 Task: Buy 4 Strut Tower Braces from Shocks, Struts & Suspension section under best seller category for shipping address: Maya Campbell, 1977 Bartlett Avenue, Southfield, Michigan 48076, Cell Number 2485598029. Pay from credit card ending with 7965, CVV 549
Action: Key pressed amazon.com<Key.enter>
Screenshot: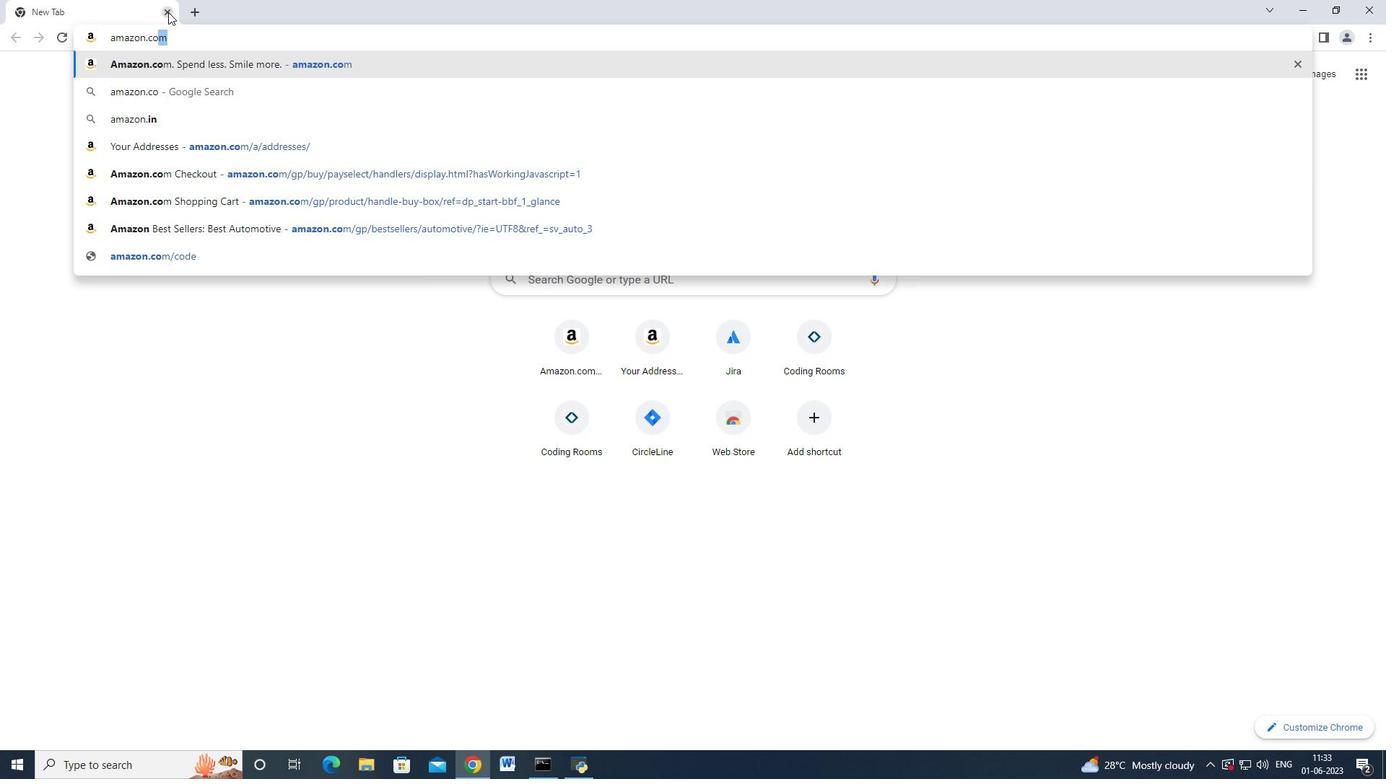 
Action: Mouse moved to (31, 103)
Screenshot: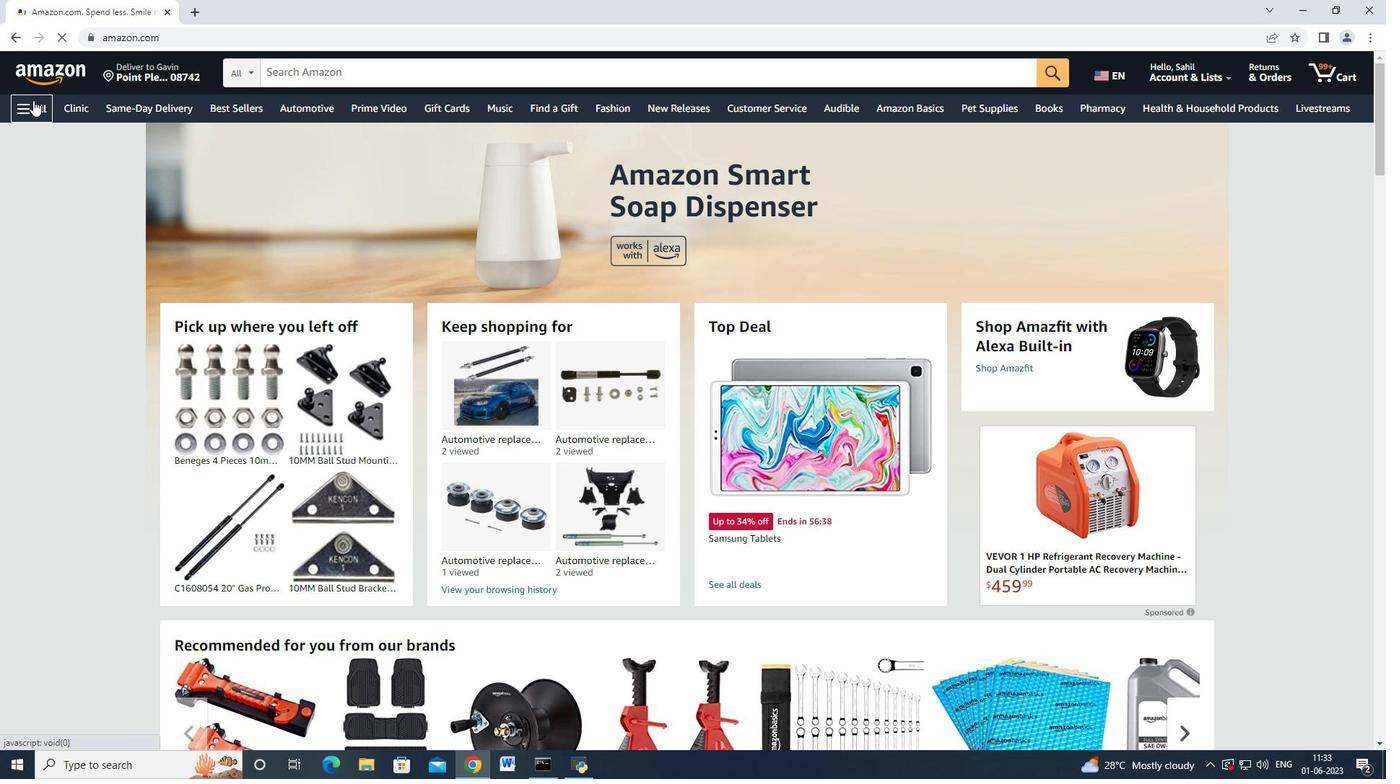 
Action: Mouse pressed left at (31, 103)
Screenshot: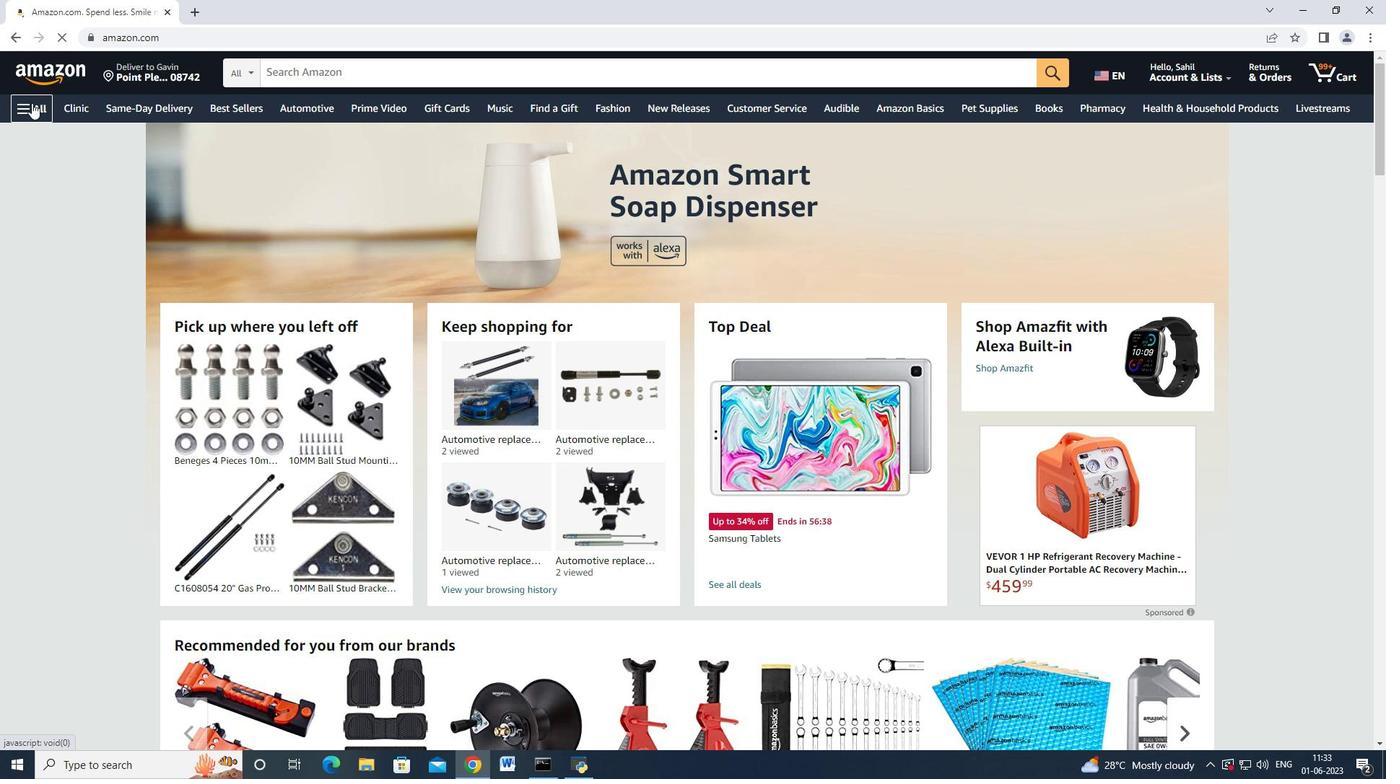 
Action: Mouse moved to (77, 288)
Screenshot: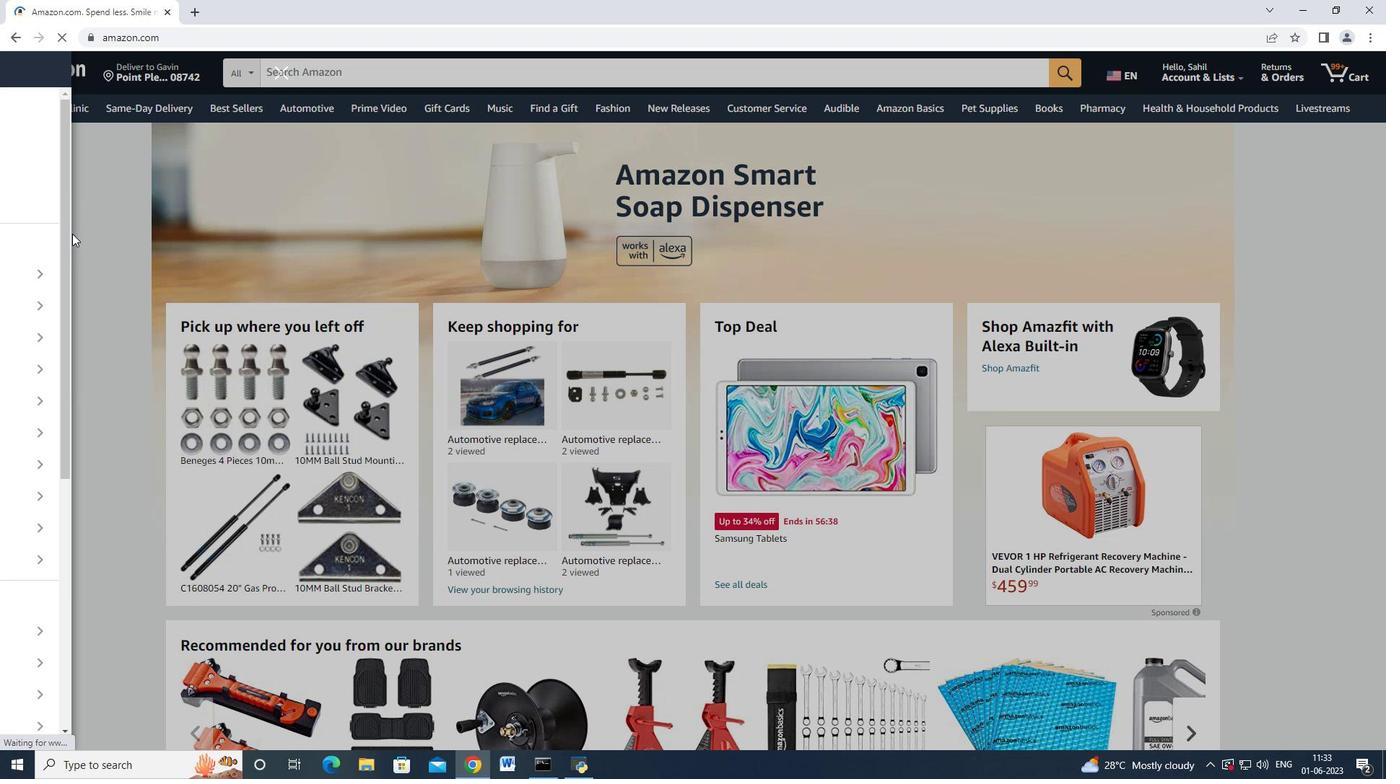 
Action: Mouse scrolled (77, 288) with delta (0, 0)
Screenshot: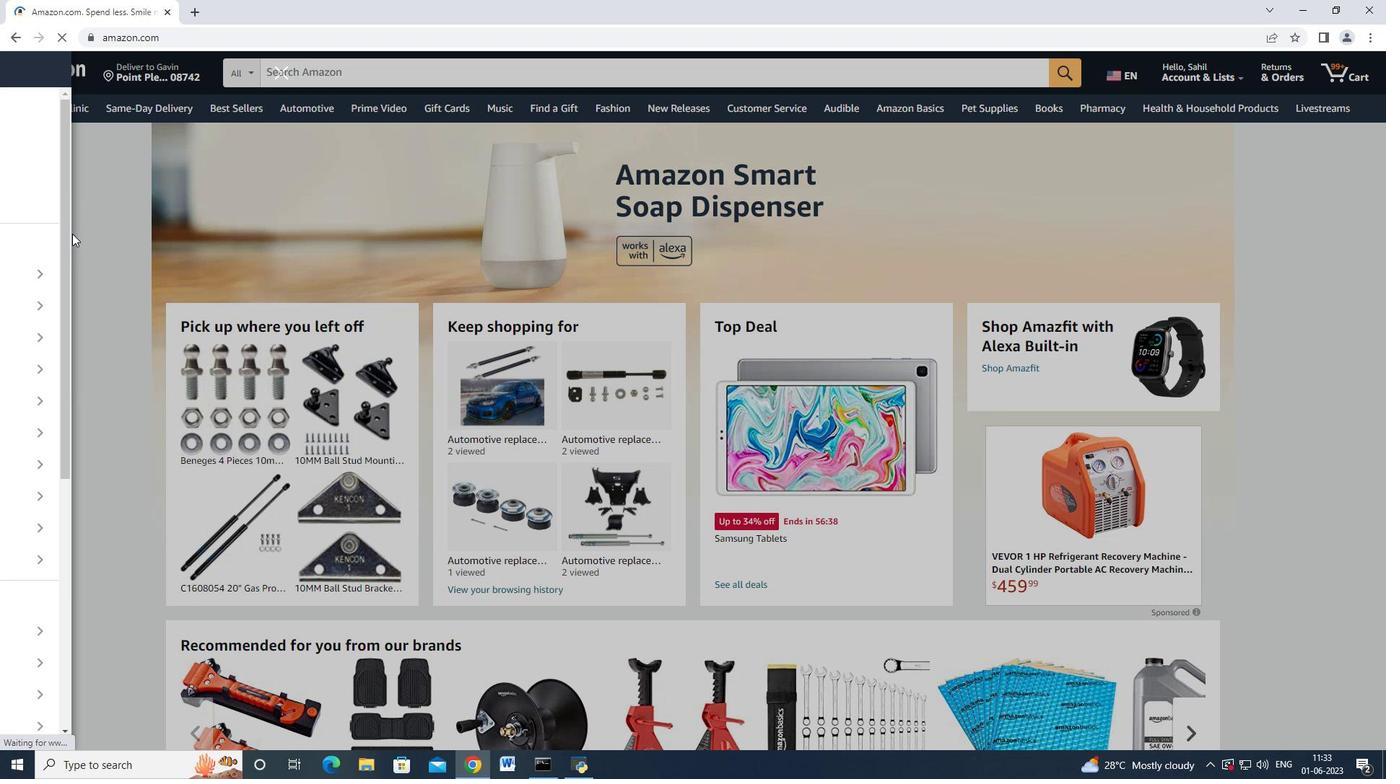 
Action: Mouse moved to (77, 290)
Screenshot: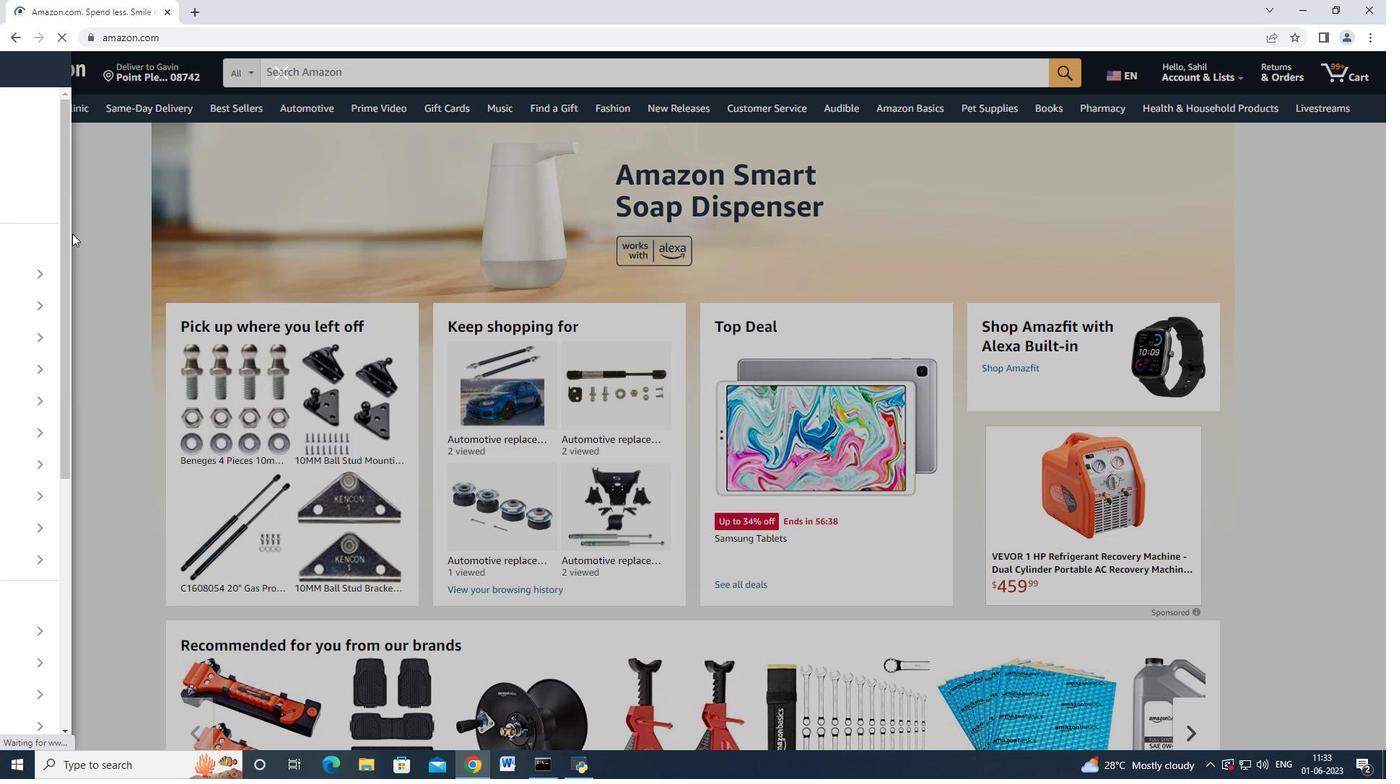 
Action: Mouse scrolled (77, 288) with delta (0, 0)
Screenshot: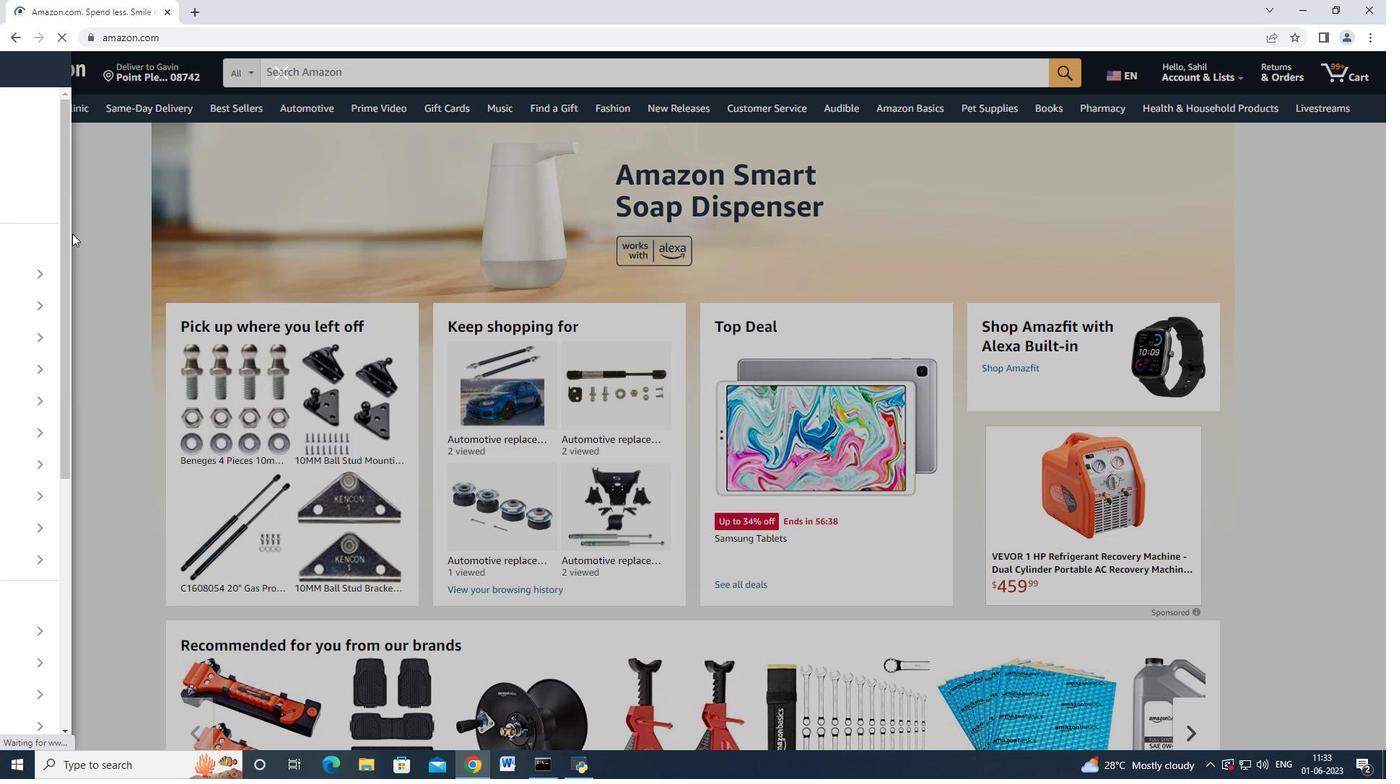 
Action: Mouse moved to (77, 291)
Screenshot: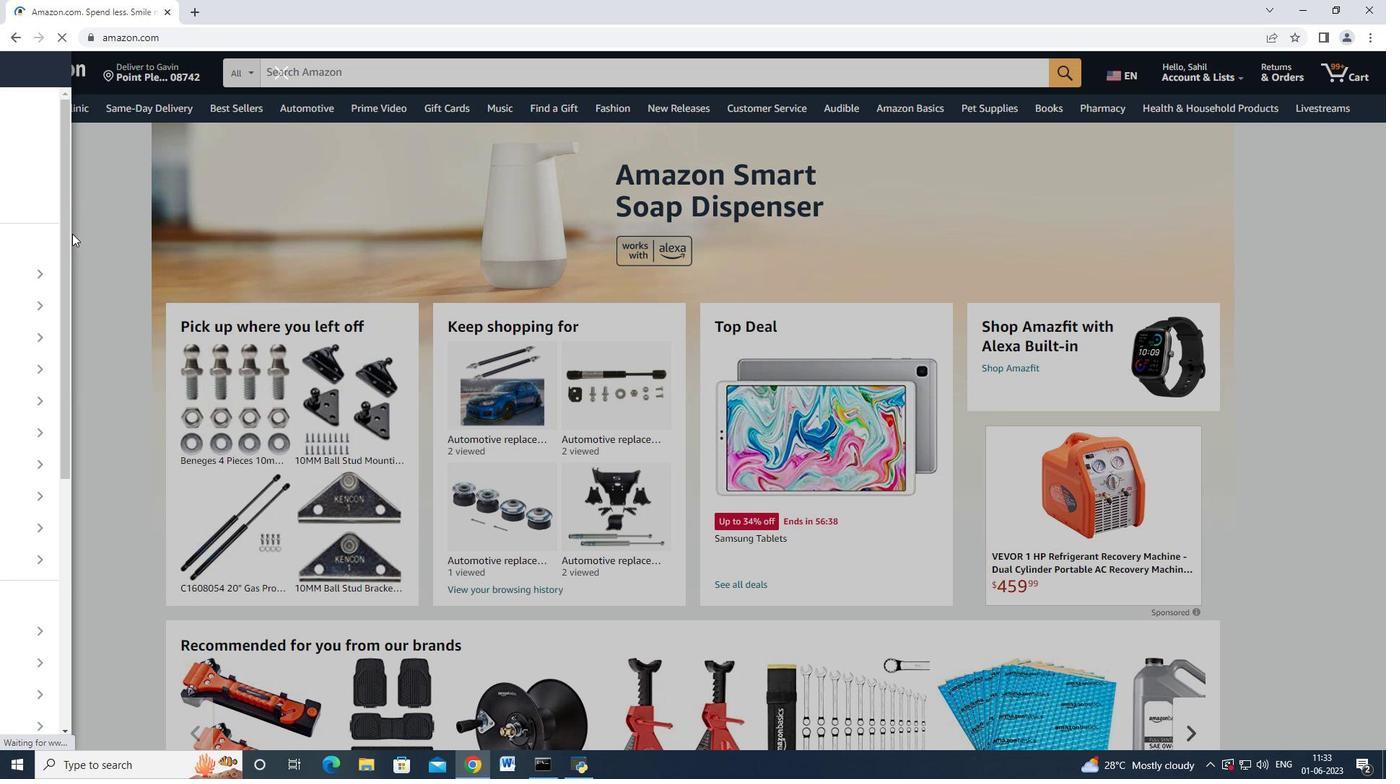 
Action: Mouse scrolled (77, 290) with delta (0, 0)
Screenshot: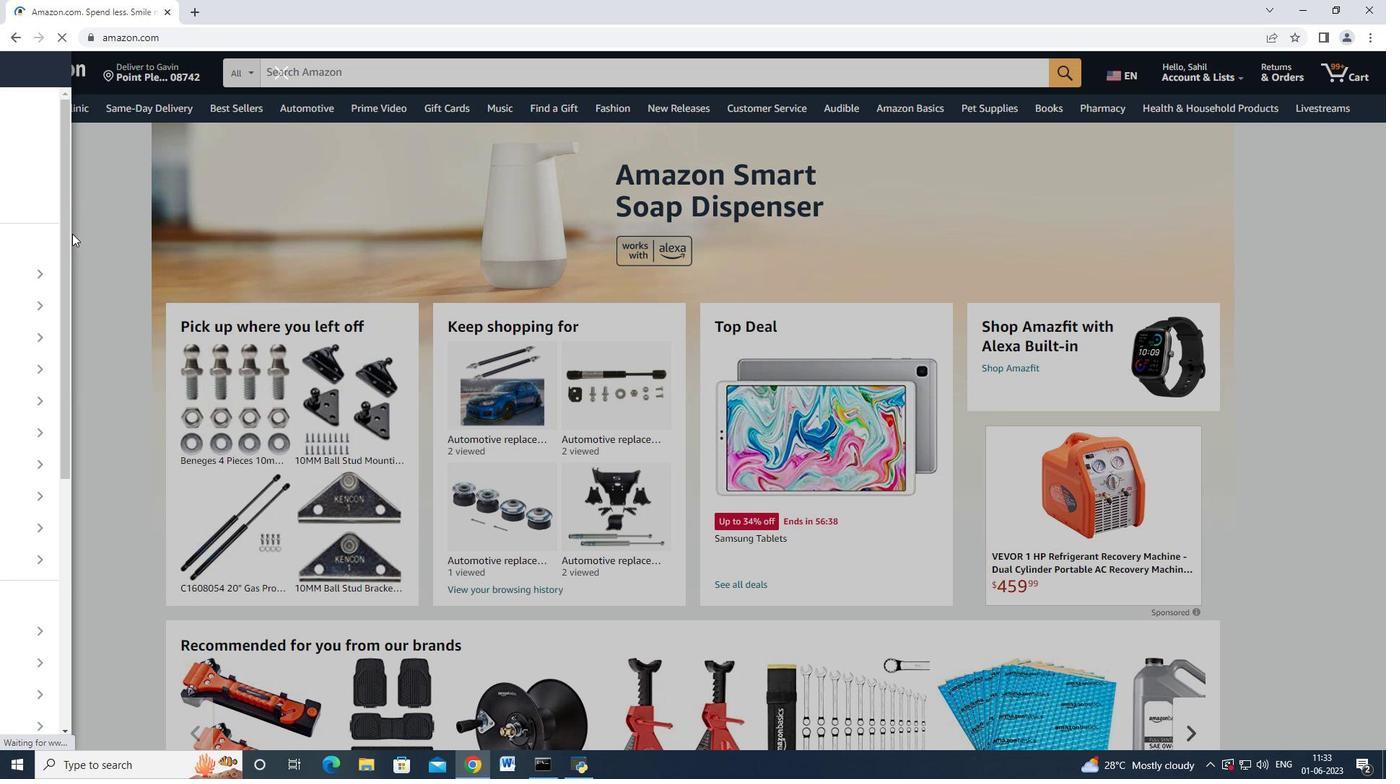 
Action: Mouse moved to (77, 291)
Screenshot: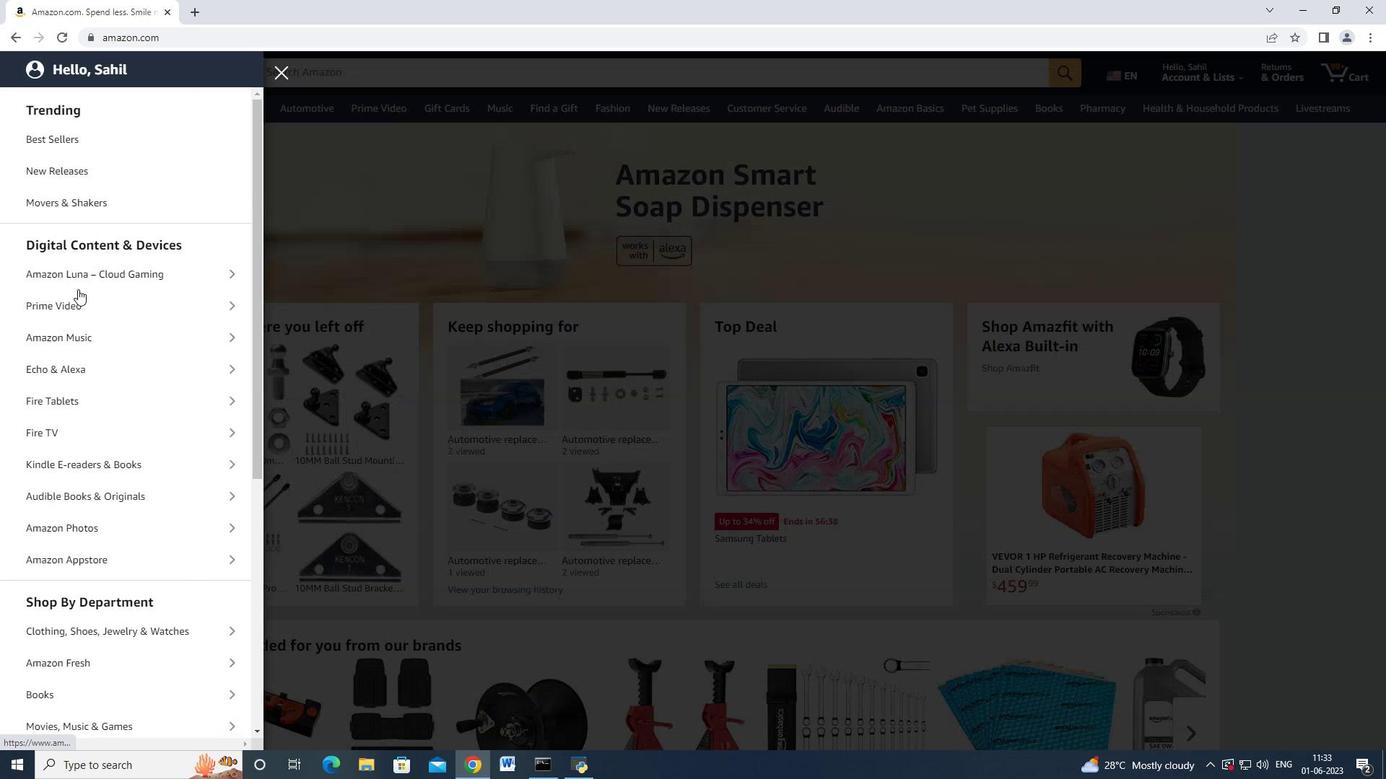 
Action: Mouse scrolled (77, 291) with delta (0, 0)
Screenshot: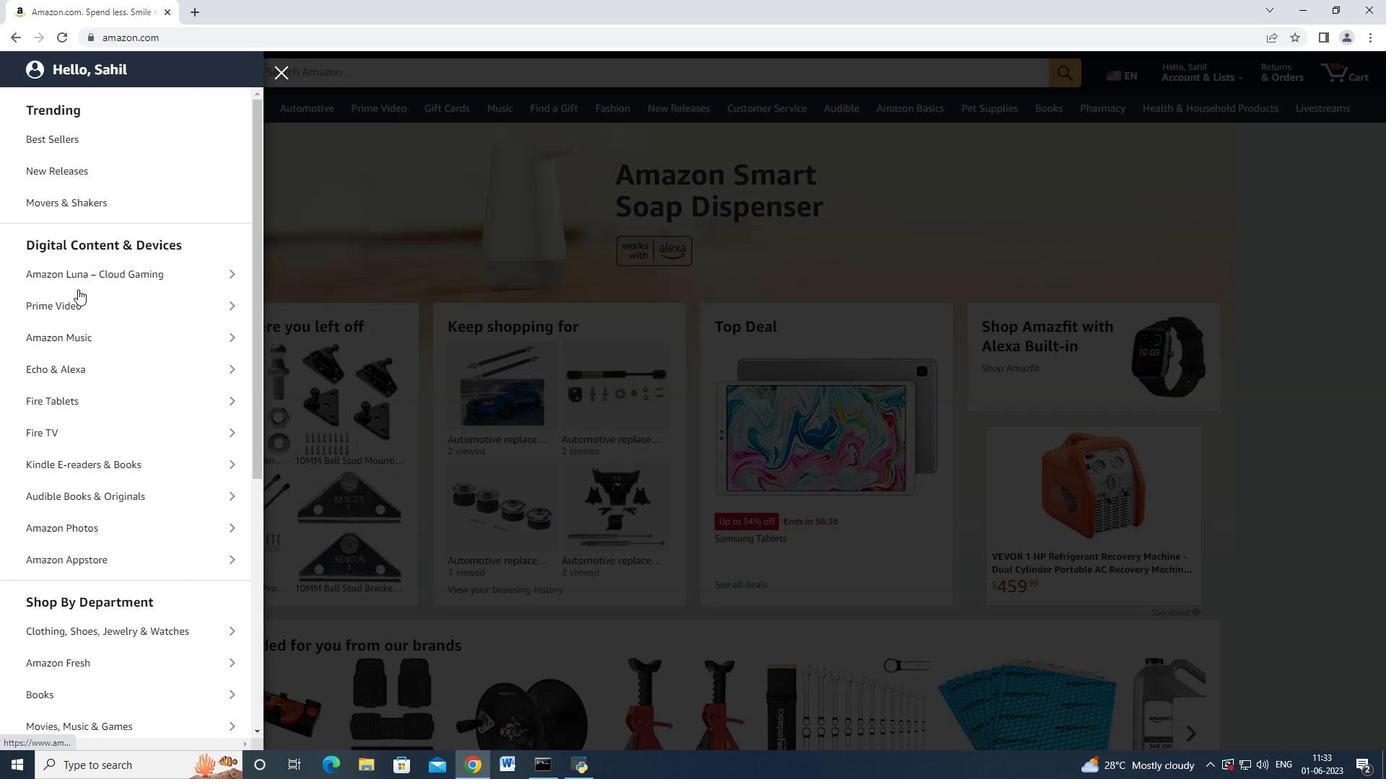 
Action: Mouse moved to (83, 460)
Screenshot: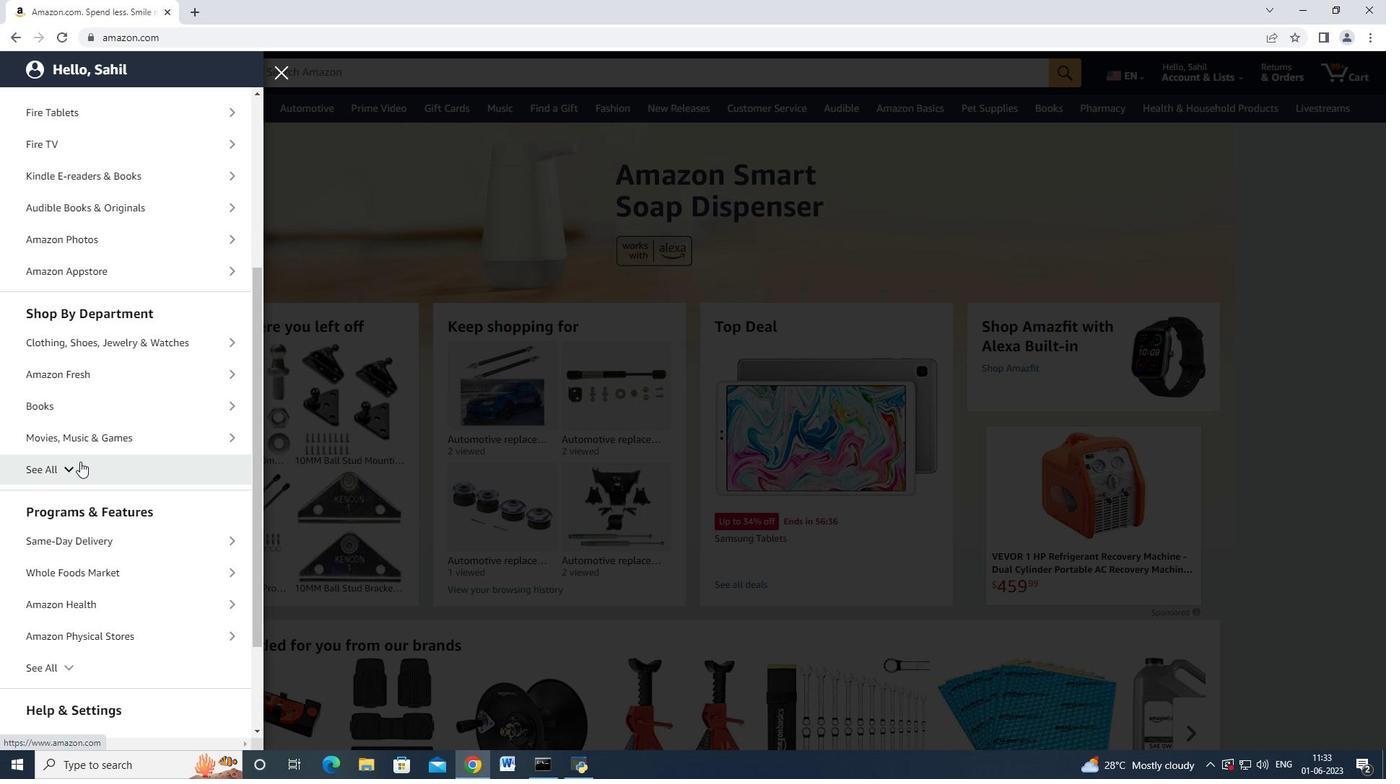 
Action: Mouse pressed left at (83, 460)
Screenshot: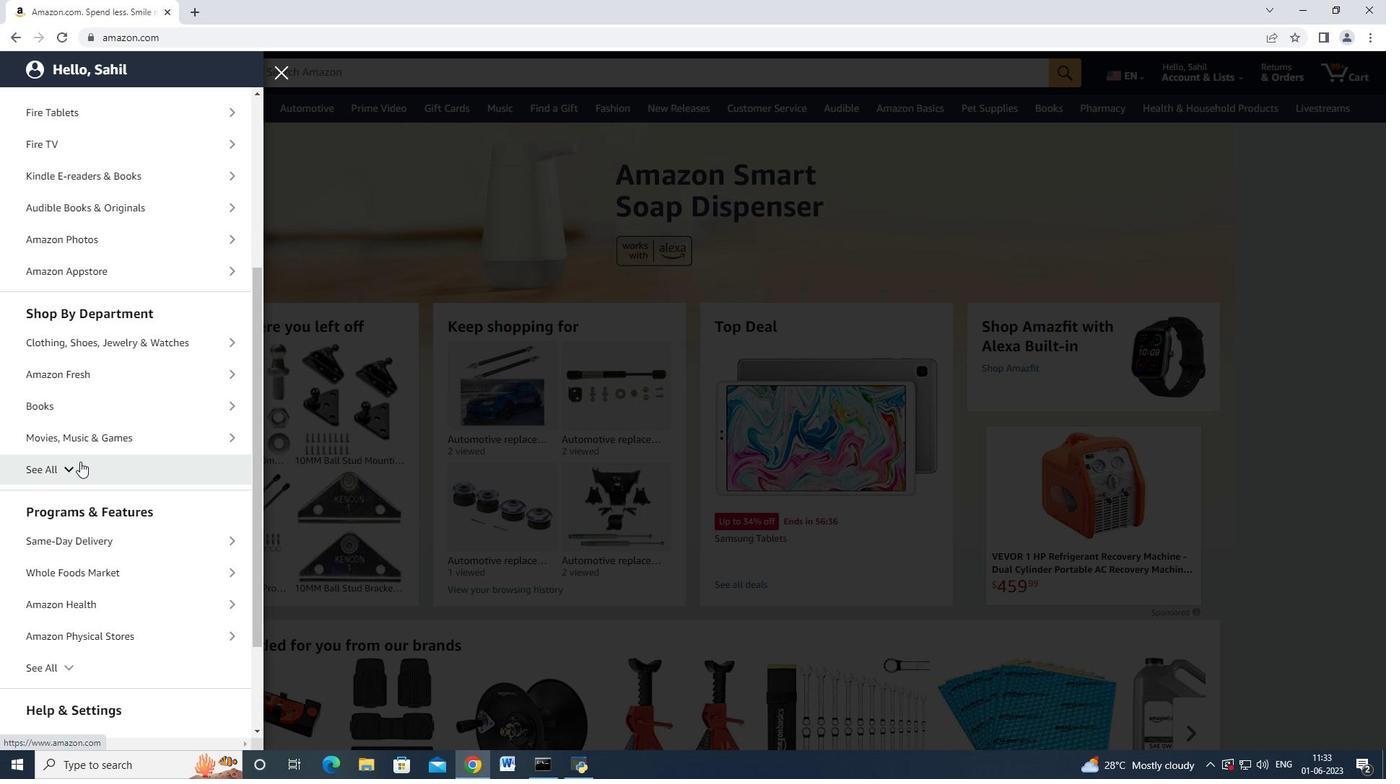 
Action: Mouse moved to (85, 458)
Screenshot: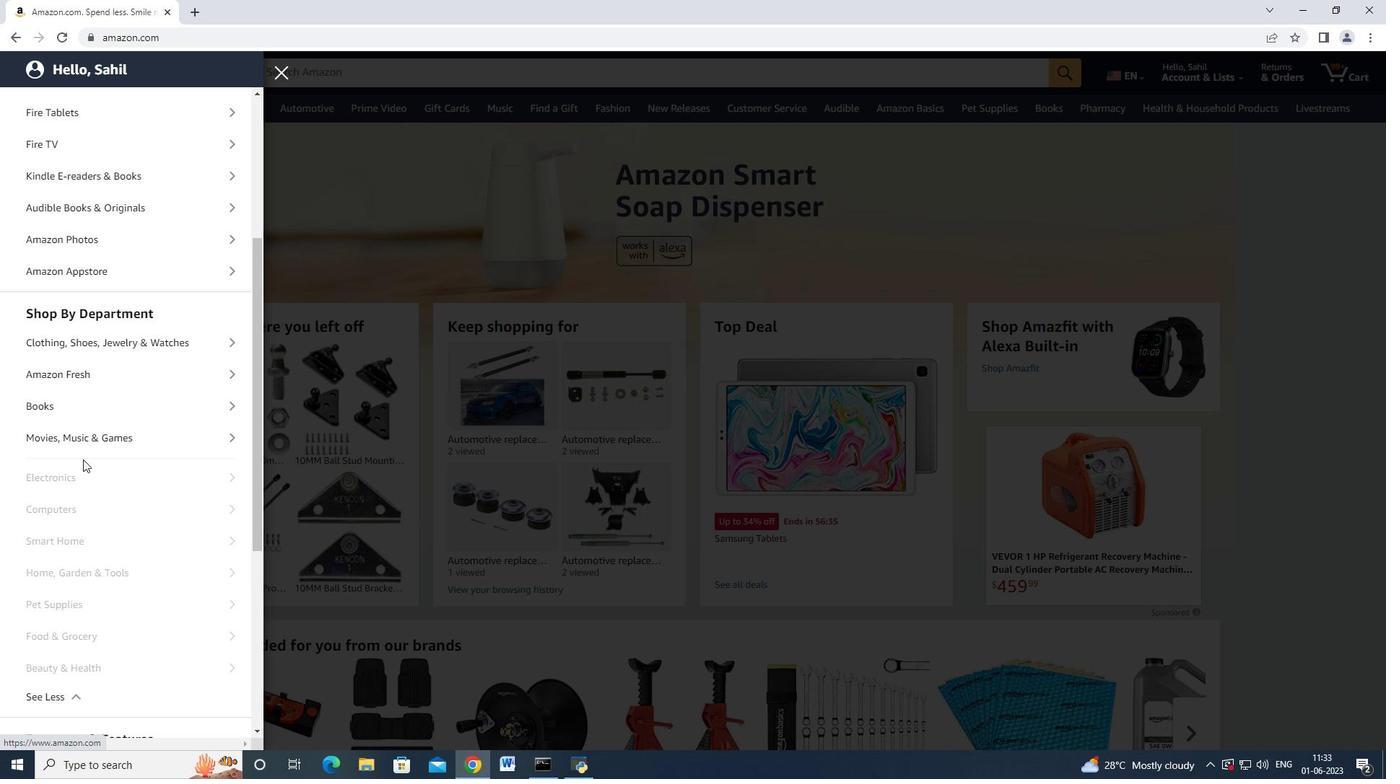 
Action: Mouse scrolled (85, 457) with delta (0, 0)
Screenshot: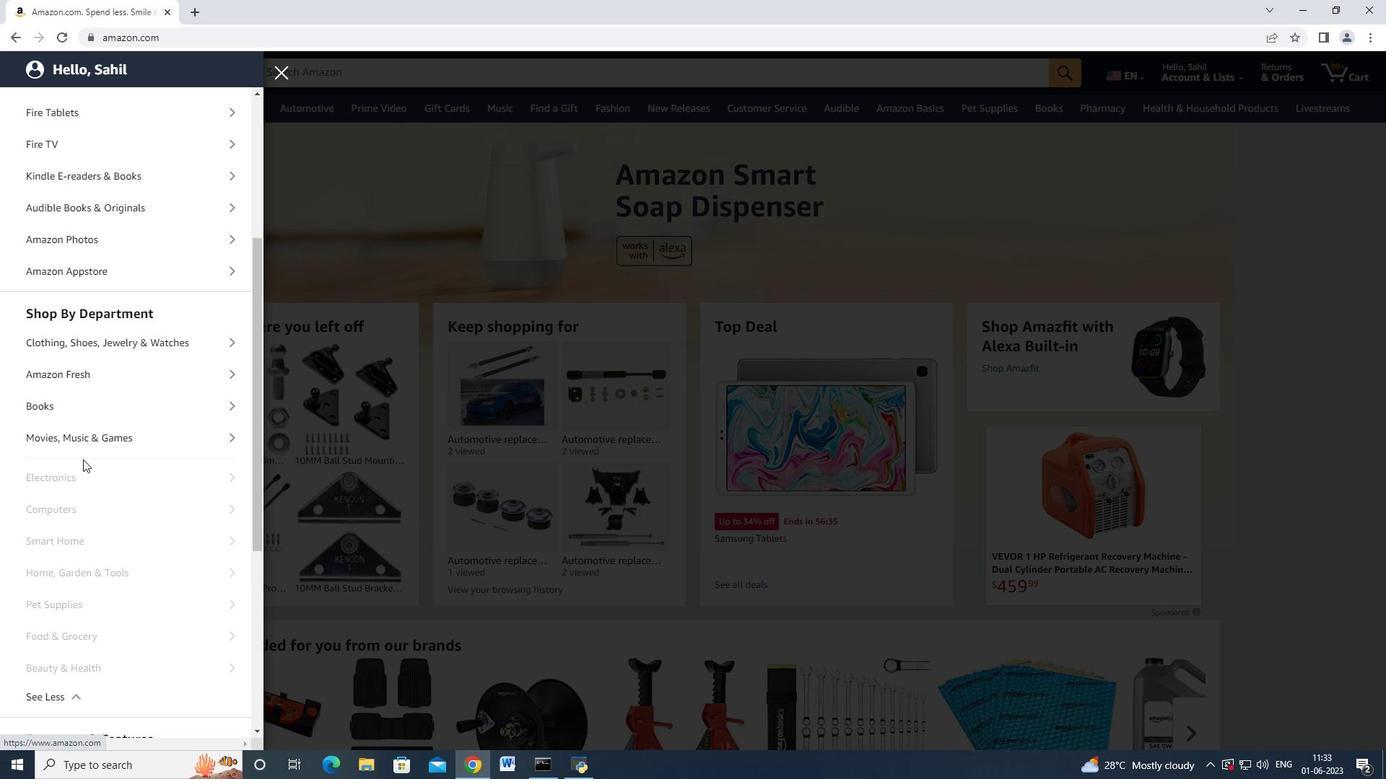 
Action: Mouse scrolled (85, 457) with delta (0, 0)
Screenshot: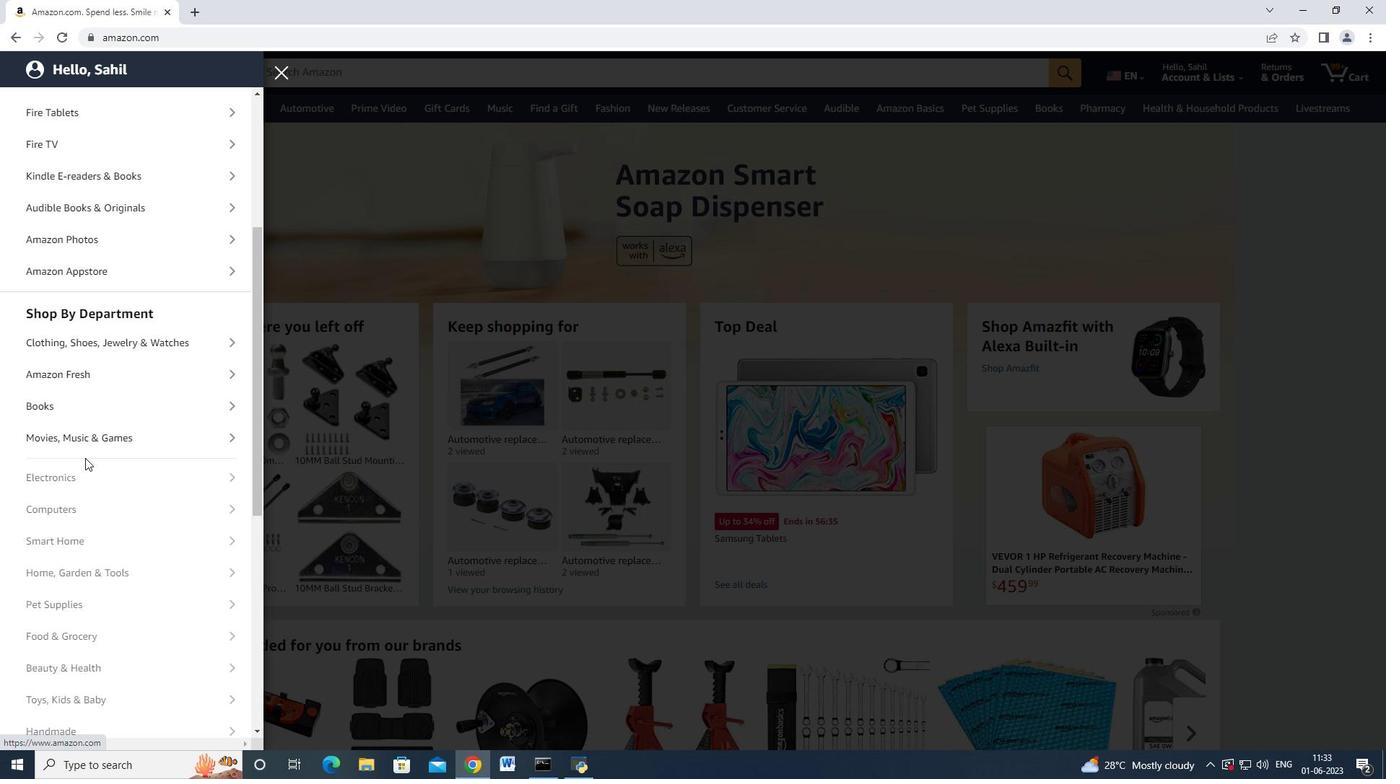 
Action: Mouse scrolled (85, 457) with delta (0, 0)
Screenshot: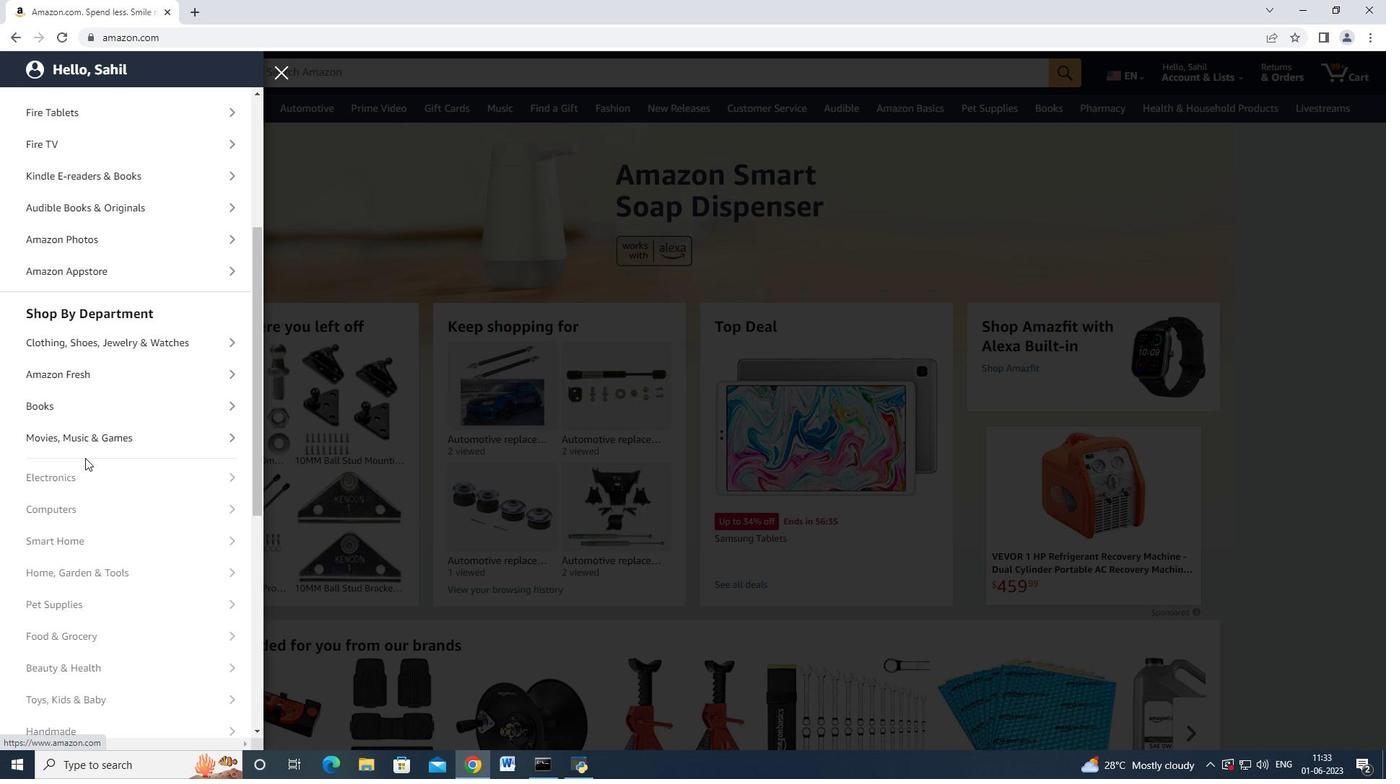 
Action: Mouse moved to (111, 492)
Screenshot: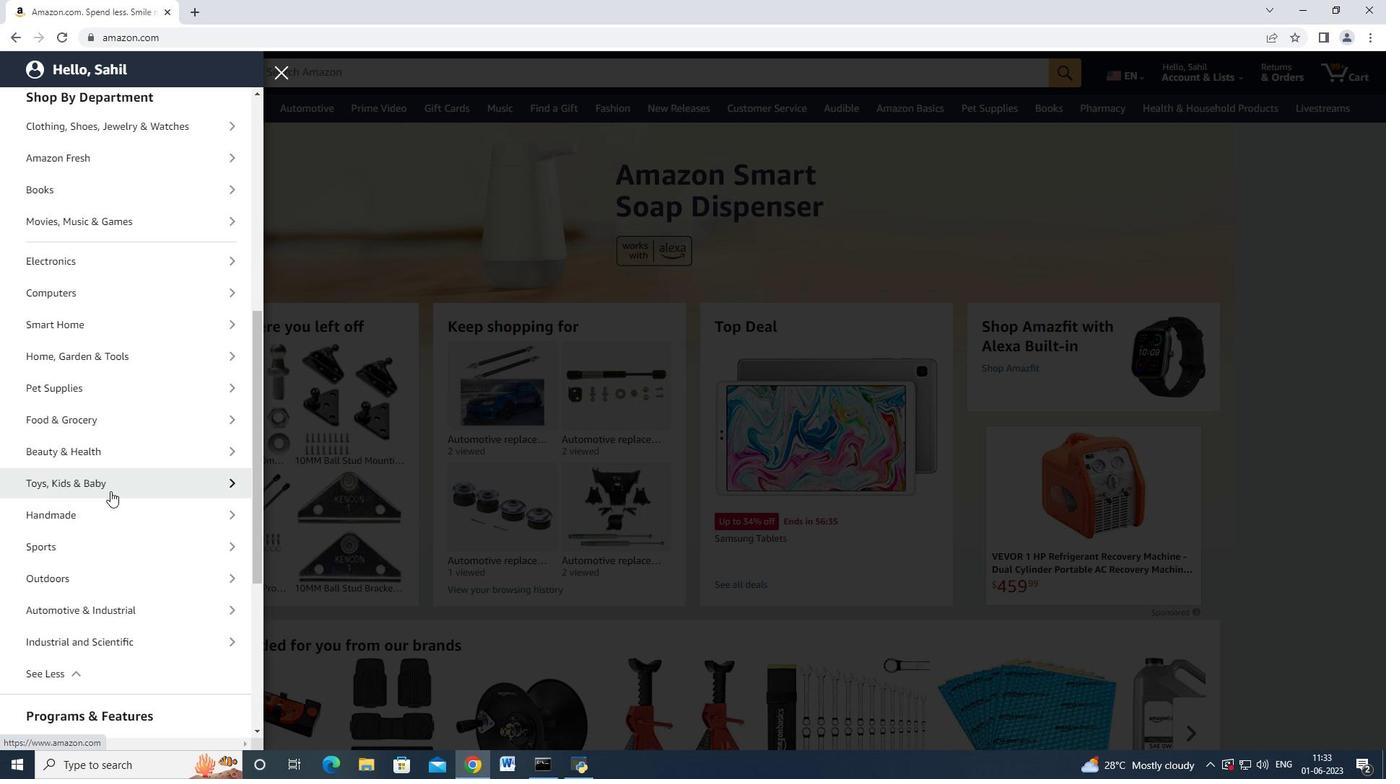 
Action: Mouse scrolled (111, 491) with delta (0, 0)
Screenshot: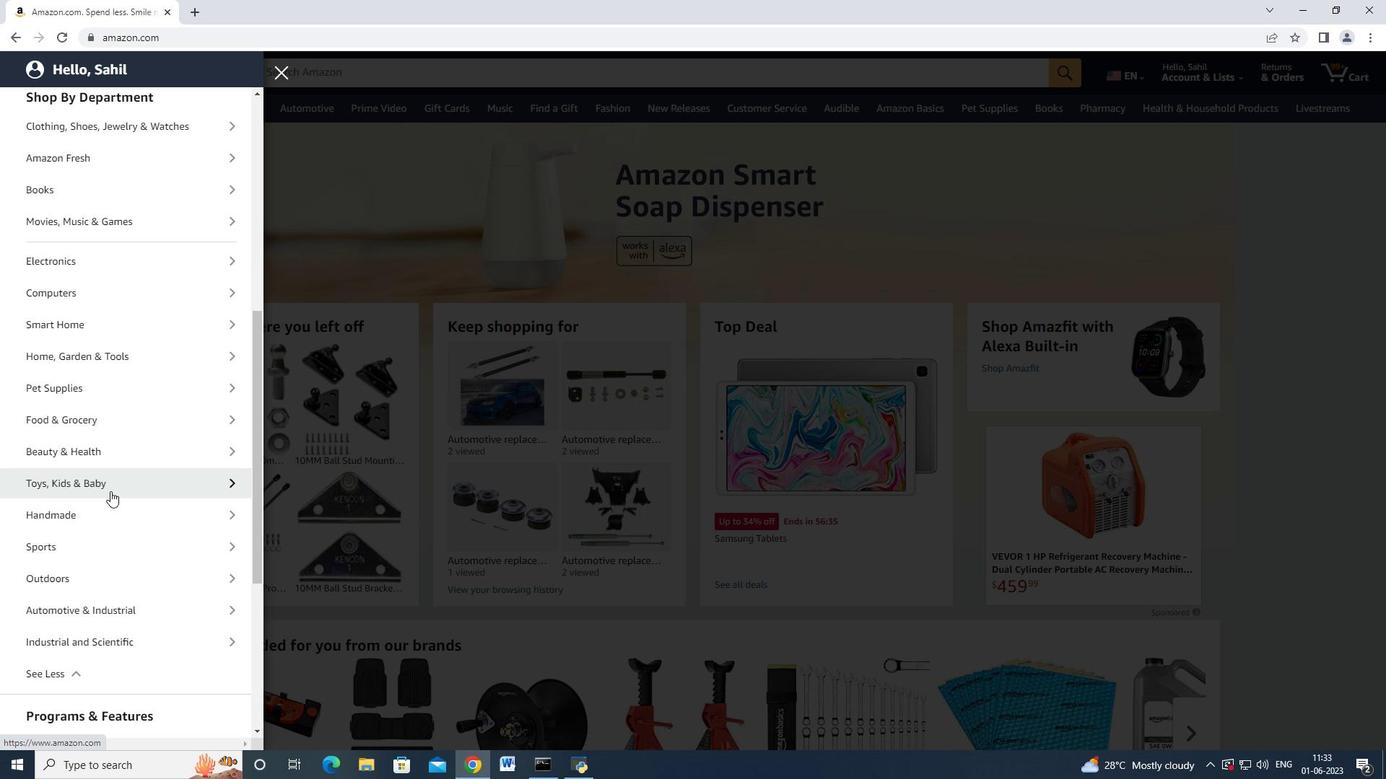 
Action: Mouse moved to (114, 527)
Screenshot: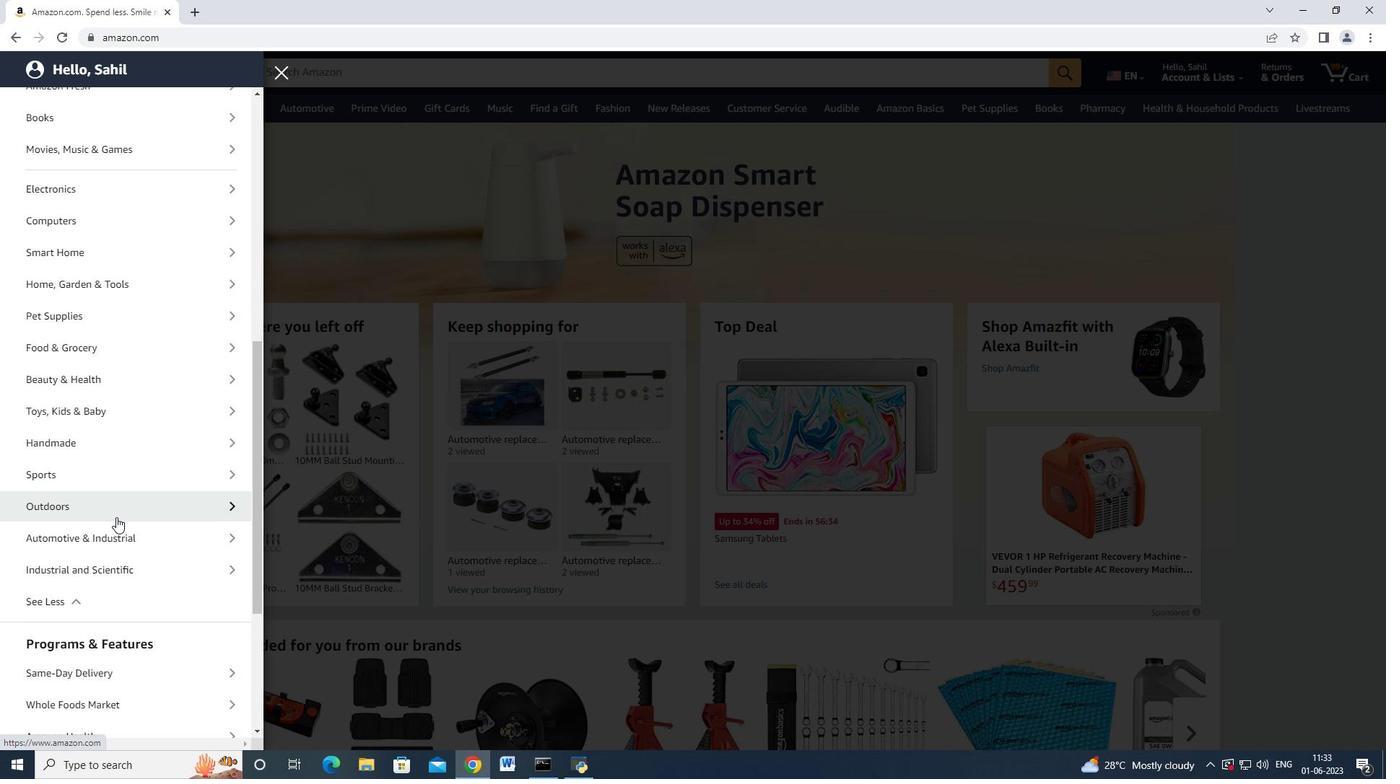 
Action: Mouse pressed left at (114, 527)
Screenshot: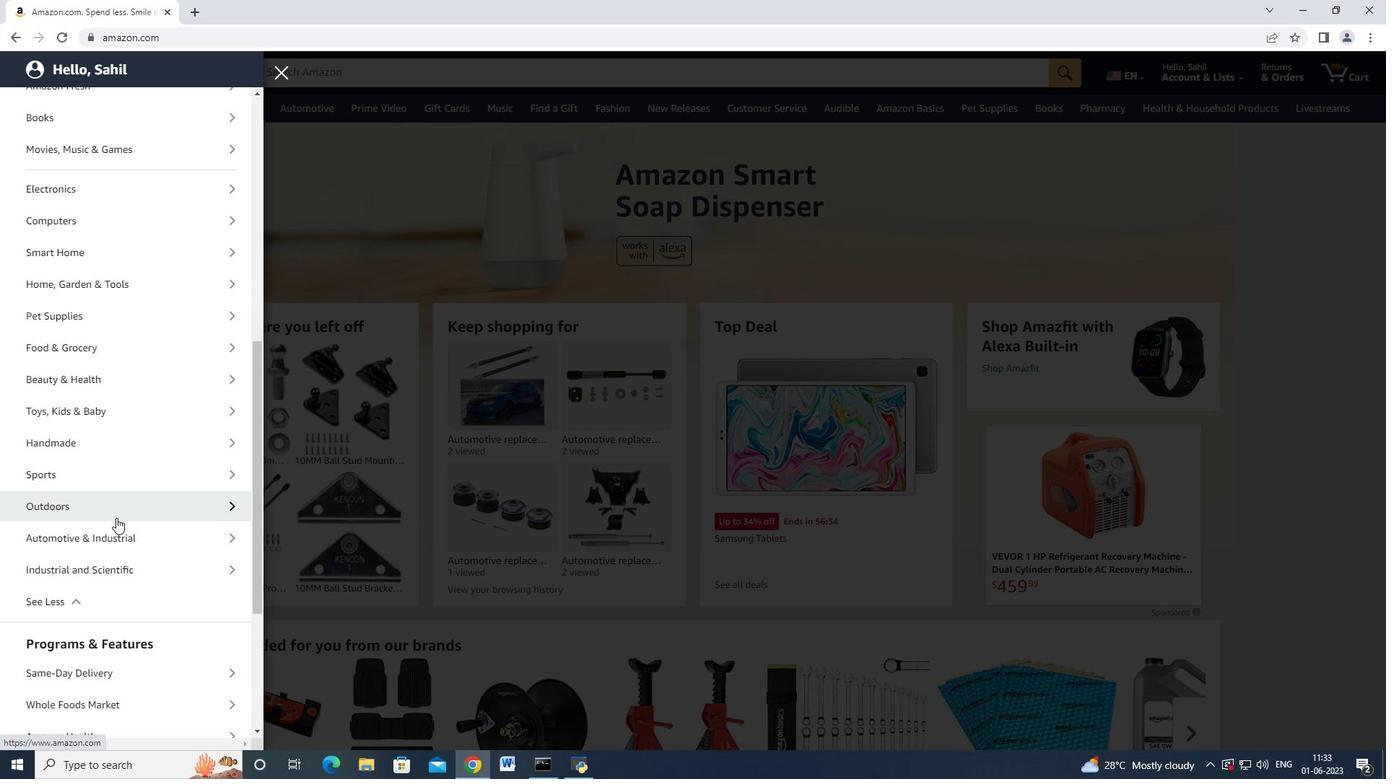 
Action: Mouse moved to (132, 171)
Screenshot: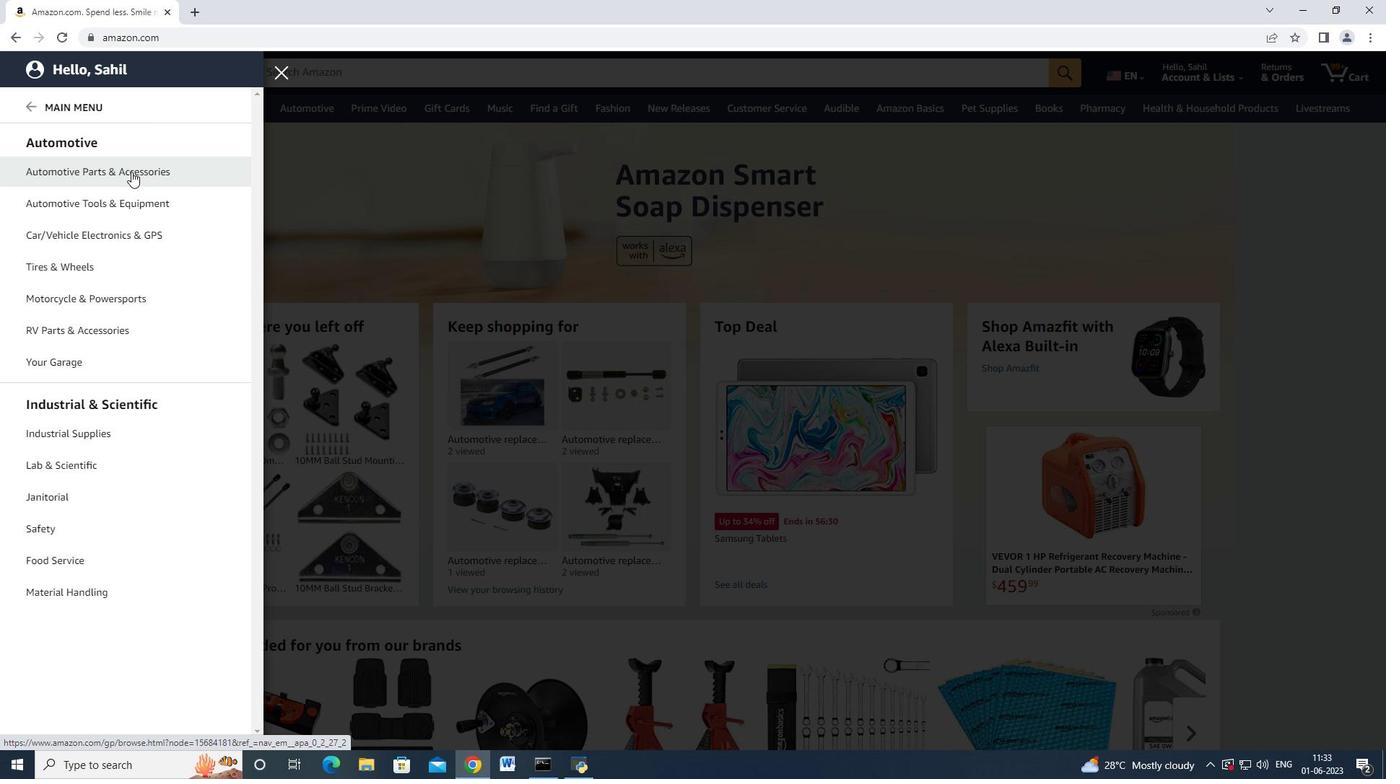 
Action: Mouse pressed left at (132, 171)
Screenshot: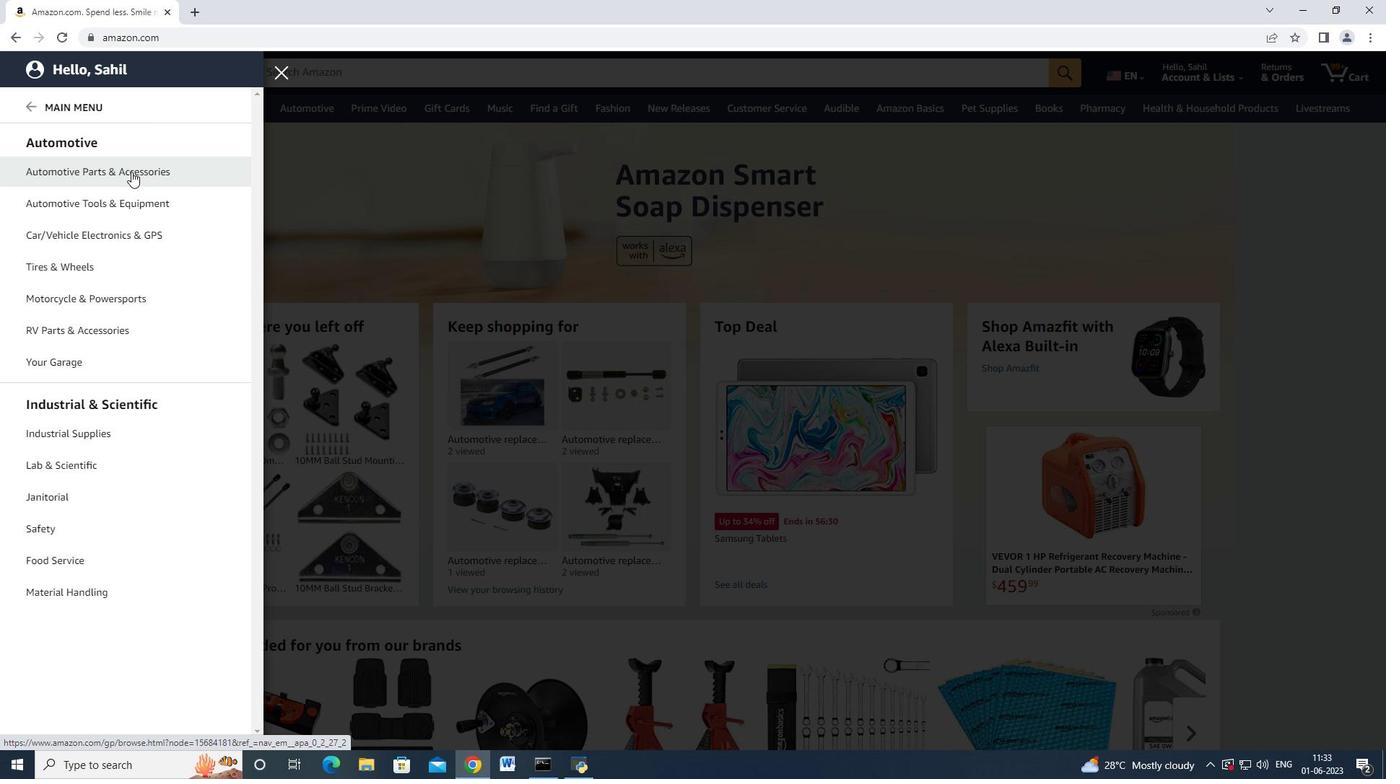 
Action: Mouse moved to (240, 135)
Screenshot: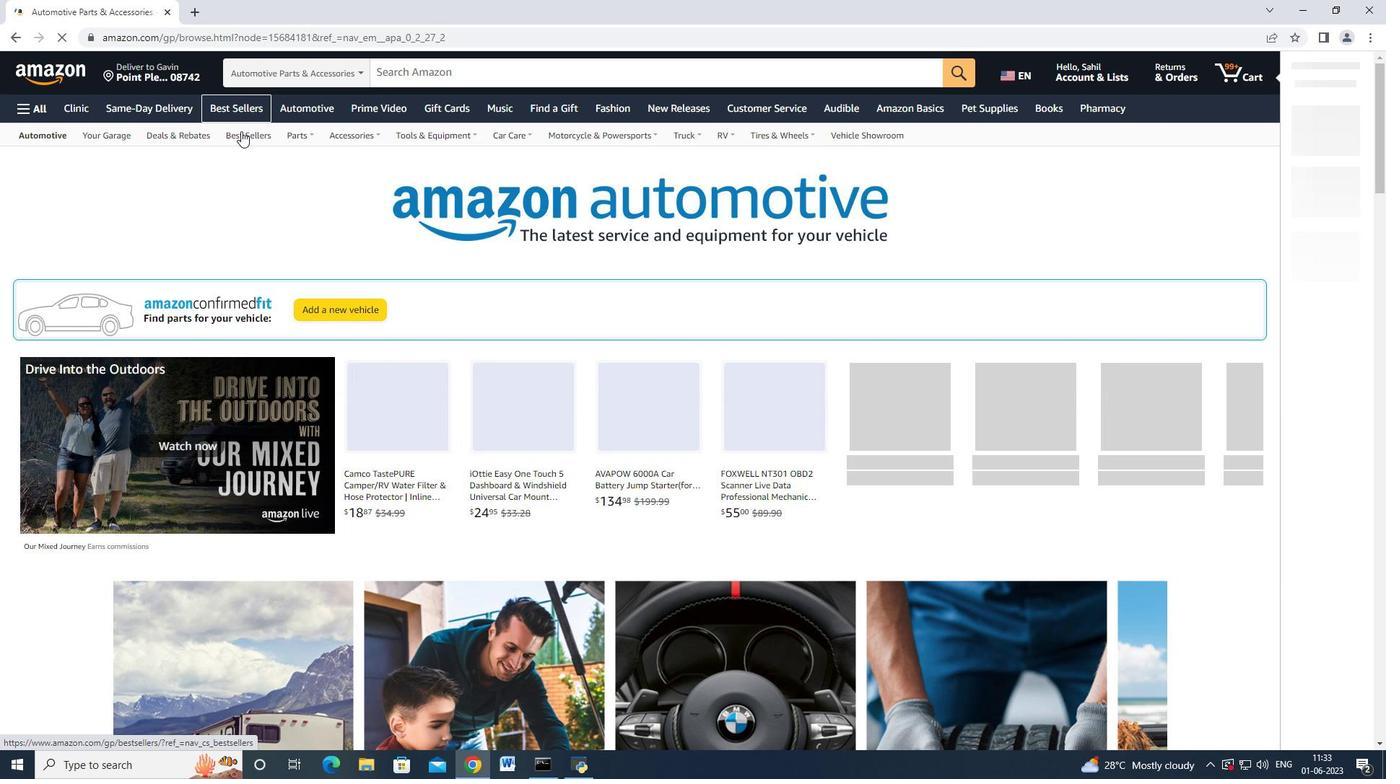 
Action: Mouse pressed left at (240, 135)
Screenshot: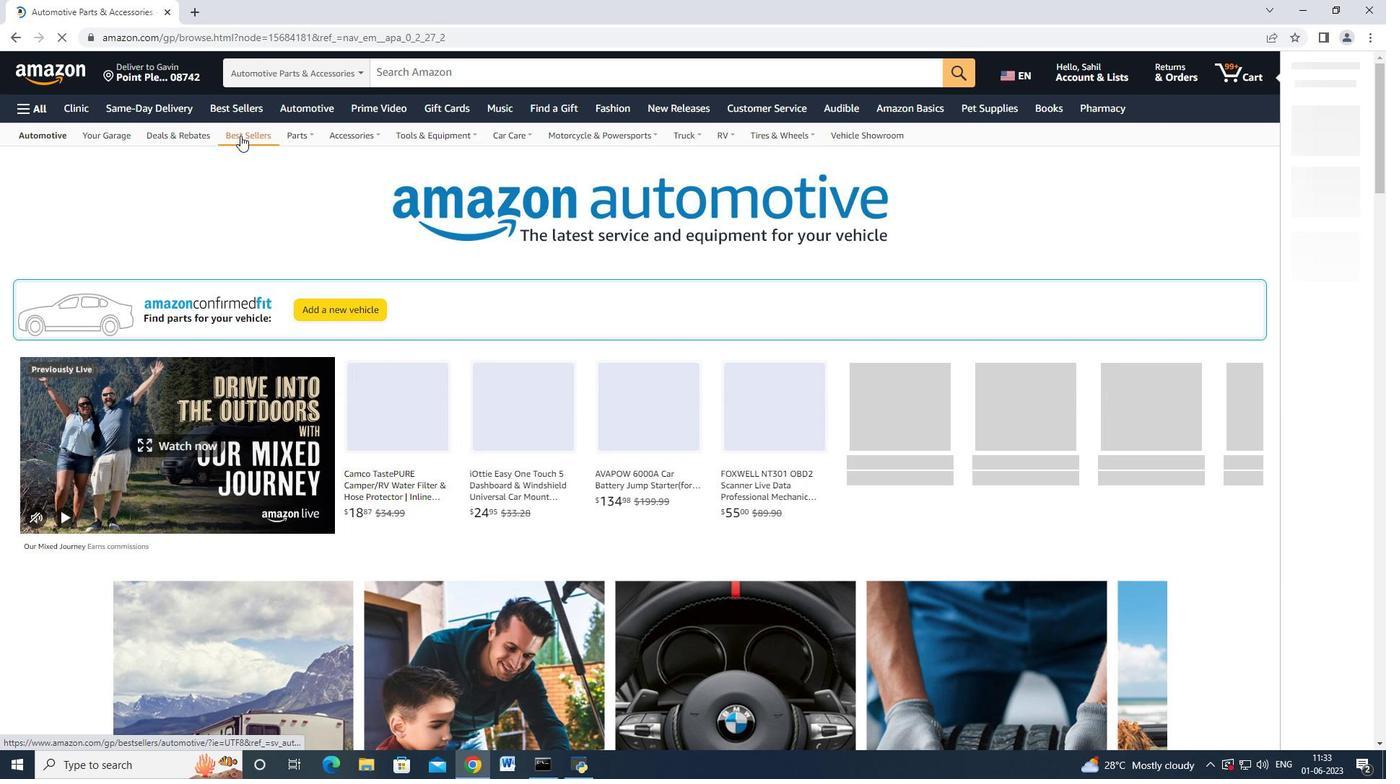 
Action: Mouse moved to (88, 465)
Screenshot: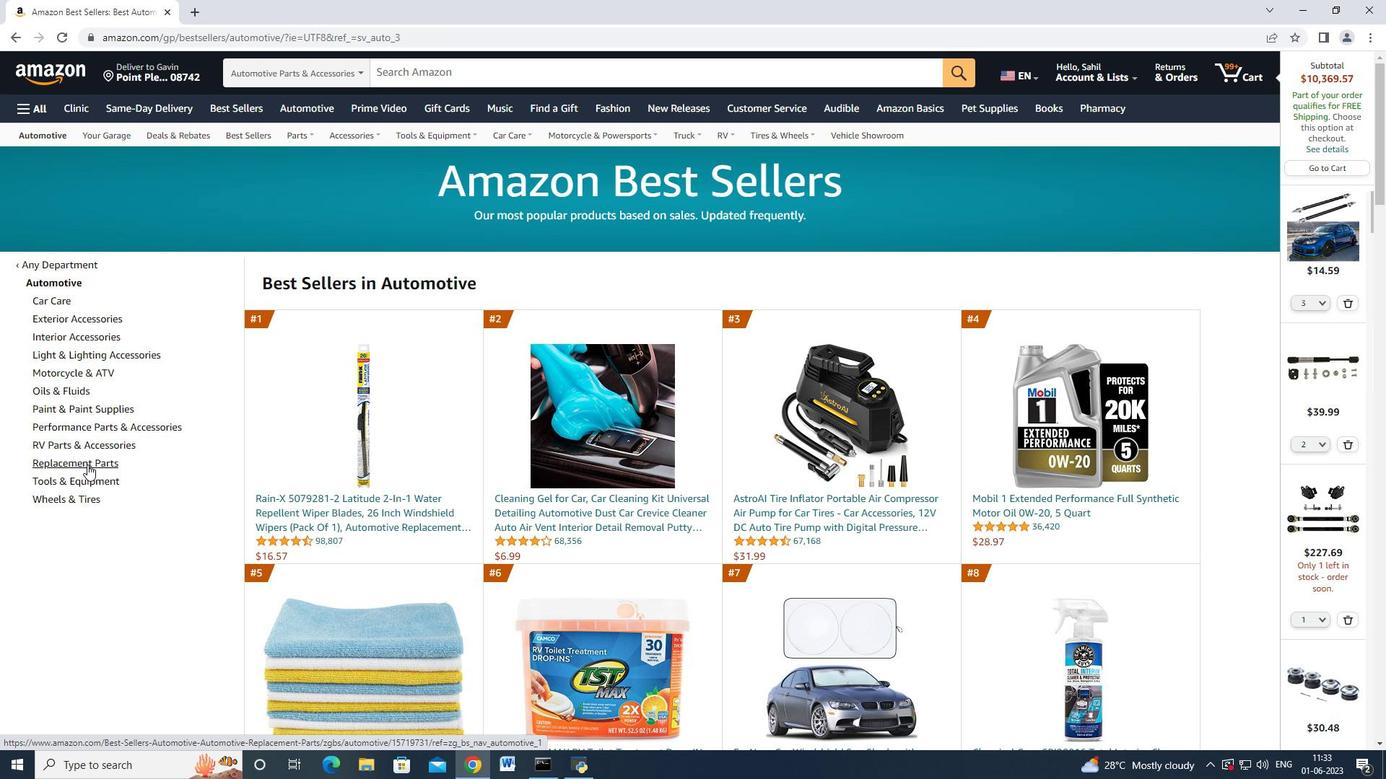
Action: Mouse pressed left at (88, 465)
Screenshot: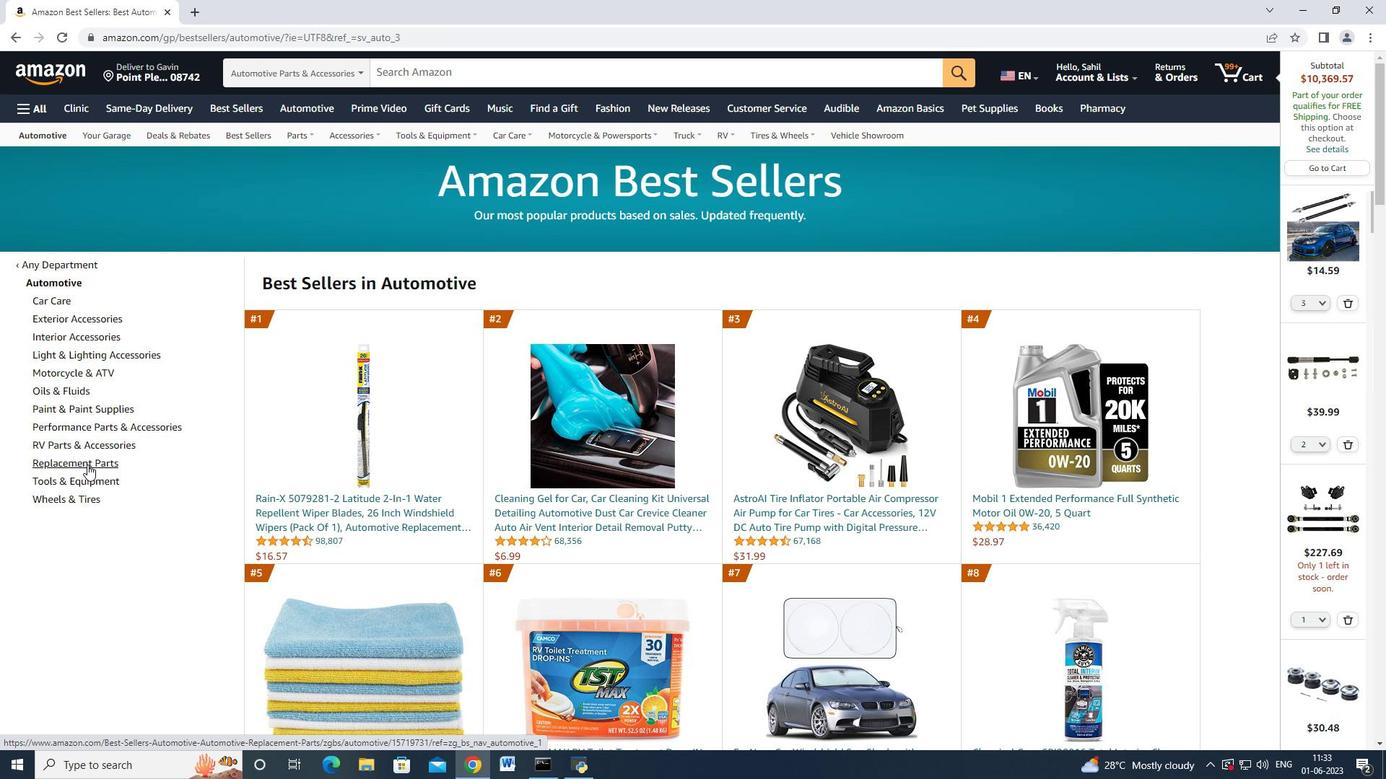 
Action: Mouse moved to (144, 441)
Screenshot: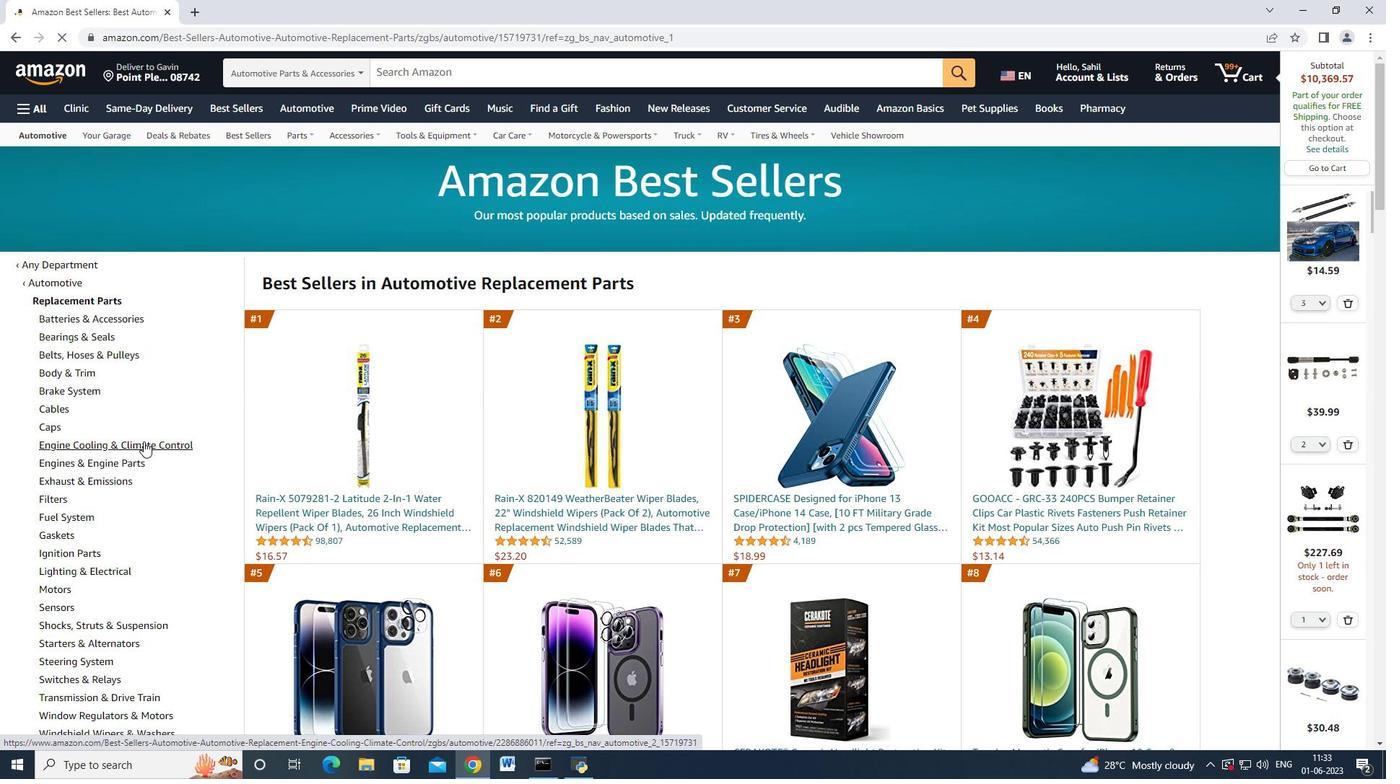 
Action: Mouse scrolled (144, 441) with delta (0, 0)
Screenshot: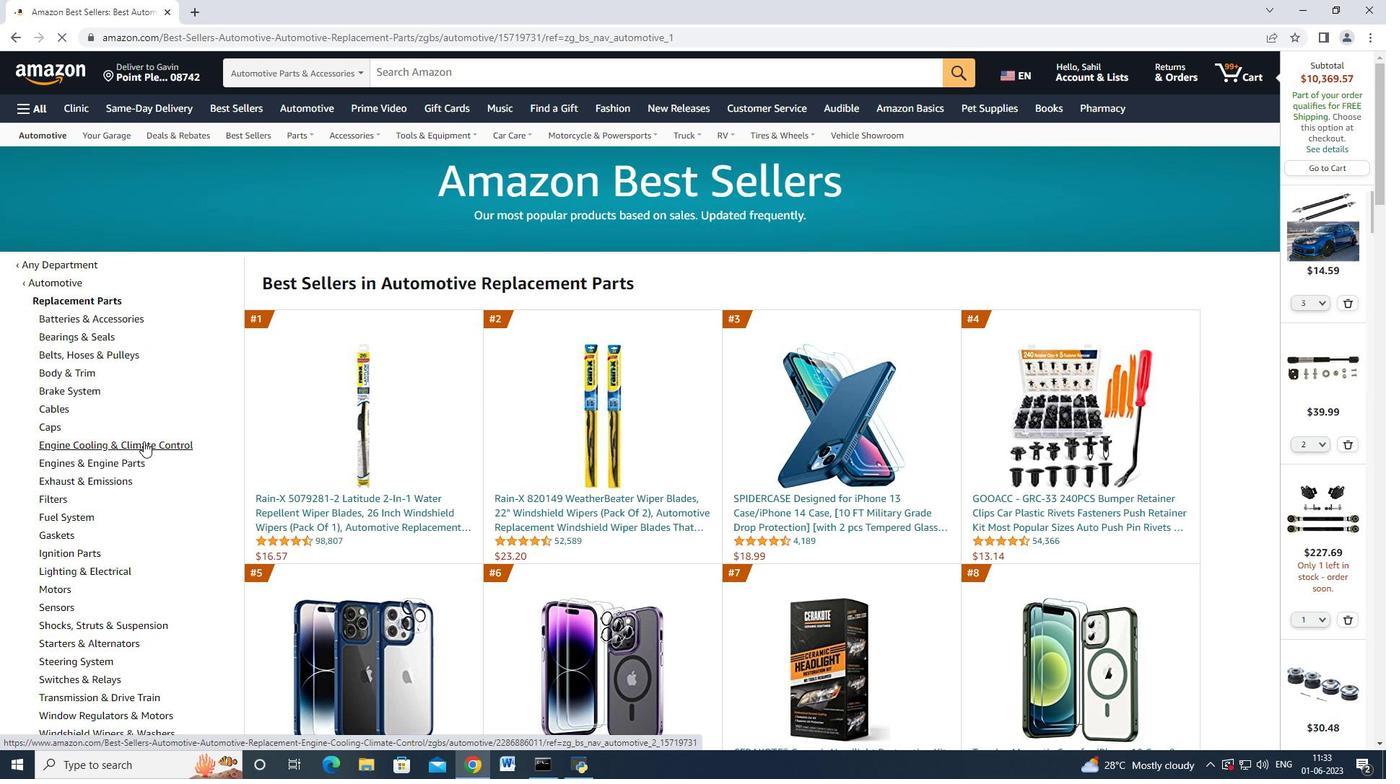 
Action: Mouse moved to (144, 441)
Screenshot: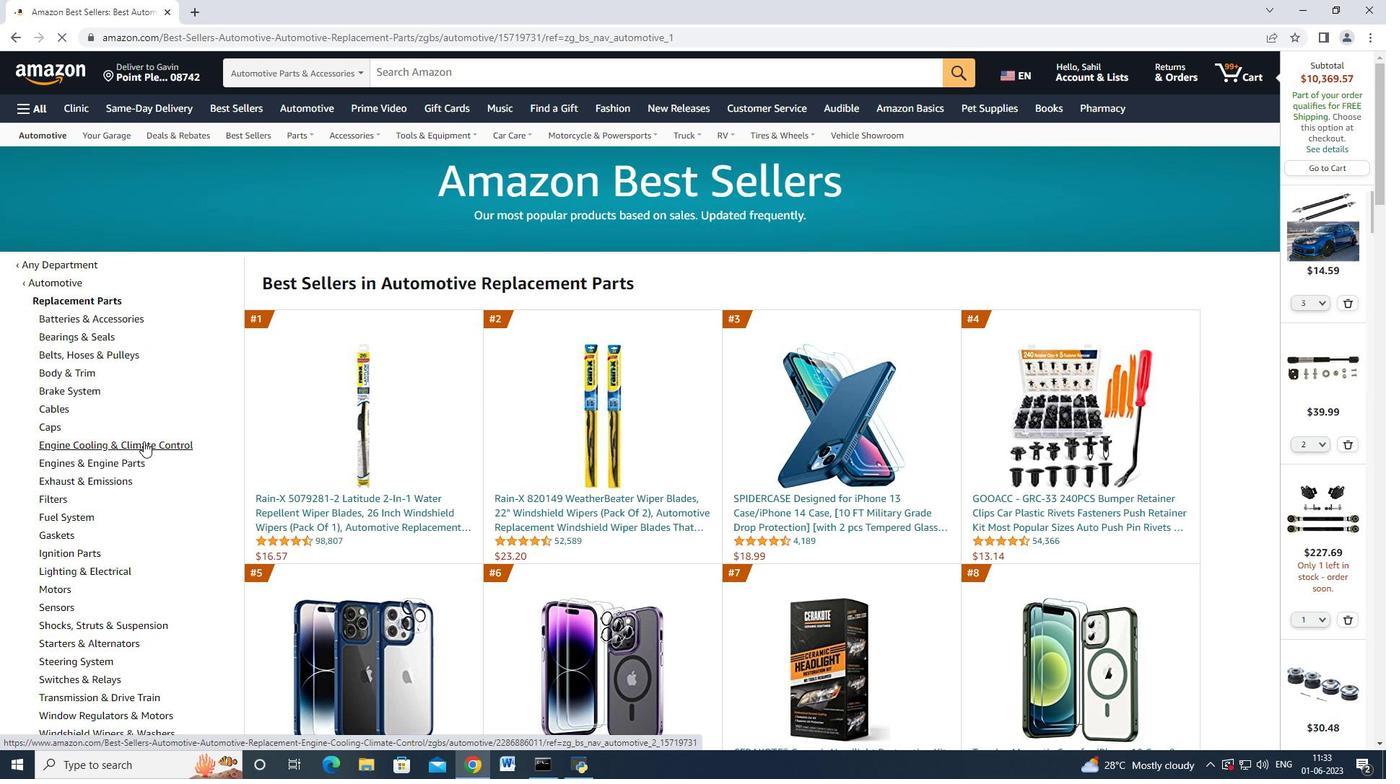 
Action: Mouse scrolled (144, 441) with delta (0, 0)
Screenshot: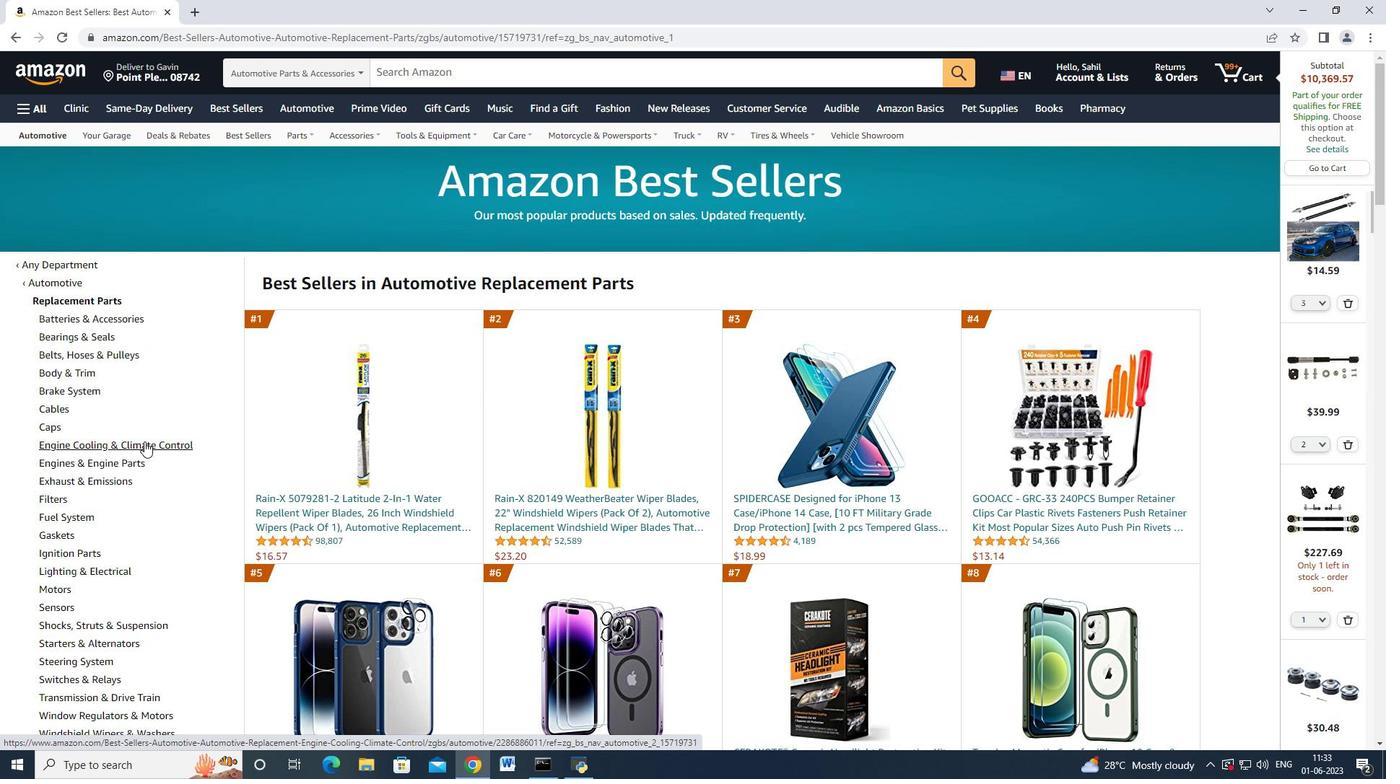 
Action: Mouse moved to (140, 455)
Screenshot: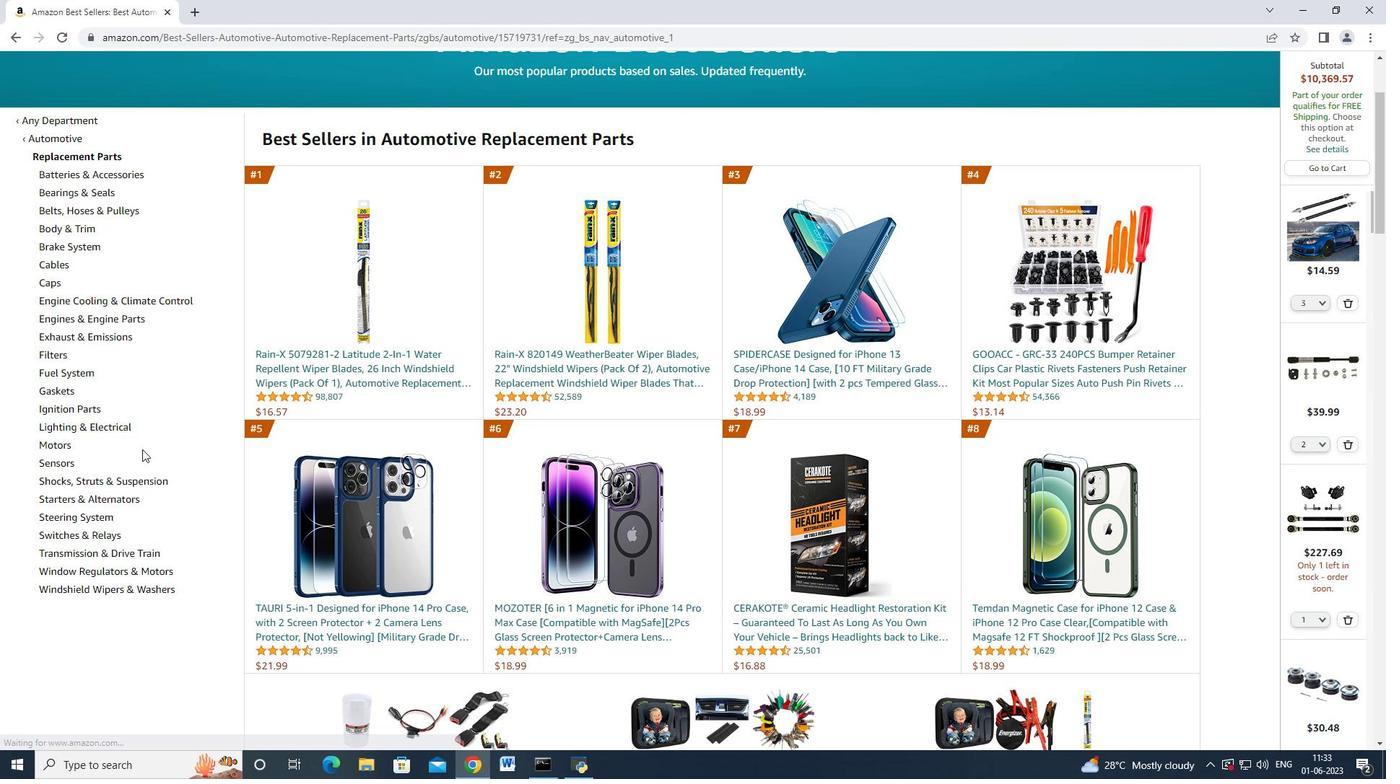 
Action: Mouse scrolled (140, 454) with delta (0, 0)
Screenshot: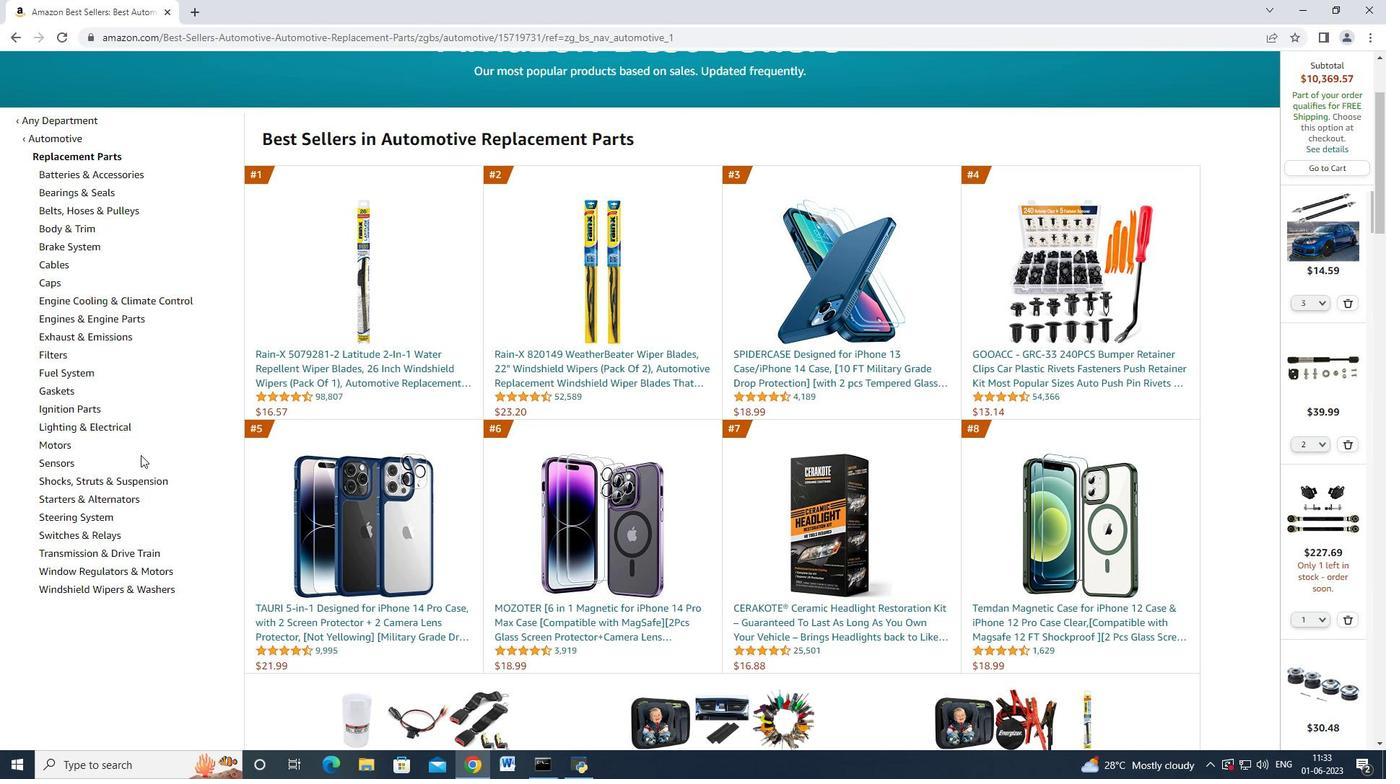 
Action: Mouse moved to (103, 407)
Screenshot: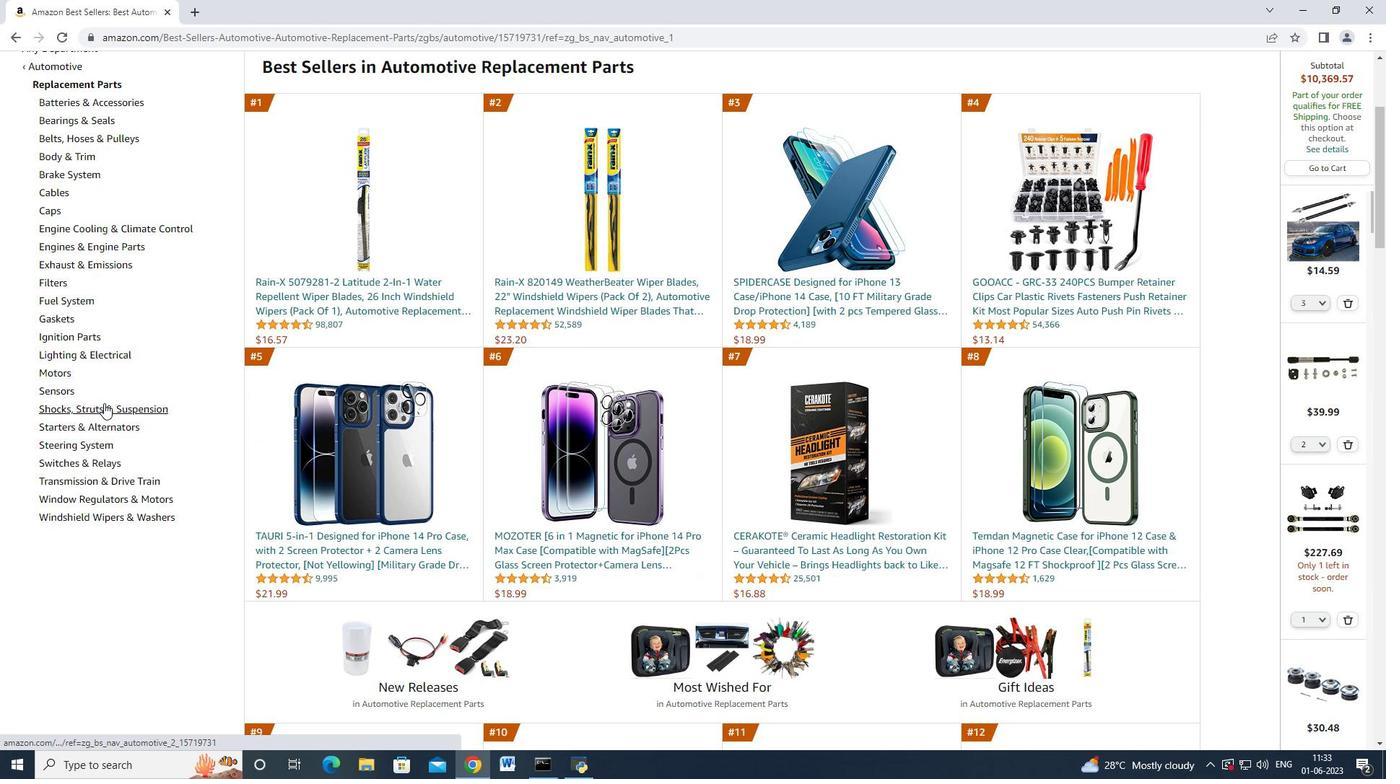 
Action: Mouse pressed left at (103, 407)
Screenshot: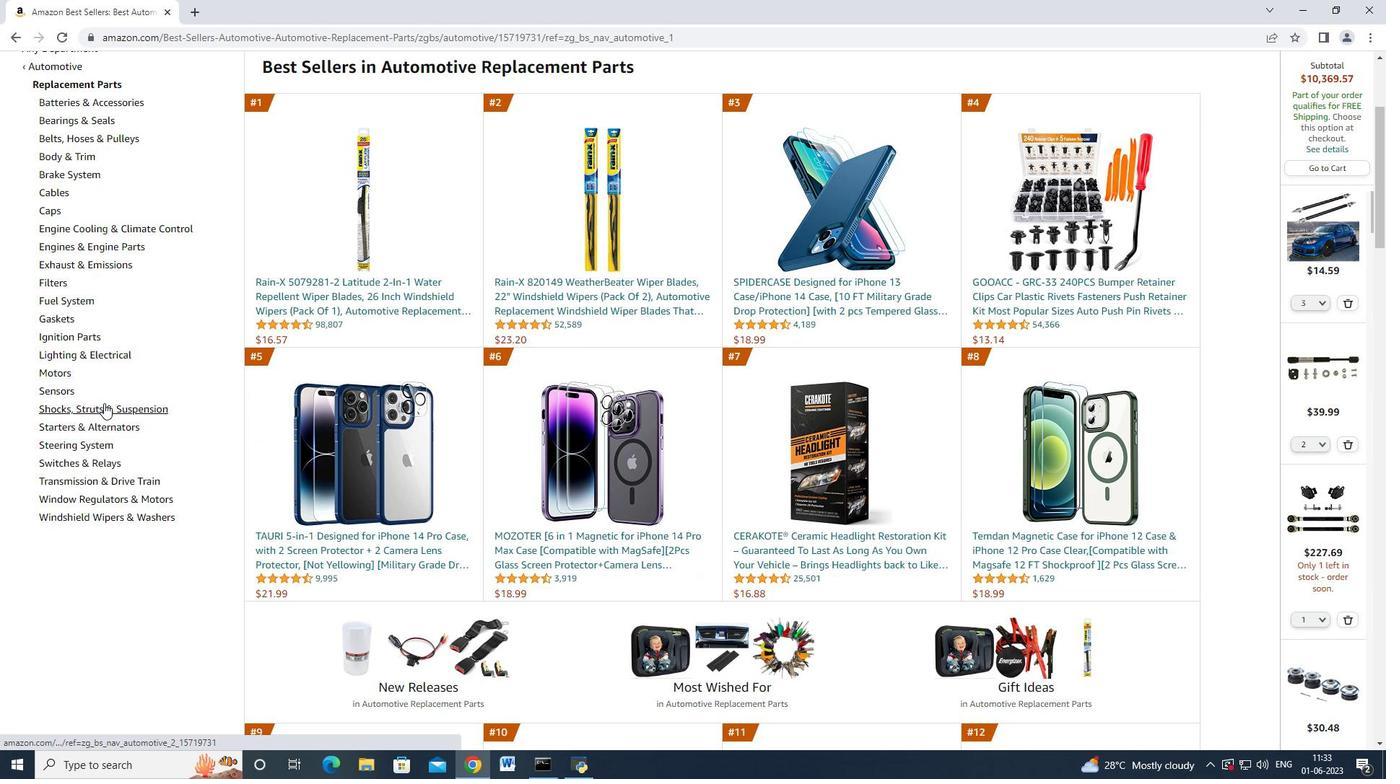 
Action: Mouse moved to (224, 392)
Screenshot: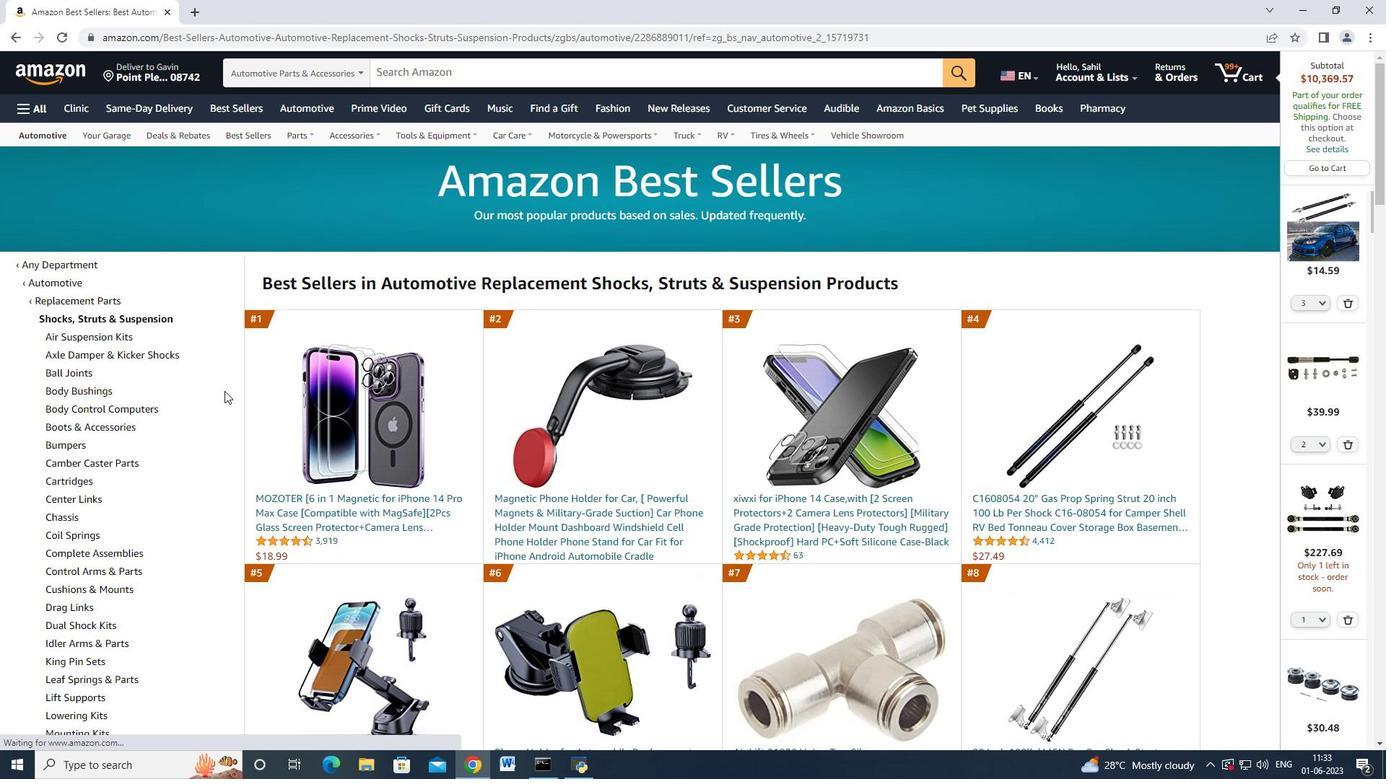 
Action: Mouse scrolled (224, 391) with delta (0, 0)
Screenshot: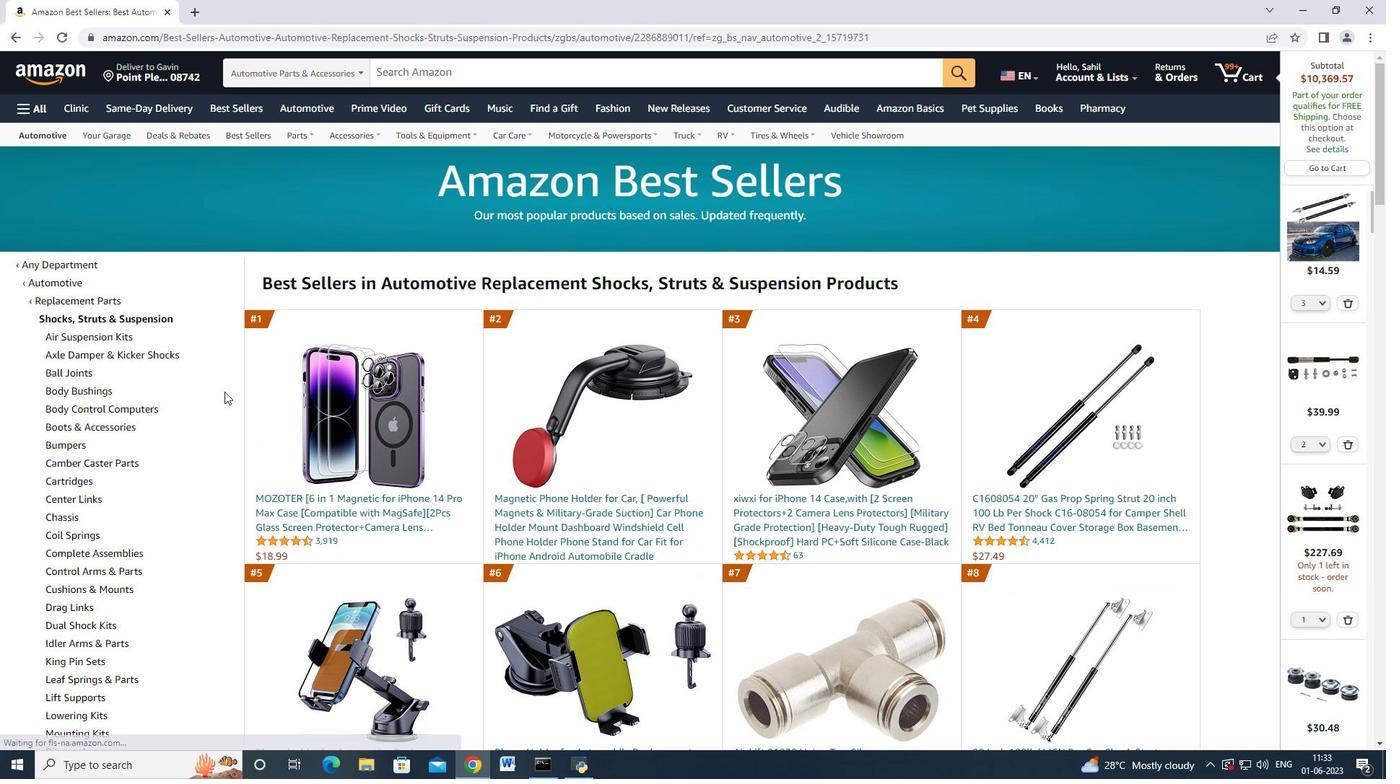 
Action: Mouse scrolled (224, 391) with delta (0, 0)
Screenshot: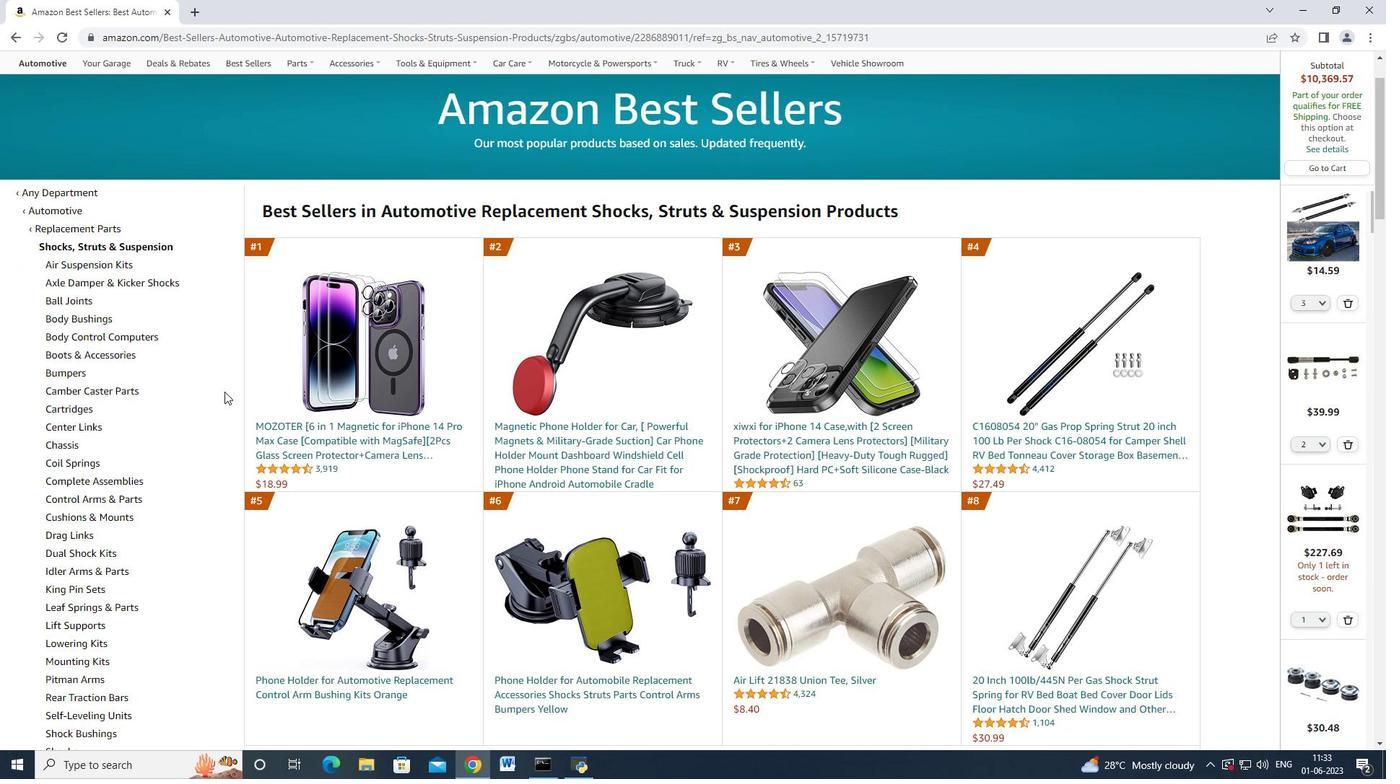 
Action: Mouse moved to (218, 402)
Screenshot: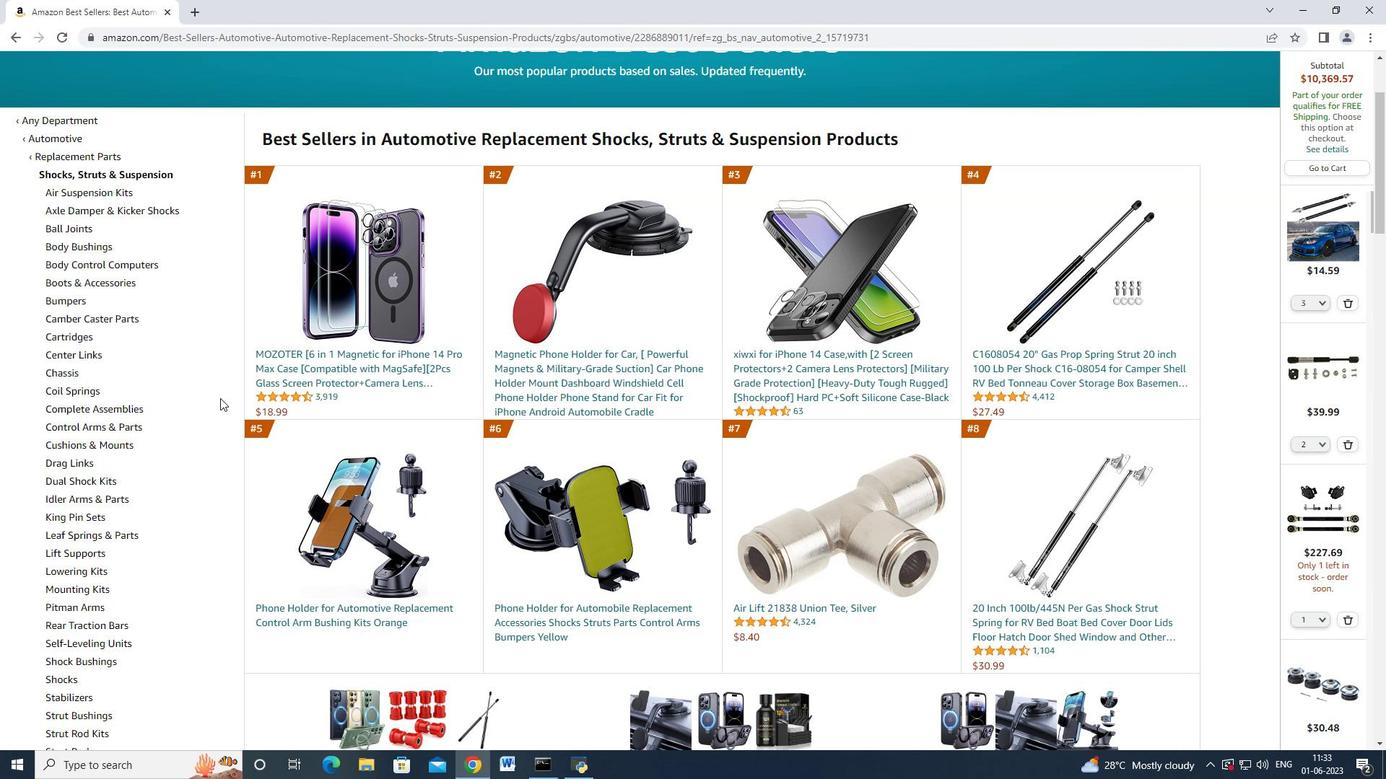 
Action: Mouse scrolled (218, 402) with delta (0, 0)
Screenshot: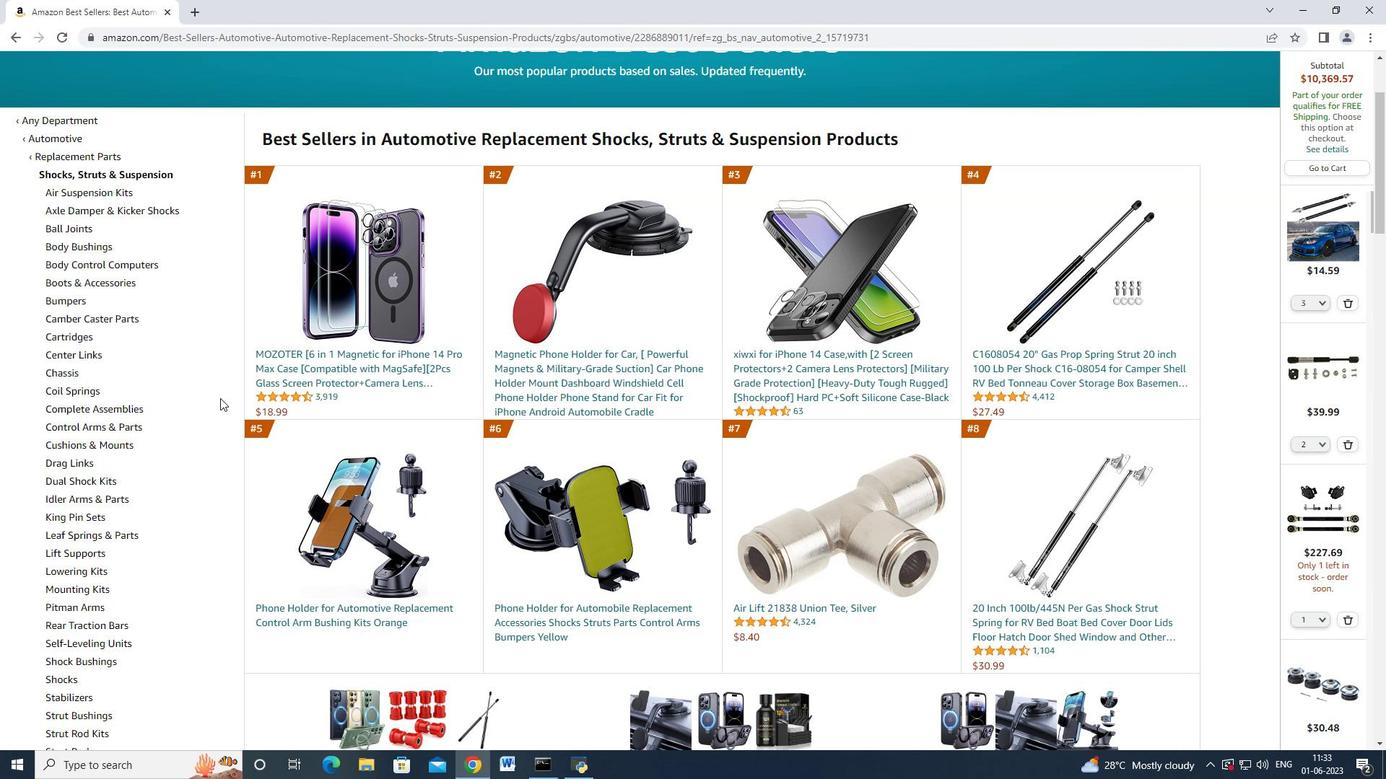 
Action: Mouse scrolled (218, 402) with delta (0, 0)
Screenshot: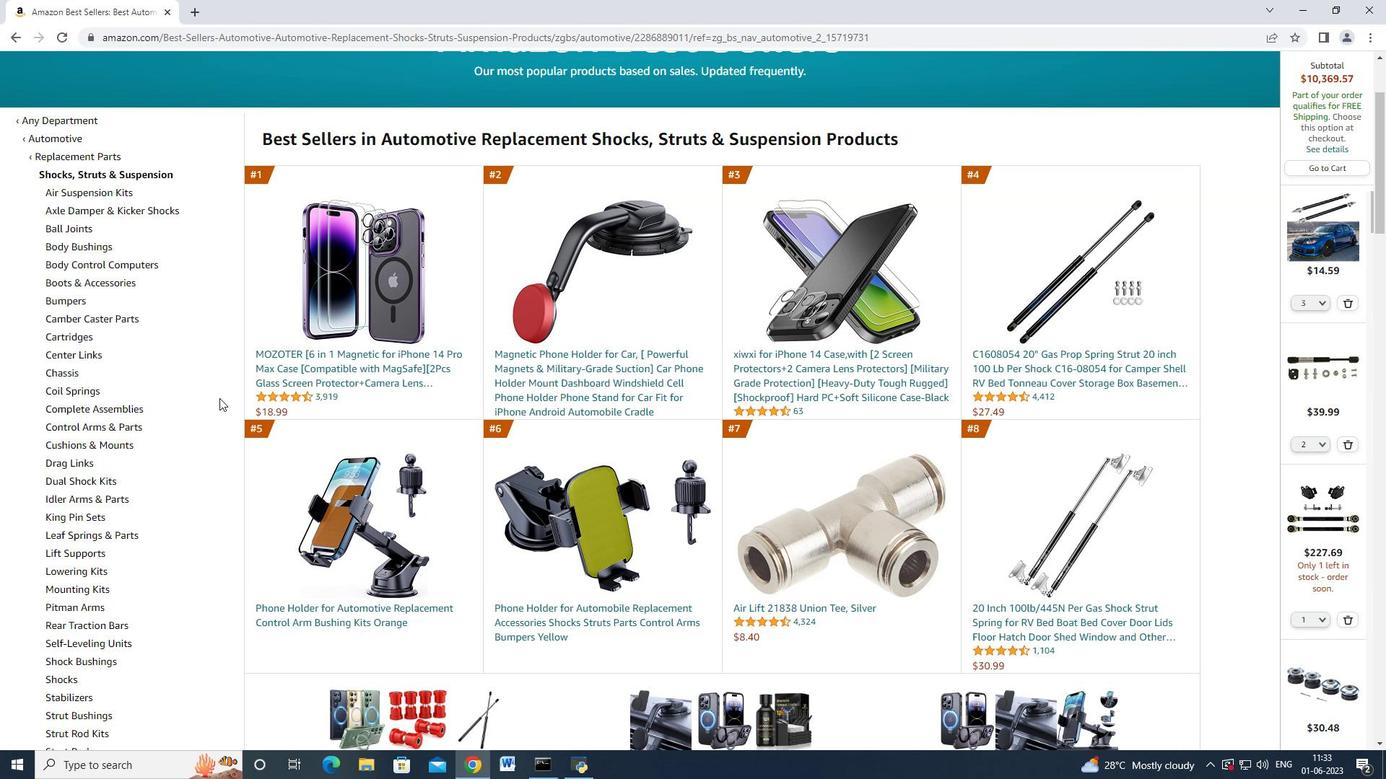 
Action: Mouse scrolled (218, 402) with delta (0, 0)
Screenshot: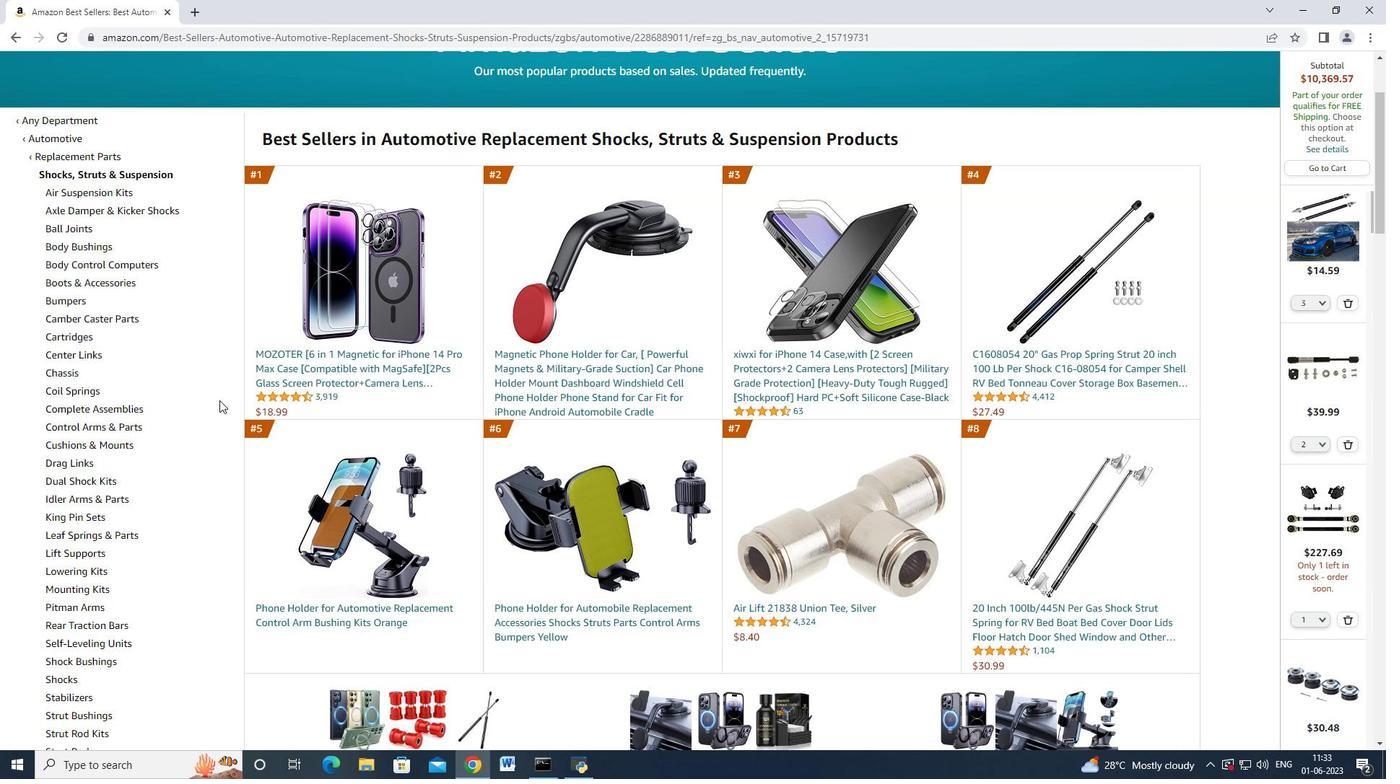 
Action: Mouse moved to (96, 553)
Screenshot: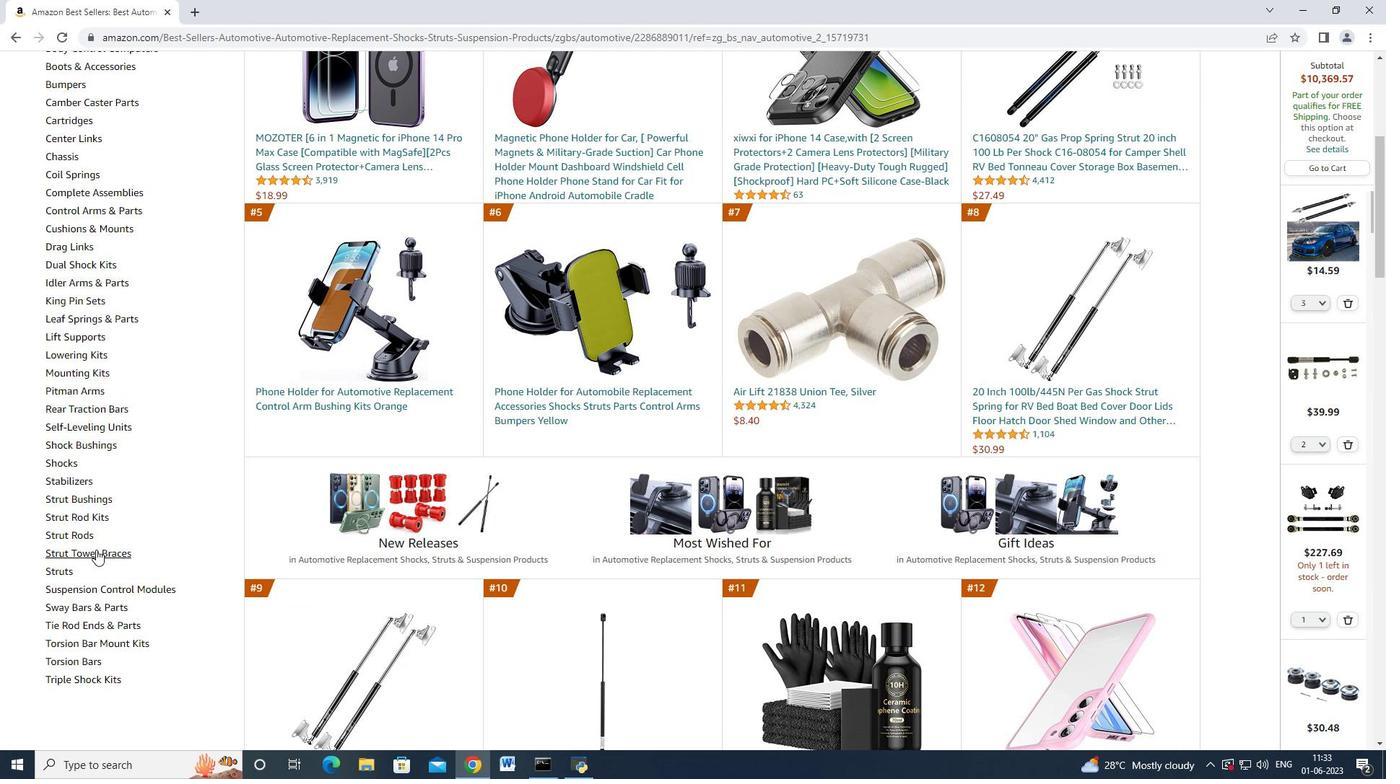 
Action: Mouse pressed left at (96, 553)
Screenshot: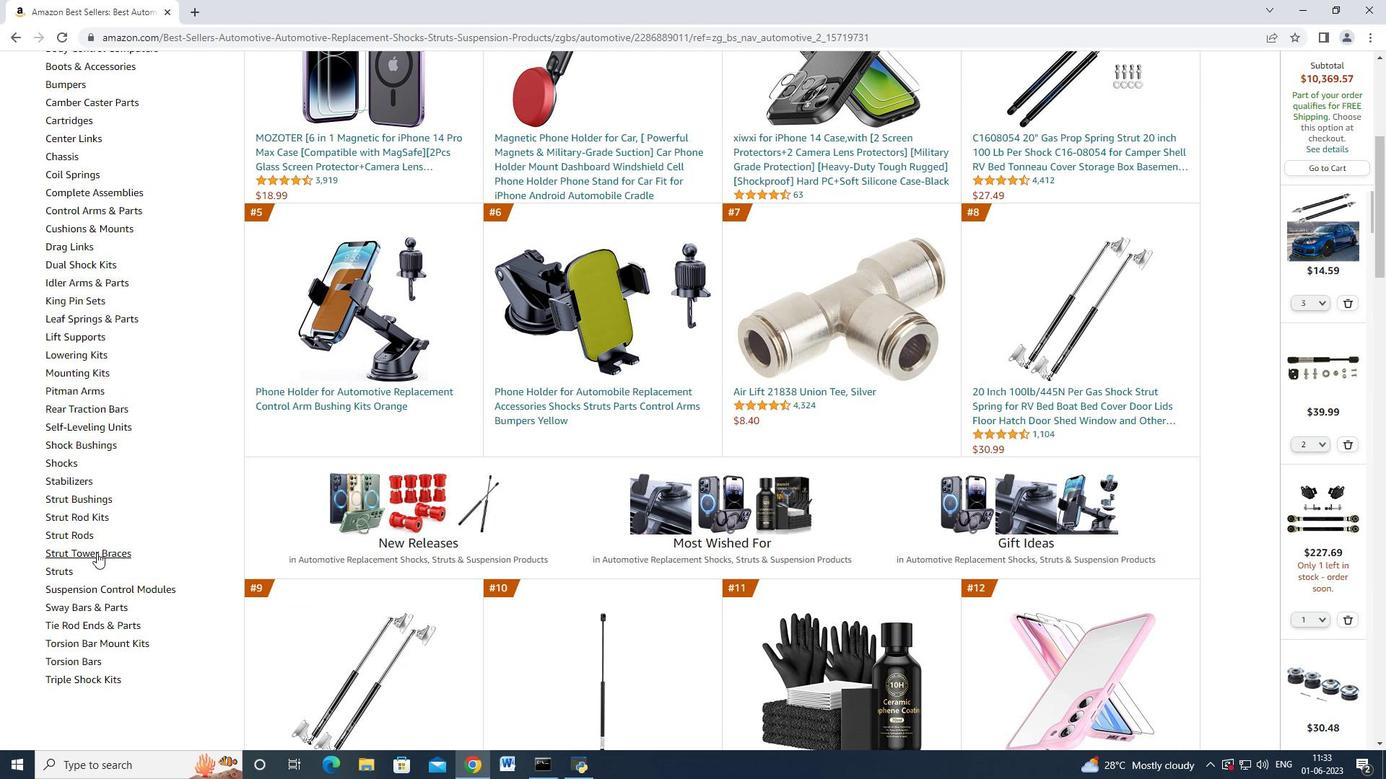 
Action: Mouse moved to (402, 508)
Screenshot: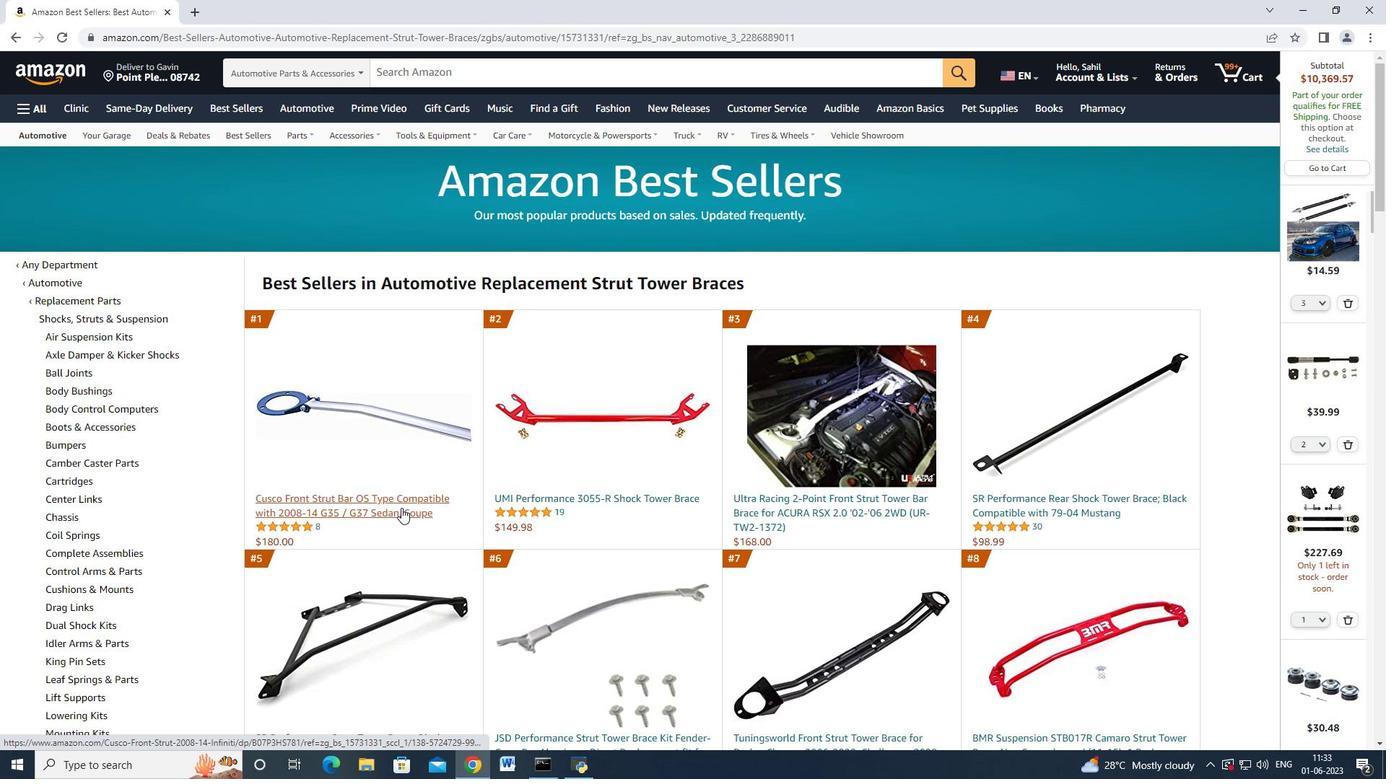 
Action: Mouse pressed left at (402, 508)
Screenshot: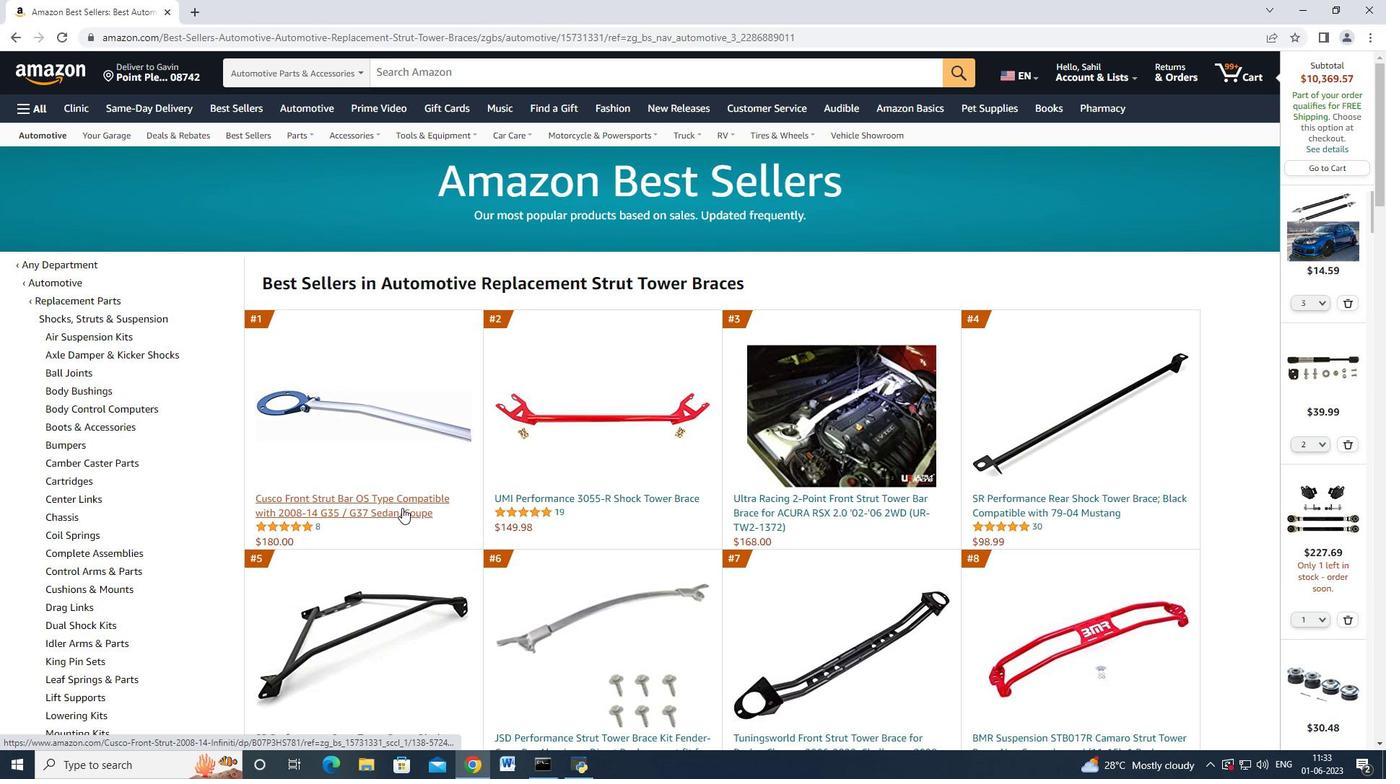 
Action: Mouse moved to (7, 41)
Screenshot: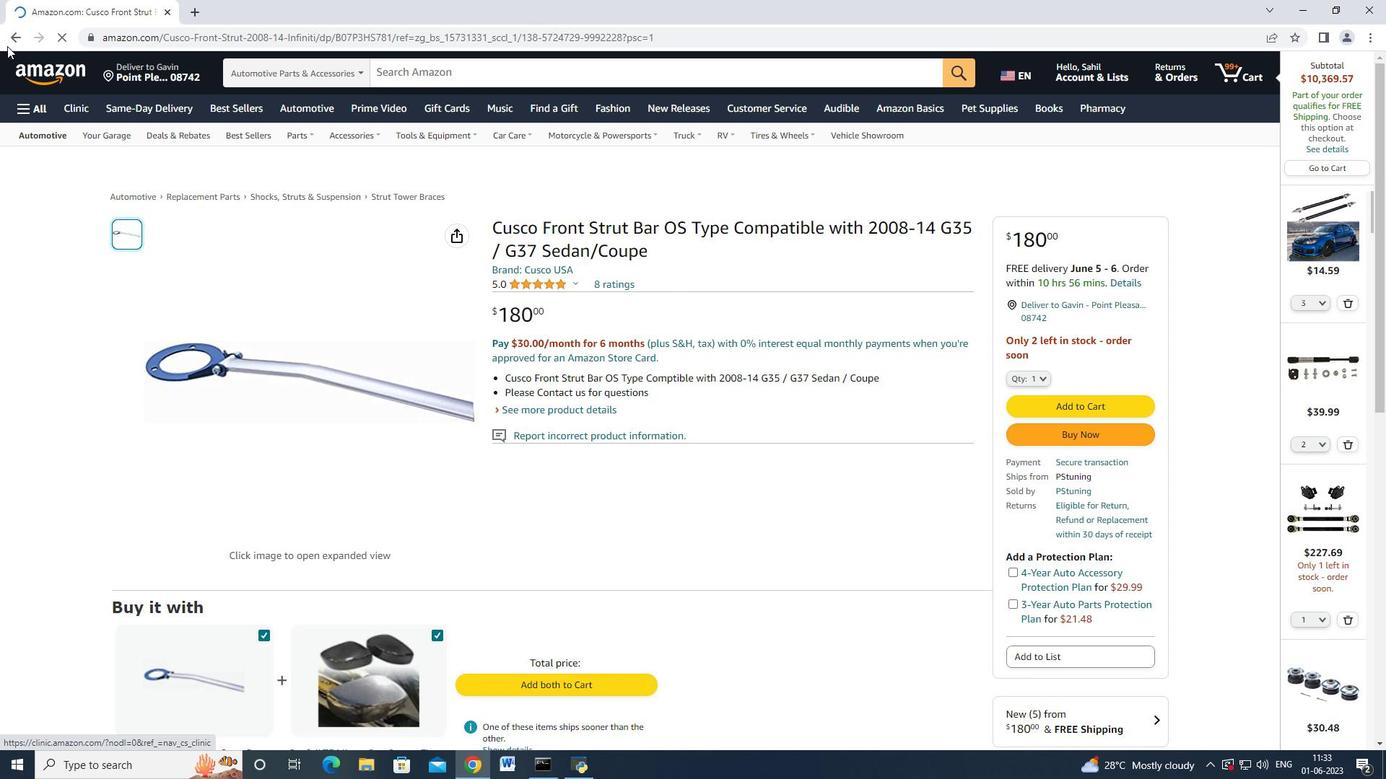 
Action: Mouse pressed left at (7, 41)
Screenshot: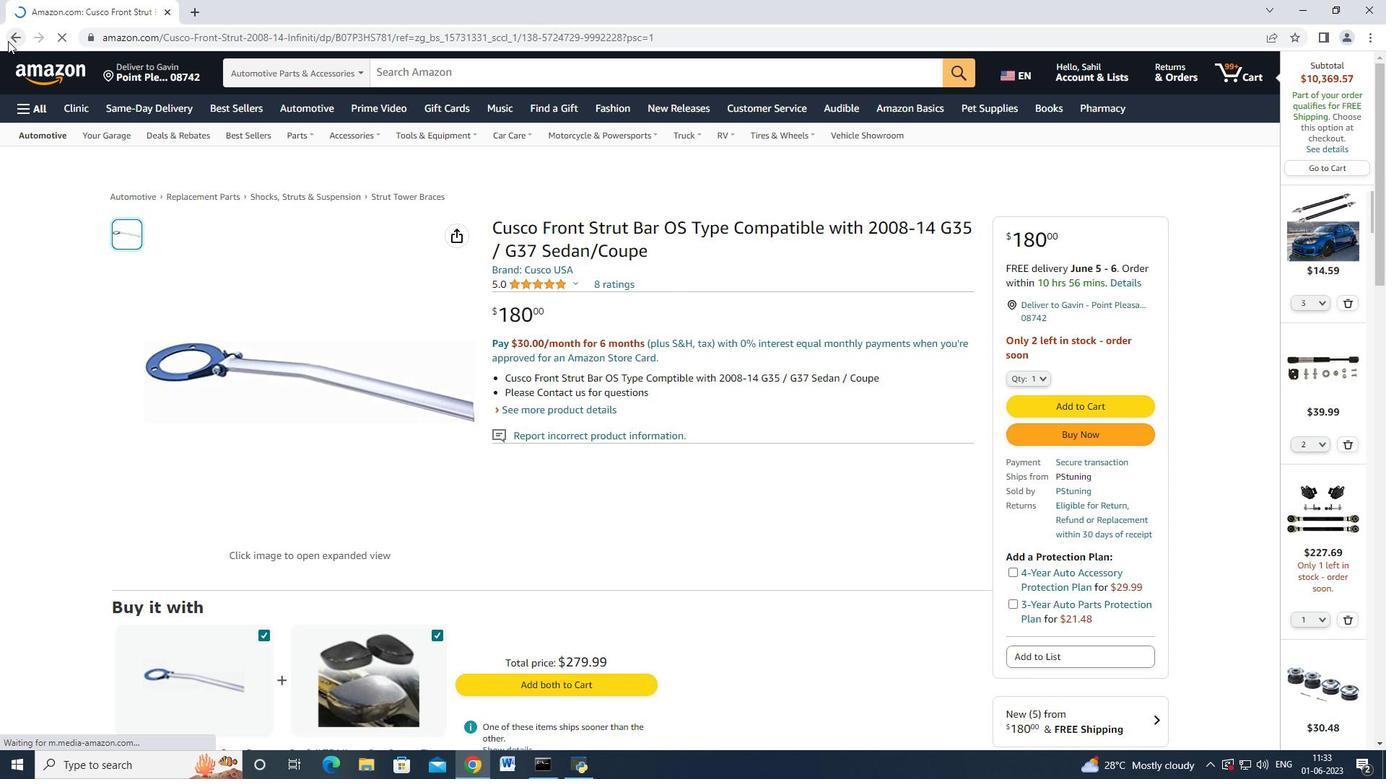 
Action: Mouse moved to (615, 501)
Screenshot: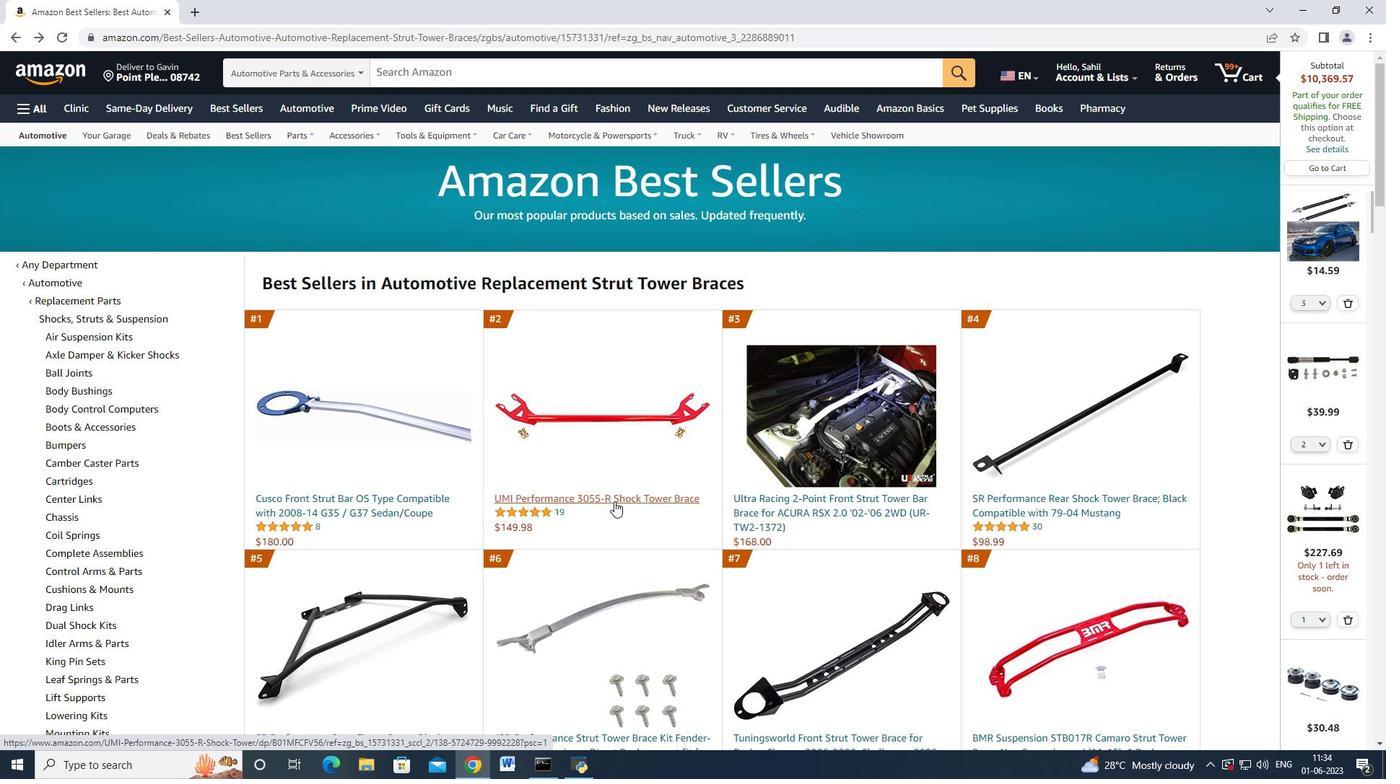 
Action: Mouse pressed left at (615, 501)
Screenshot: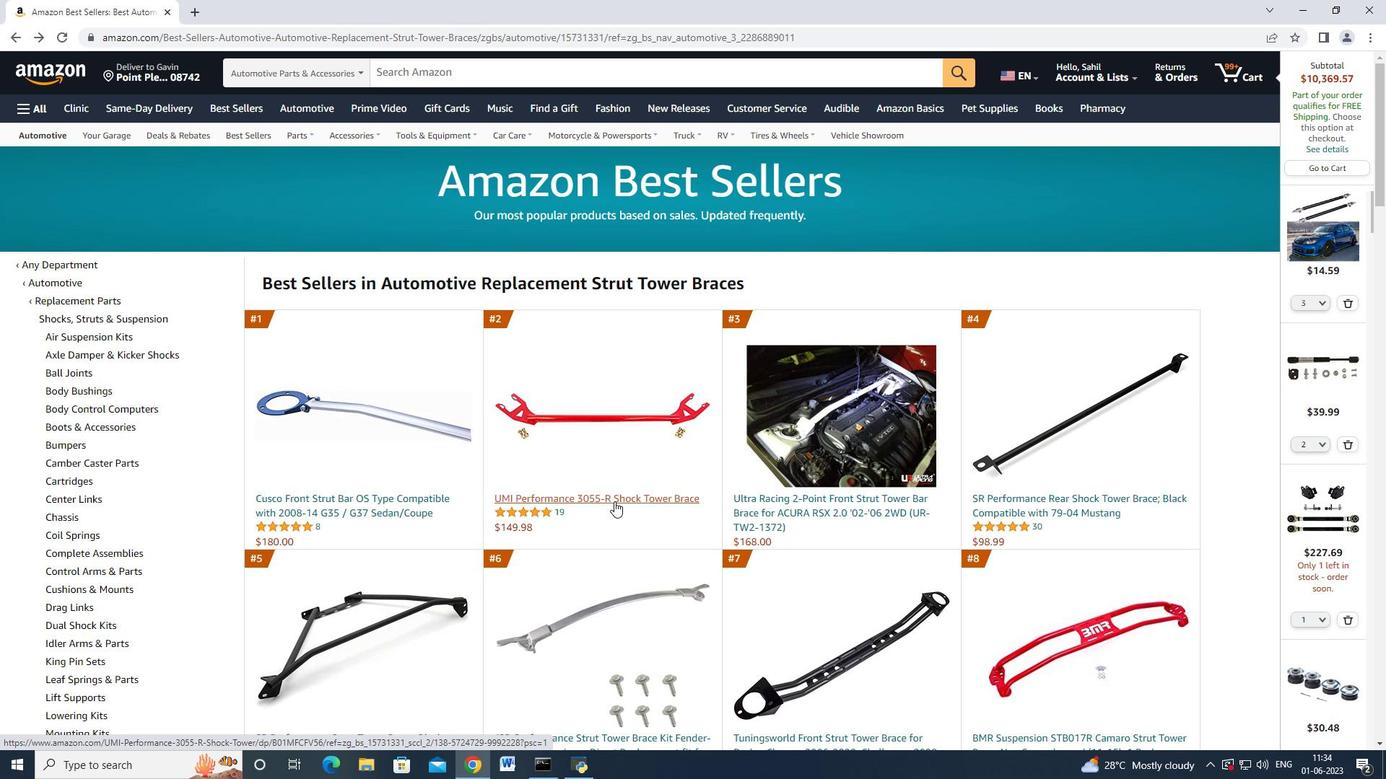 
Action: Mouse moved to (1024, 378)
Screenshot: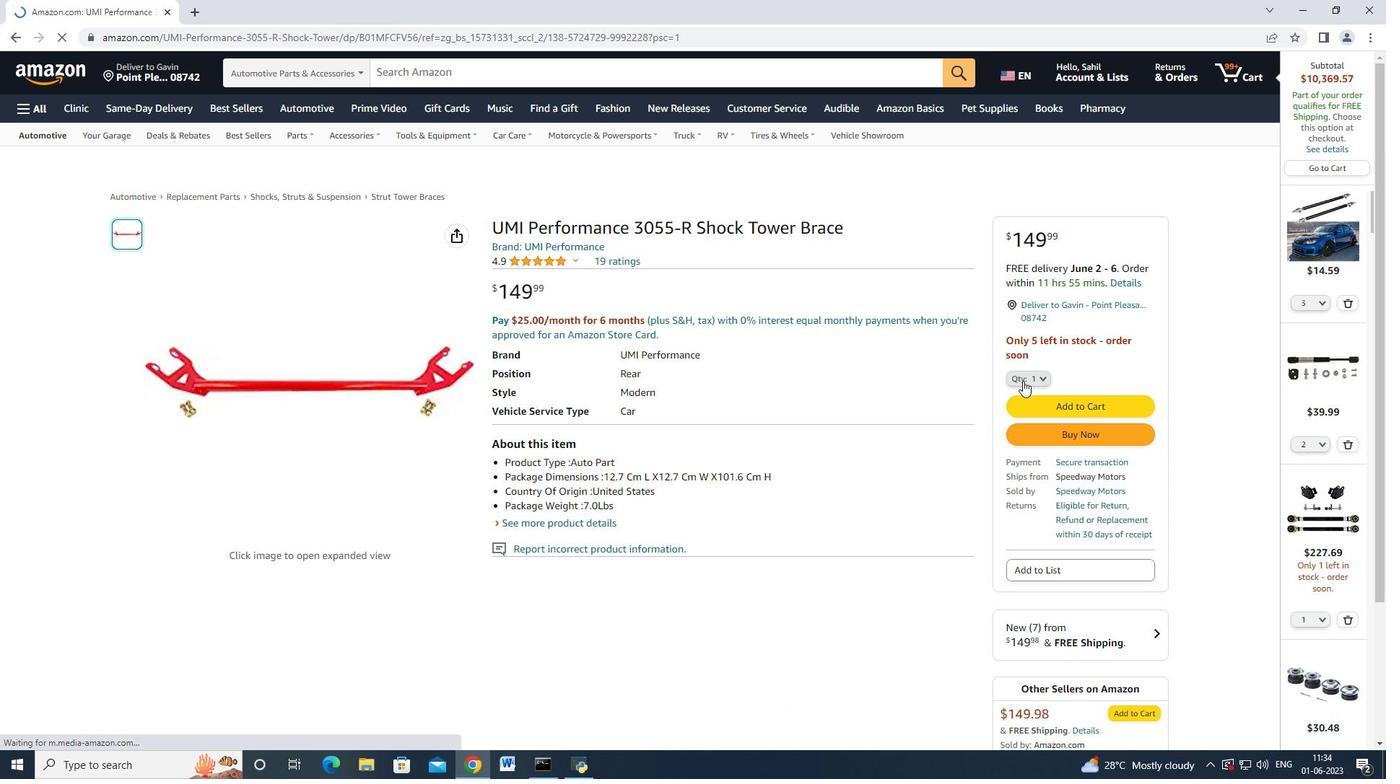 
Action: Mouse pressed left at (1024, 378)
Screenshot: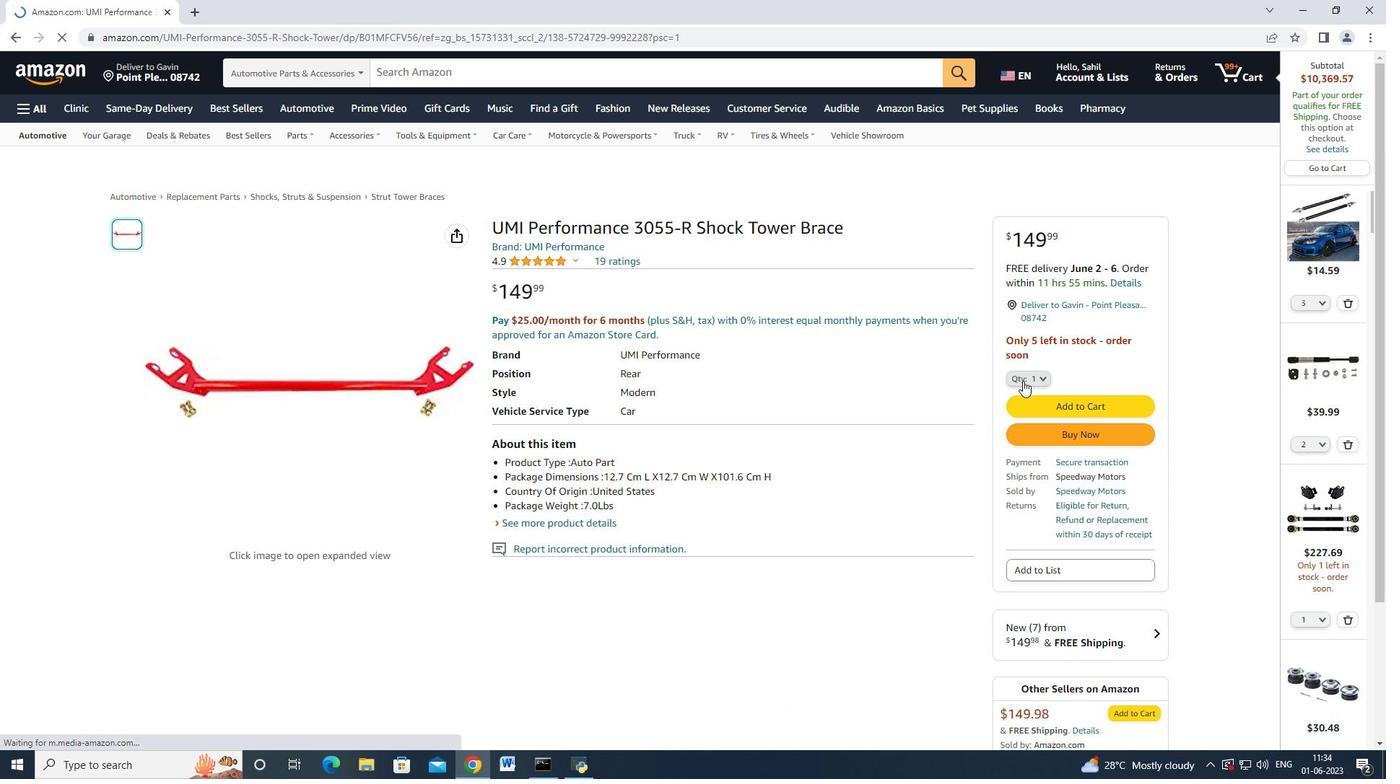 
Action: Mouse moved to (1031, 437)
Screenshot: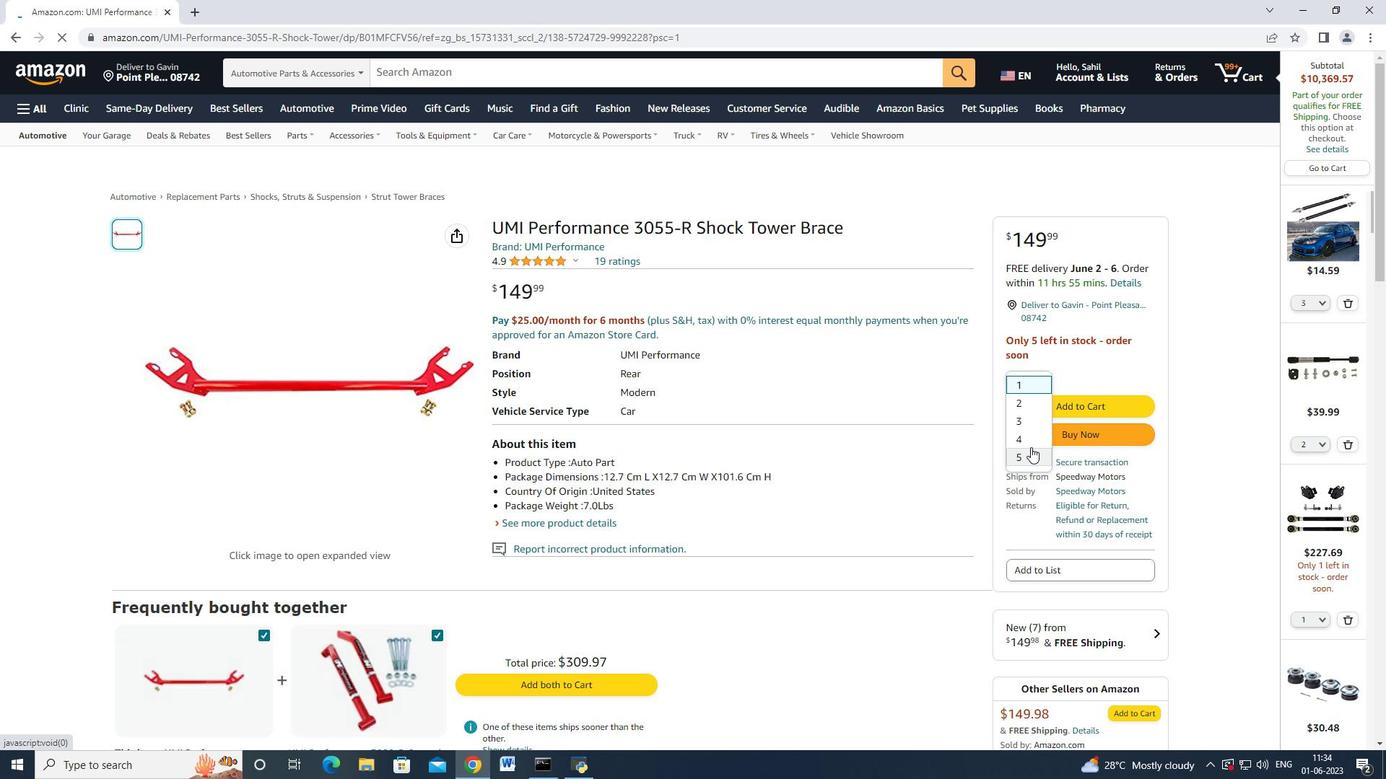 
Action: Mouse pressed left at (1031, 437)
Screenshot: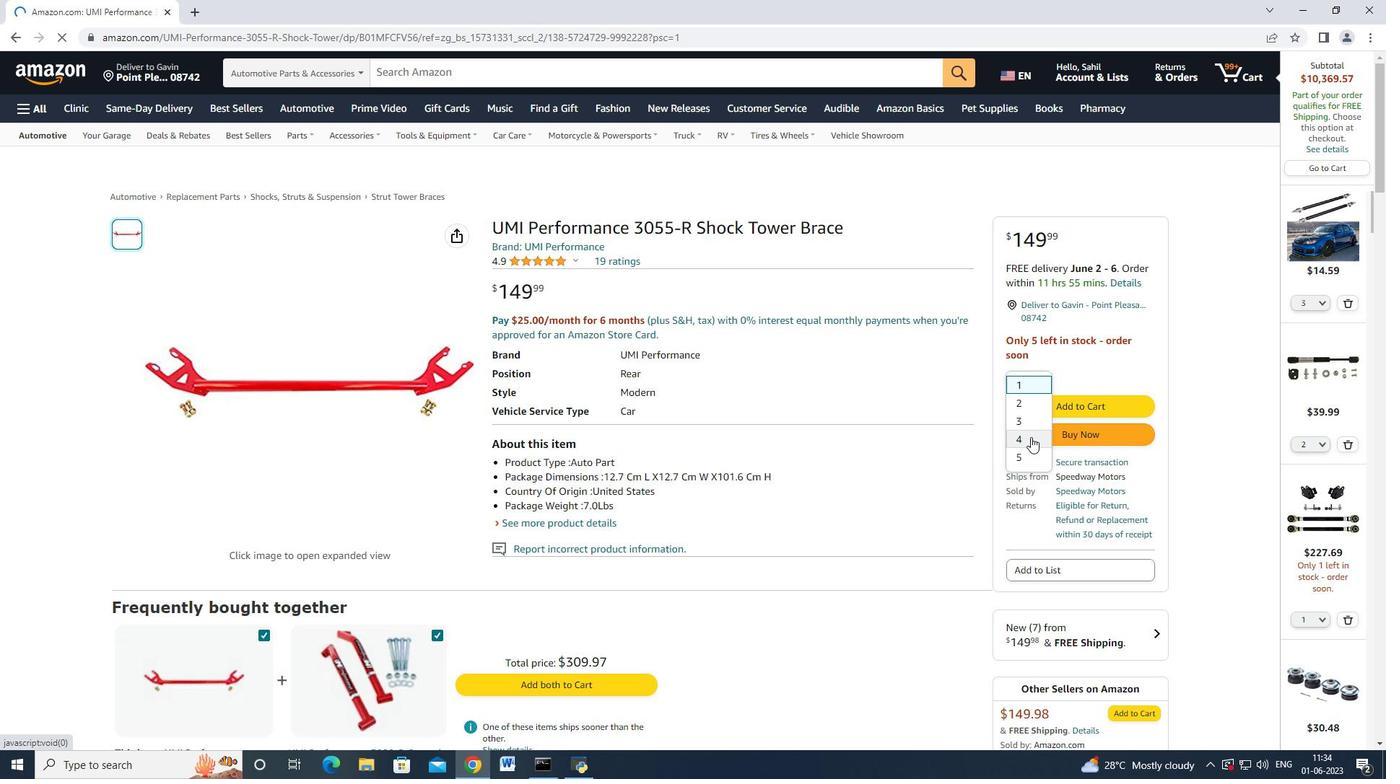 
Action: Mouse moved to (1059, 432)
Screenshot: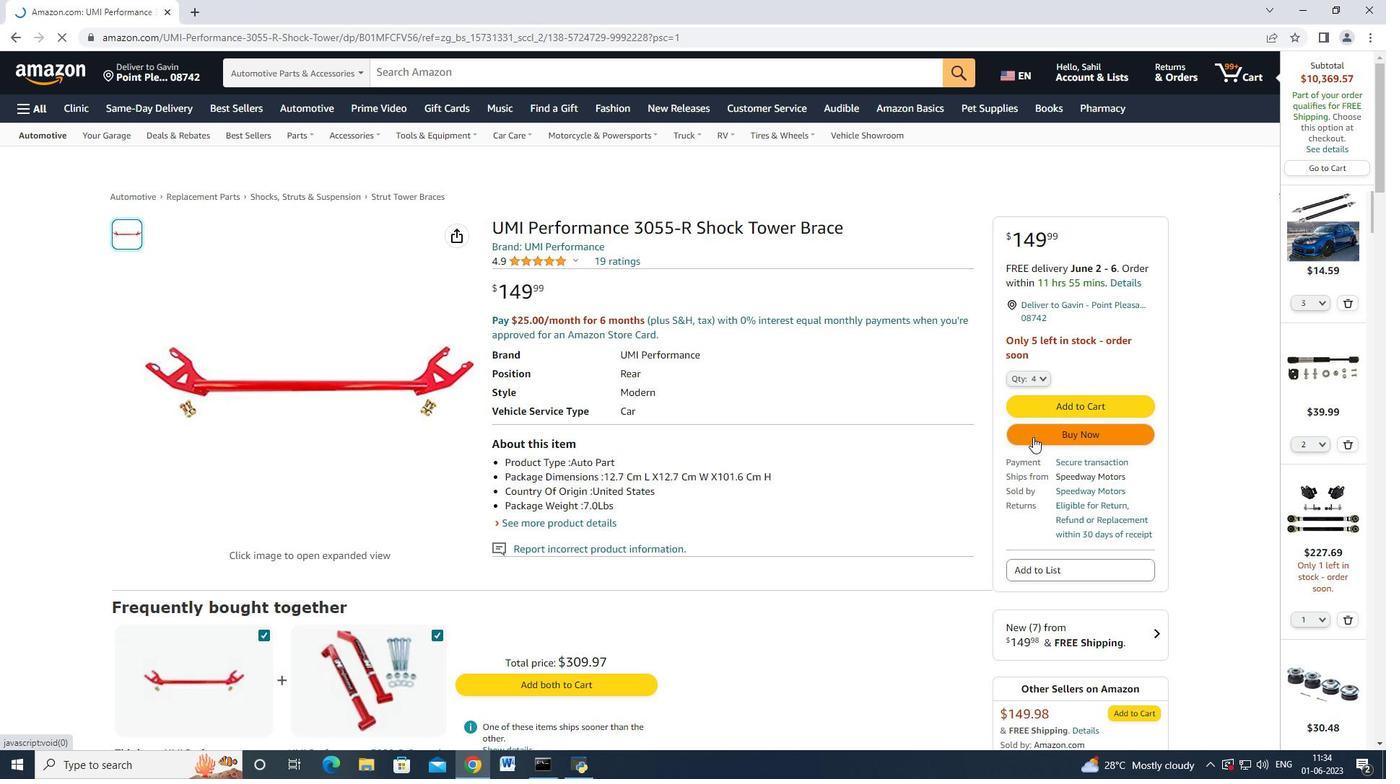 
Action: Mouse pressed left at (1059, 432)
Screenshot: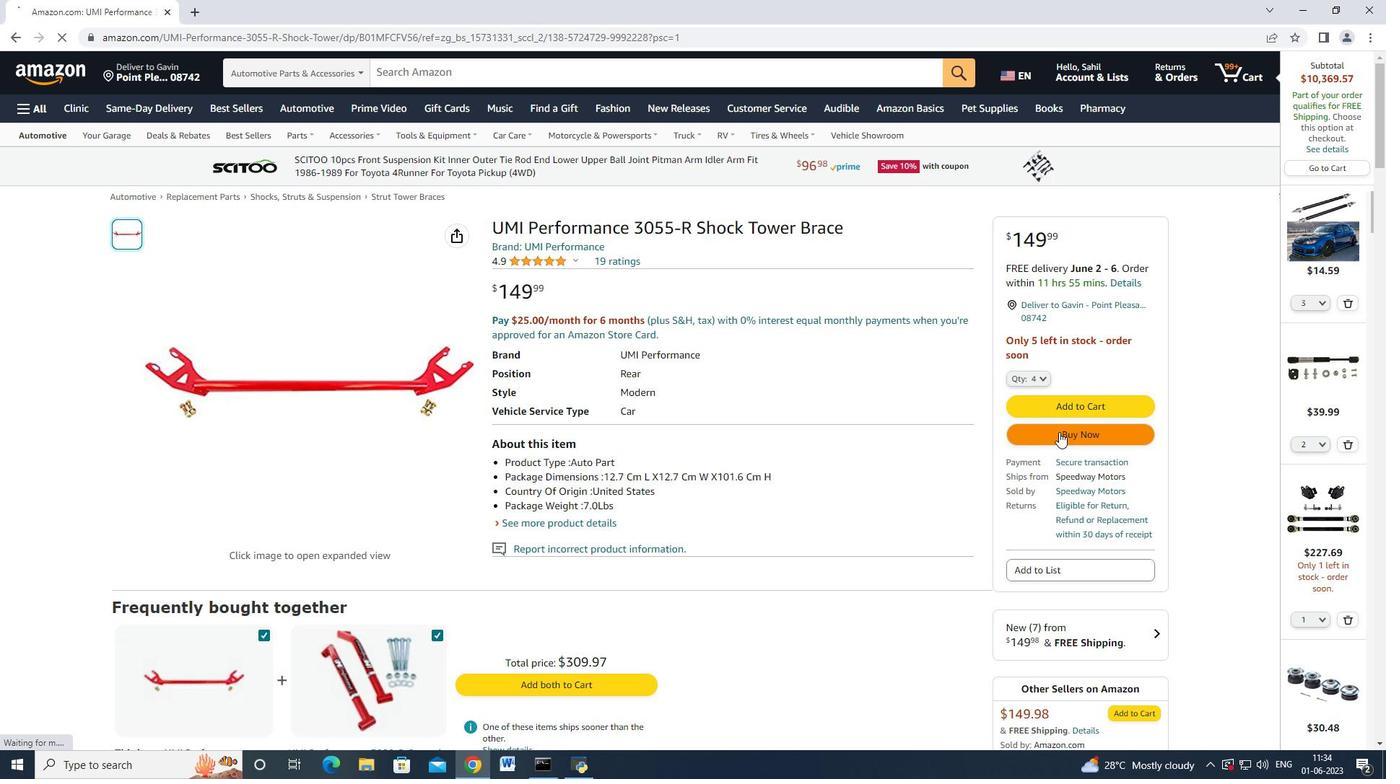 
Action: Mouse moved to (842, 123)
Screenshot: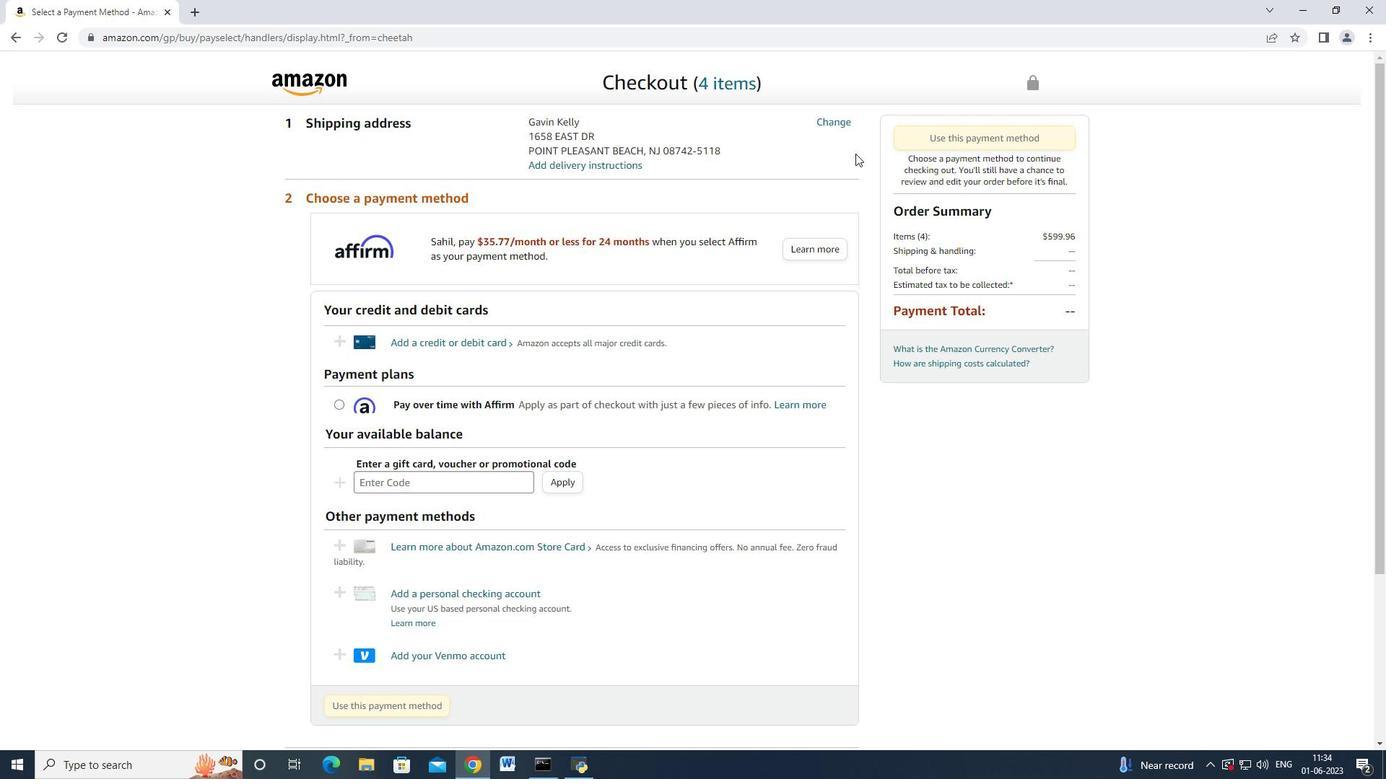 
Action: Mouse pressed left at (842, 123)
Screenshot: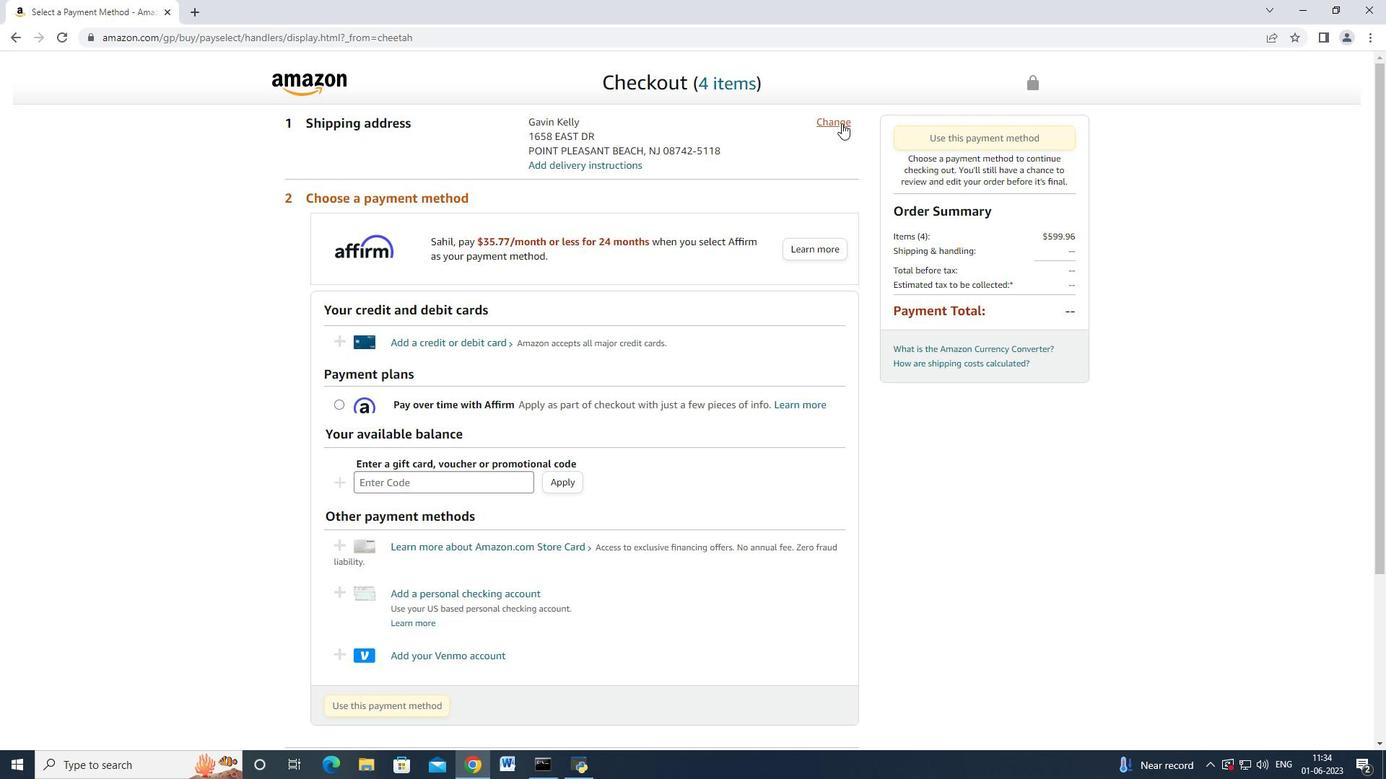 
Action: Mouse moved to (654, 287)
Screenshot: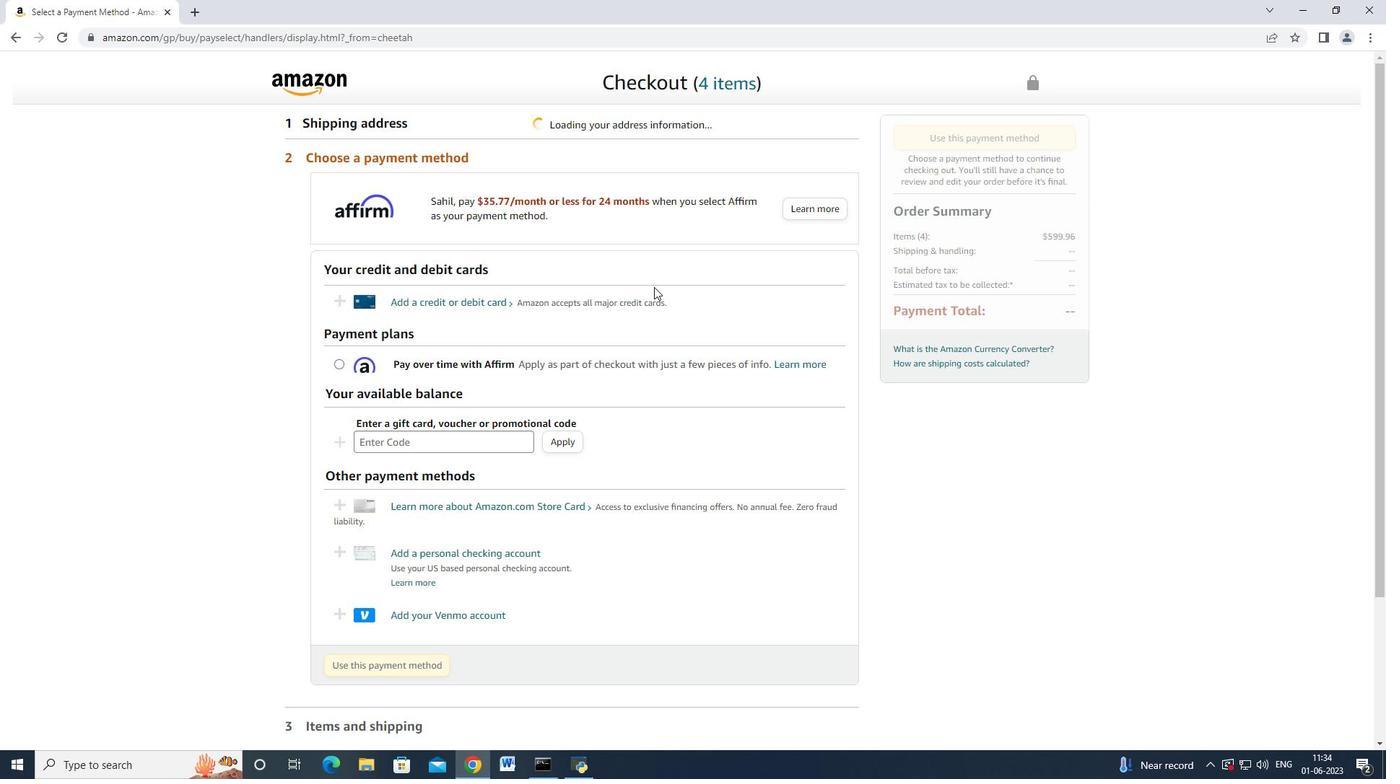 
Action: Mouse scrolled (654, 288) with delta (0, 0)
Screenshot: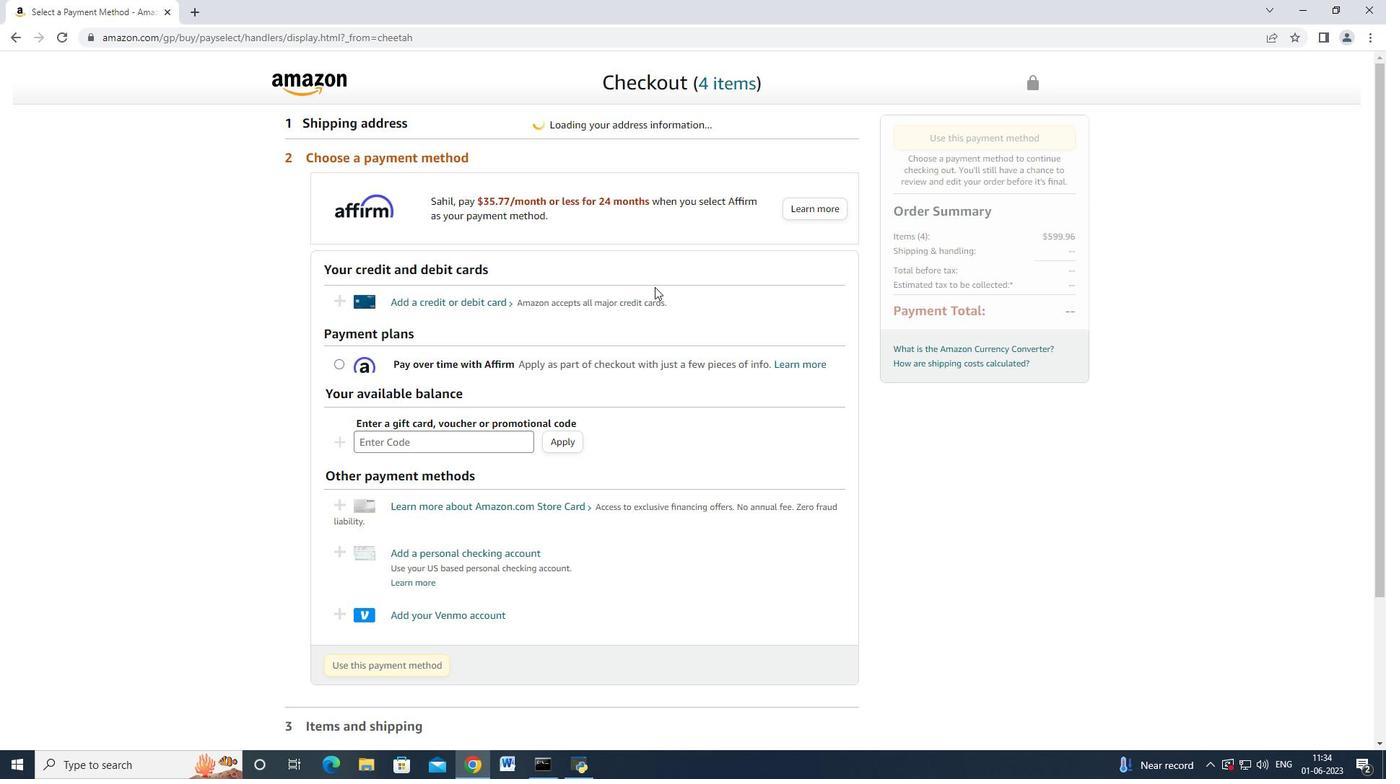 
Action: Mouse scrolled (654, 288) with delta (0, 0)
Screenshot: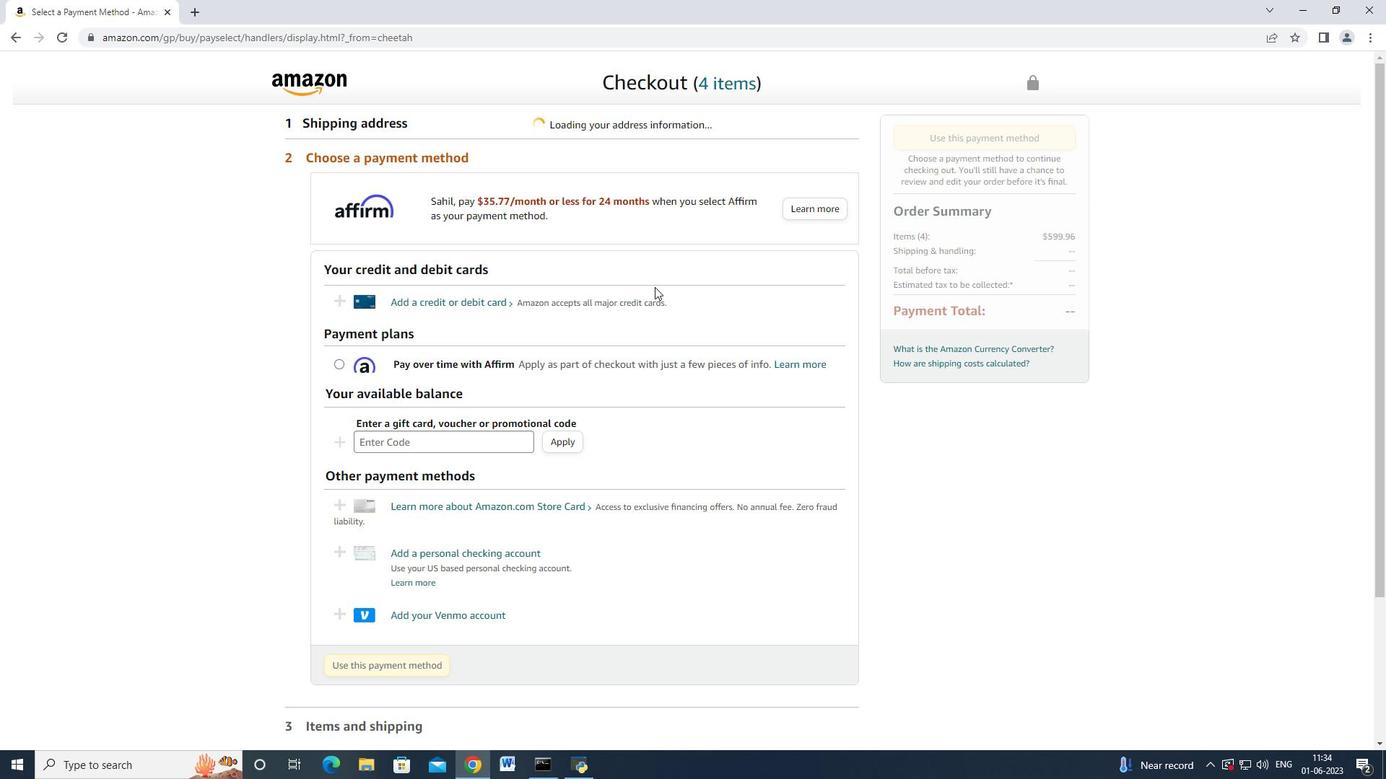 
Action: Mouse moved to (652, 300)
Screenshot: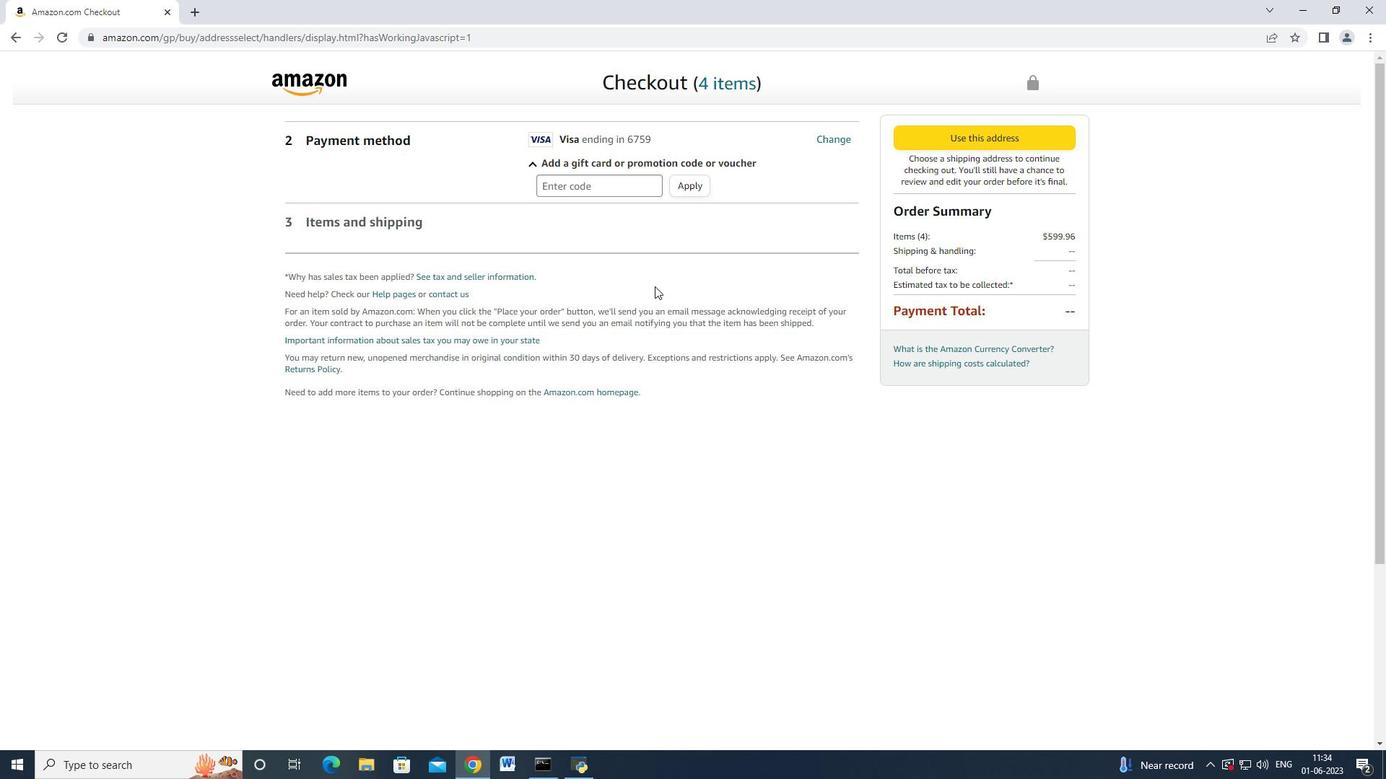 
Action: Mouse scrolled (652, 299) with delta (0, 0)
Screenshot: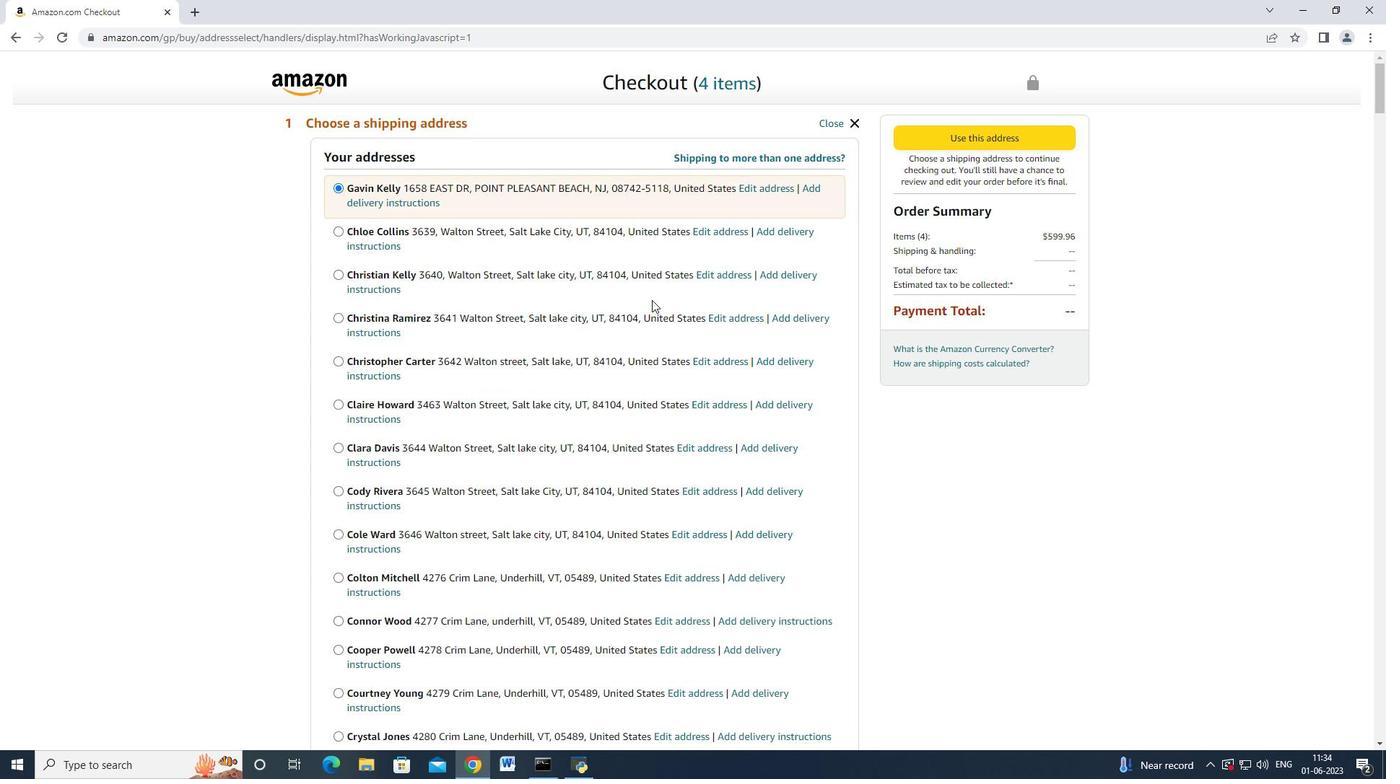 
Action: Mouse scrolled (652, 299) with delta (0, 0)
Screenshot: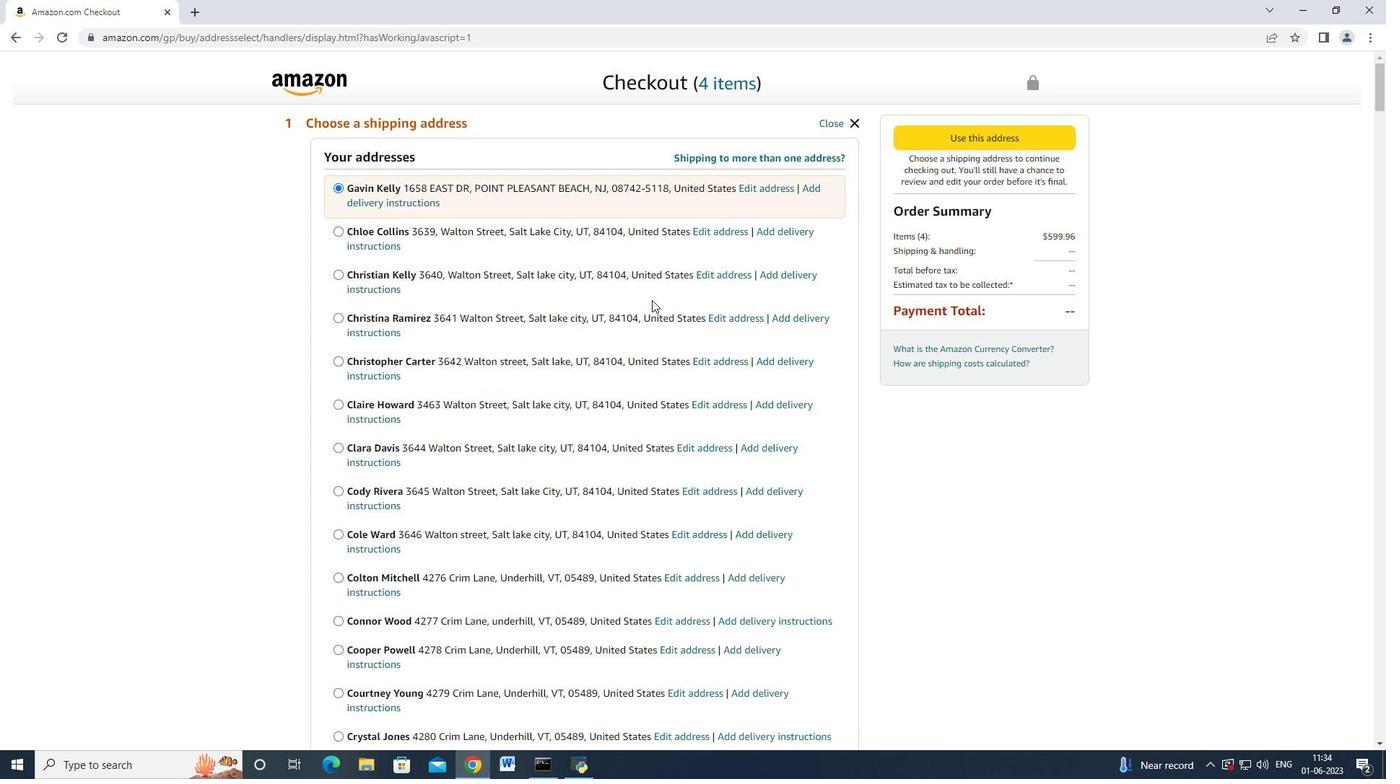 
Action: Mouse scrolled (652, 299) with delta (0, 0)
Screenshot: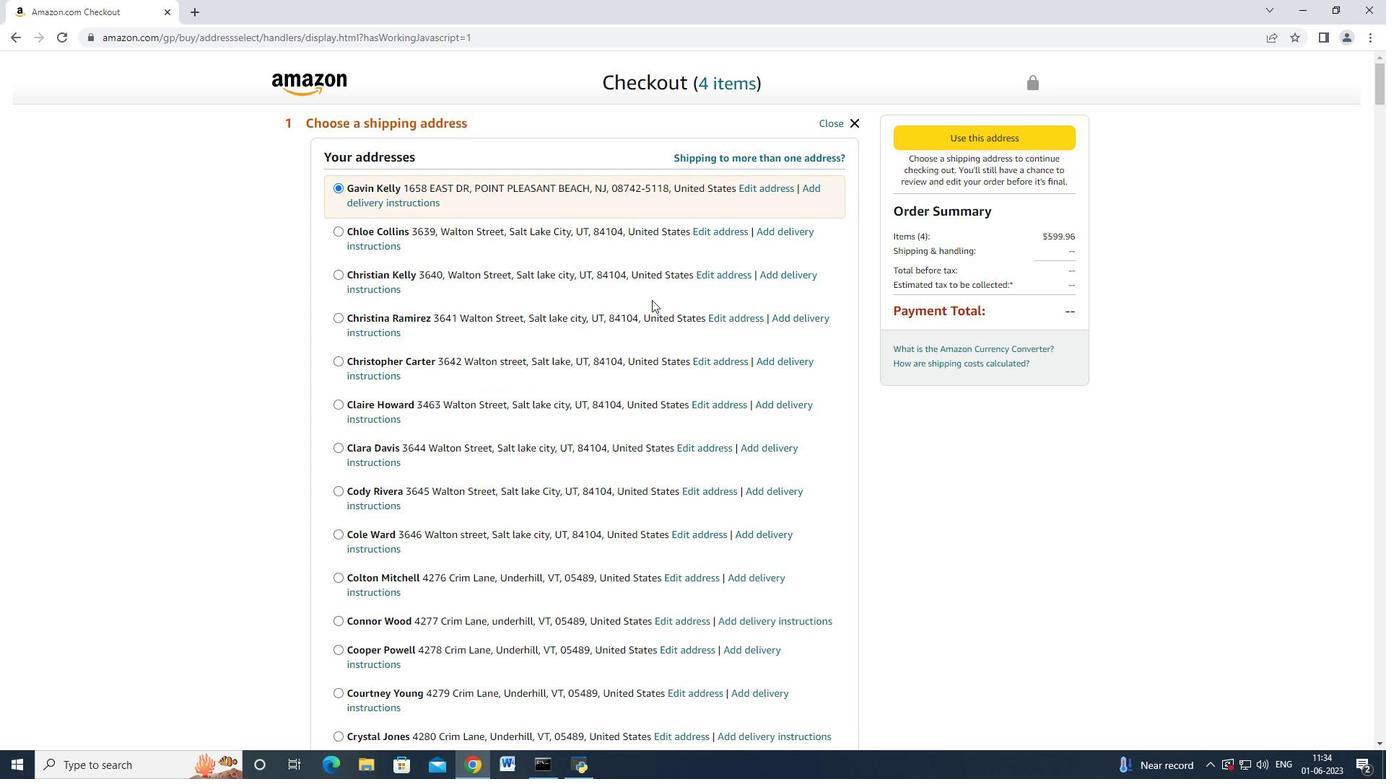 
Action: Mouse scrolled (652, 299) with delta (0, 0)
Screenshot: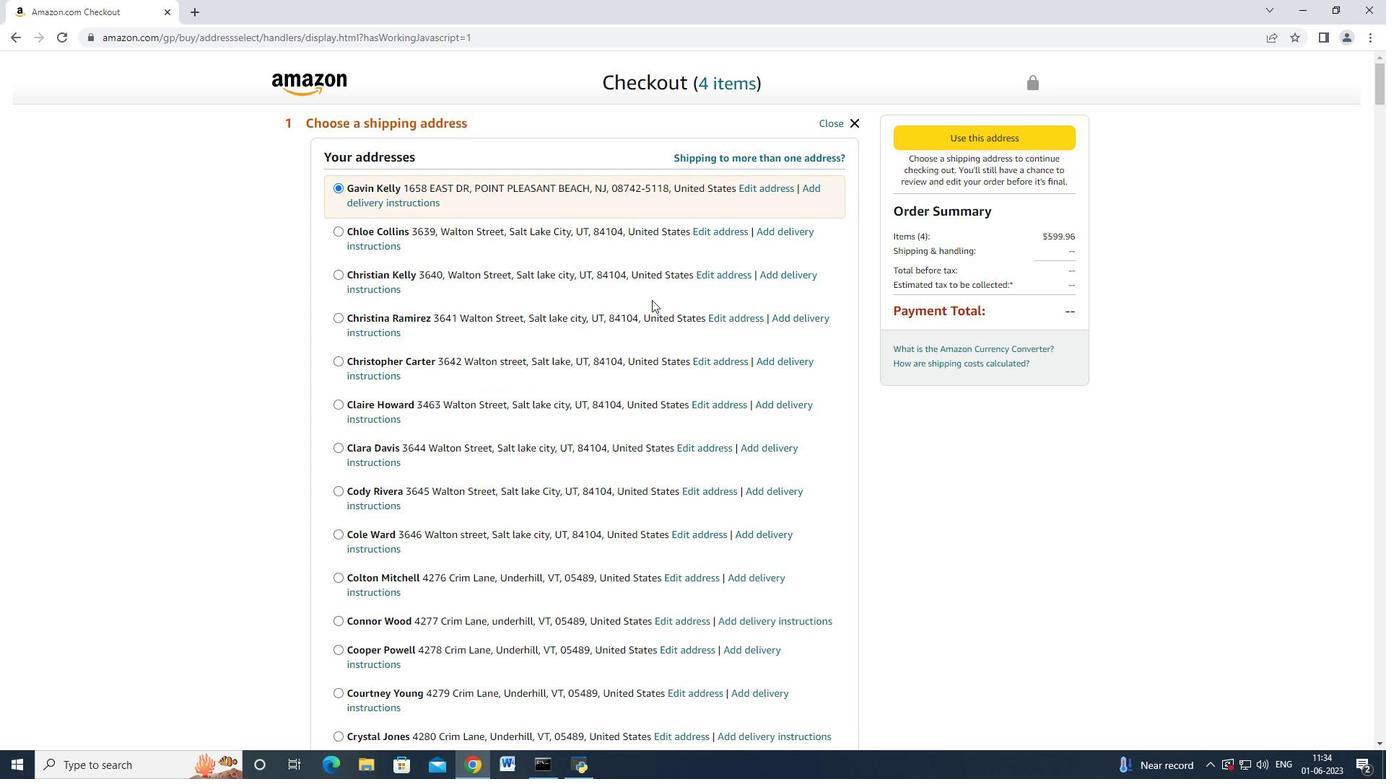 
Action: Mouse scrolled (652, 299) with delta (0, 0)
Screenshot: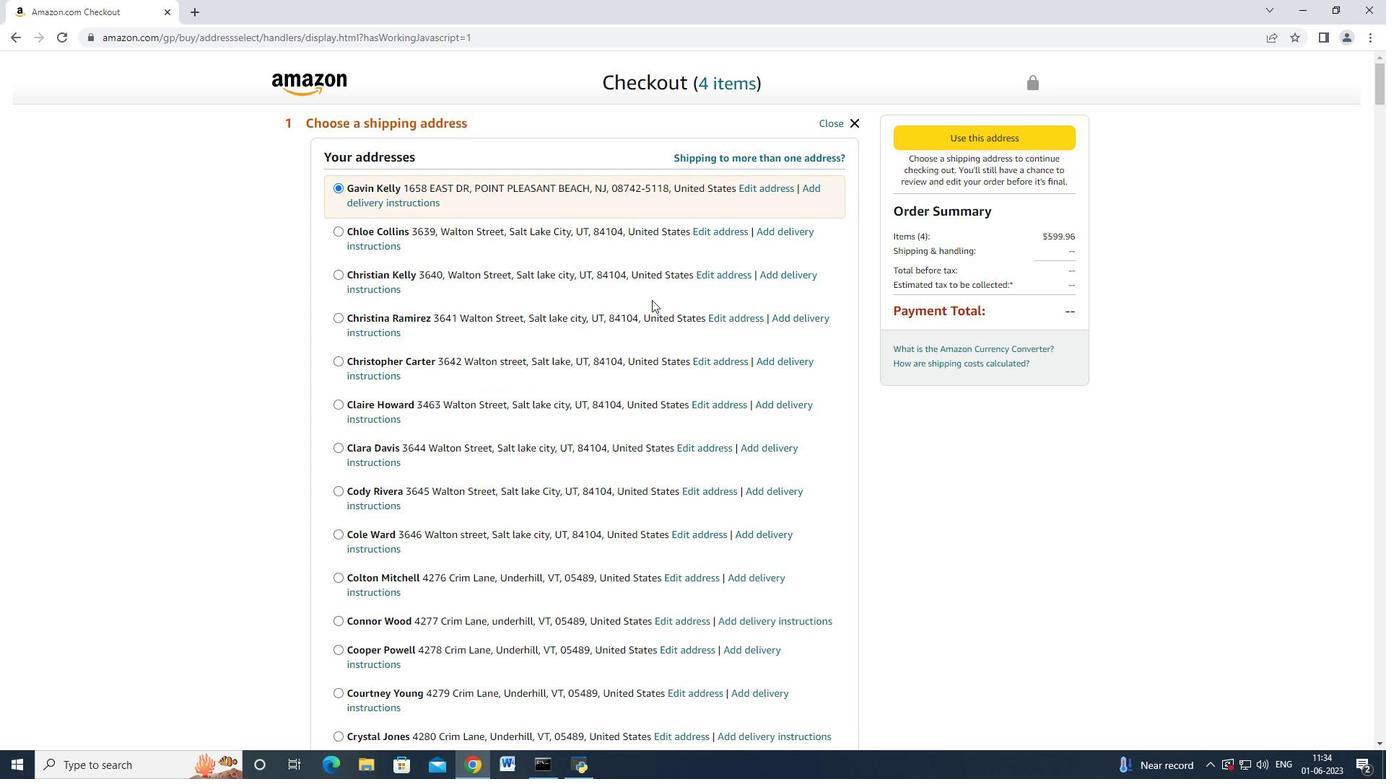 
Action: Mouse moved to (630, 355)
Screenshot: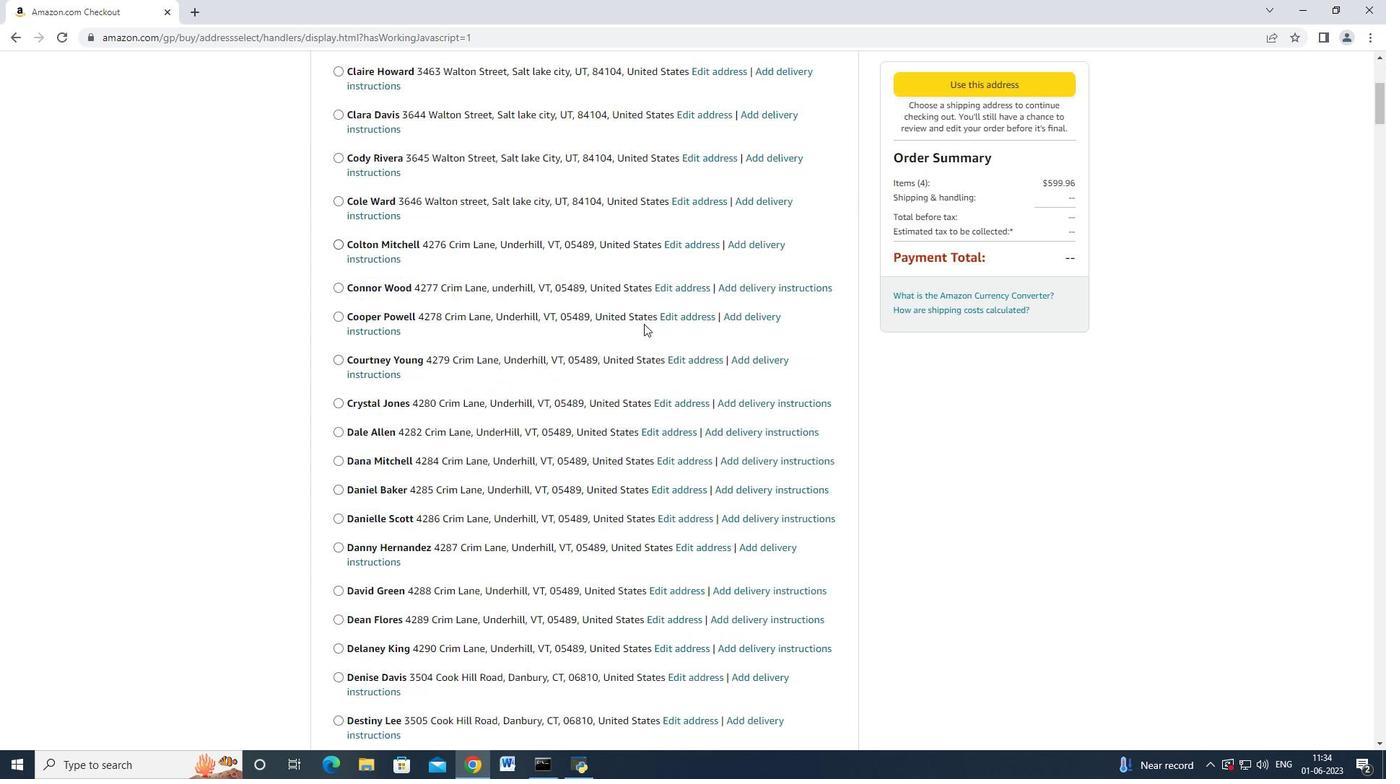 
Action: Mouse scrolled (630, 354) with delta (0, 0)
Screenshot: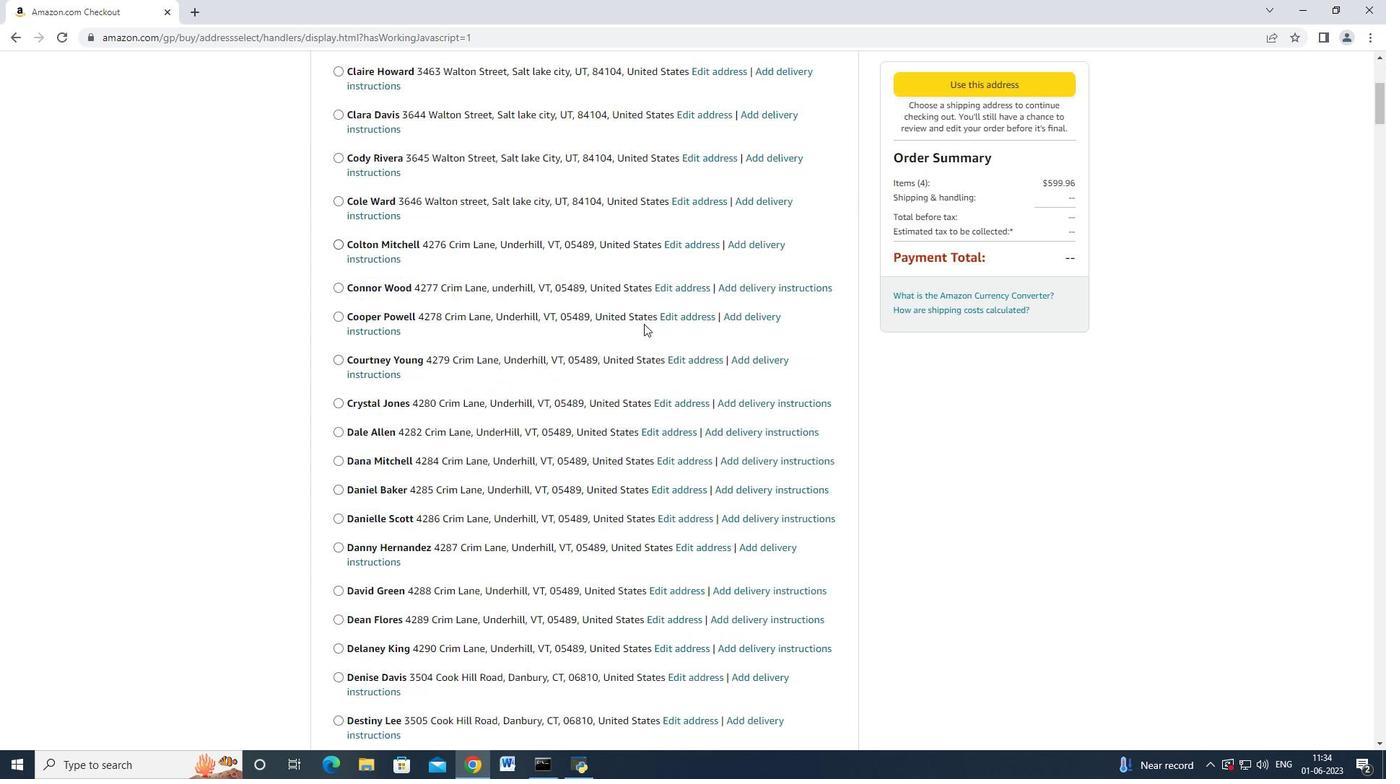 
Action: Mouse moved to (630, 357)
Screenshot: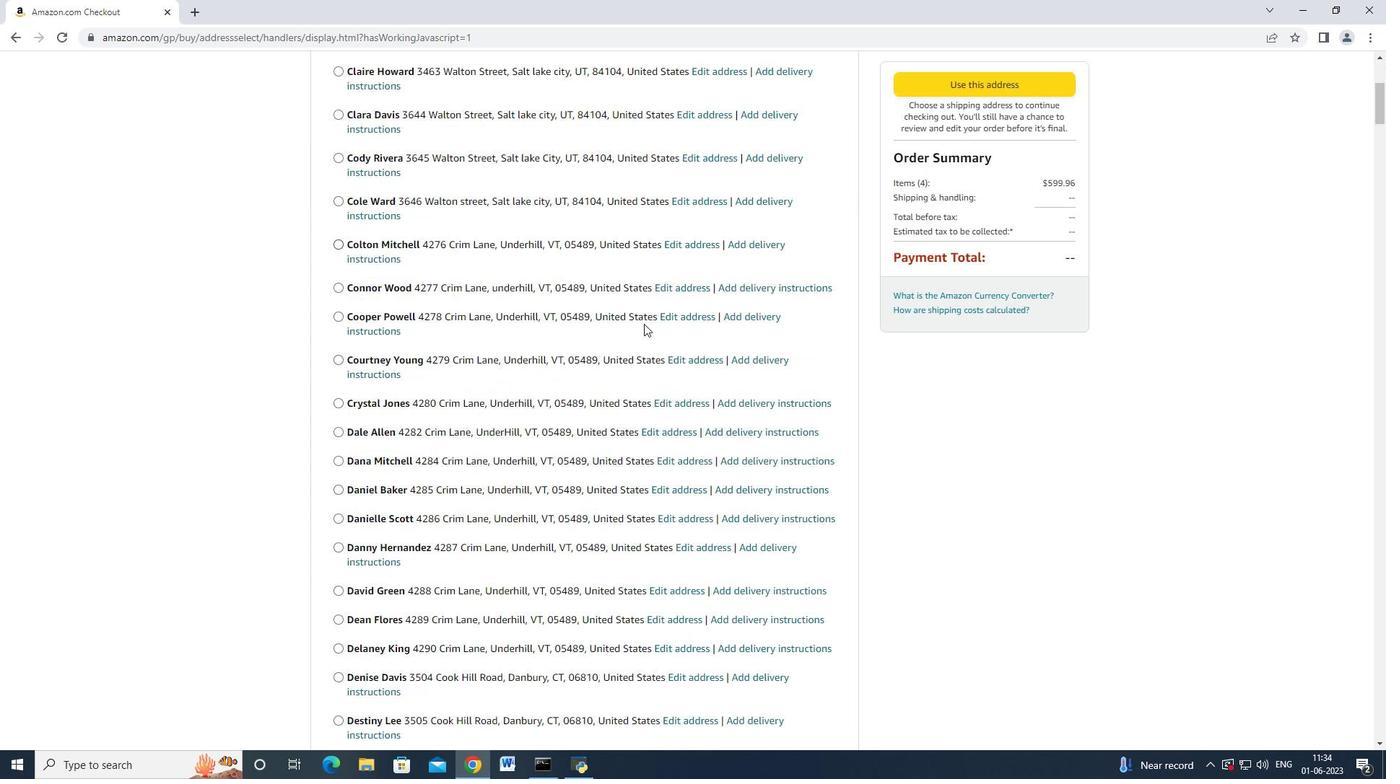
Action: Mouse scrolled (630, 356) with delta (0, 0)
Screenshot: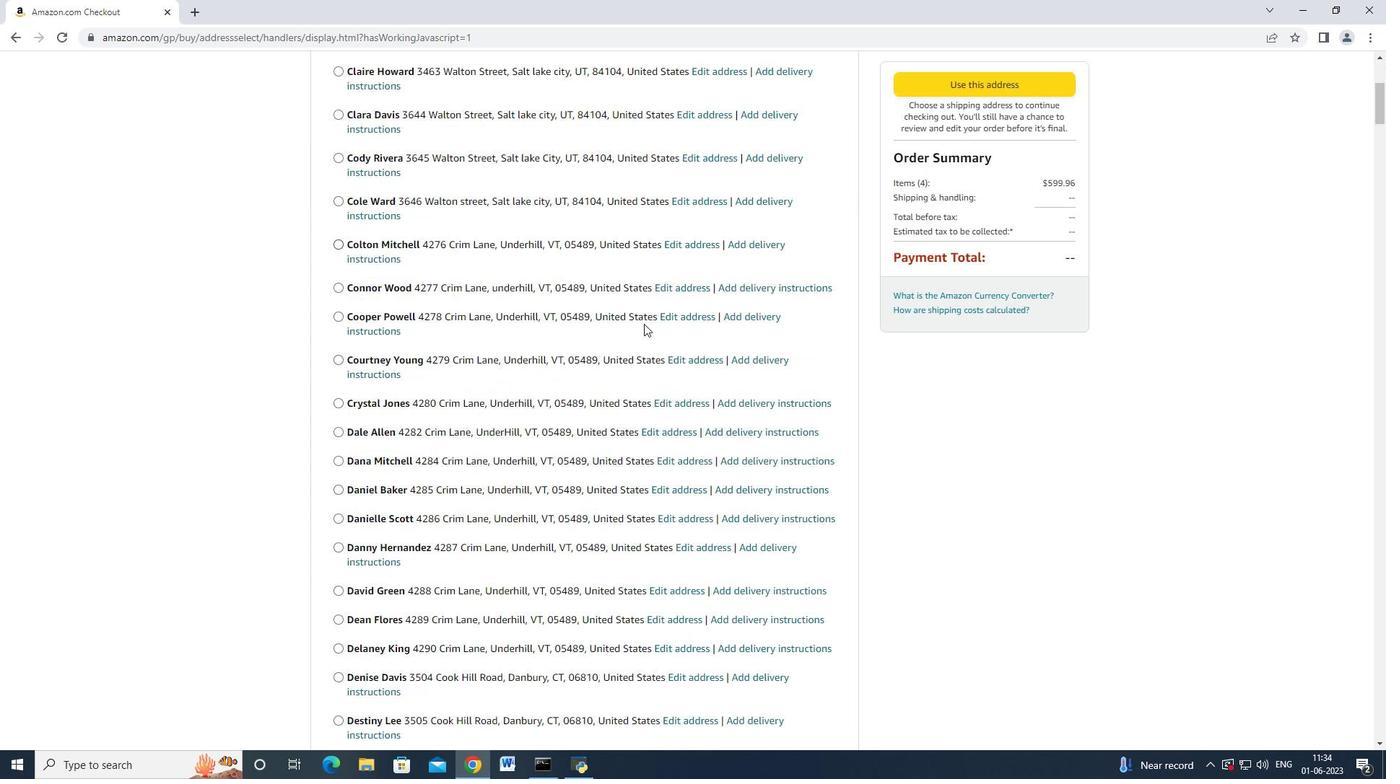 
Action: Mouse moved to (629, 358)
Screenshot: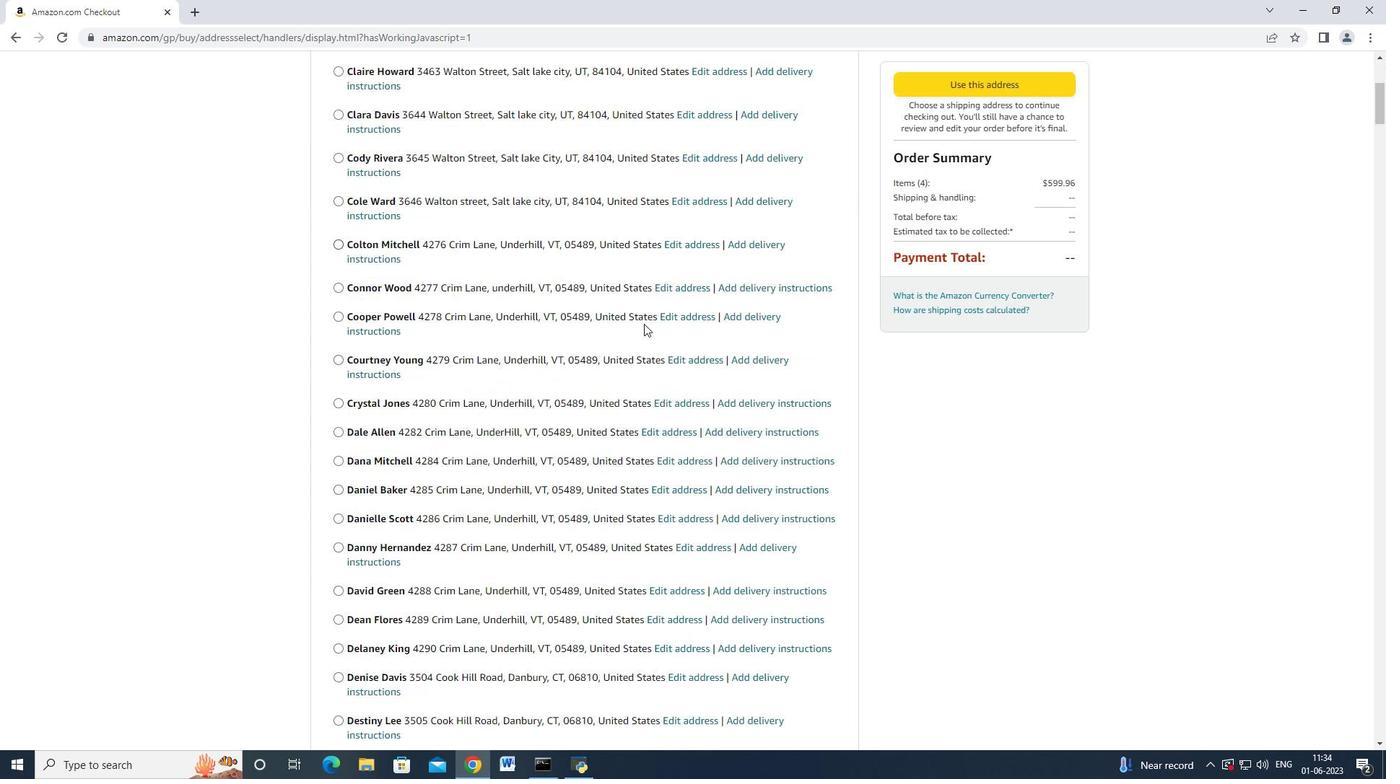 
Action: Mouse scrolled (629, 357) with delta (0, 0)
Screenshot: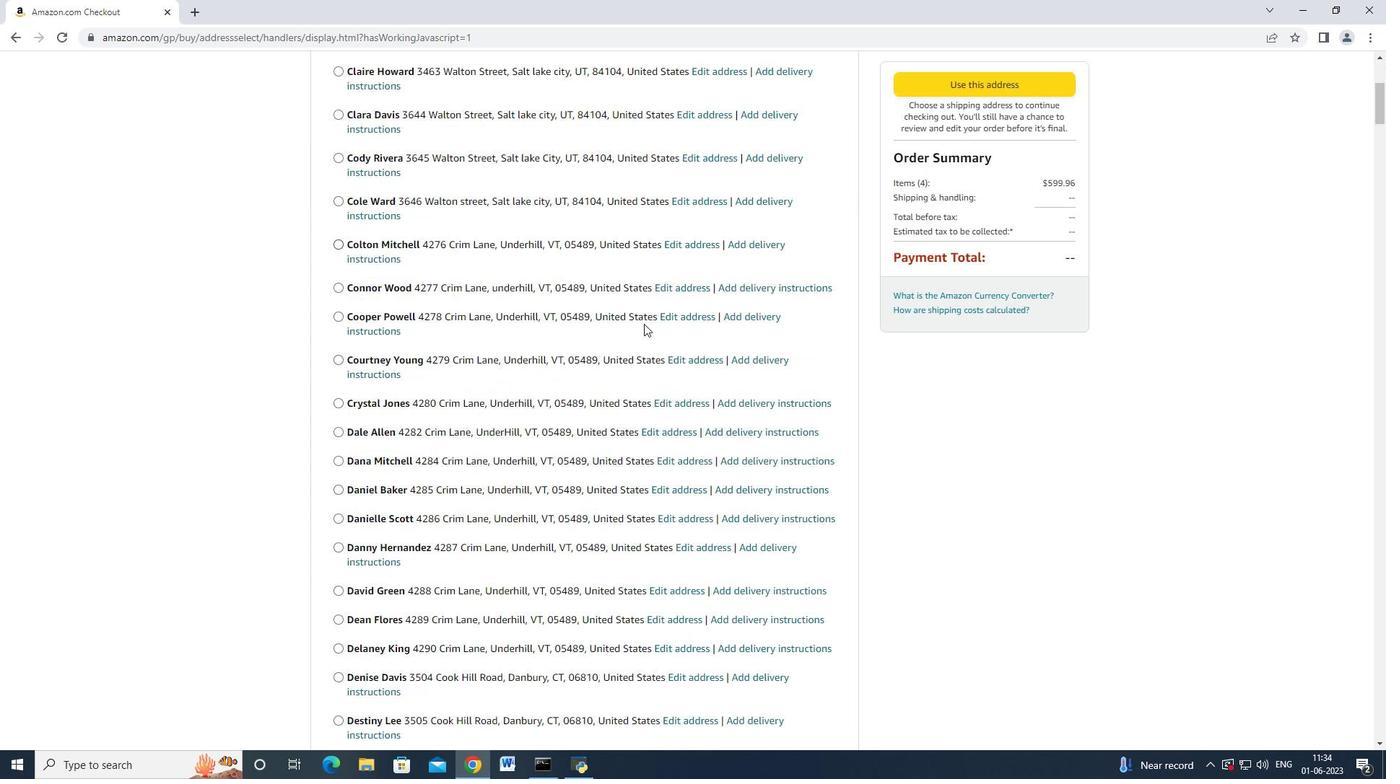 
Action: Mouse scrolled (629, 357) with delta (0, 0)
Screenshot: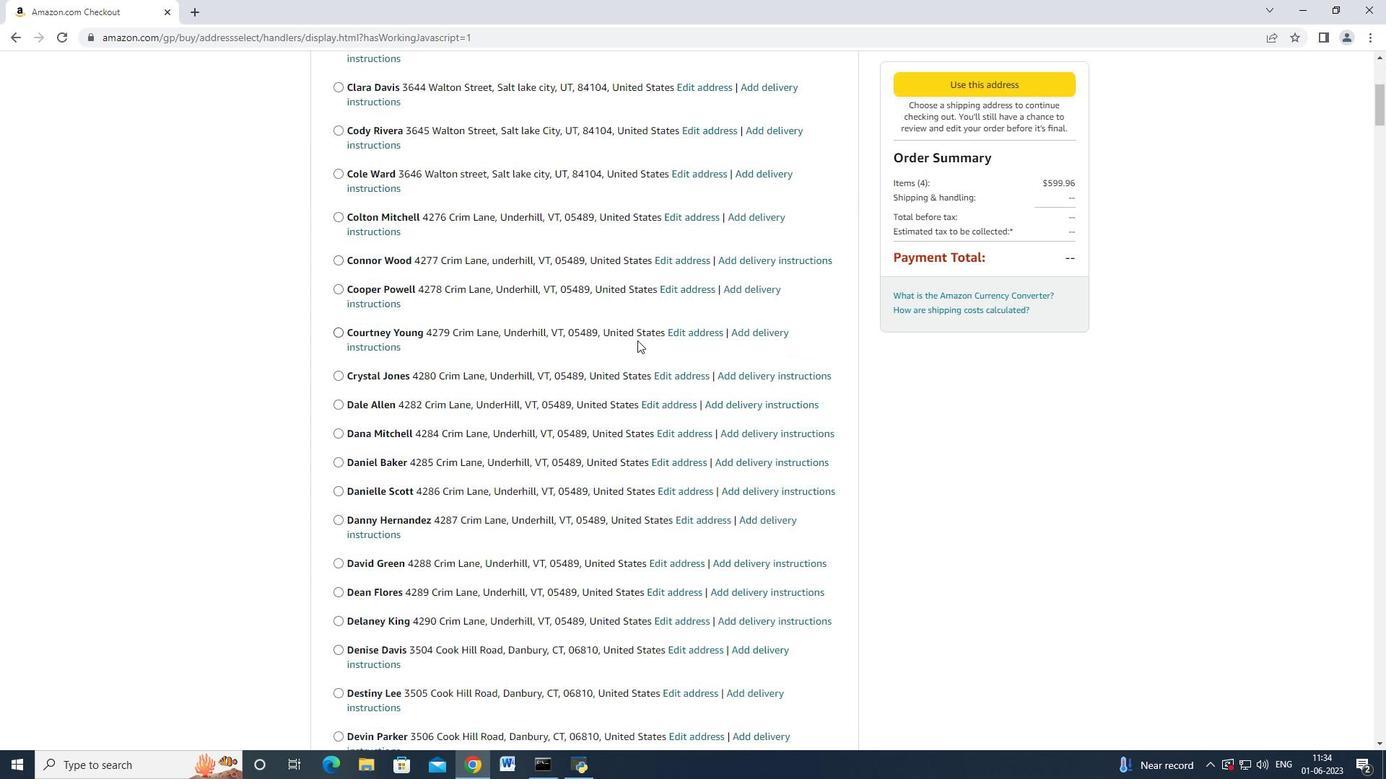 
Action: Mouse scrolled (629, 357) with delta (0, 0)
Screenshot: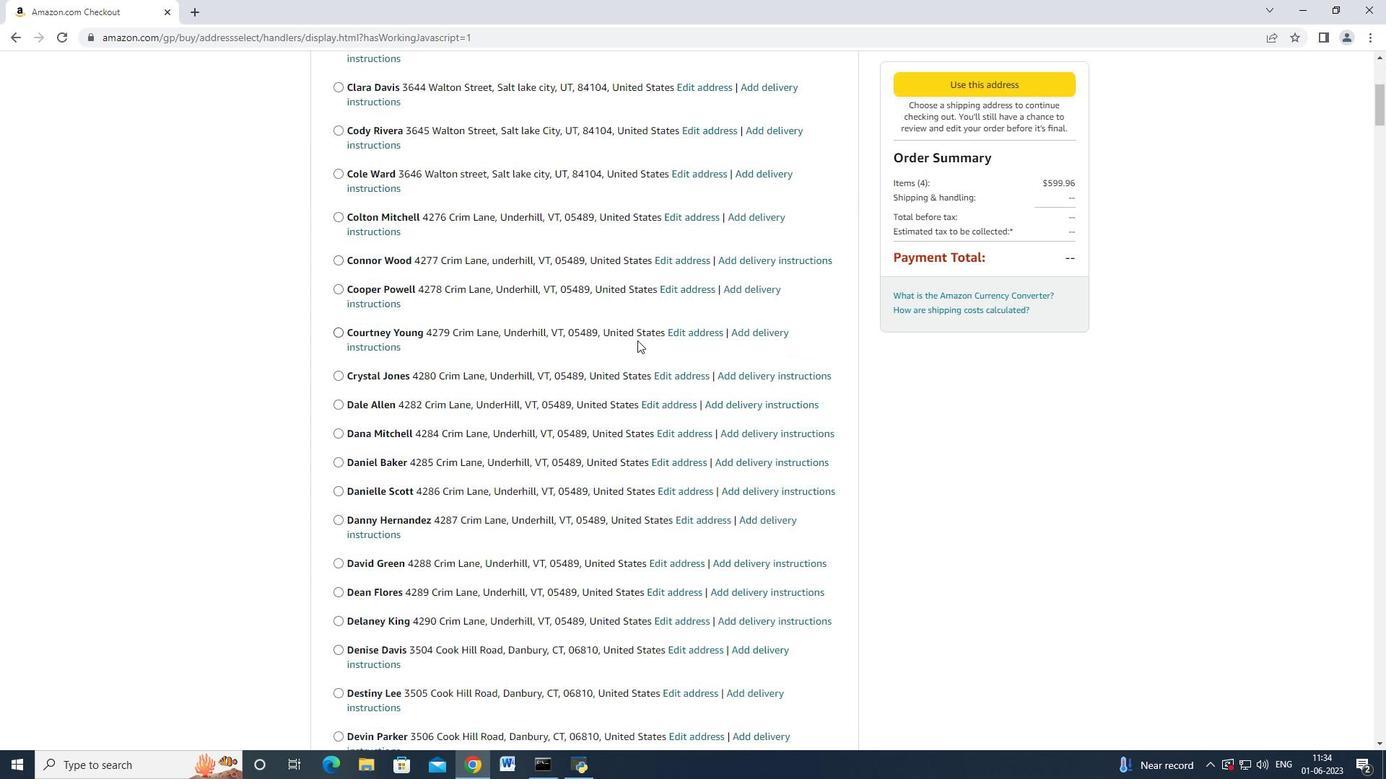 
Action: Mouse moved to (629, 358)
Screenshot: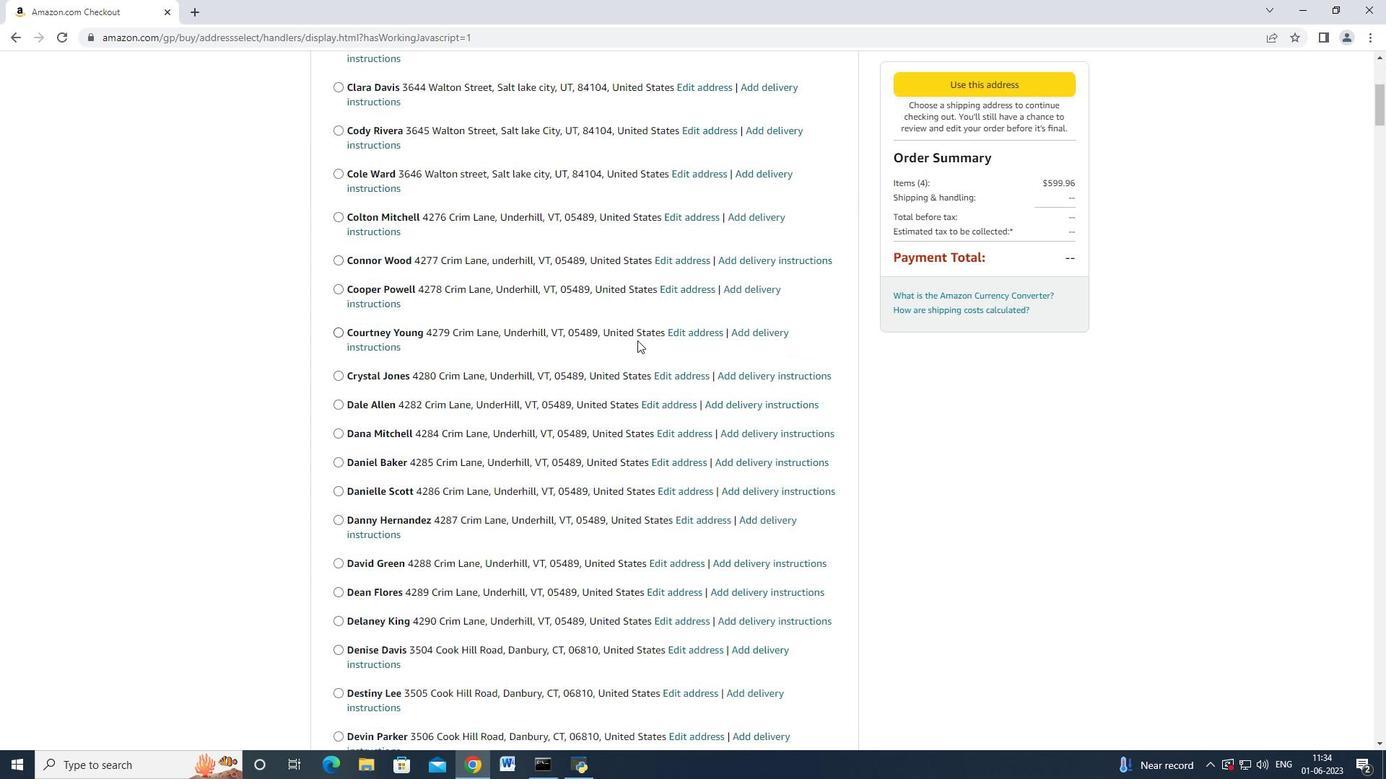 
Action: Mouse scrolled (629, 357) with delta (0, 0)
Screenshot: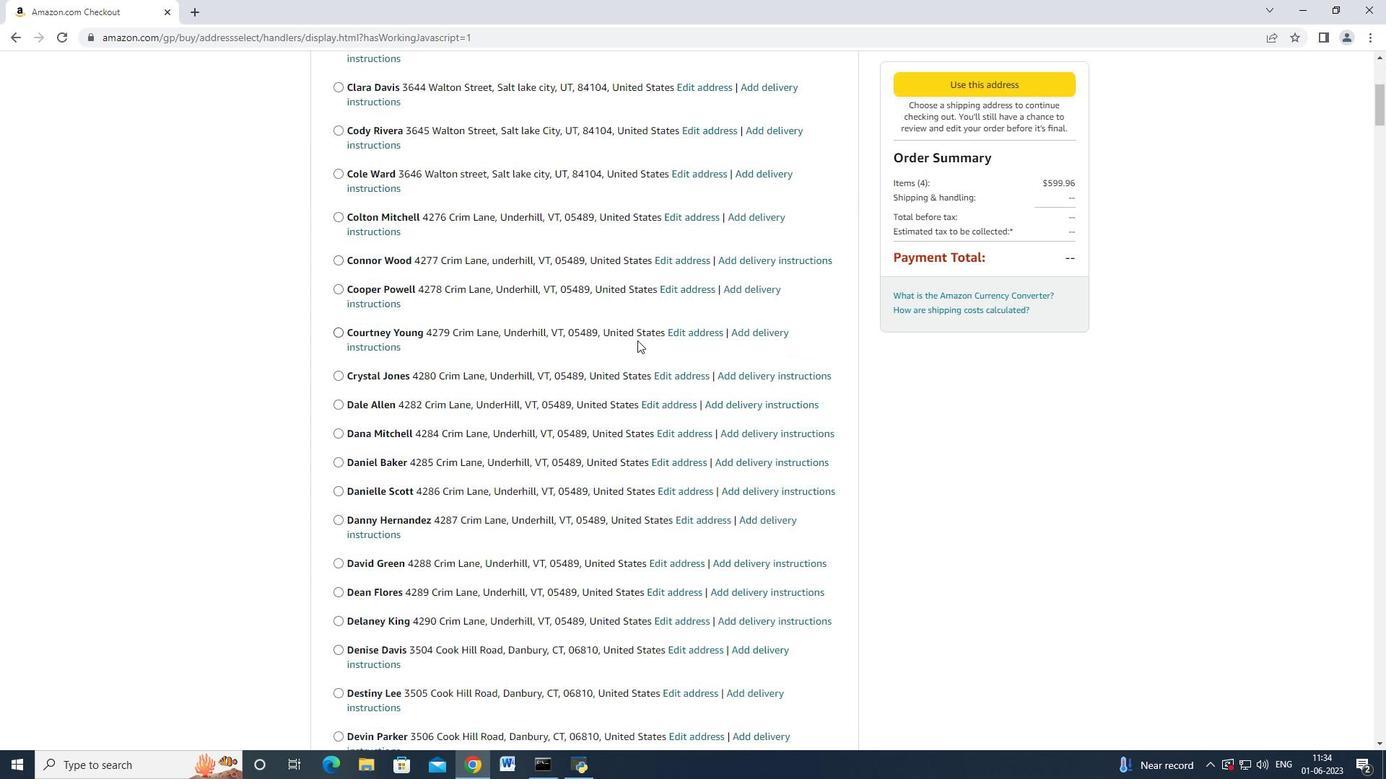 
Action: Mouse scrolled (629, 357) with delta (0, 0)
Screenshot: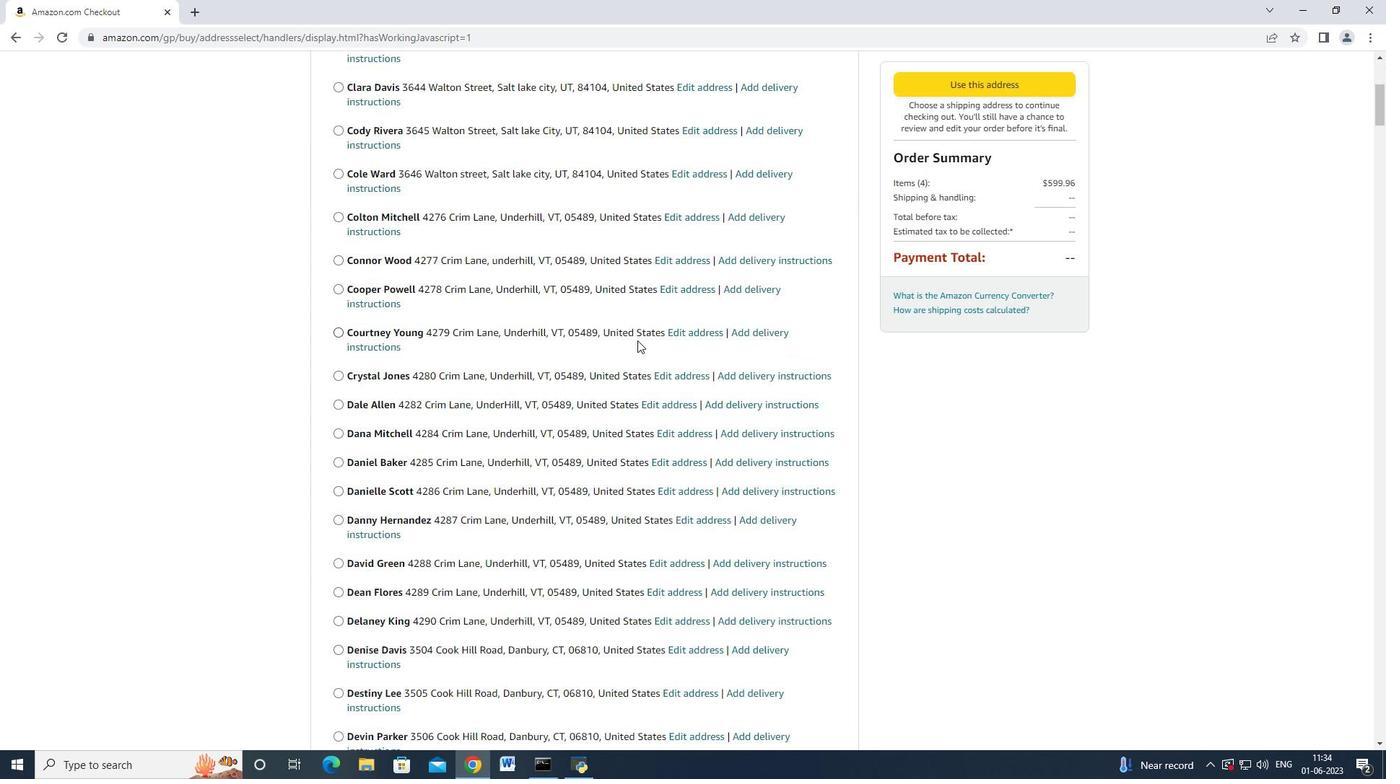 
Action: Mouse moved to (623, 371)
Screenshot: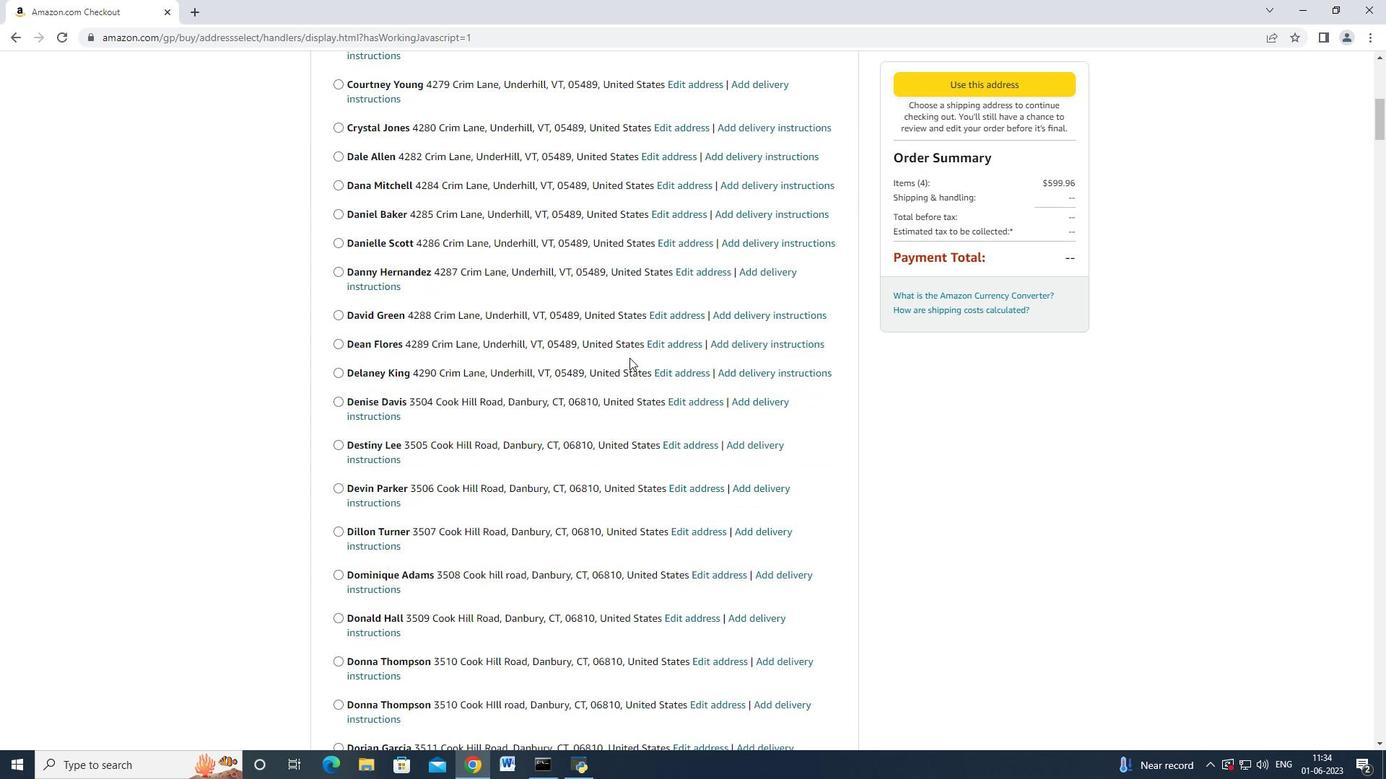 
Action: Mouse scrolled (623, 371) with delta (0, 0)
Screenshot: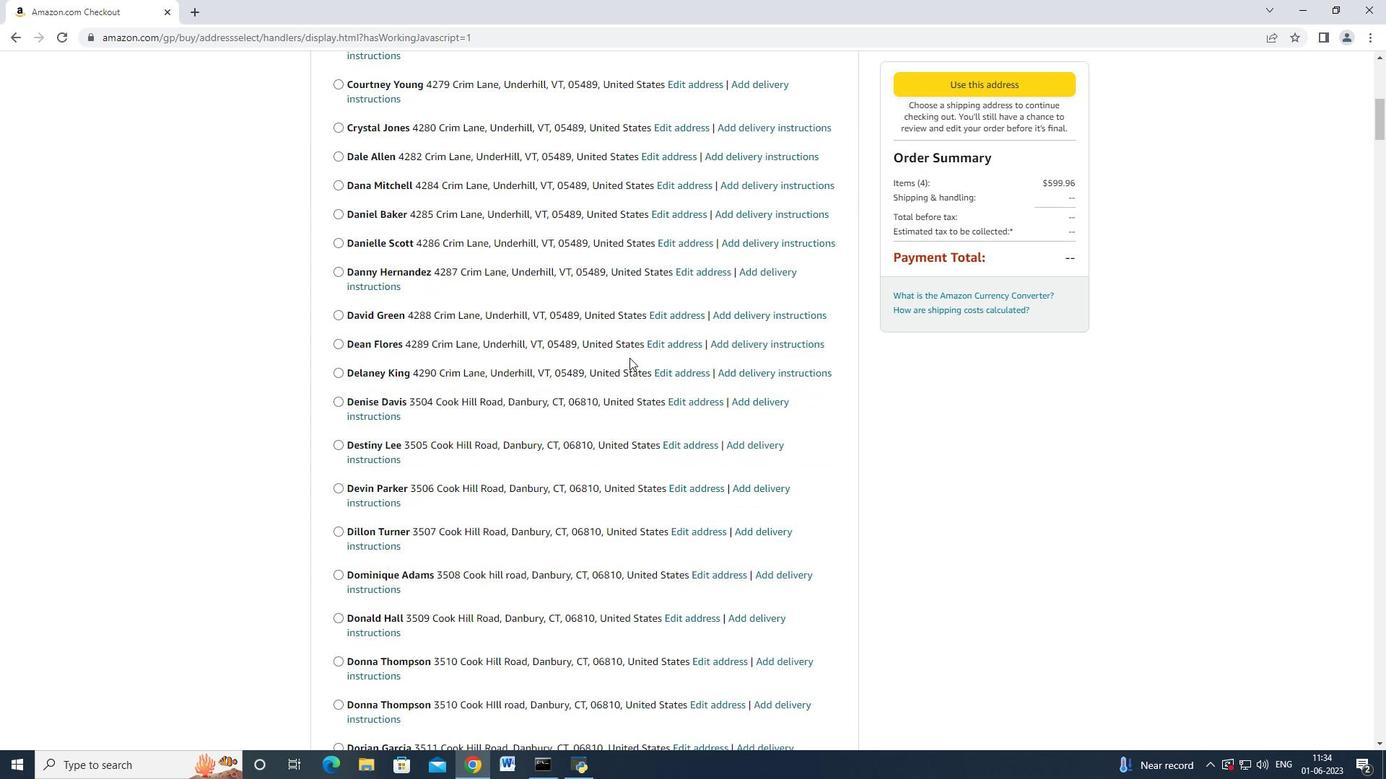 
Action: Mouse moved to (622, 373)
Screenshot: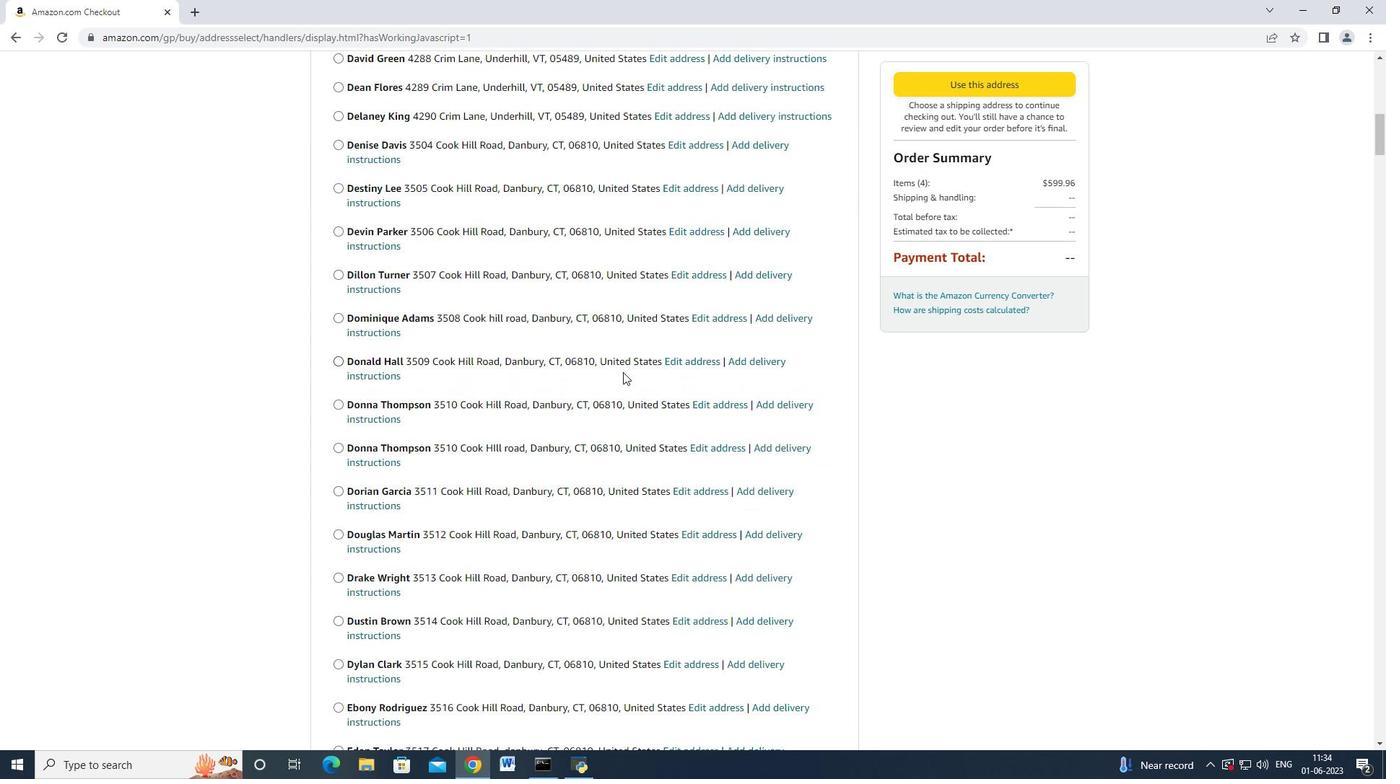 
Action: Mouse scrolled (623, 372) with delta (0, 0)
Screenshot: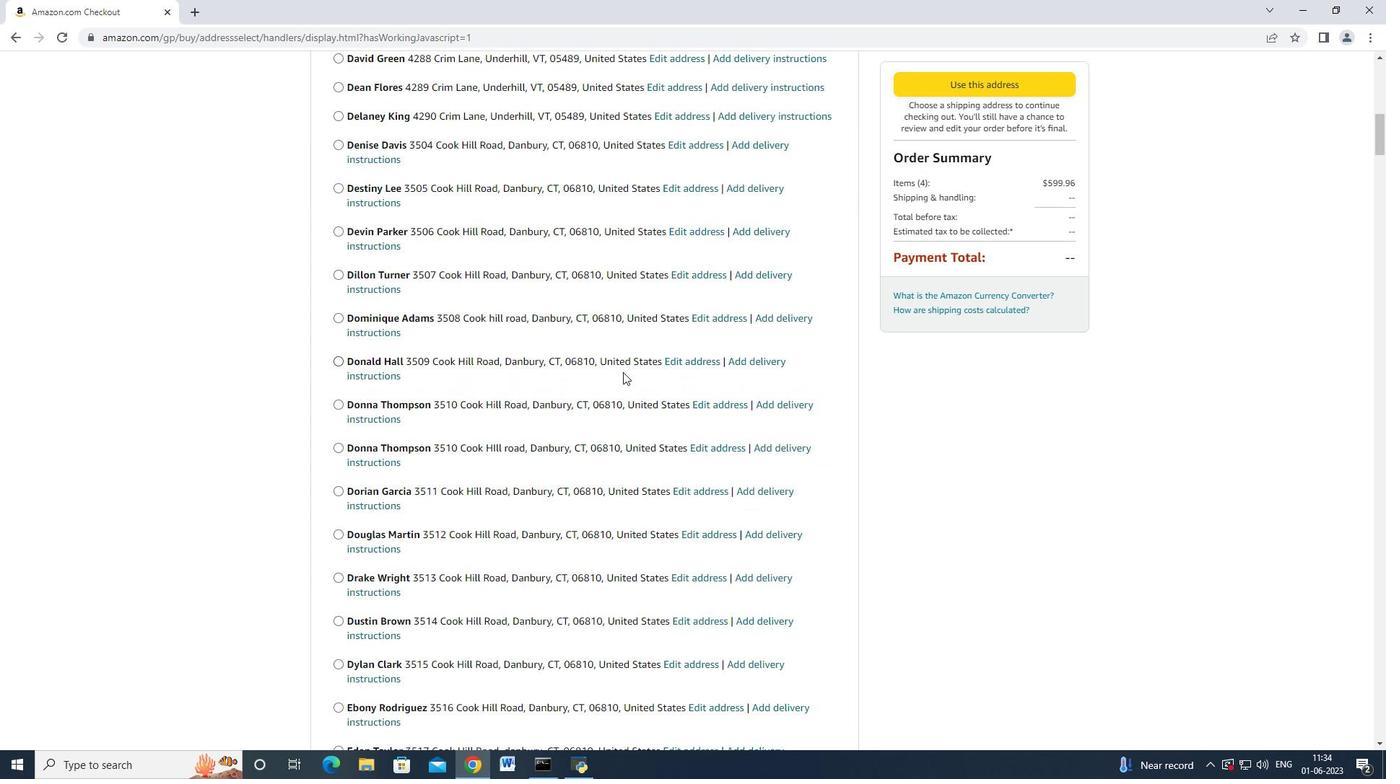 
Action: Mouse moved to (622, 374)
Screenshot: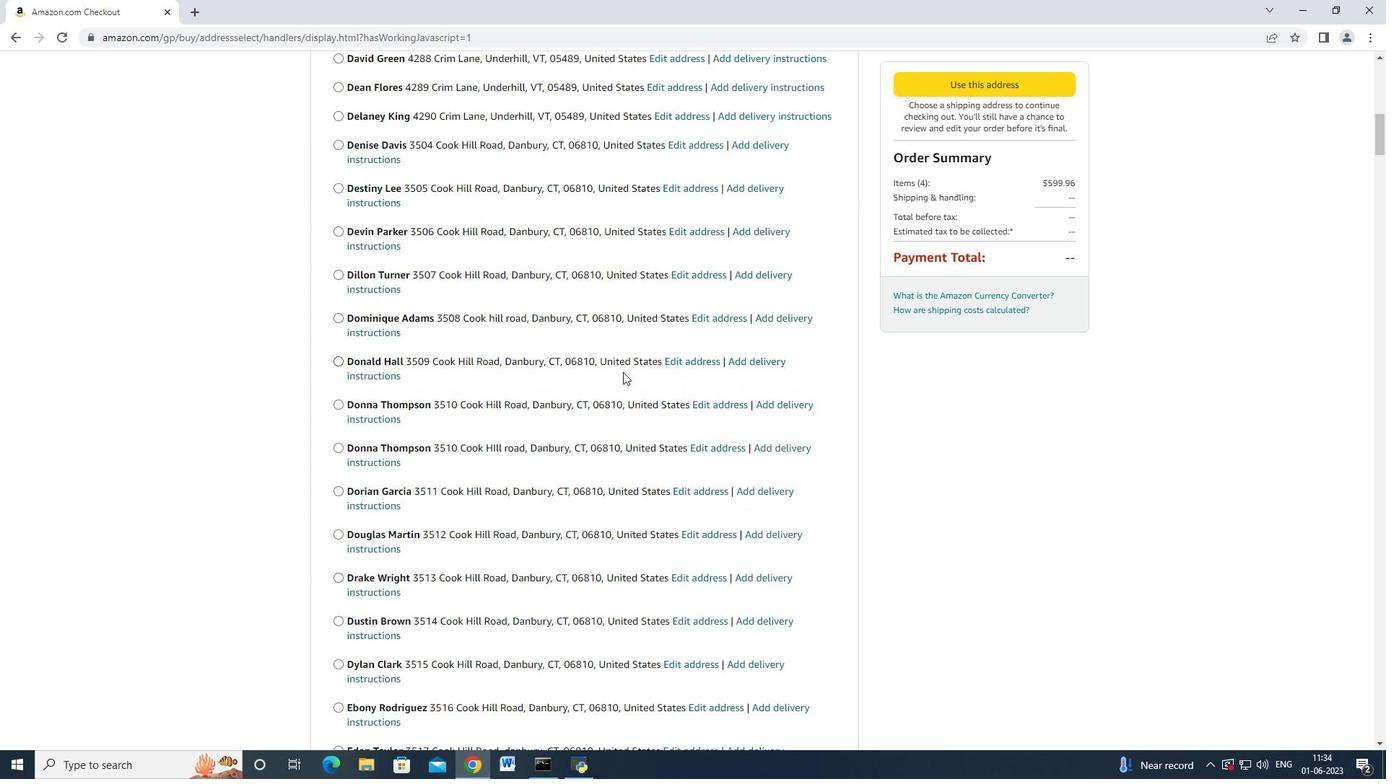 
Action: Mouse scrolled (623, 372) with delta (0, 0)
Screenshot: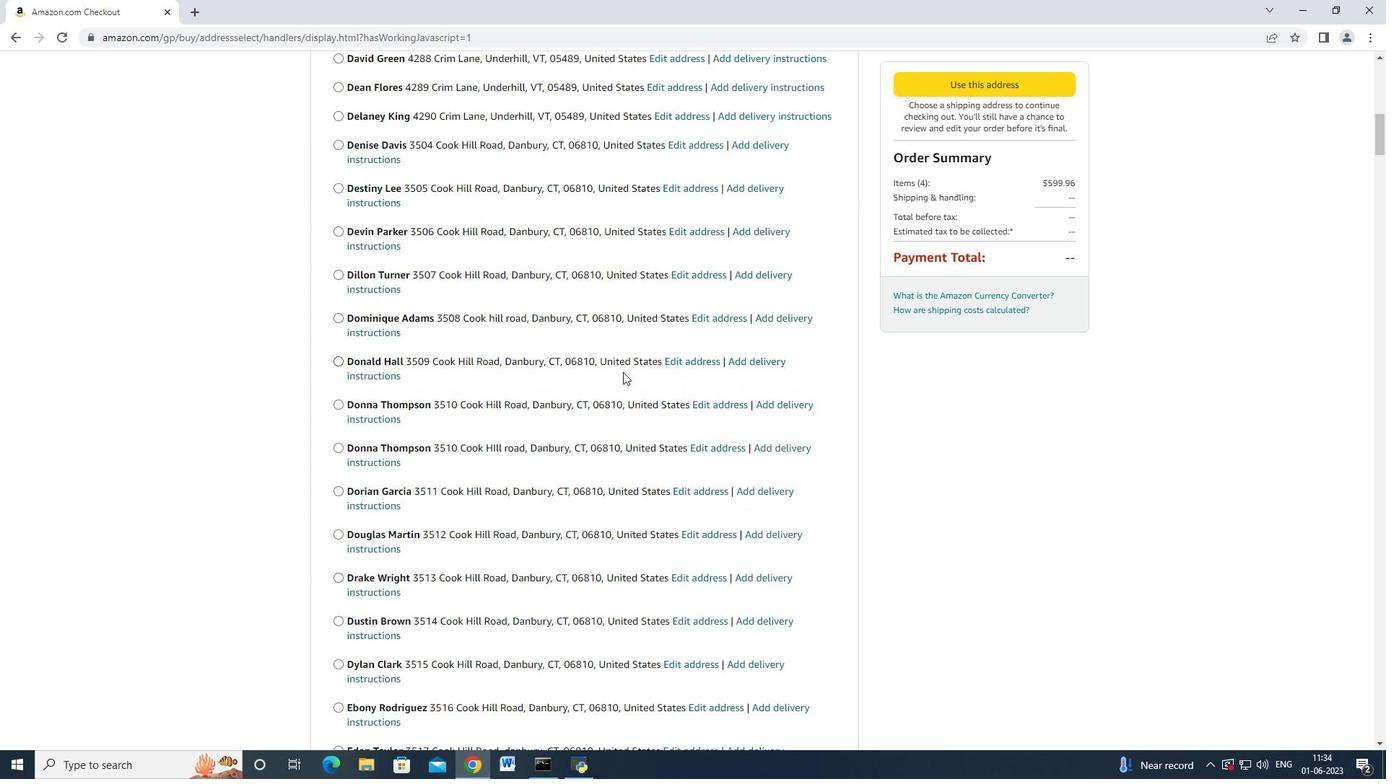 
Action: Mouse moved to (617, 380)
Screenshot: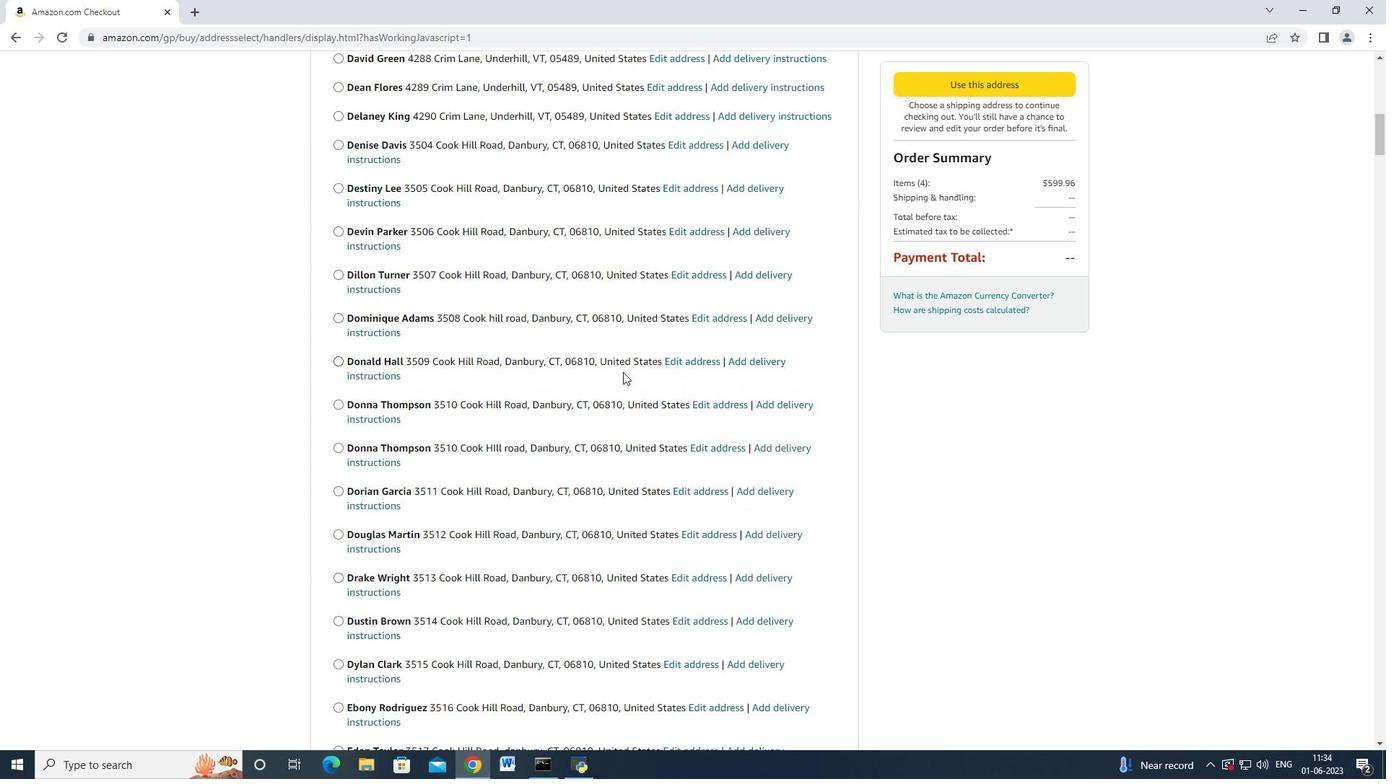 
Action: Mouse scrolled (622, 372) with delta (0, 0)
Screenshot: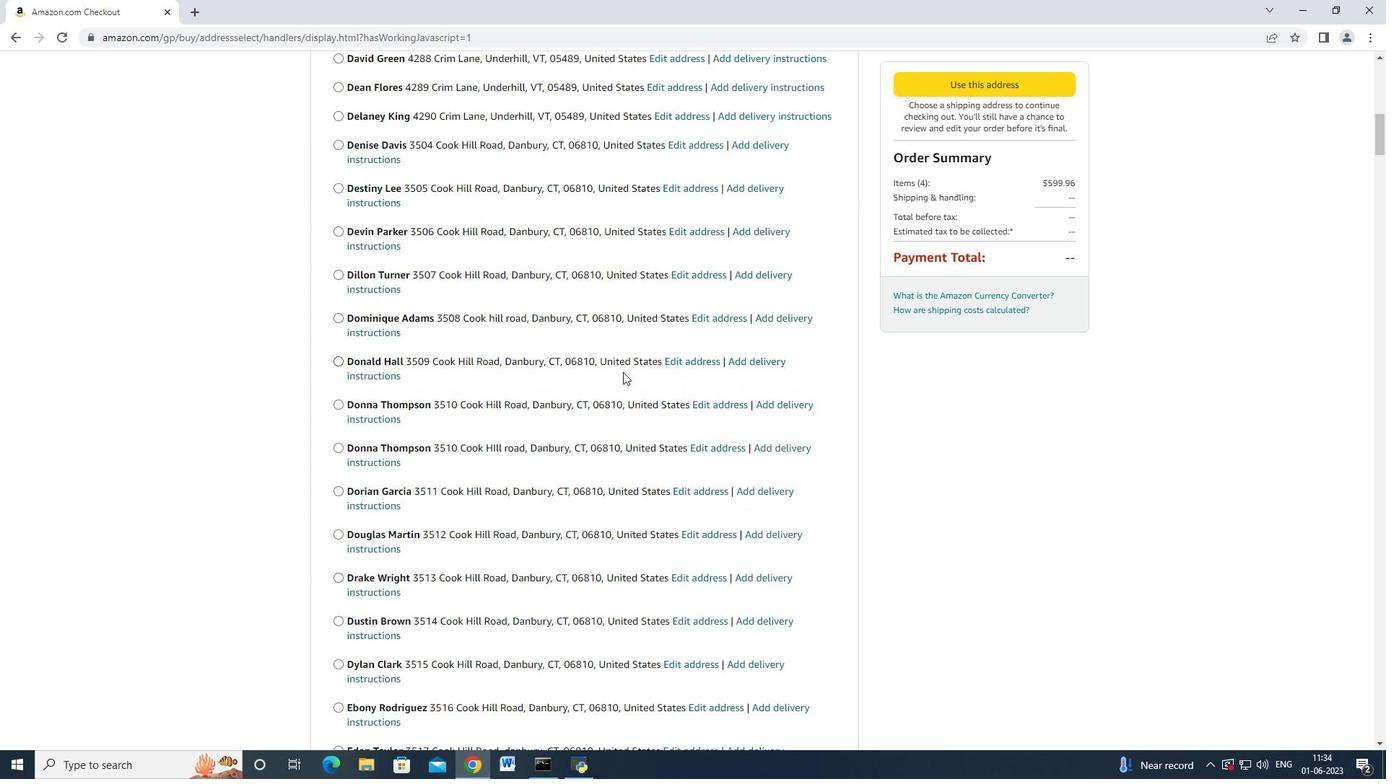 
Action: Mouse moved to (614, 384)
Screenshot: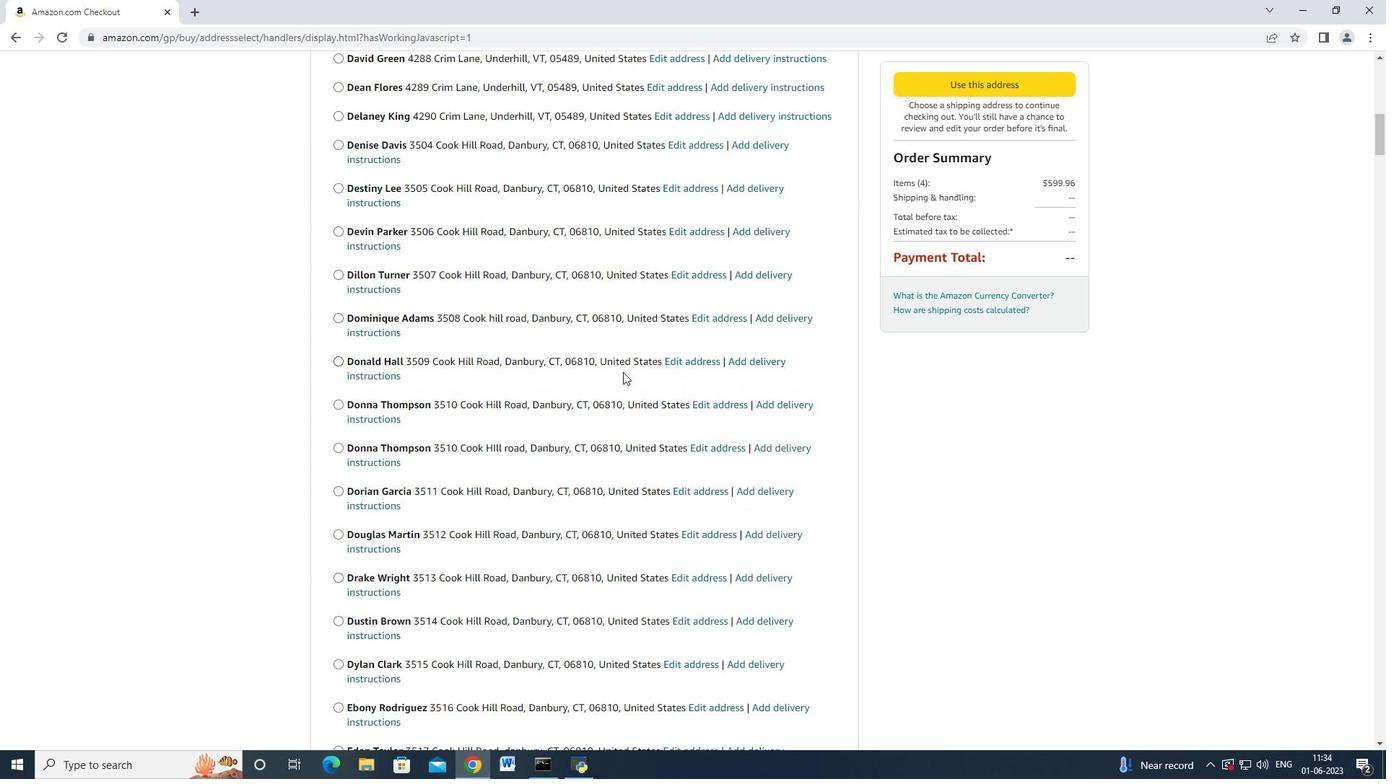 
Action: Mouse scrolled (622, 373) with delta (0, 0)
Screenshot: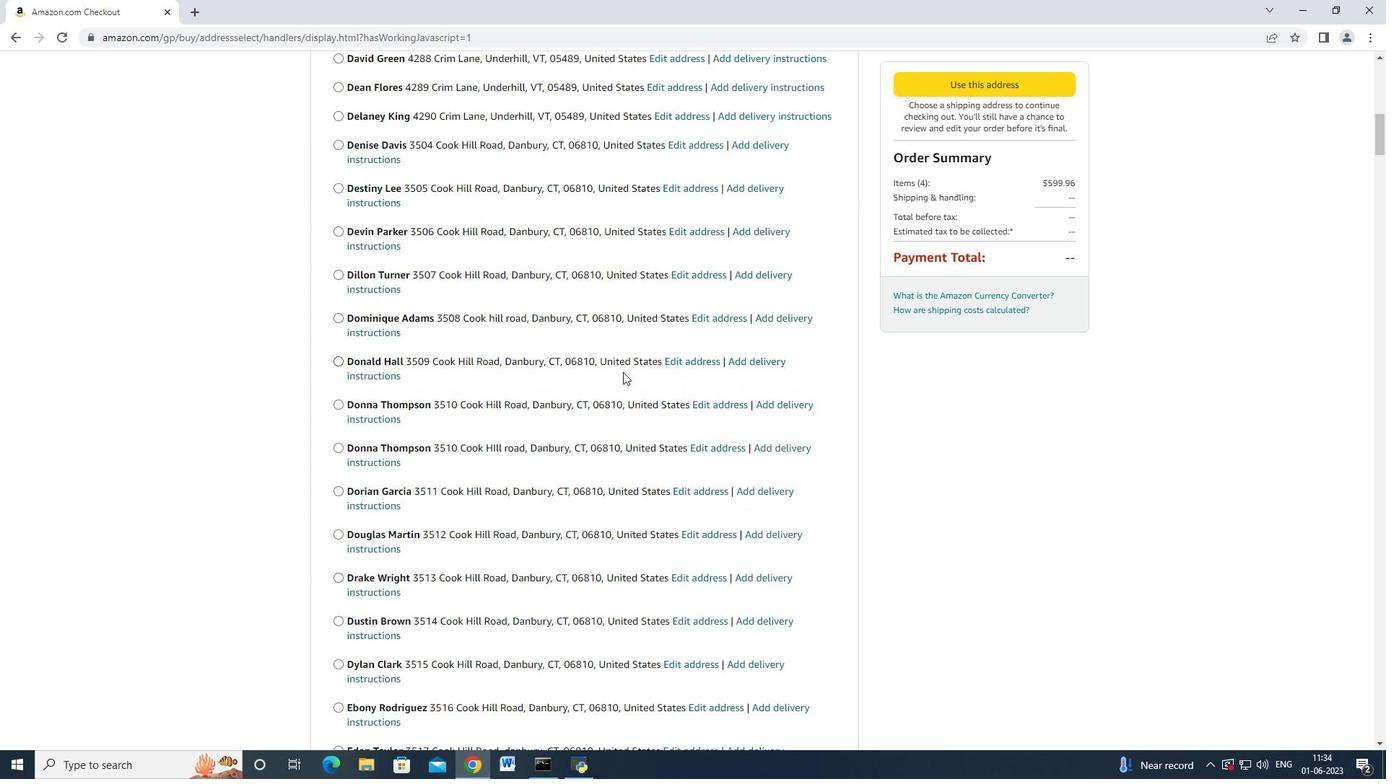 
Action: Mouse moved to (613, 384)
Screenshot: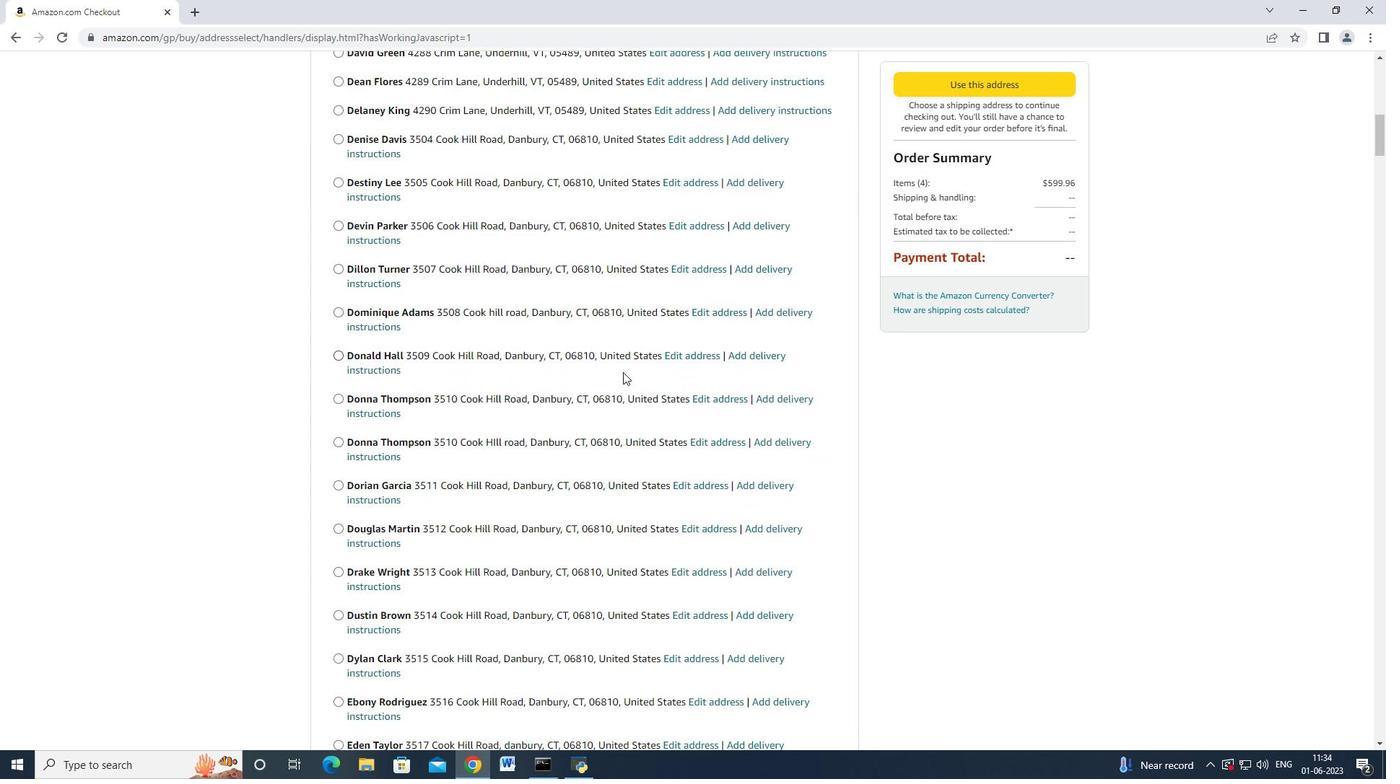 
Action: Mouse scrolled (622, 373) with delta (0, 0)
Screenshot: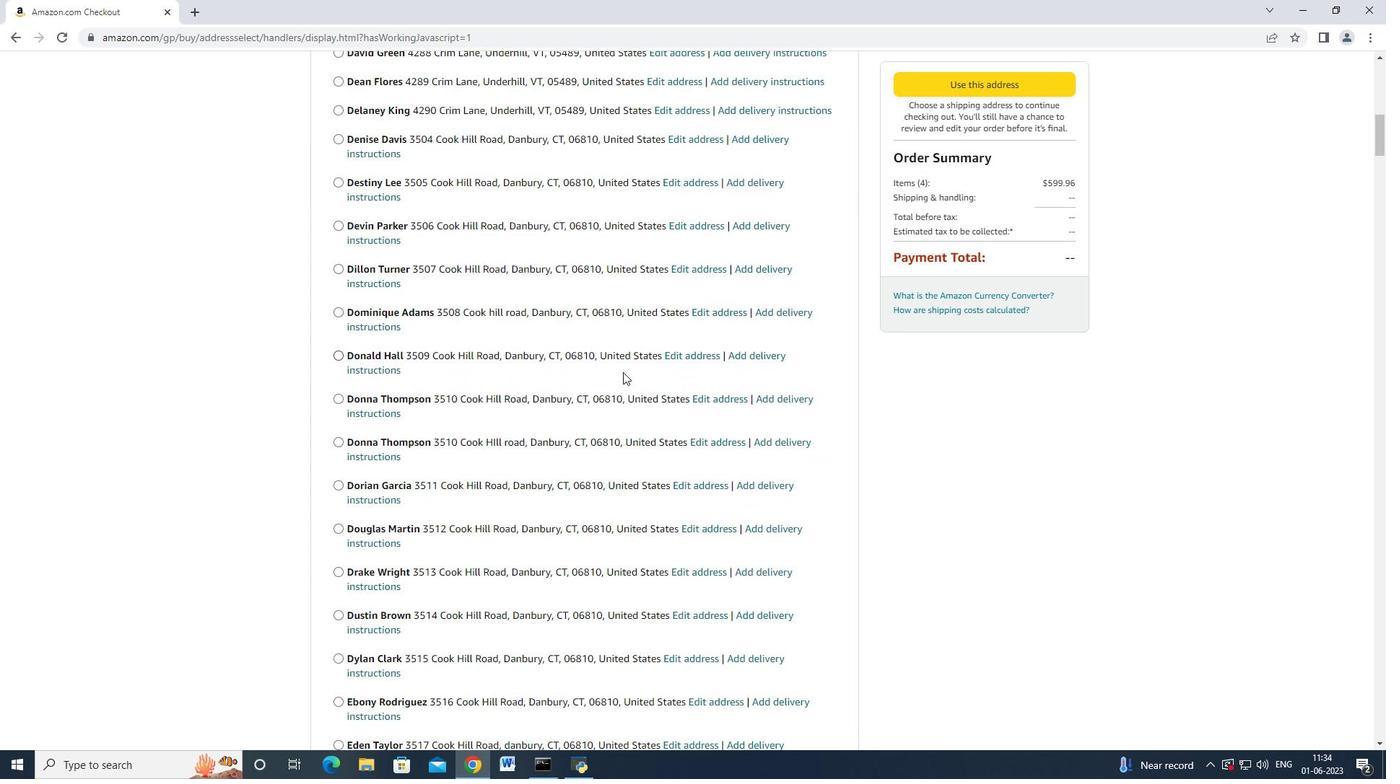 
Action: Mouse moved to (612, 386)
Screenshot: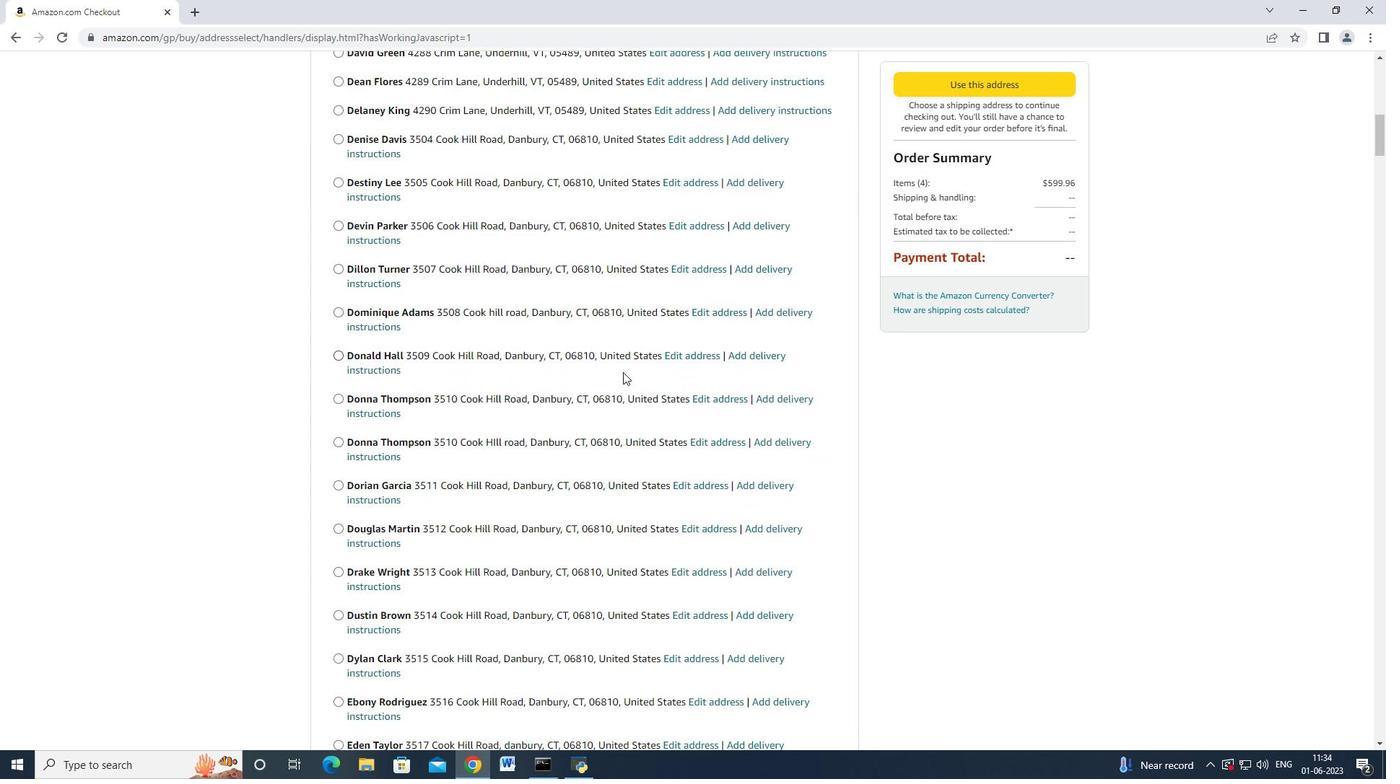 
Action: Mouse scrolled (622, 373) with delta (0, 0)
Screenshot: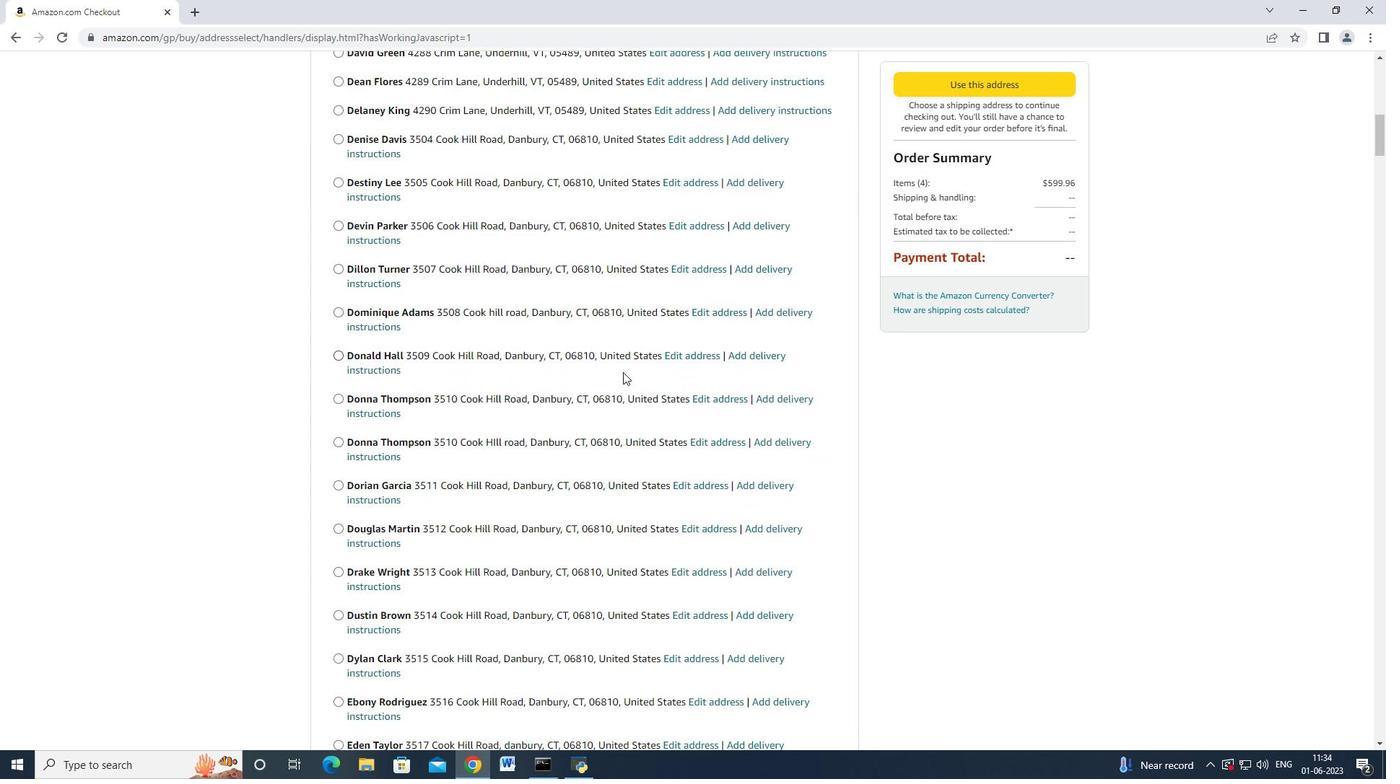 
Action: Mouse moved to (607, 389)
Screenshot: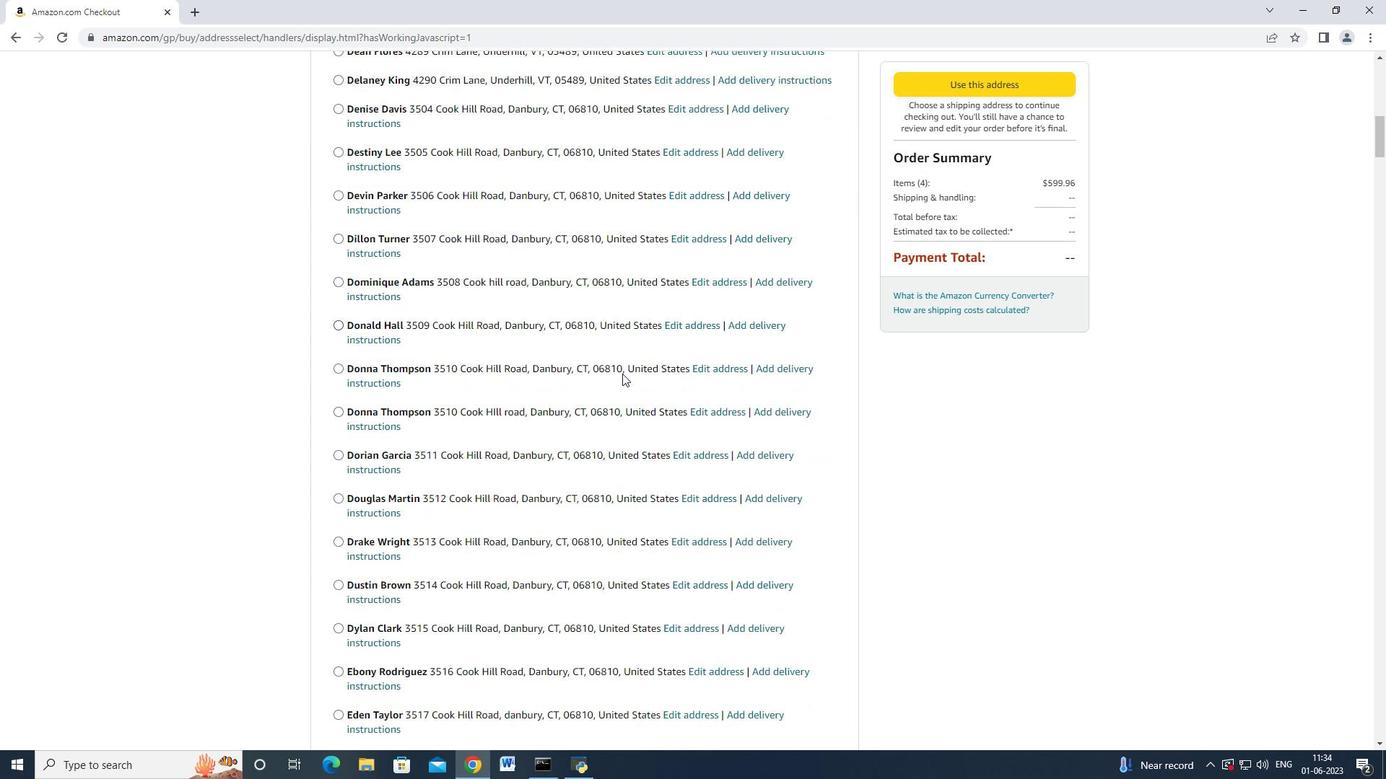 
Action: Mouse scrolled (607, 388) with delta (0, 0)
Screenshot: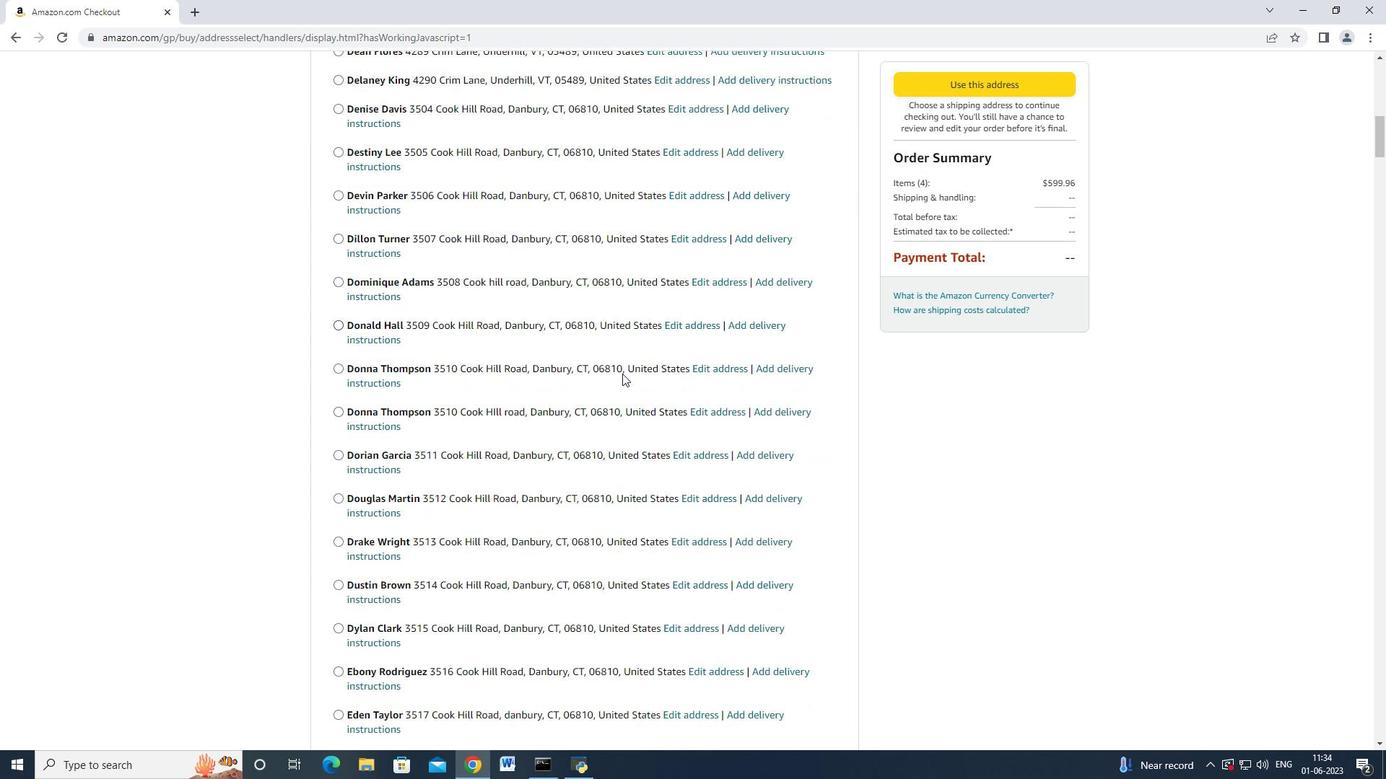 
Action: Mouse moved to (605, 389)
Screenshot: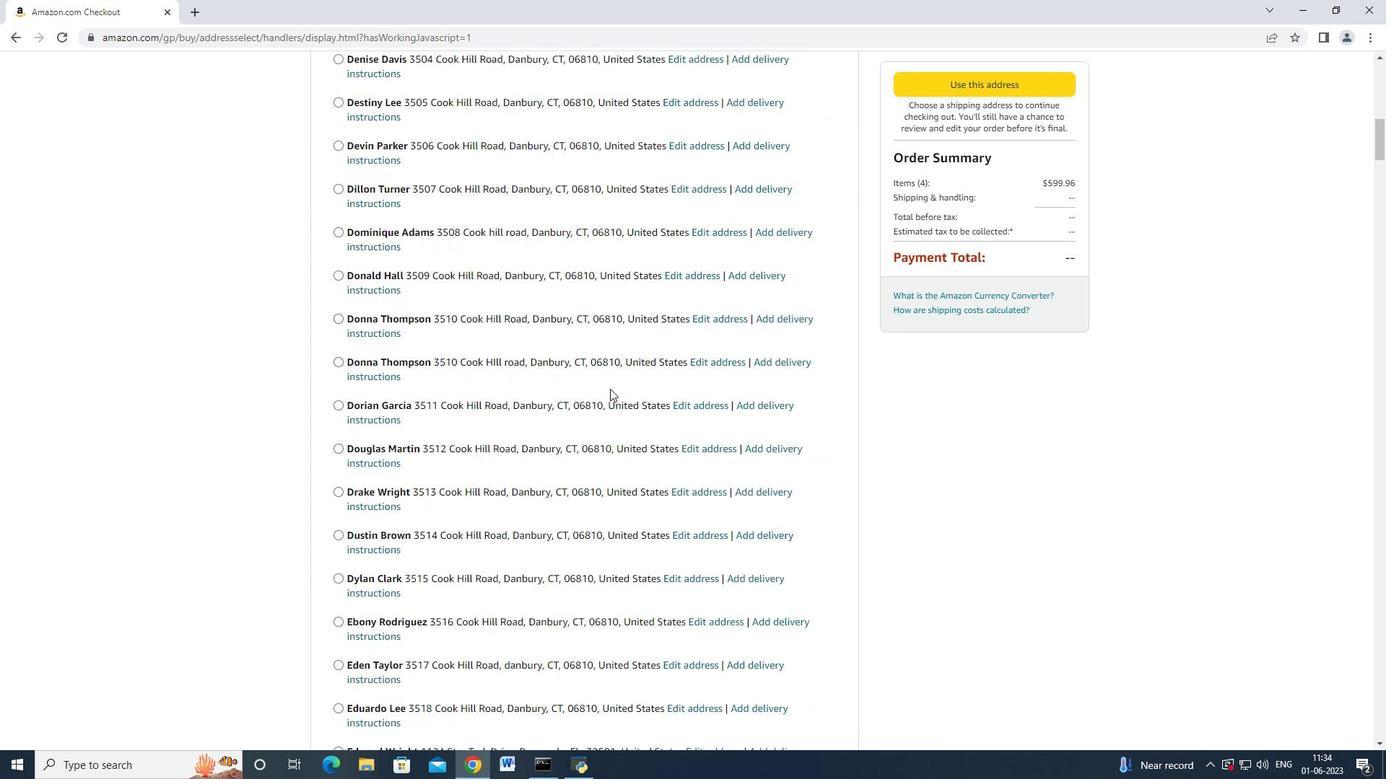 
Action: Mouse scrolled (606, 388) with delta (0, 0)
Screenshot: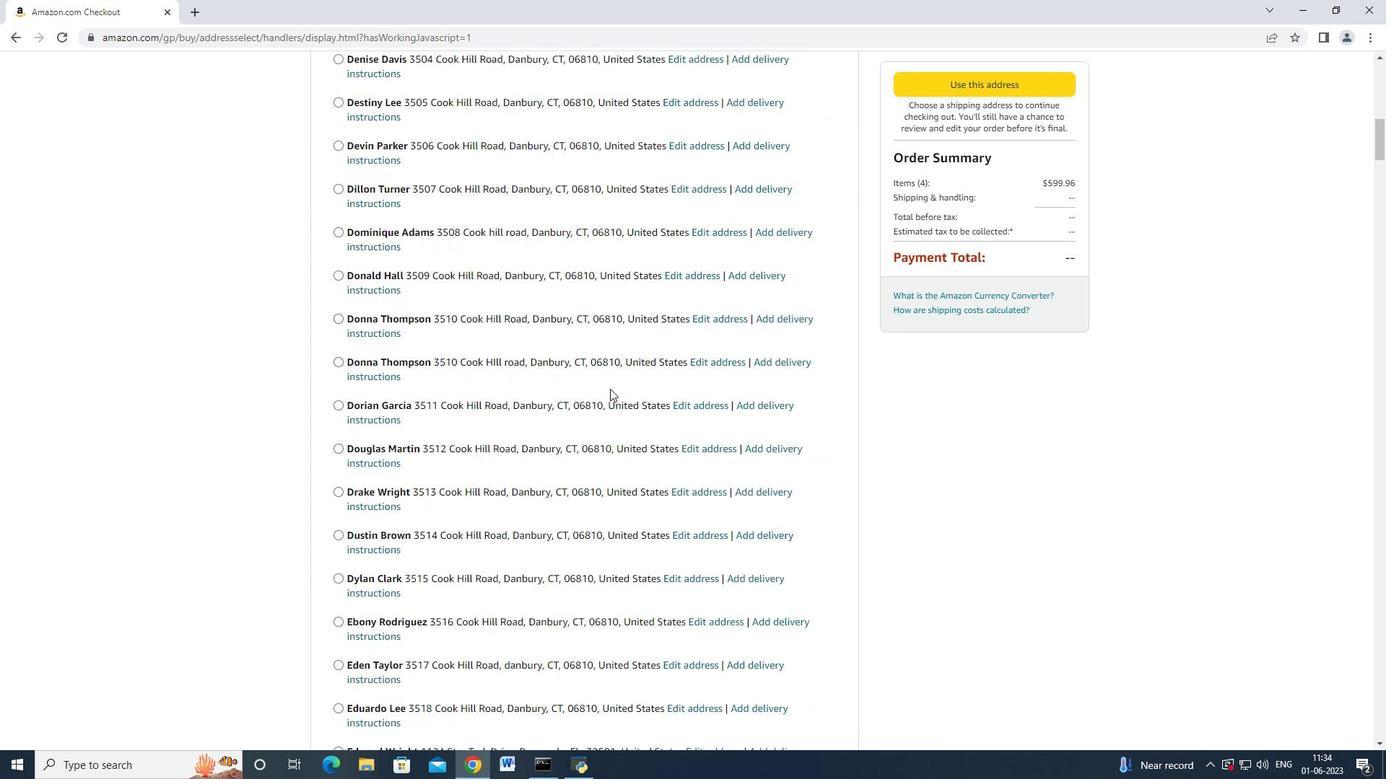 
Action: Mouse moved to (604, 389)
Screenshot: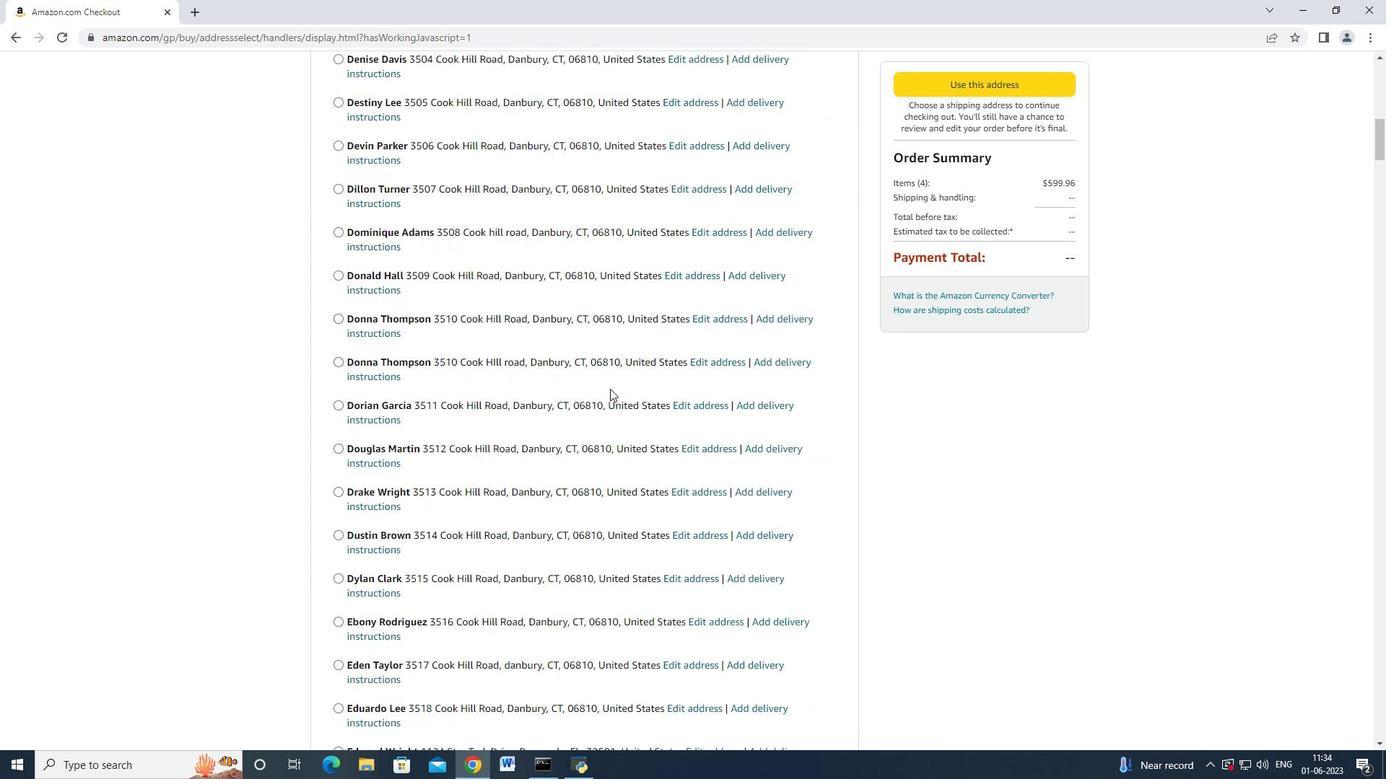 
Action: Mouse scrolled (605, 388) with delta (0, 0)
Screenshot: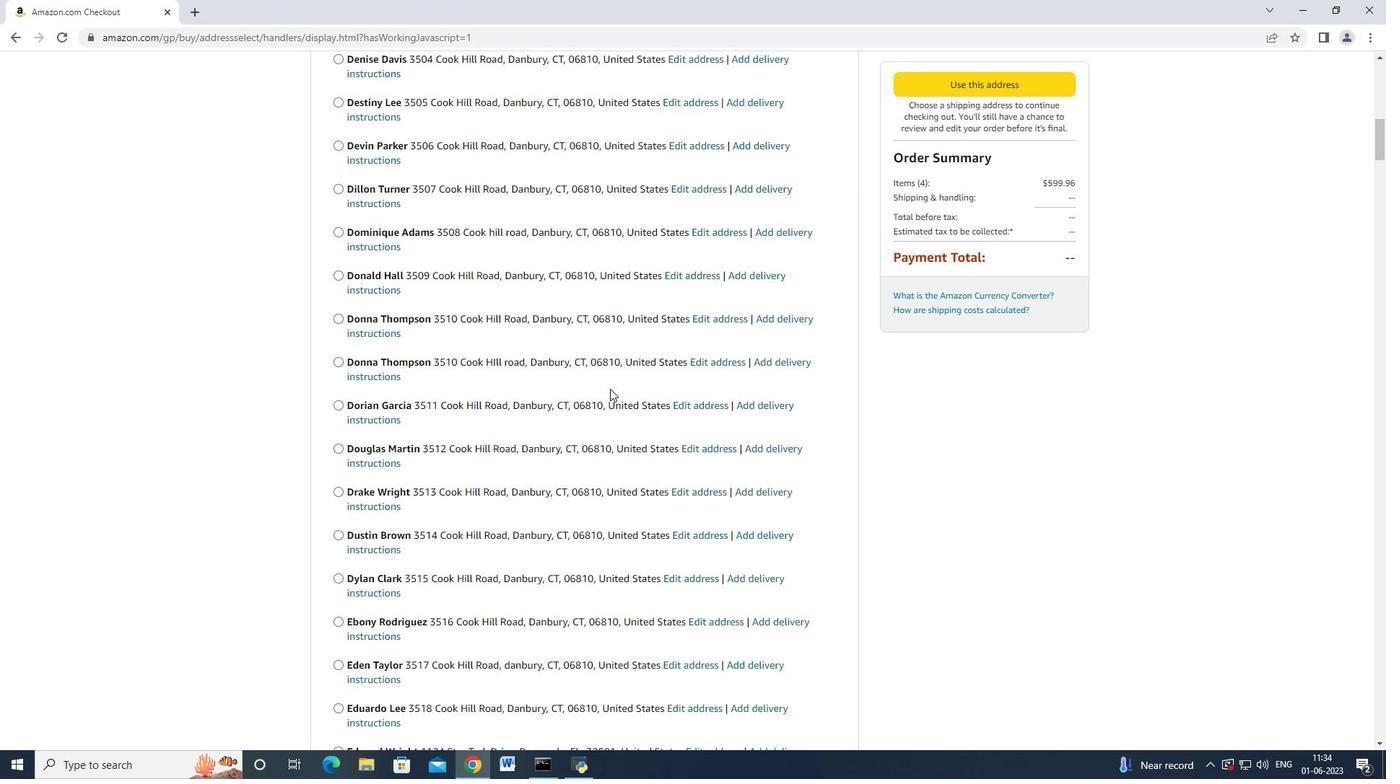 
Action: Mouse moved to (603, 388)
Screenshot: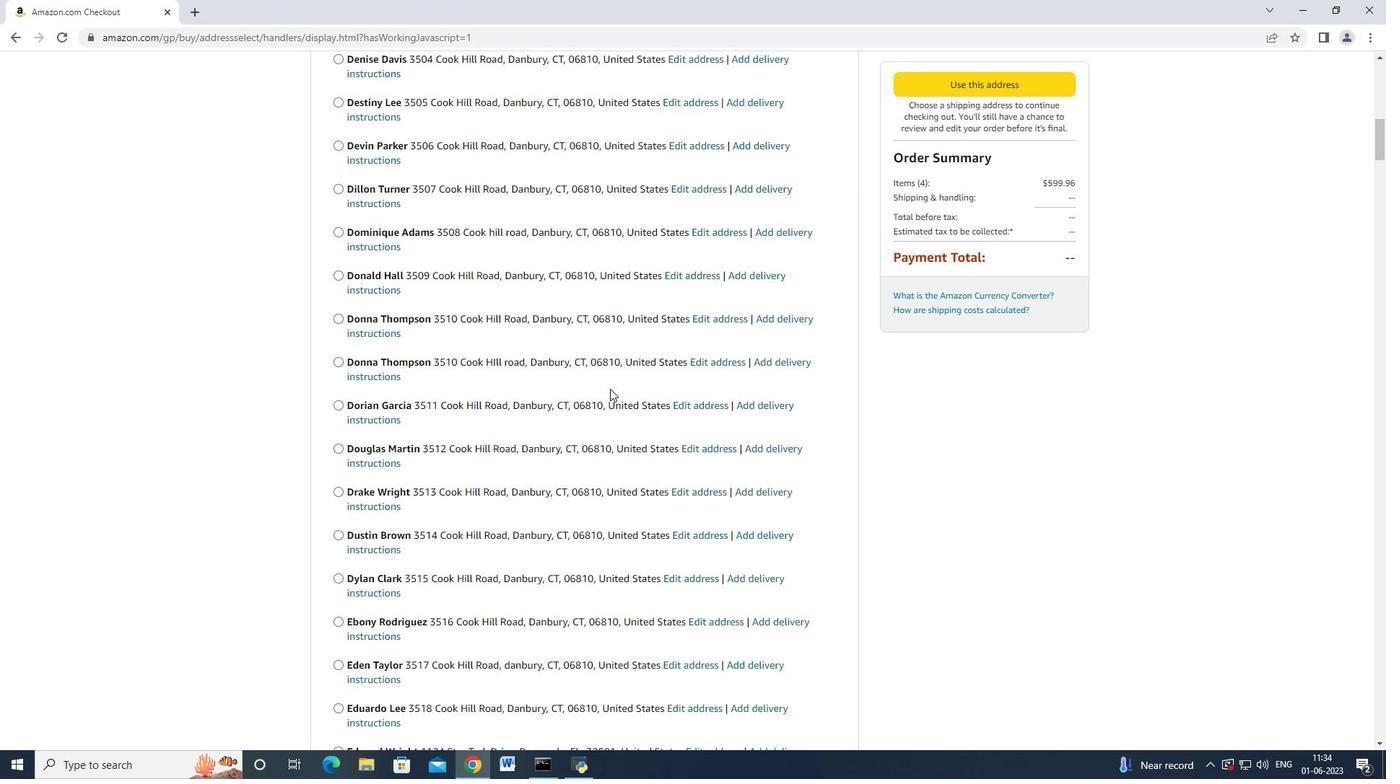 
Action: Mouse scrolled (604, 388) with delta (0, 0)
Screenshot: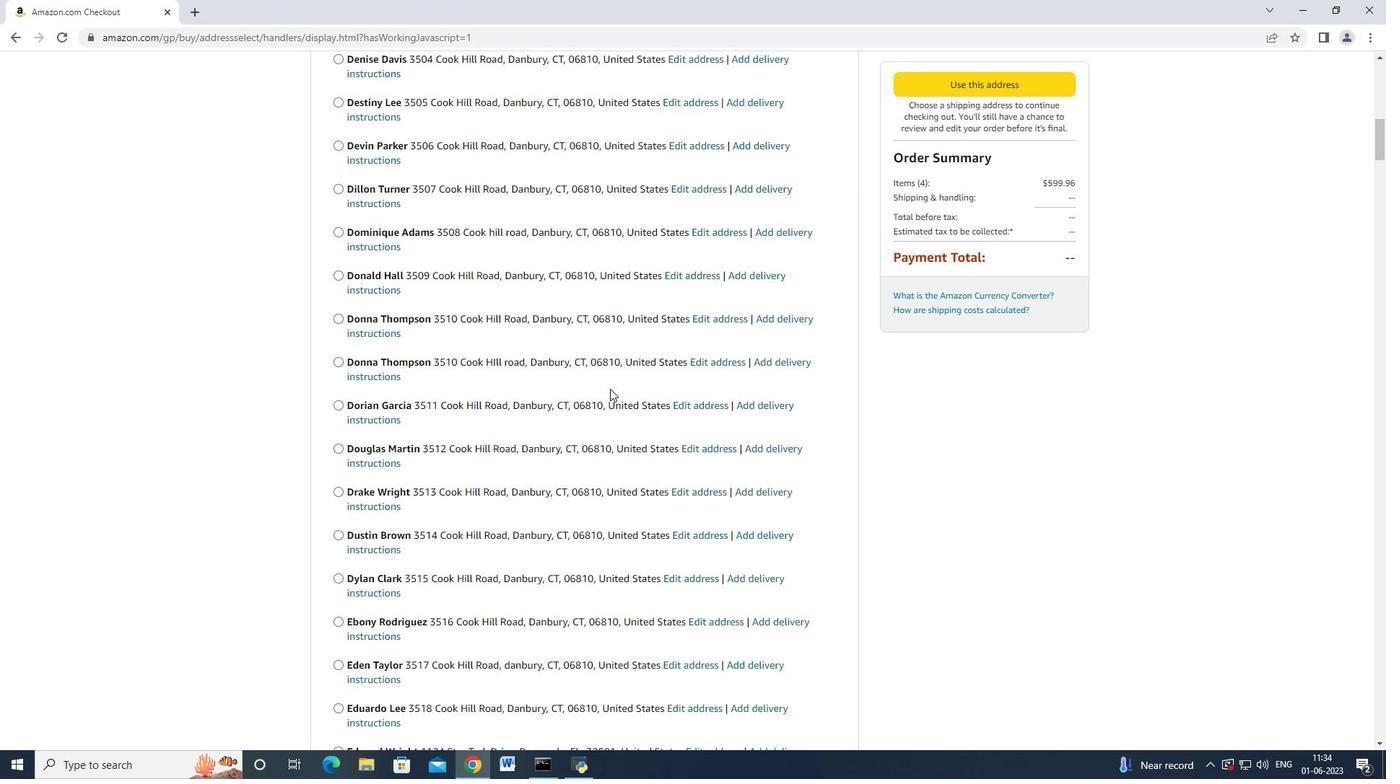 
Action: Mouse moved to (600, 382)
Screenshot: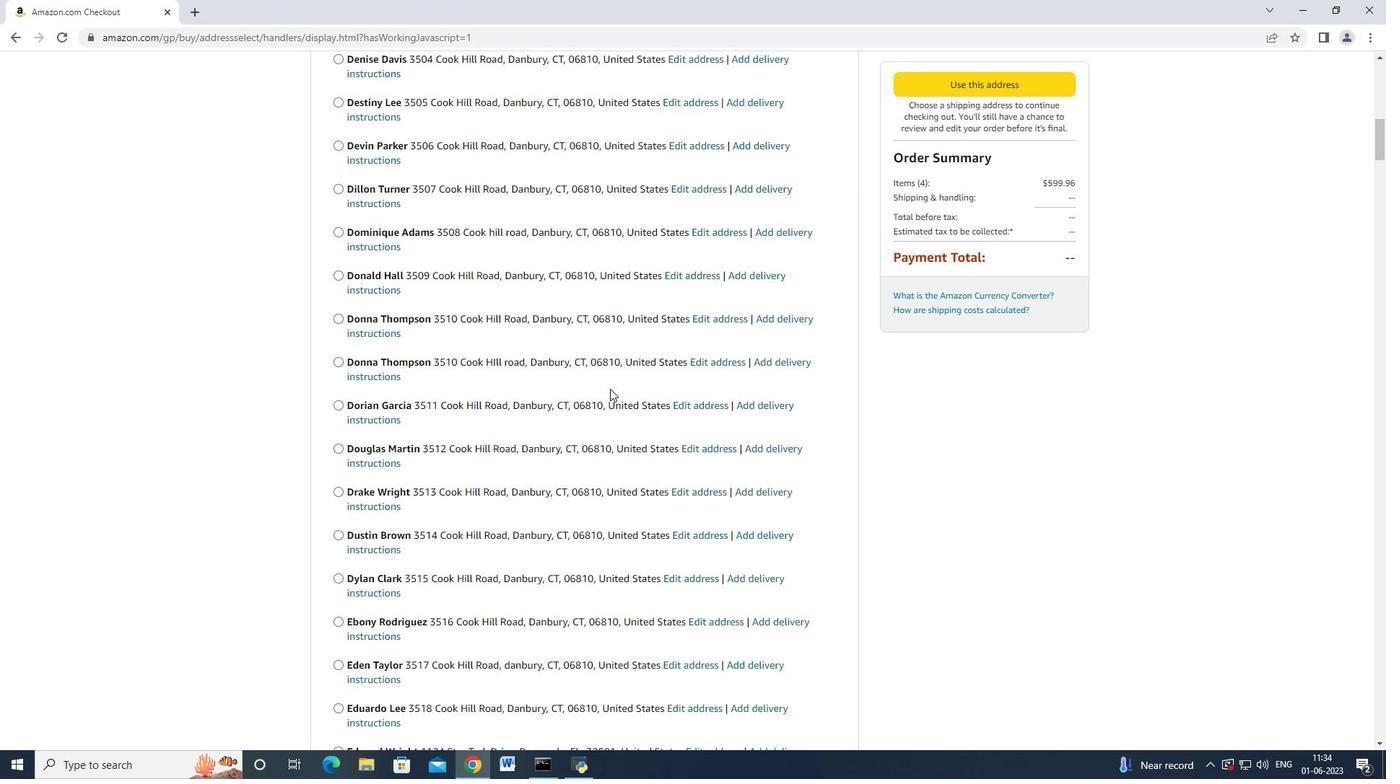 
Action: Mouse scrolled (602, 386) with delta (0, 0)
Screenshot: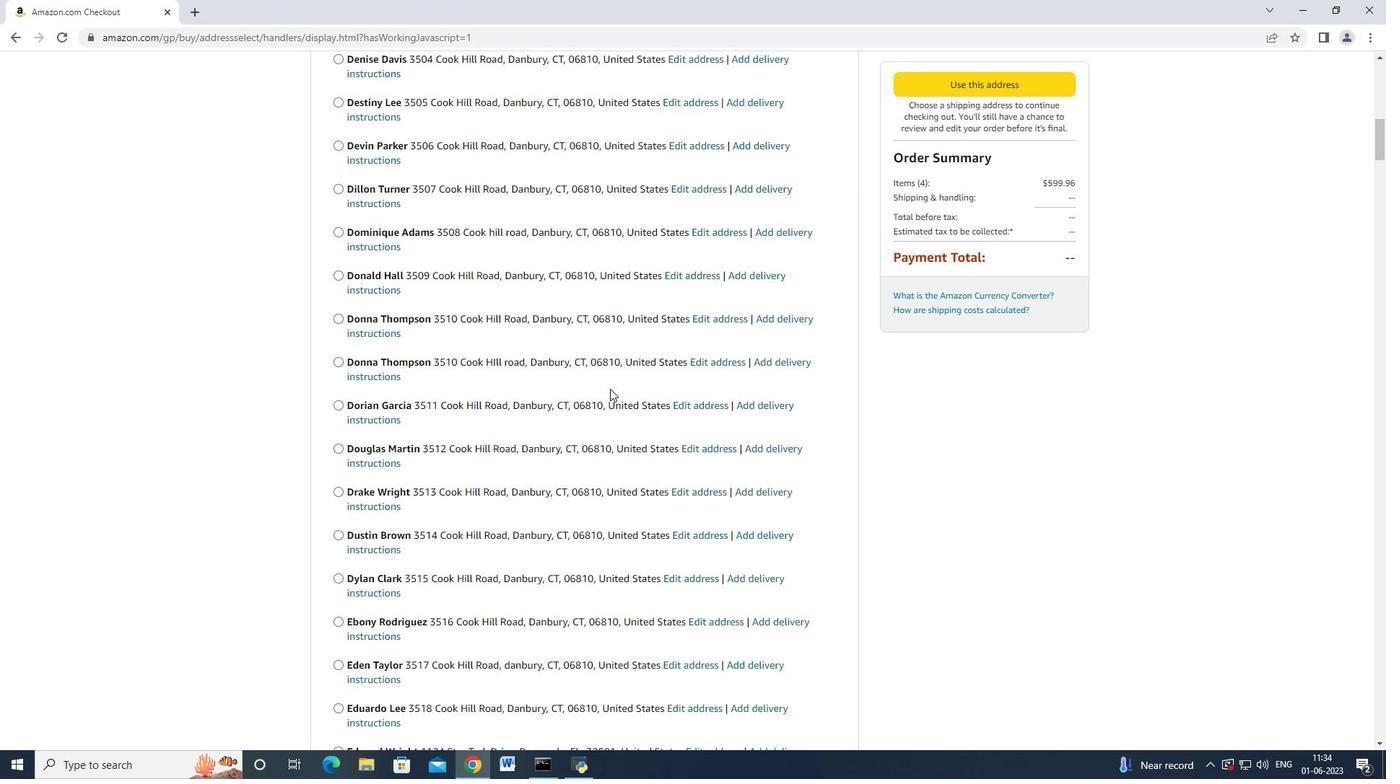 
Action: Mouse moved to (600, 379)
Screenshot: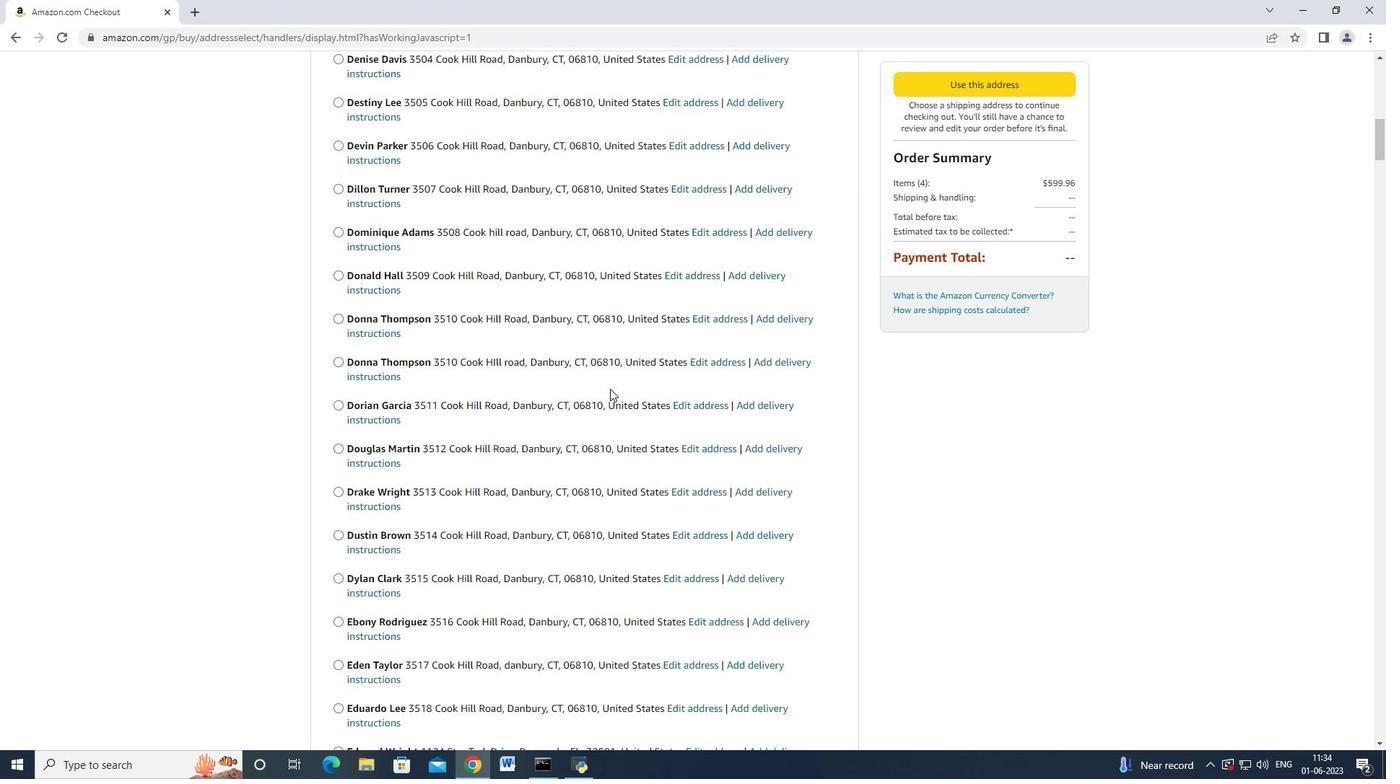 
Action: Mouse scrolled (600, 382) with delta (0, 0)
Screenshot: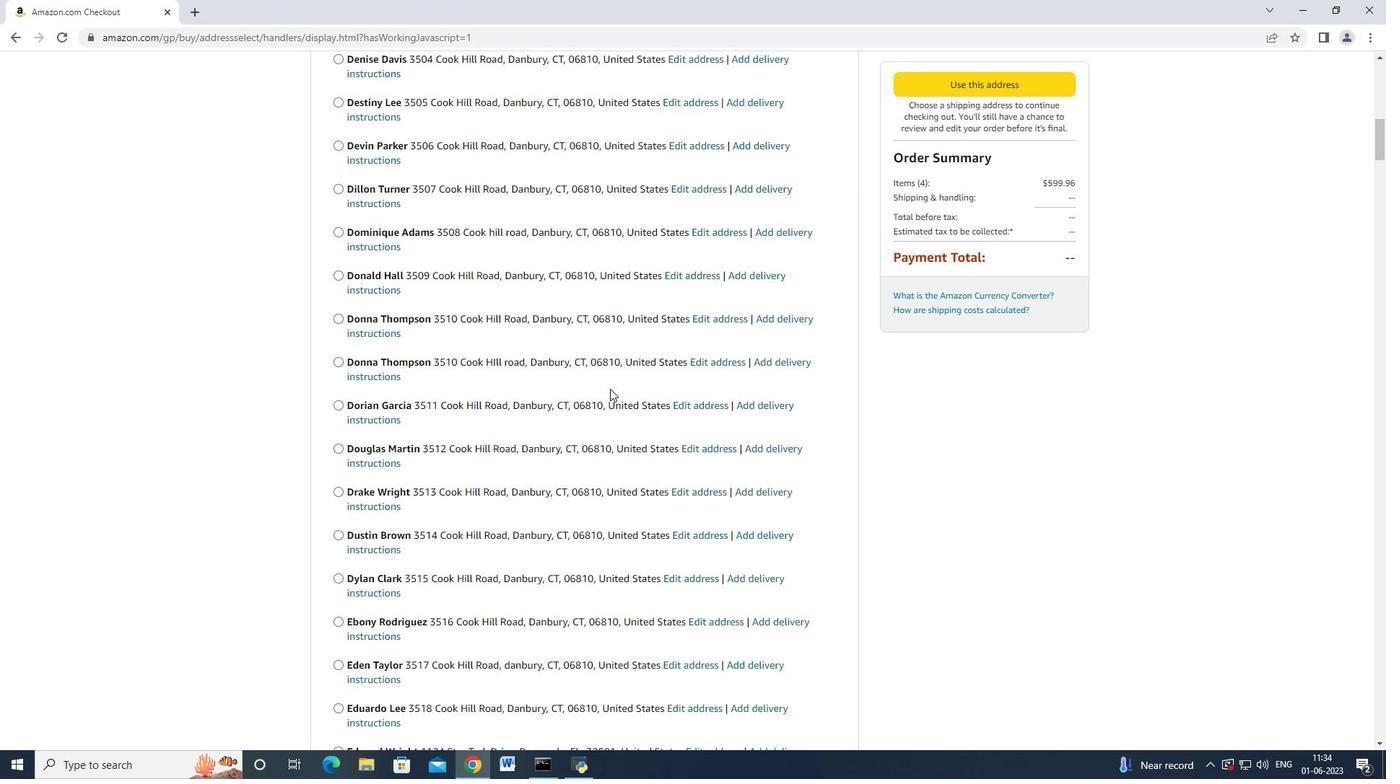 
Action: Mouse moved to (600, 378)
Screenshot: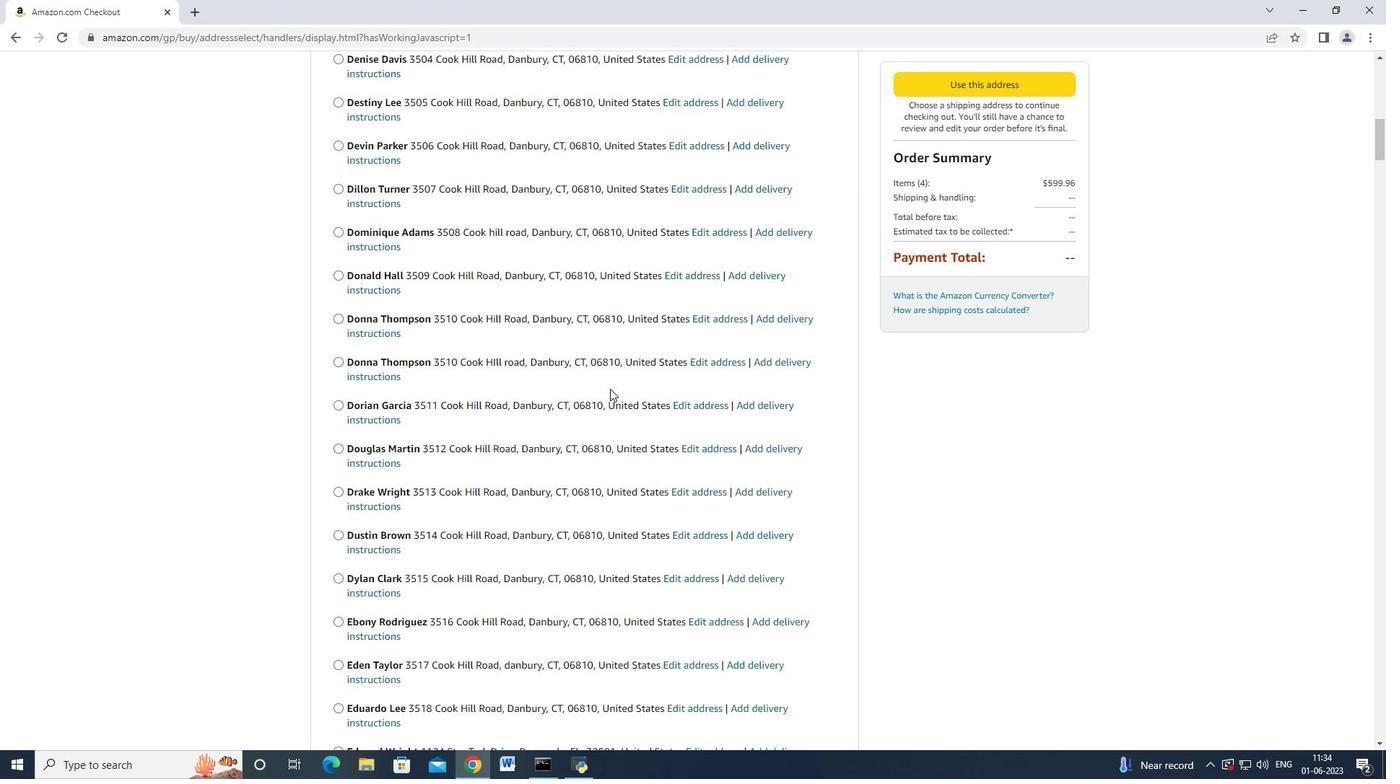 
Action: Mouse scrolled (600, 377) with delta (0, 0)
Screenshot: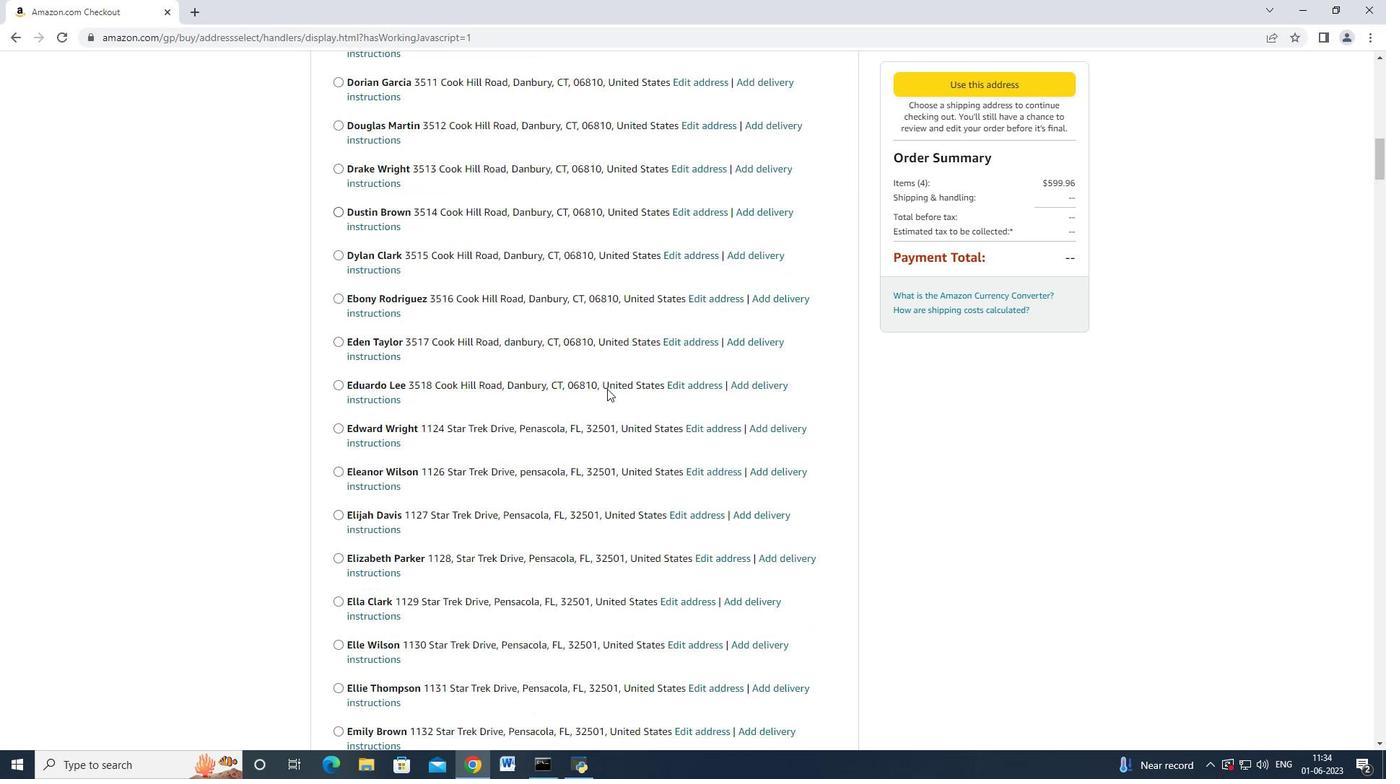 
Action: Mouse moved to (478, 537)
Screenshot: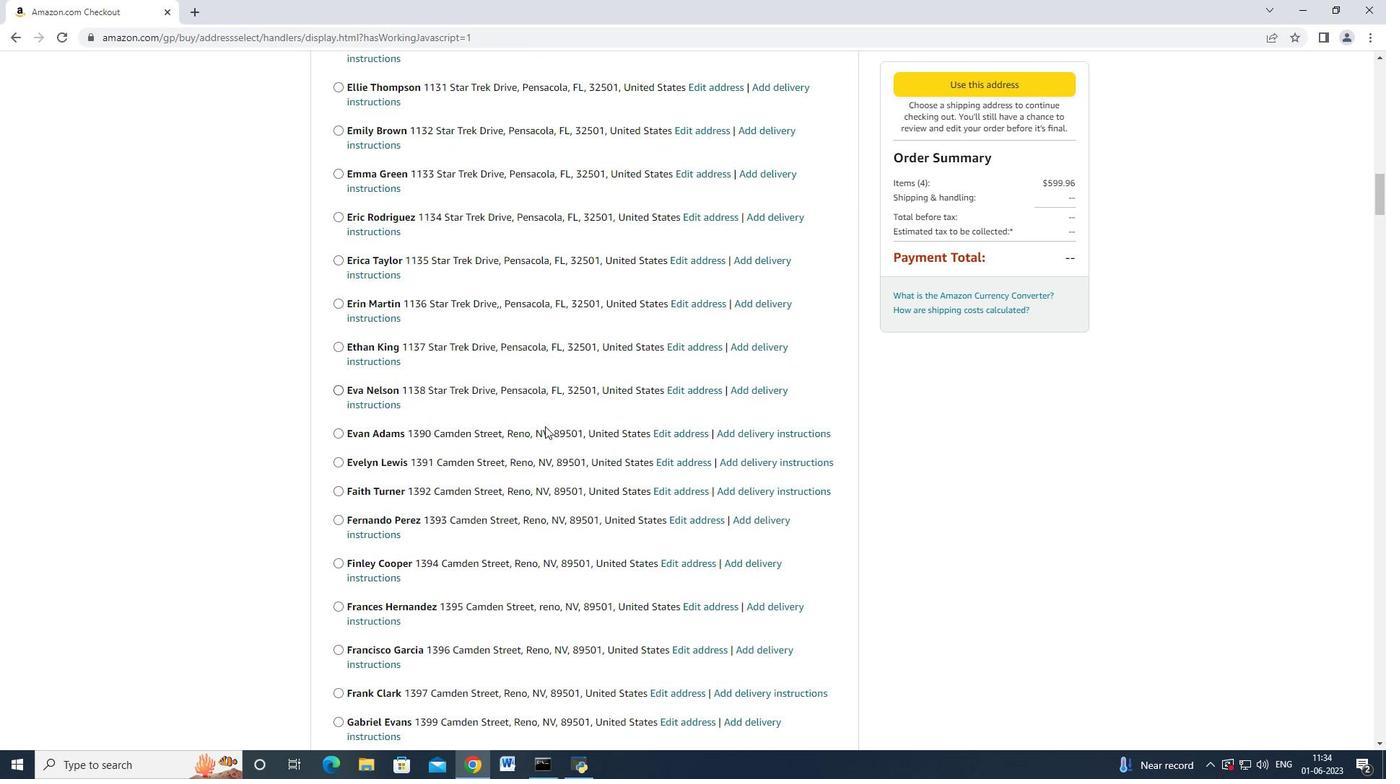 
Action: Mouse scrolled (478, 536) with delta (0, 0)
Screenshot: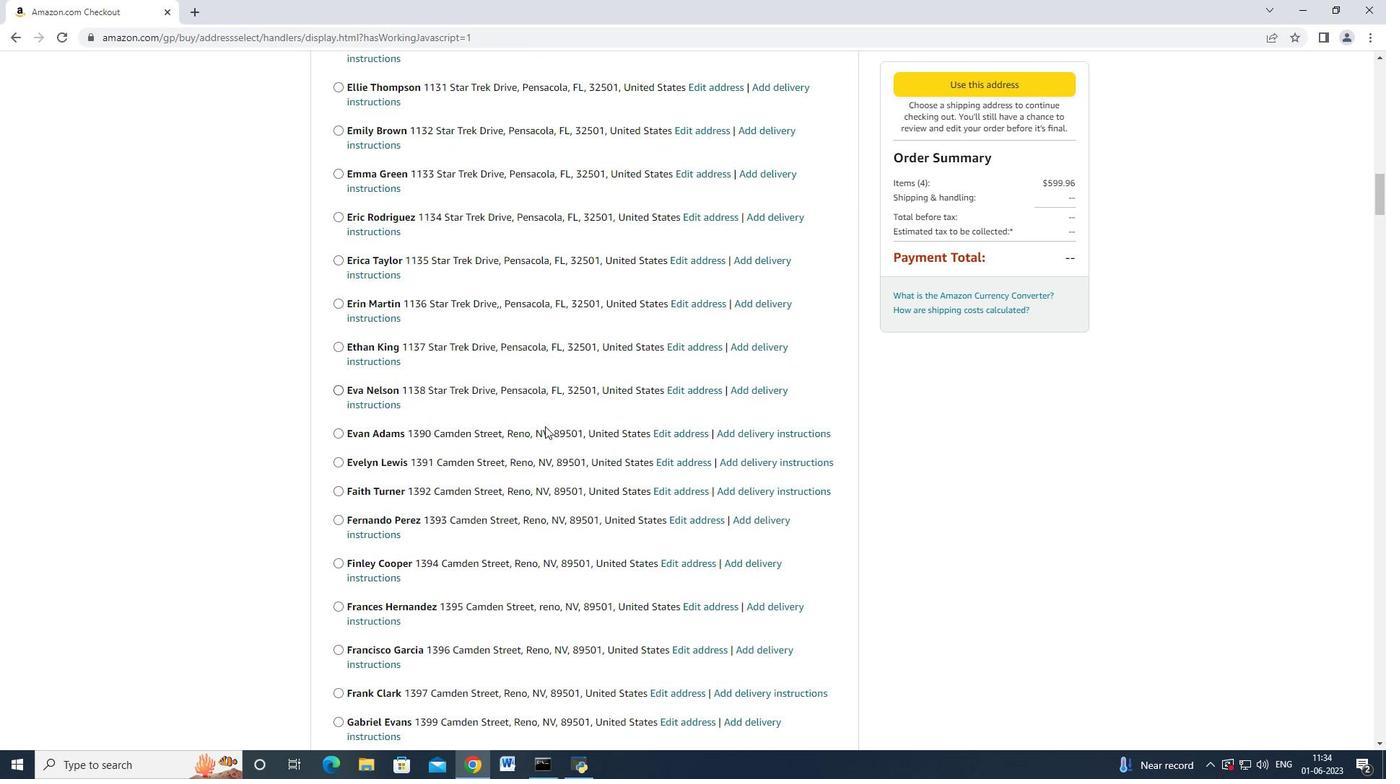 
Action: Mouse moved to (464, 553)
Screenshot: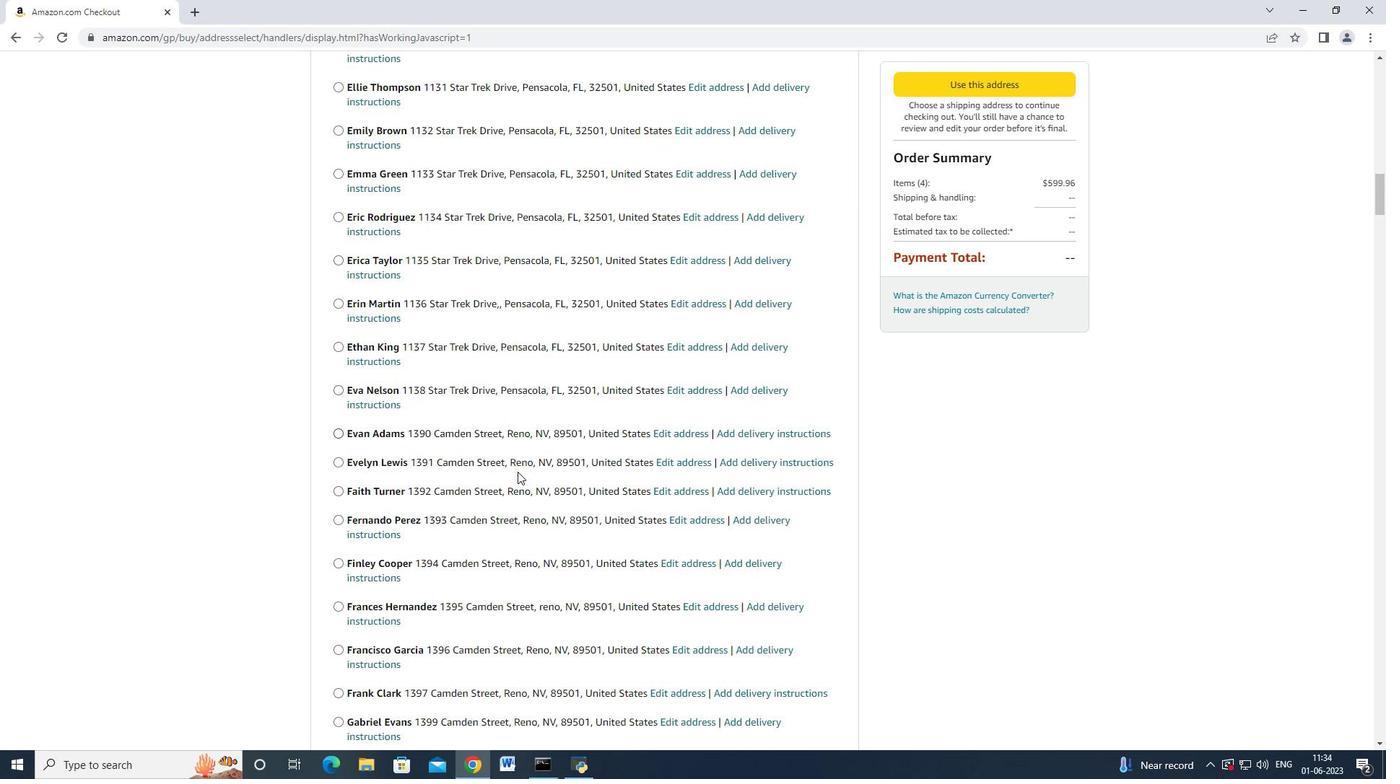 
Action: Mouse scrolled (465, 551) with delta (0, 0)
Screenshot: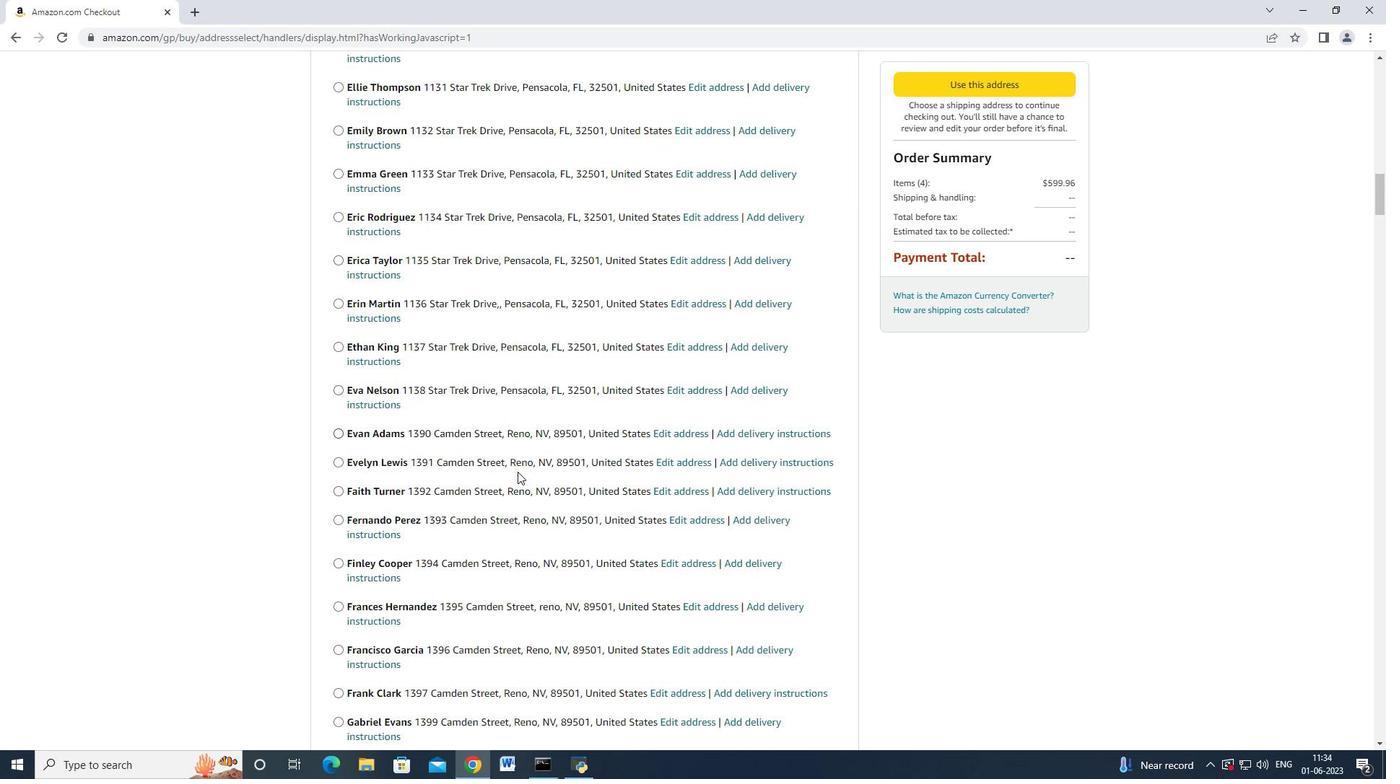 
Action: Mouse moved to (462, 556)
Screenshot: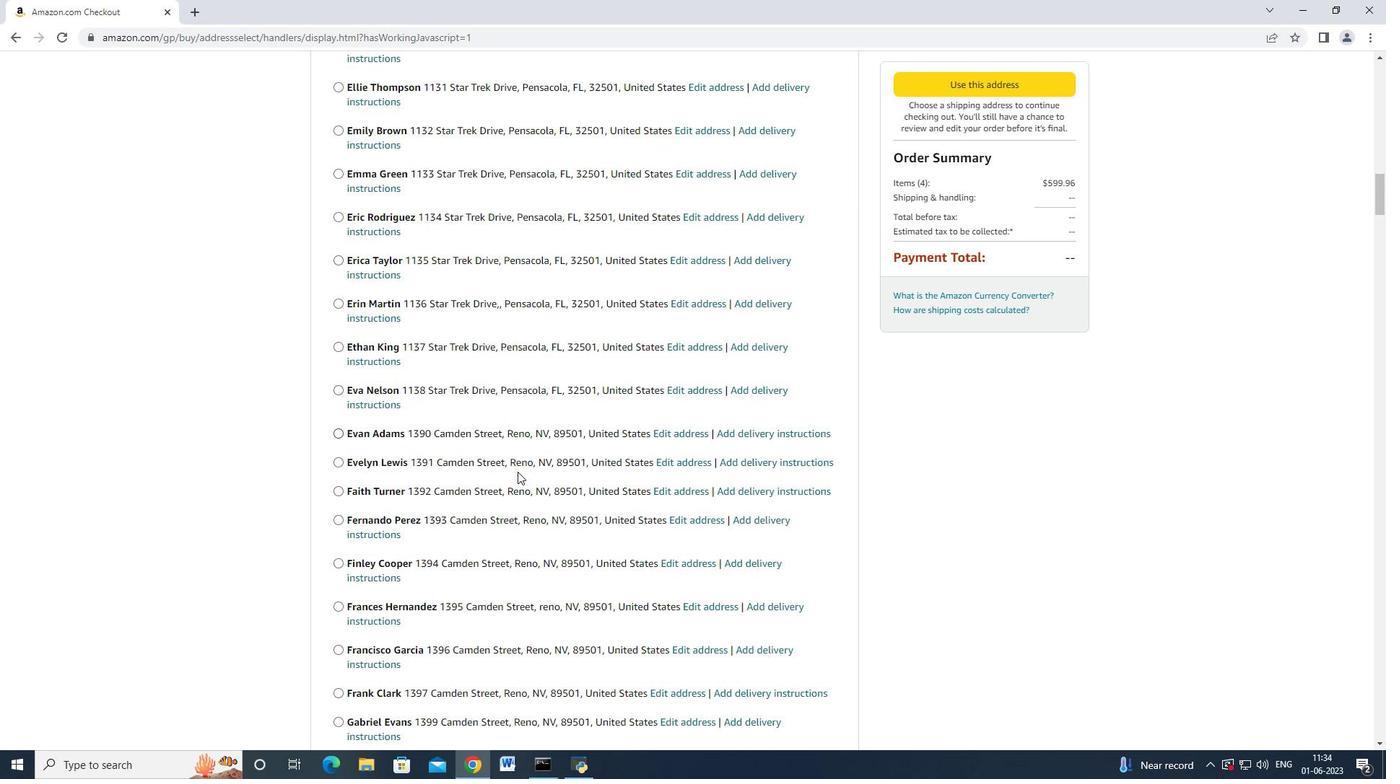 
Action: Mouse scrolled (462, 554) with delta (0, 0)
Screenshot: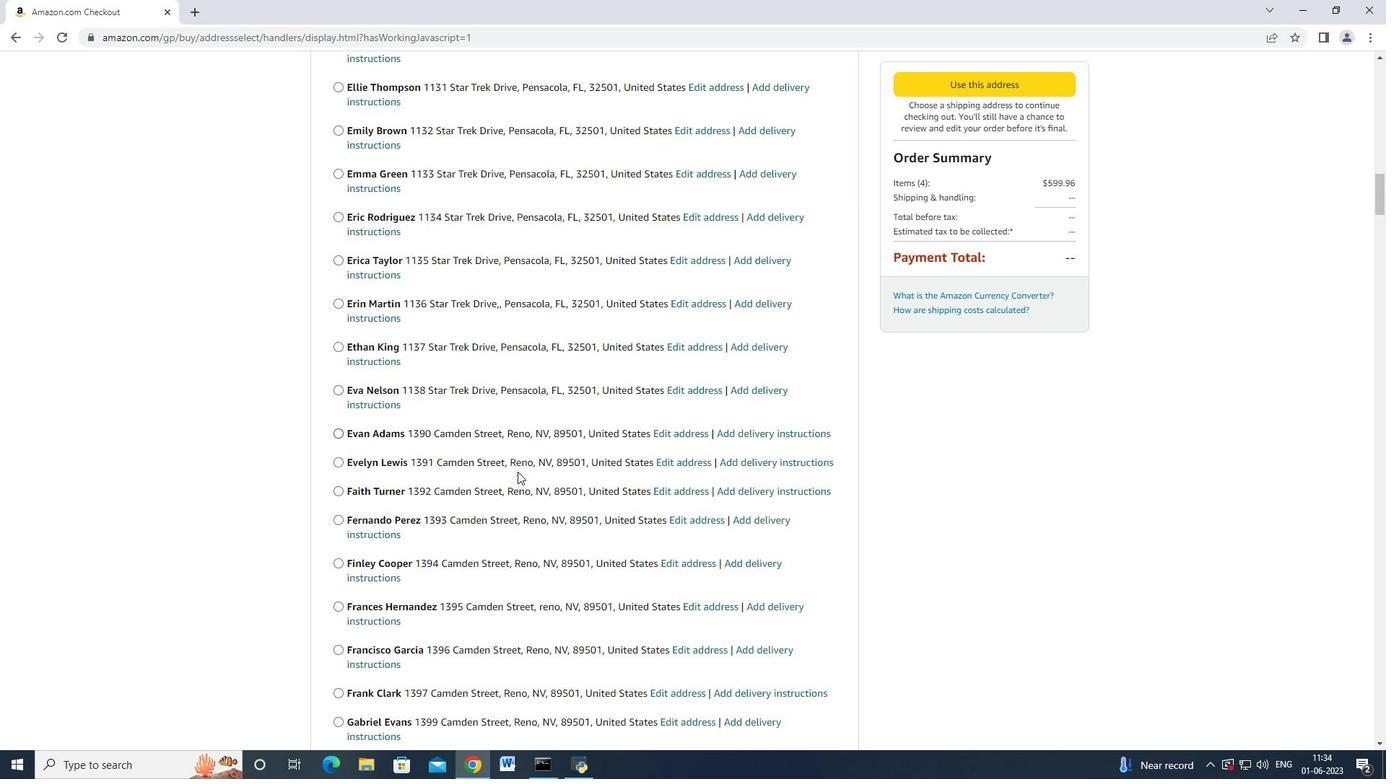 
Action: Mouse moved to (461, 556)
Screenshot: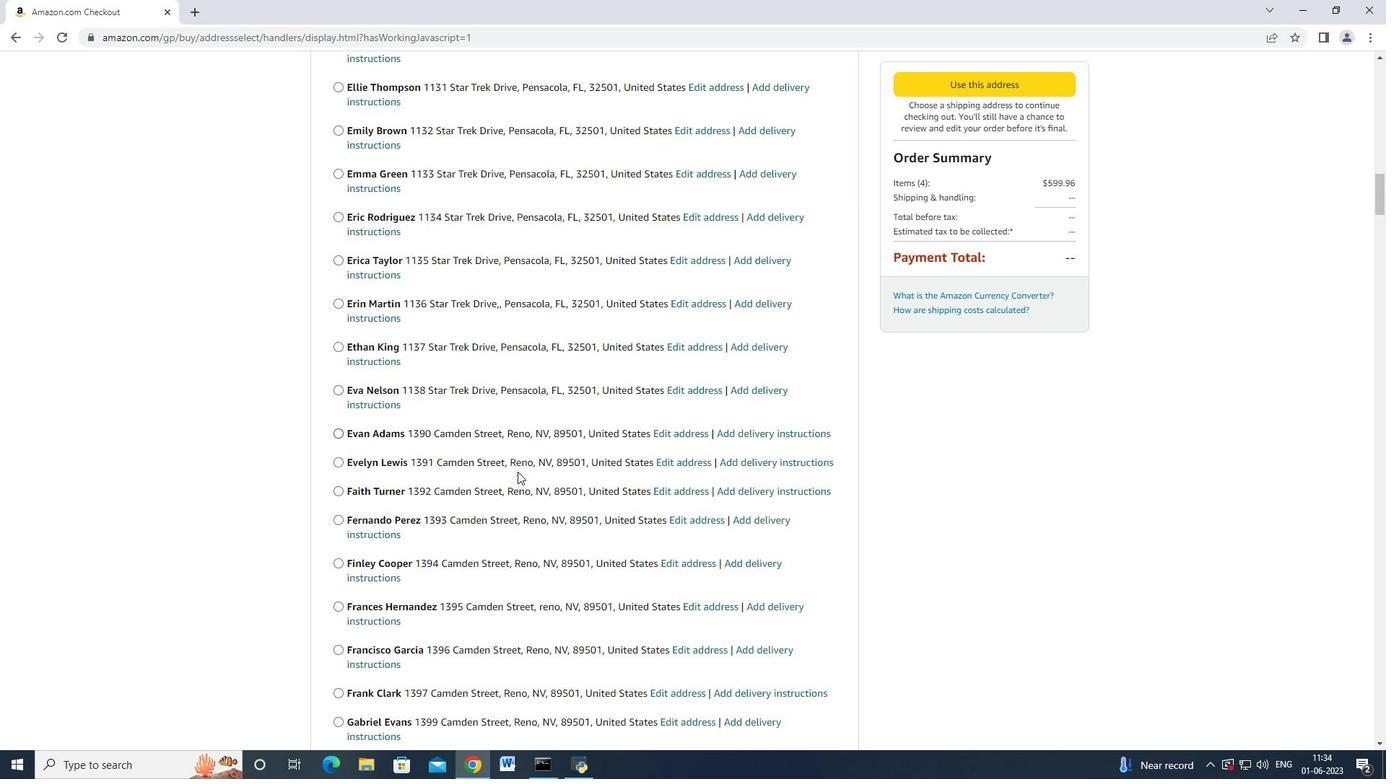 
Action: Mouse scrolled (461, 556) with delta (0, 0)
Screenshot: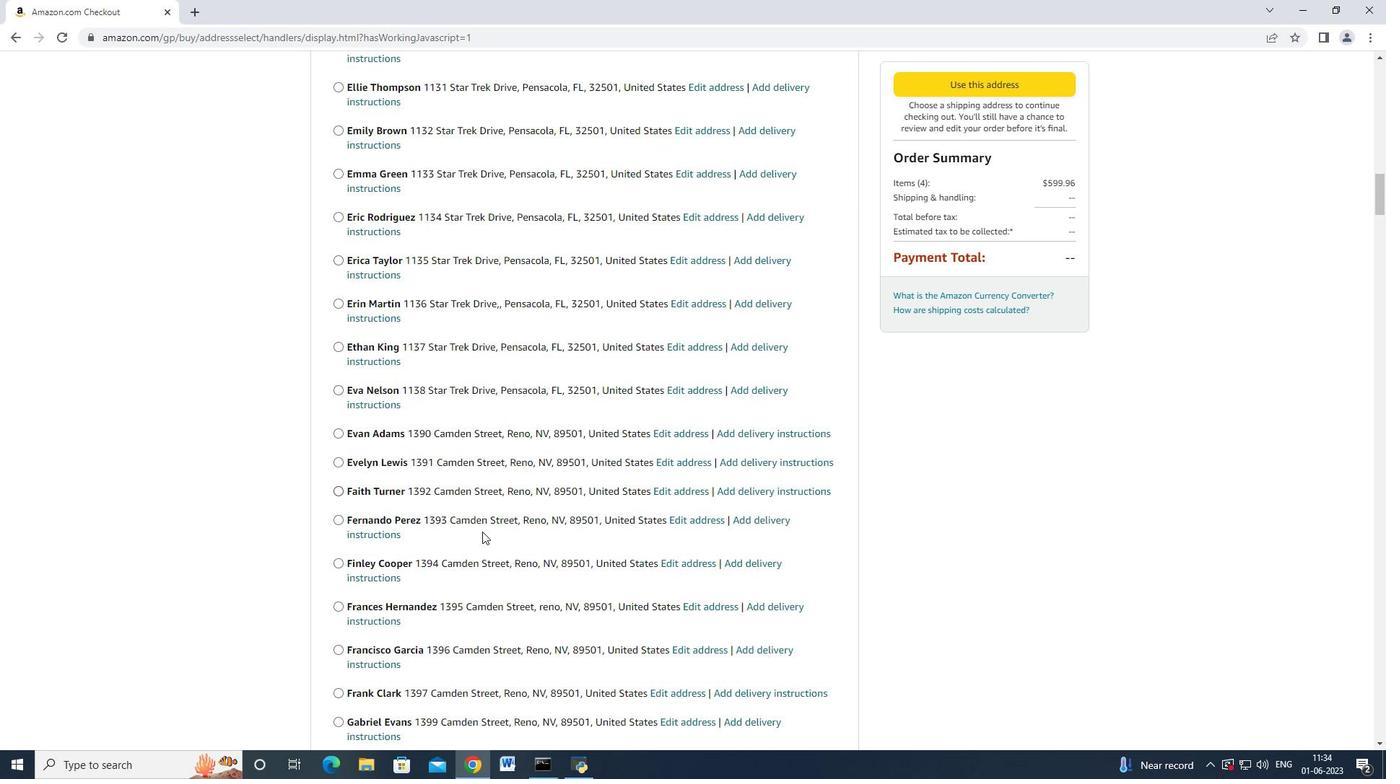 
Action: Mouse scrolled (461, 556) with delta (0, 0)
Screenshot: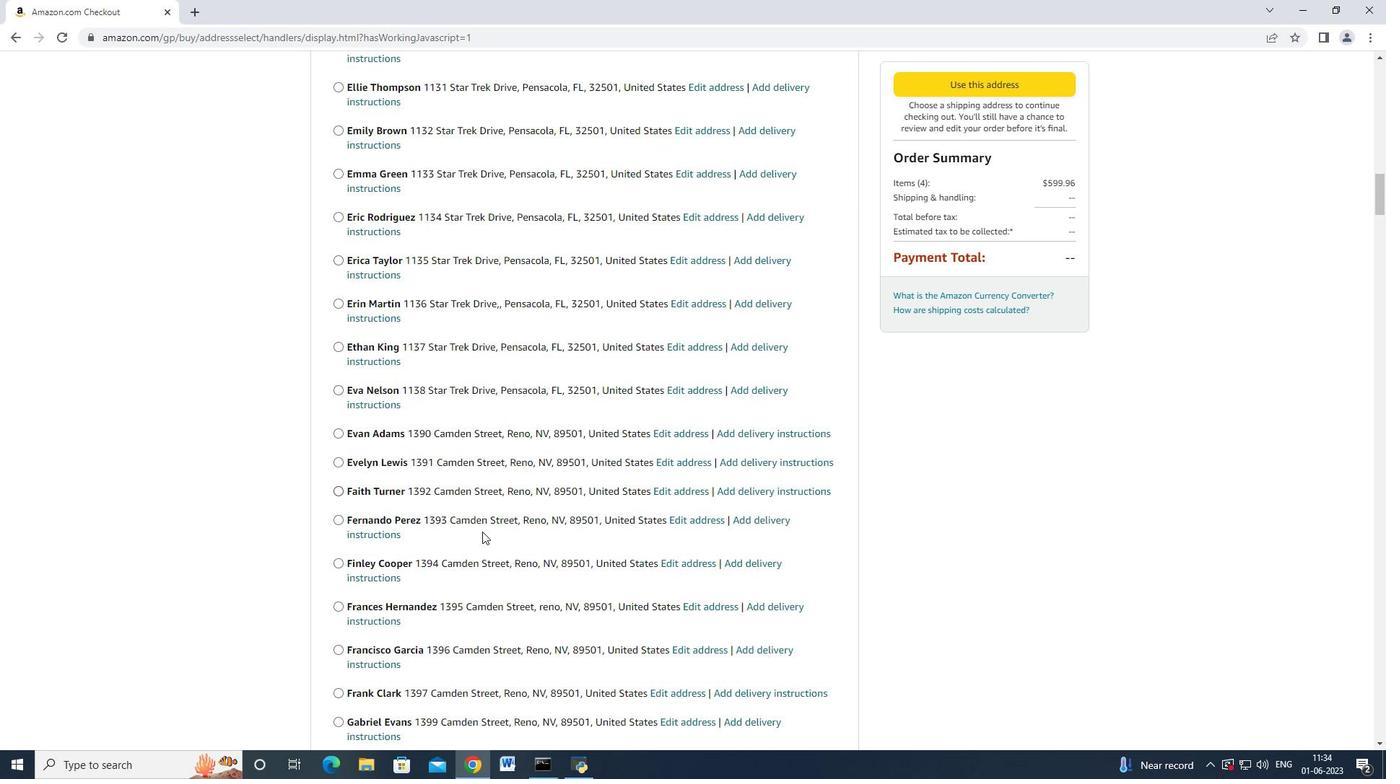
Action: Mouse scrolled (461, 556) with delta (0, 0)
Screenshot: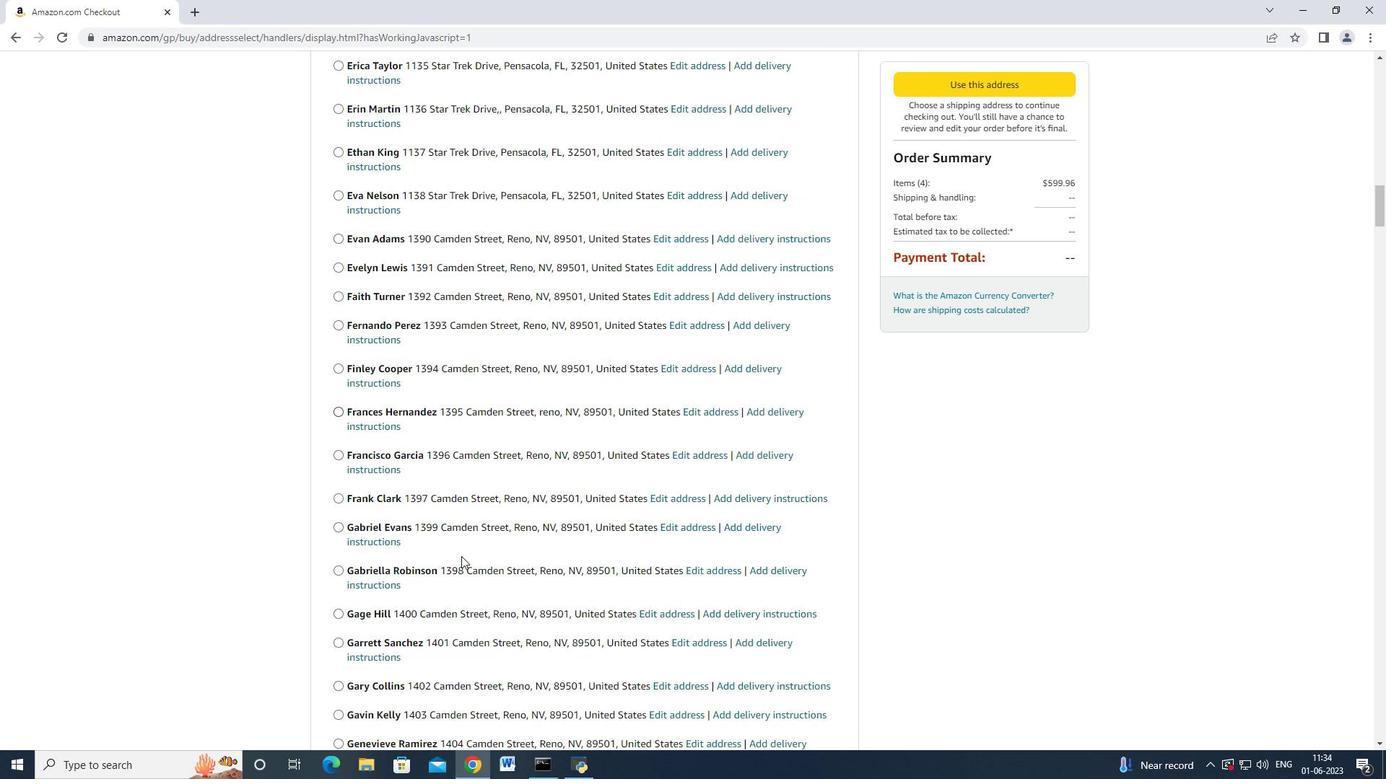 
Action: Mouse scrolled (461, 556) with delta (0, 0)
Screenshot: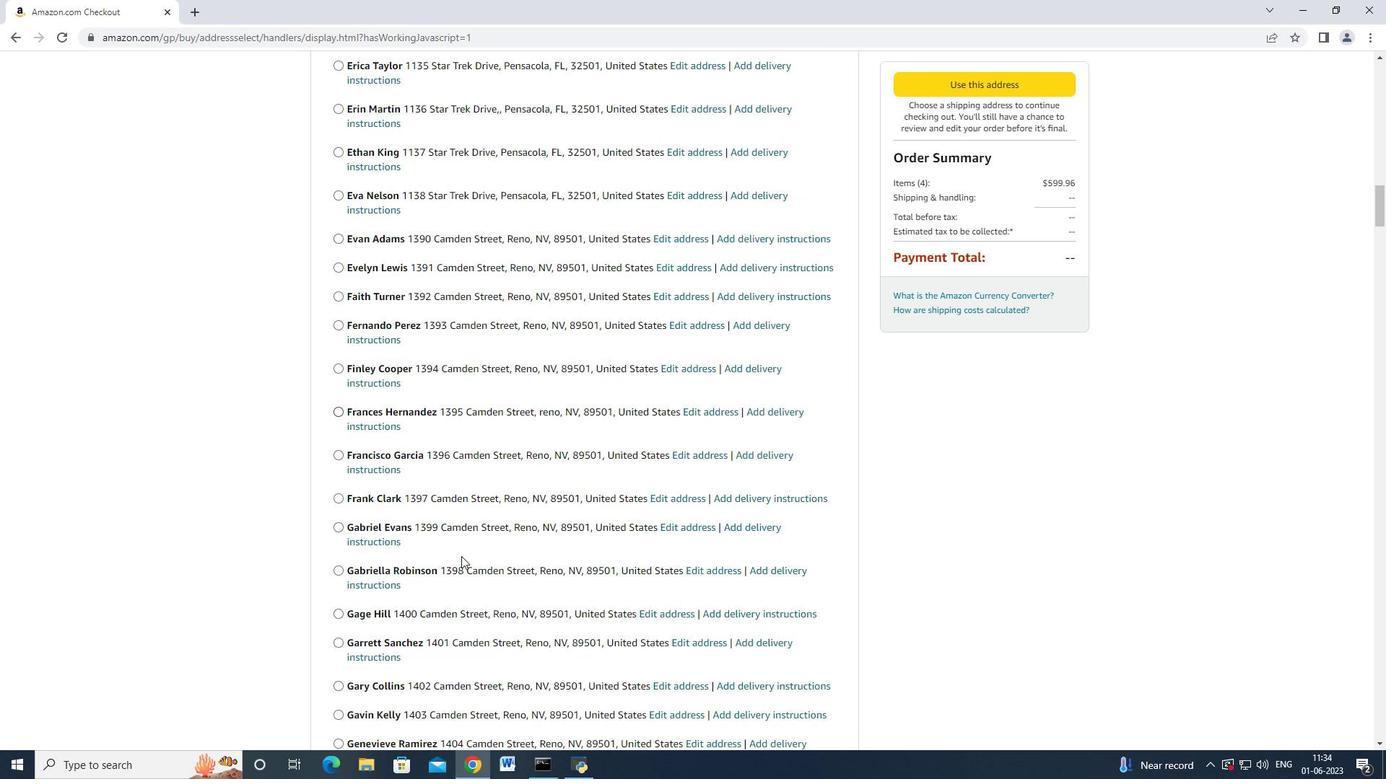 
Action: Mouse moved to (461, 556)
Screenshot: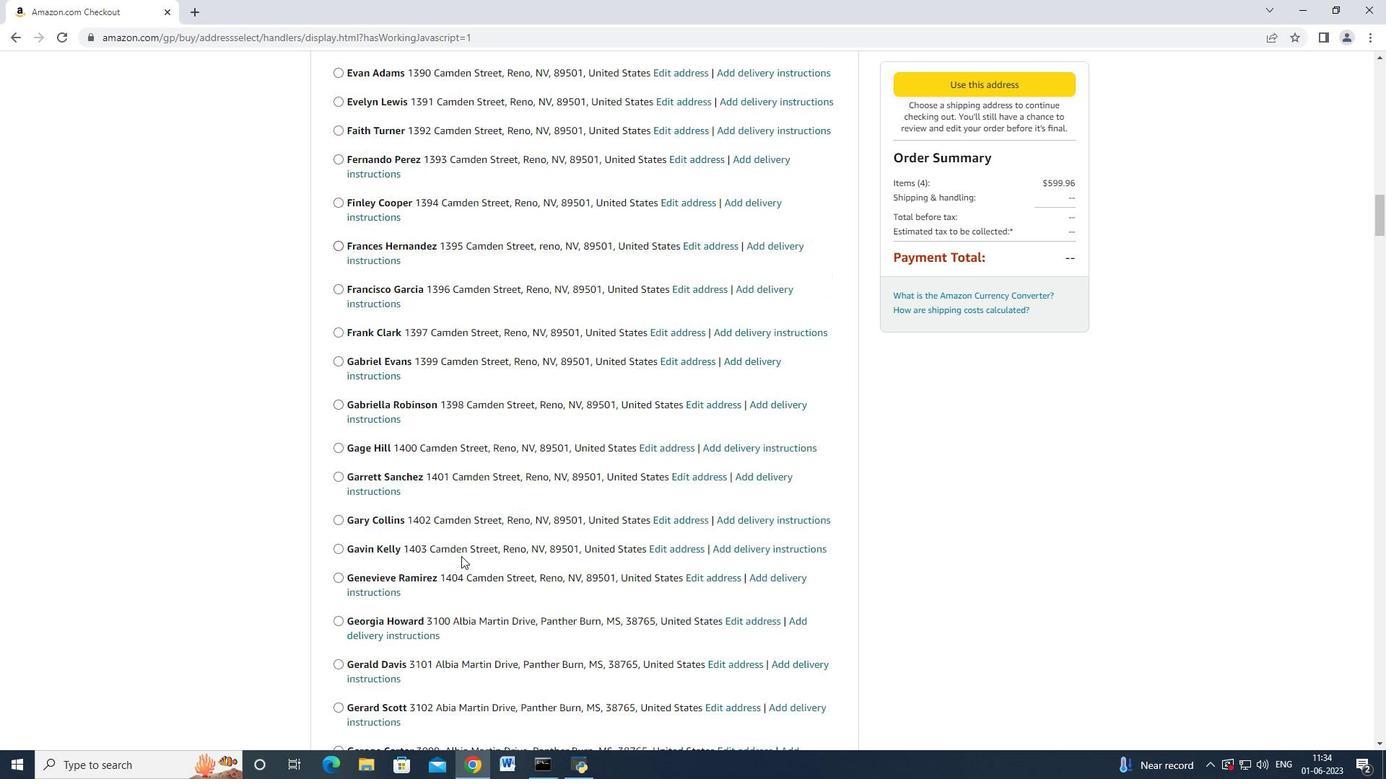
Action: Mouse scrolled (461, 556) with delta (0, 0)
Screenshot: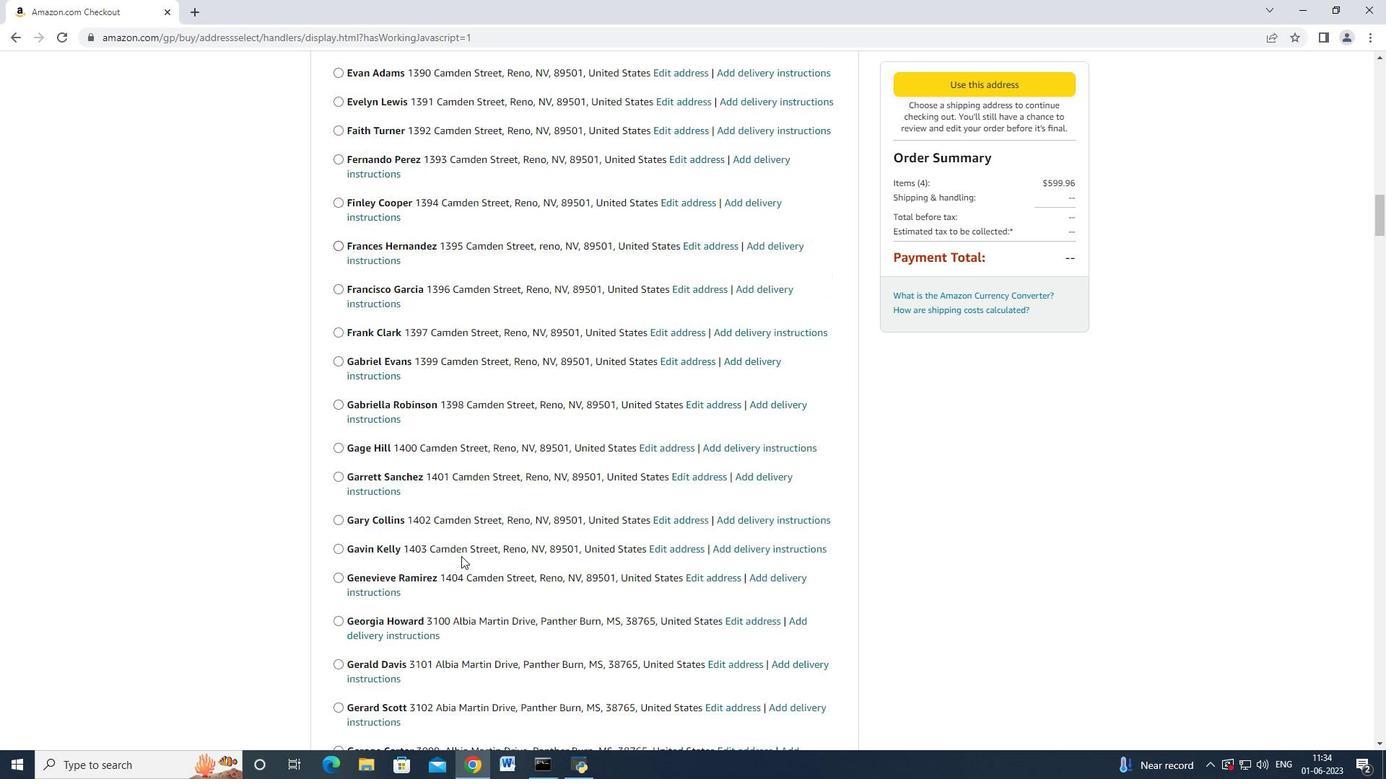 
Action: Mouse moved to (460, 556)
Screenshot: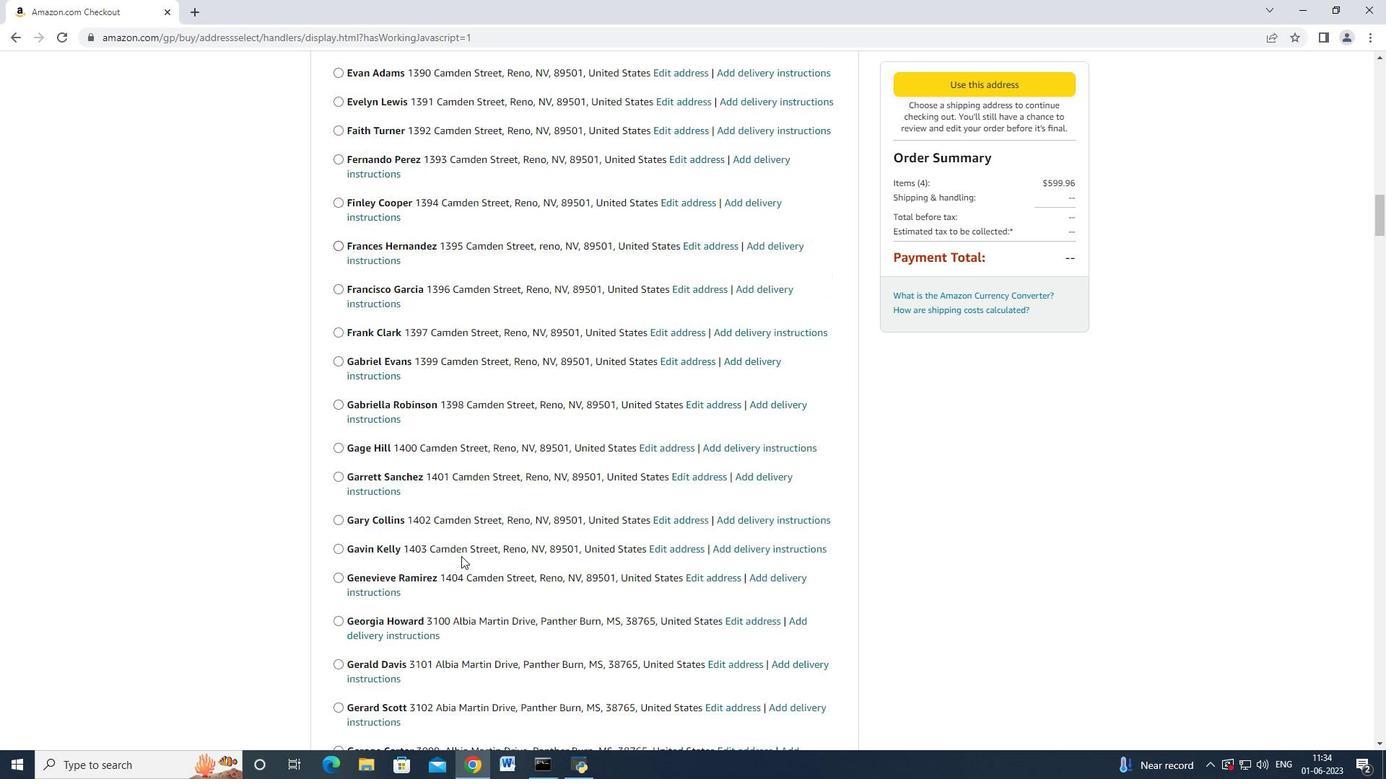 
Action: Mouse scrolled (460, 556) with delta (0, 0)
Screenshot: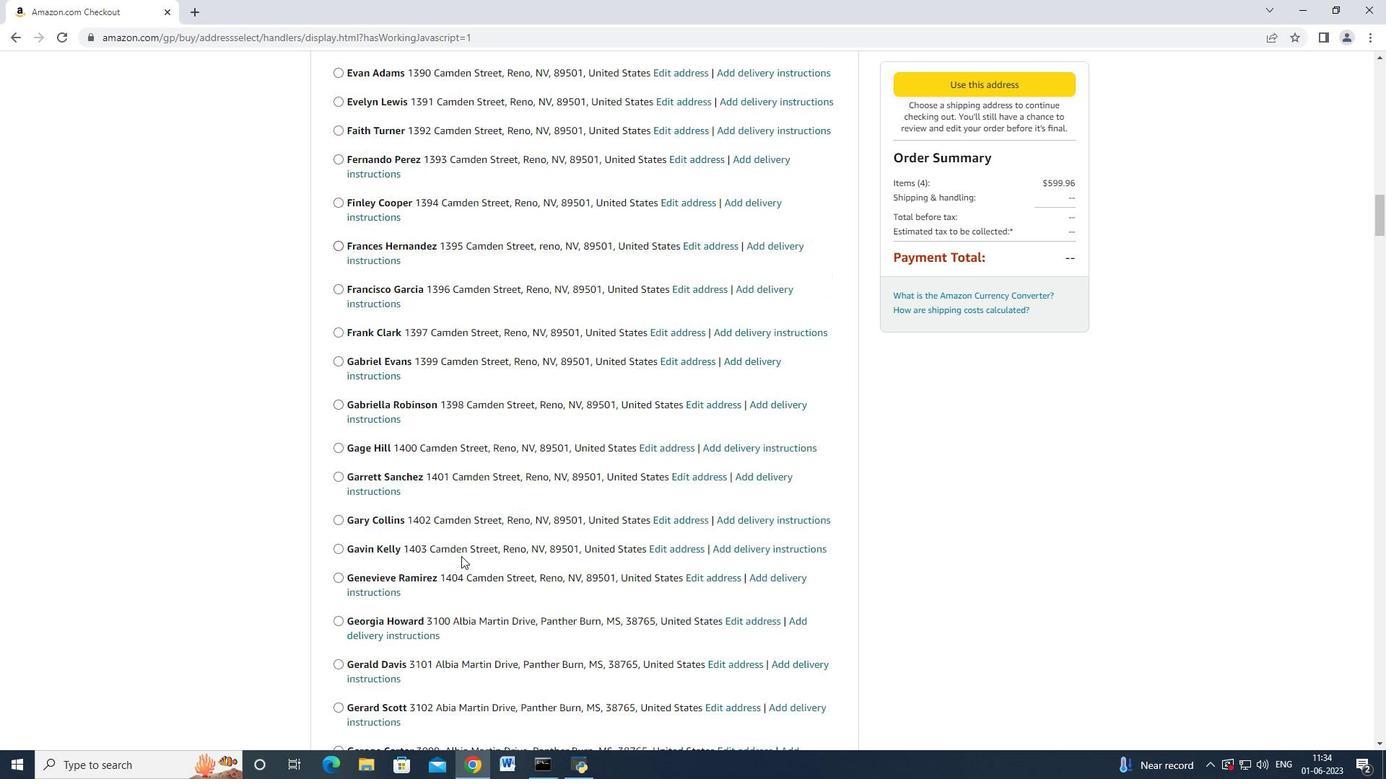 
Action: Mouse scrolled (460, 556) with delta (0, 0)
Screenshot: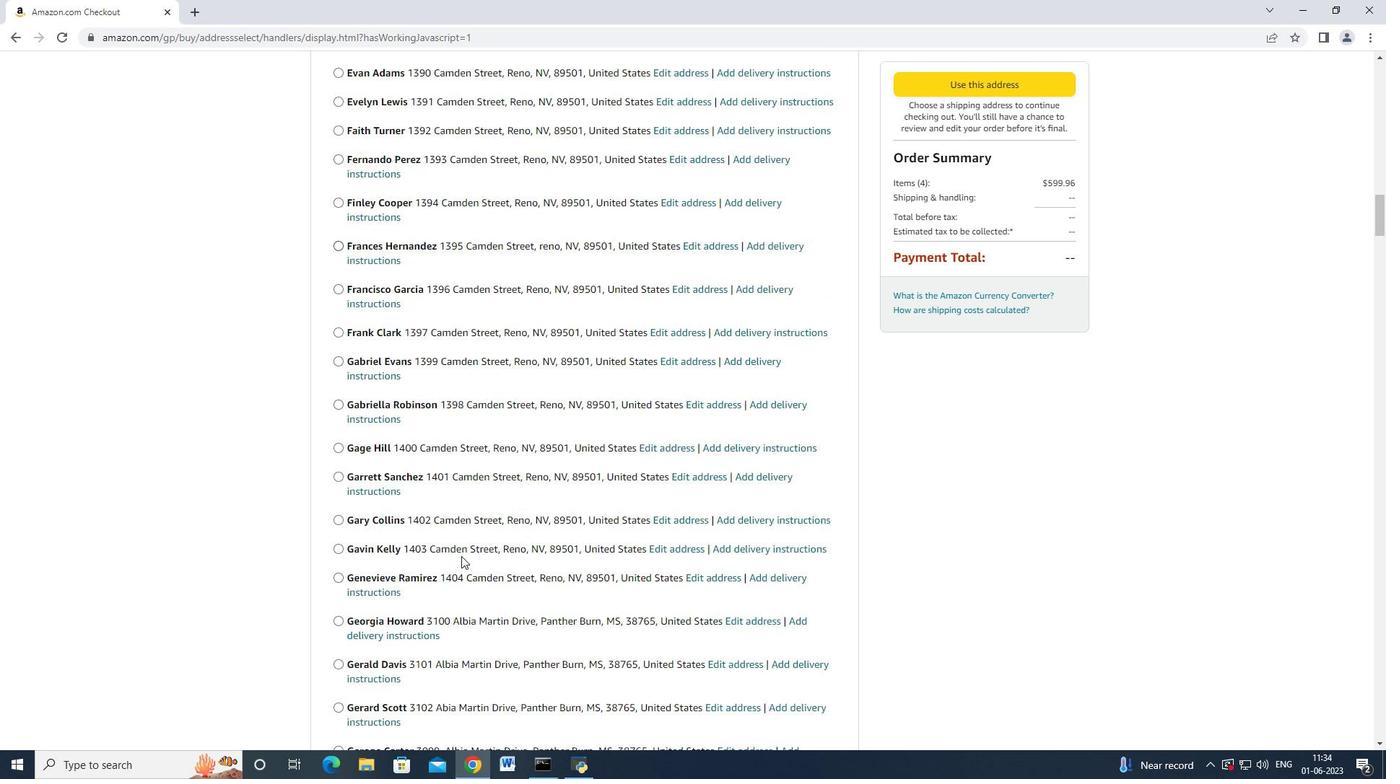 
Action: Mouse scrolled (460, 556) with delta (0, 0)
Screenshot: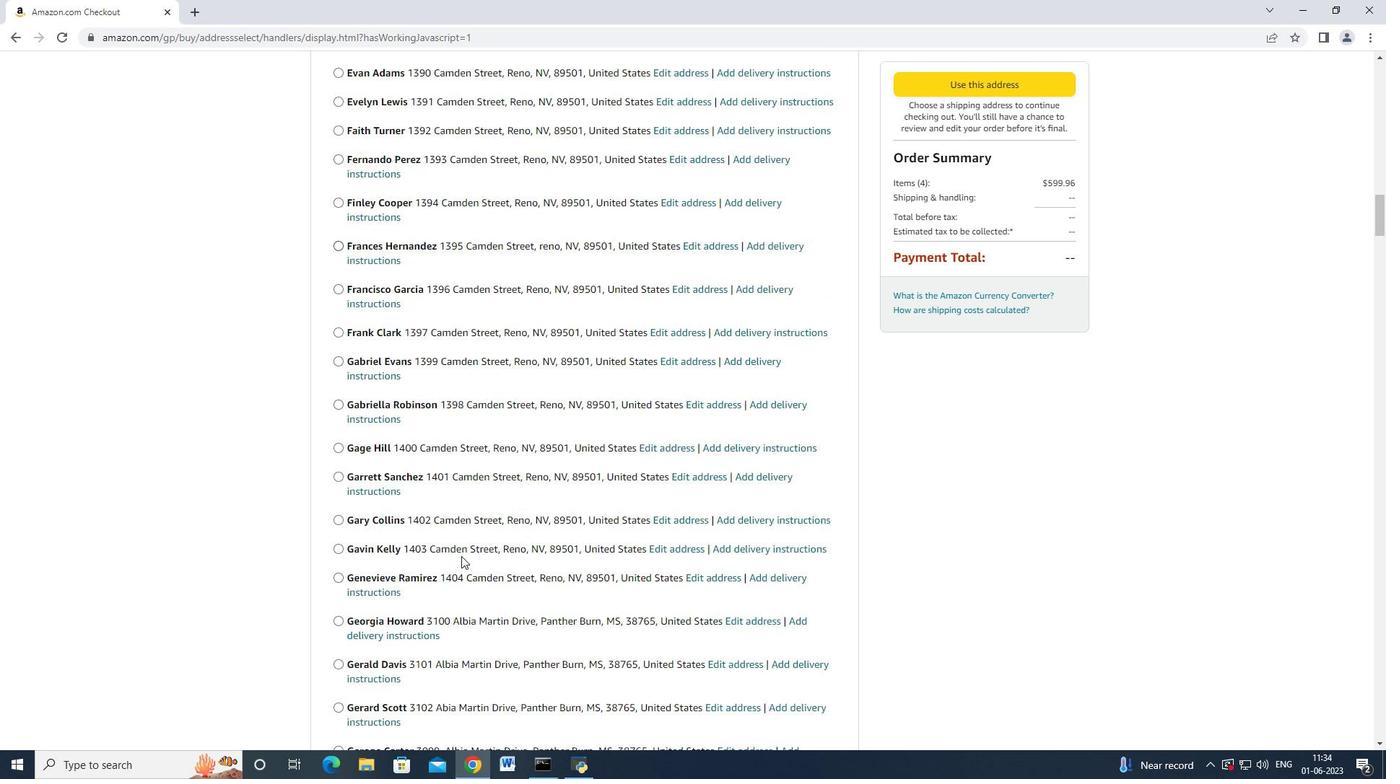 
Action: Mouse moved to (457, 561)
Screenshot: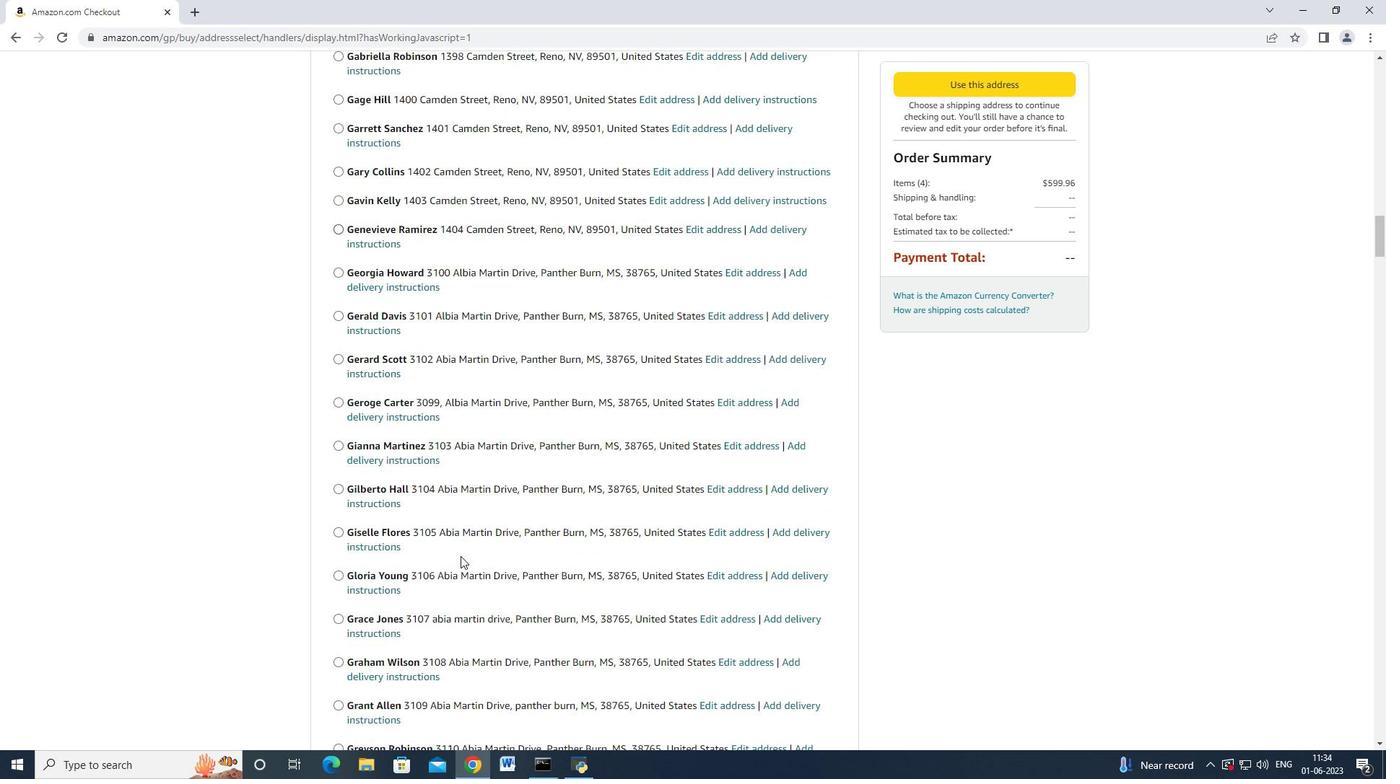 
Action: Mouse scrolled (457, 560) with delta (0, 0)
Screenshot: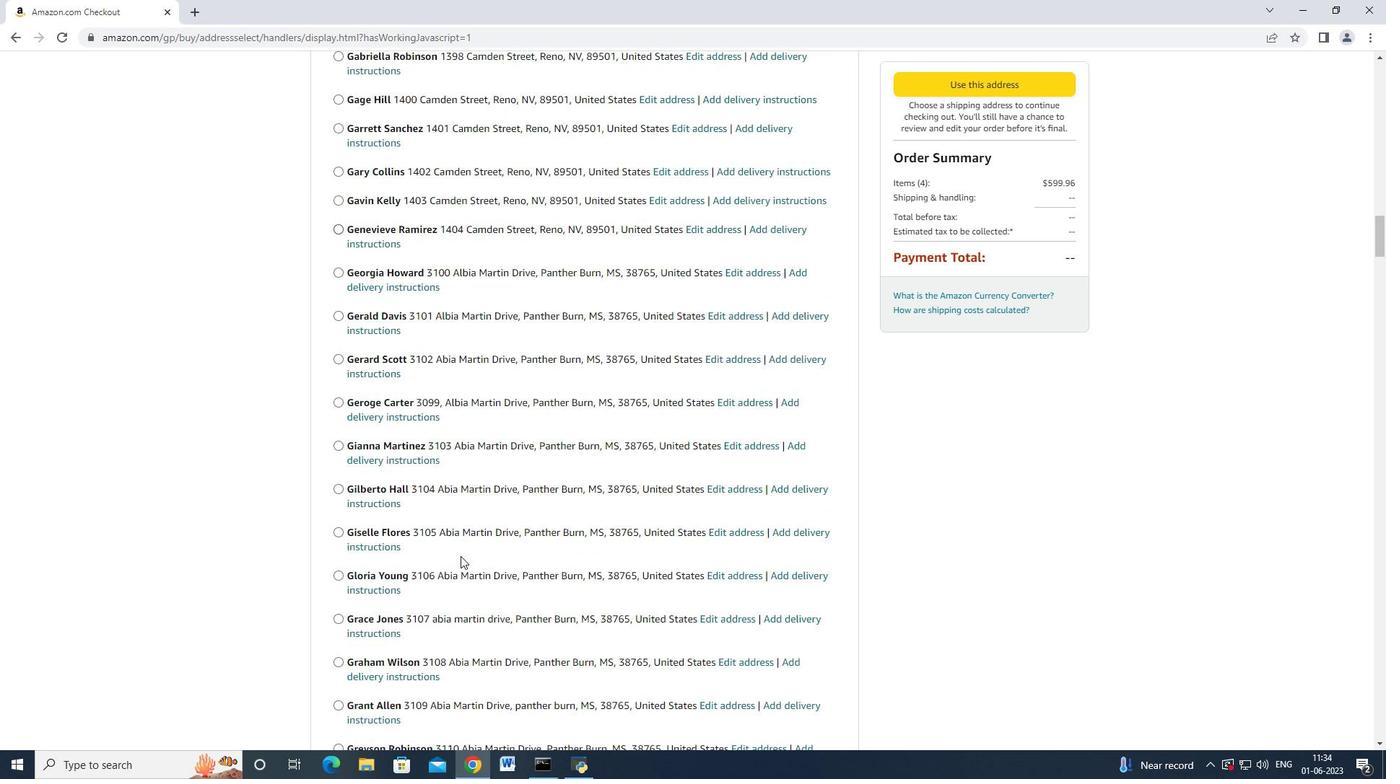 
Action: Mouse moved to (457, 561)
Screenshot: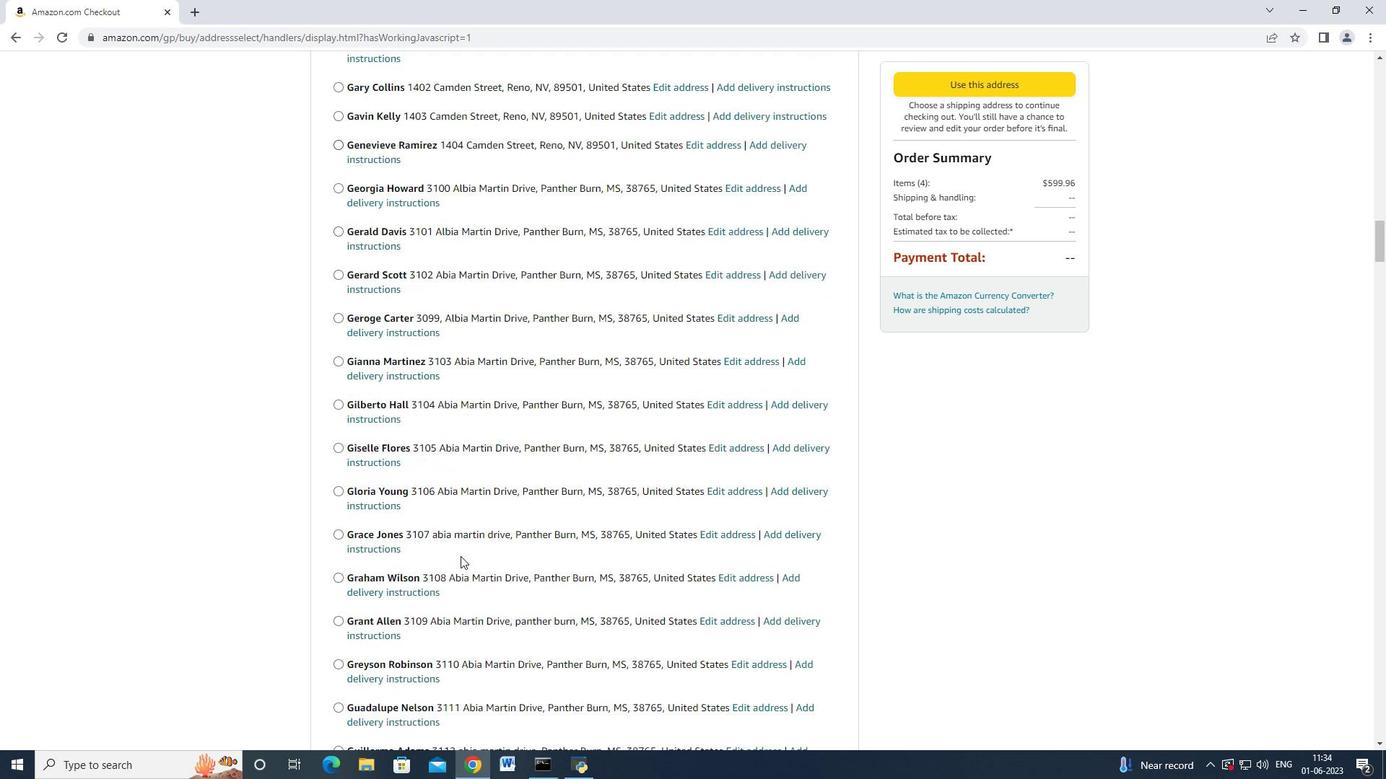 
Action: Mouse scrolled (457, 561) with delta (0, 0)
Screenshot: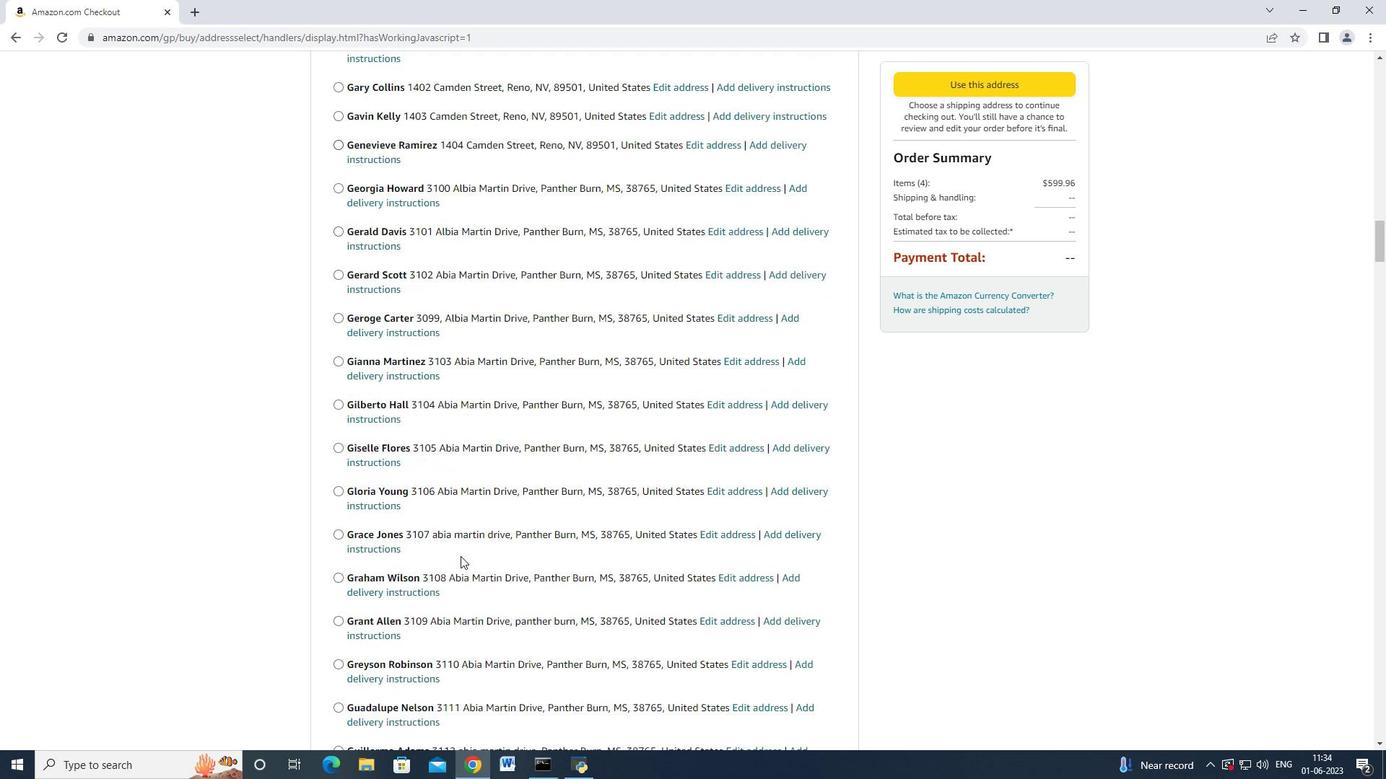 
Action: Mouse scrolled (457, 561) with delta (0, 0)
Screenshot: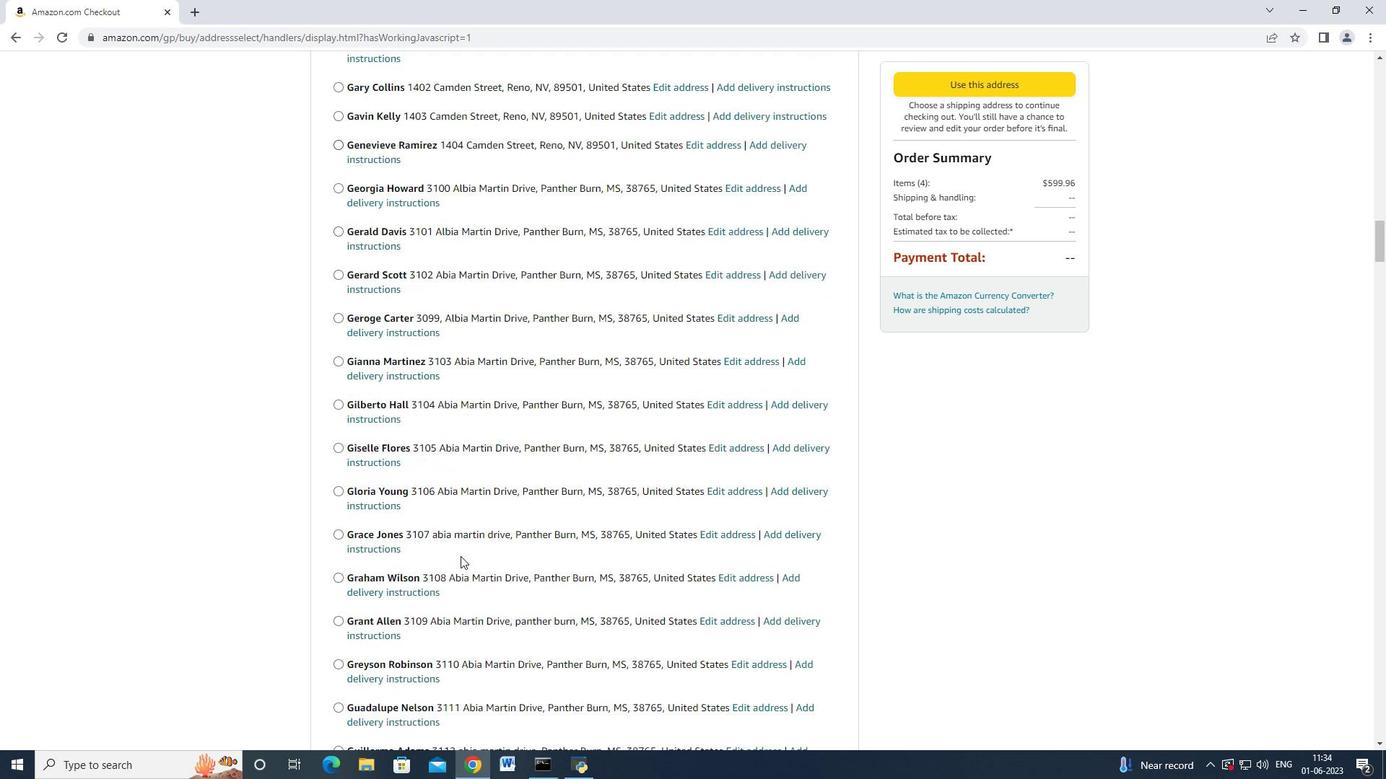 
Action: Mouse moved to (457, 561)
Screenshot: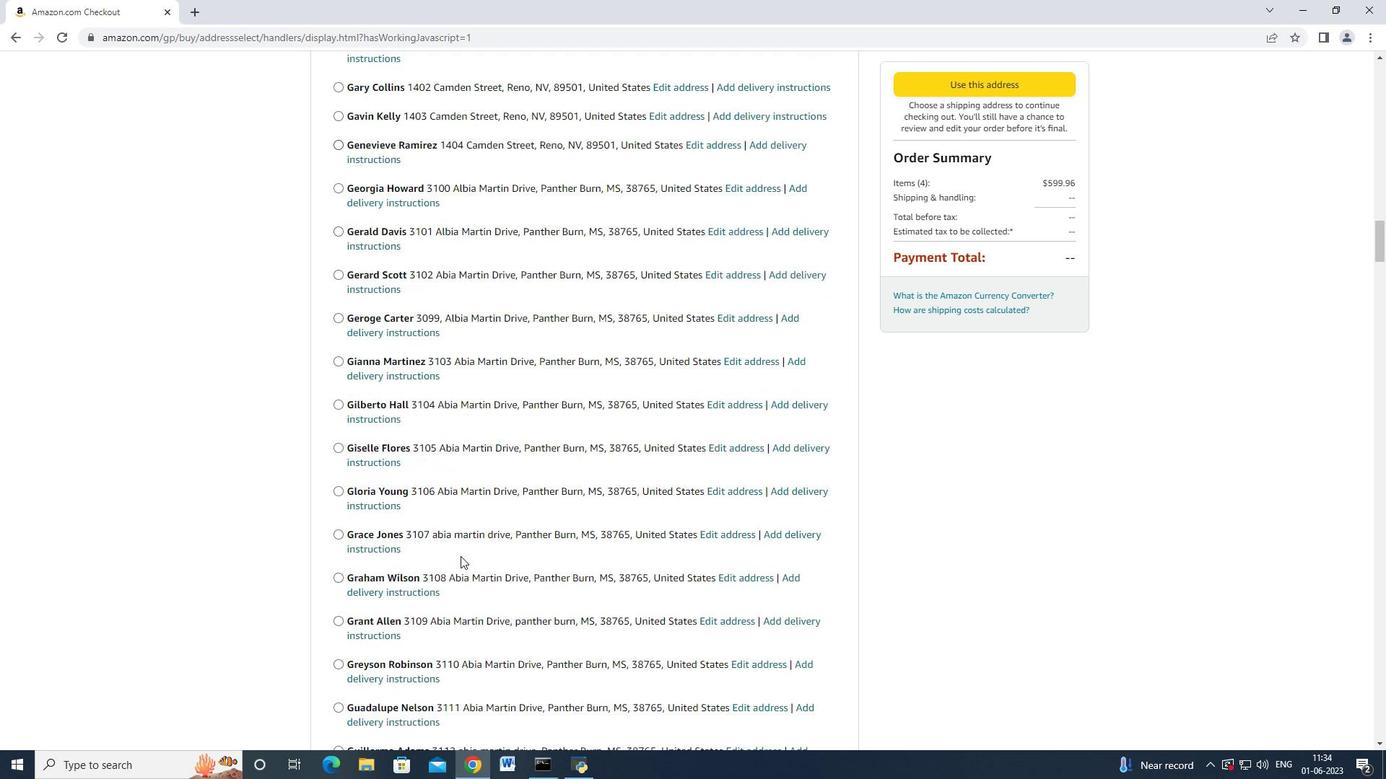 
Action: Mouse scrolled (457, 561) with delta (0, 0)
Screenshot: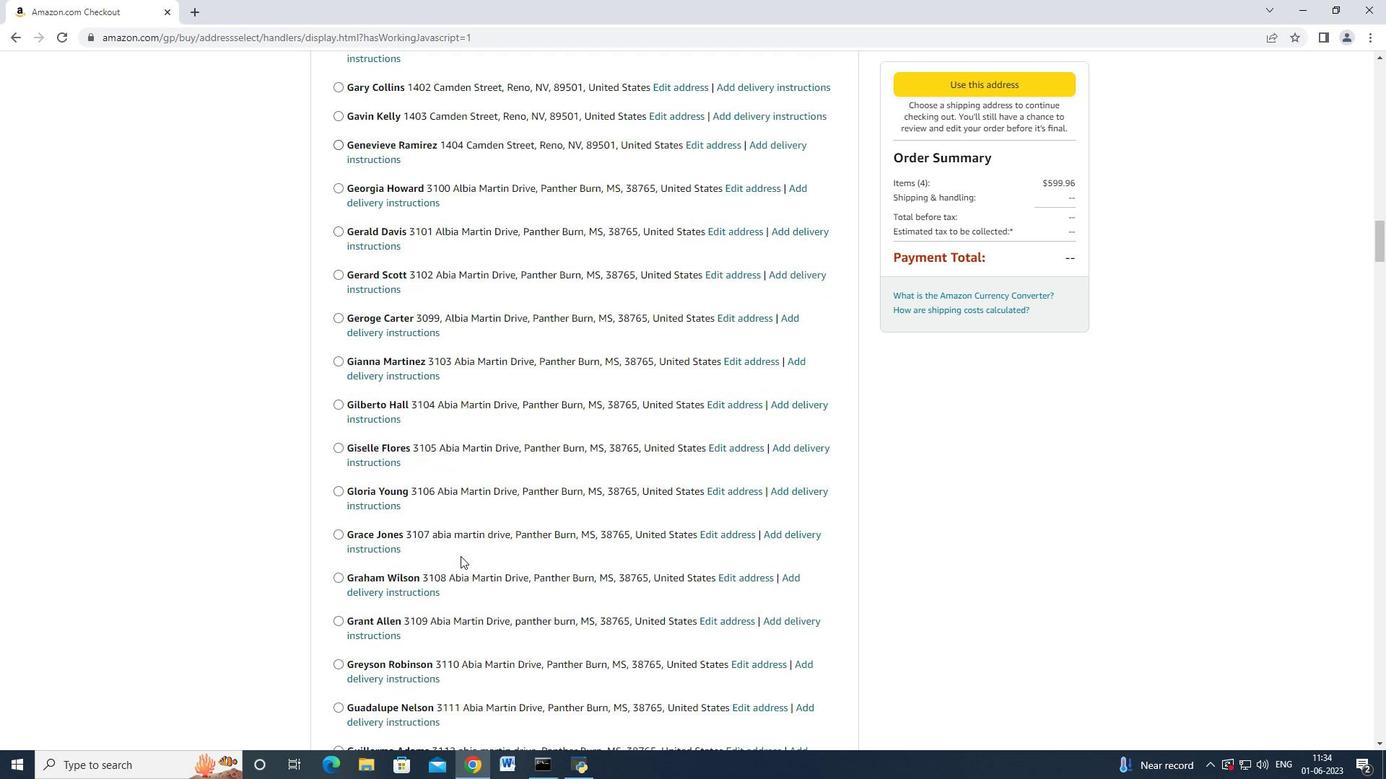 
Action: Mouse scrolled (457, 561) with delta (0, 0)
Screenshot: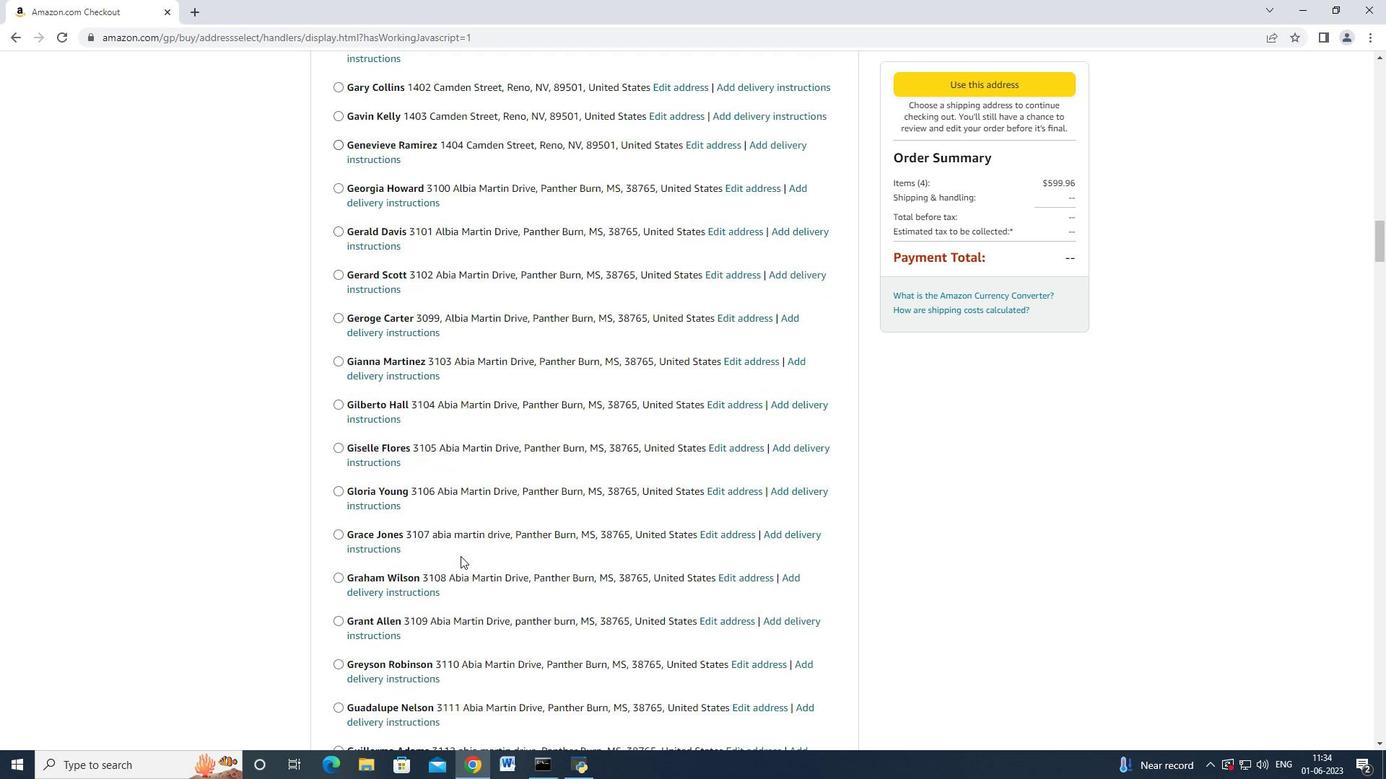 
Action: Mouse scrolled (457, 561) with delta (0, 0)
Screenshot: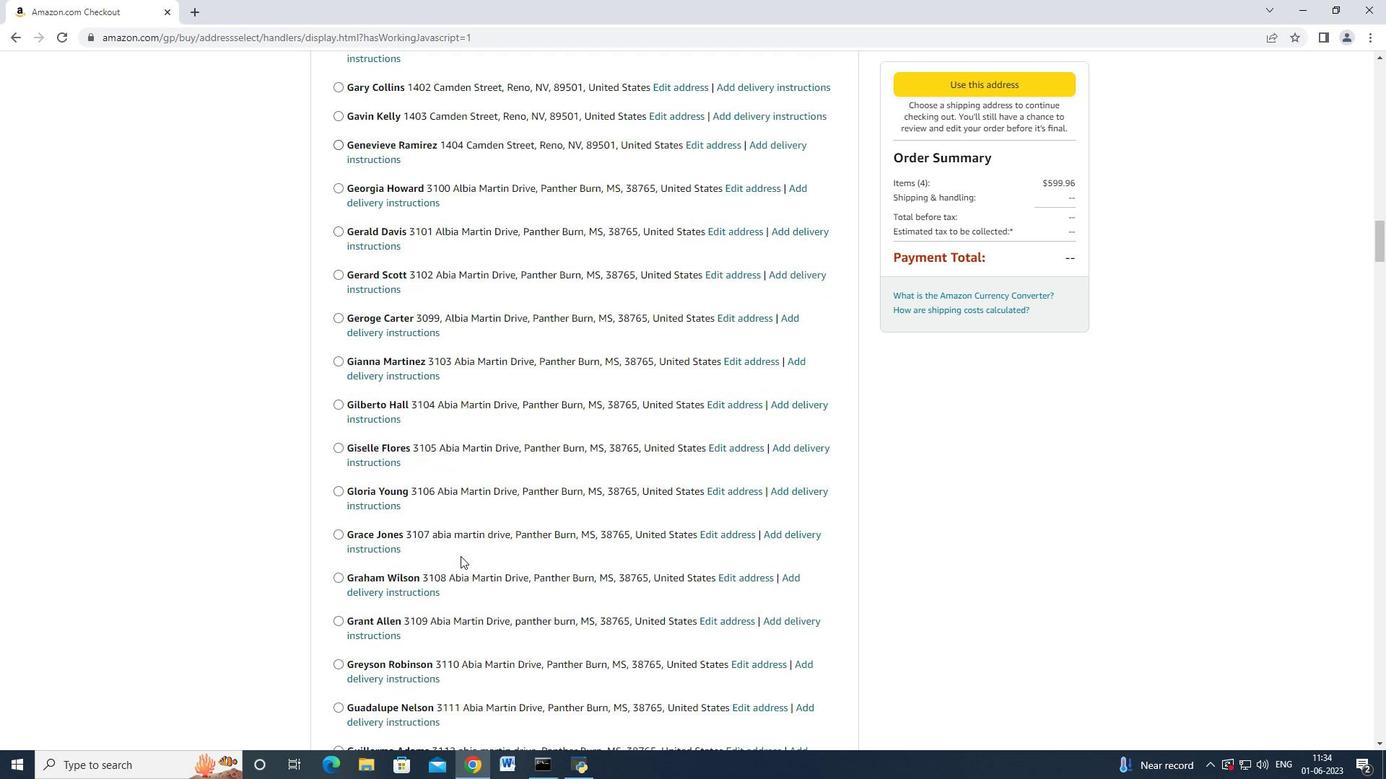 
Action: Mouse moved to (454, 564)
Screenshot: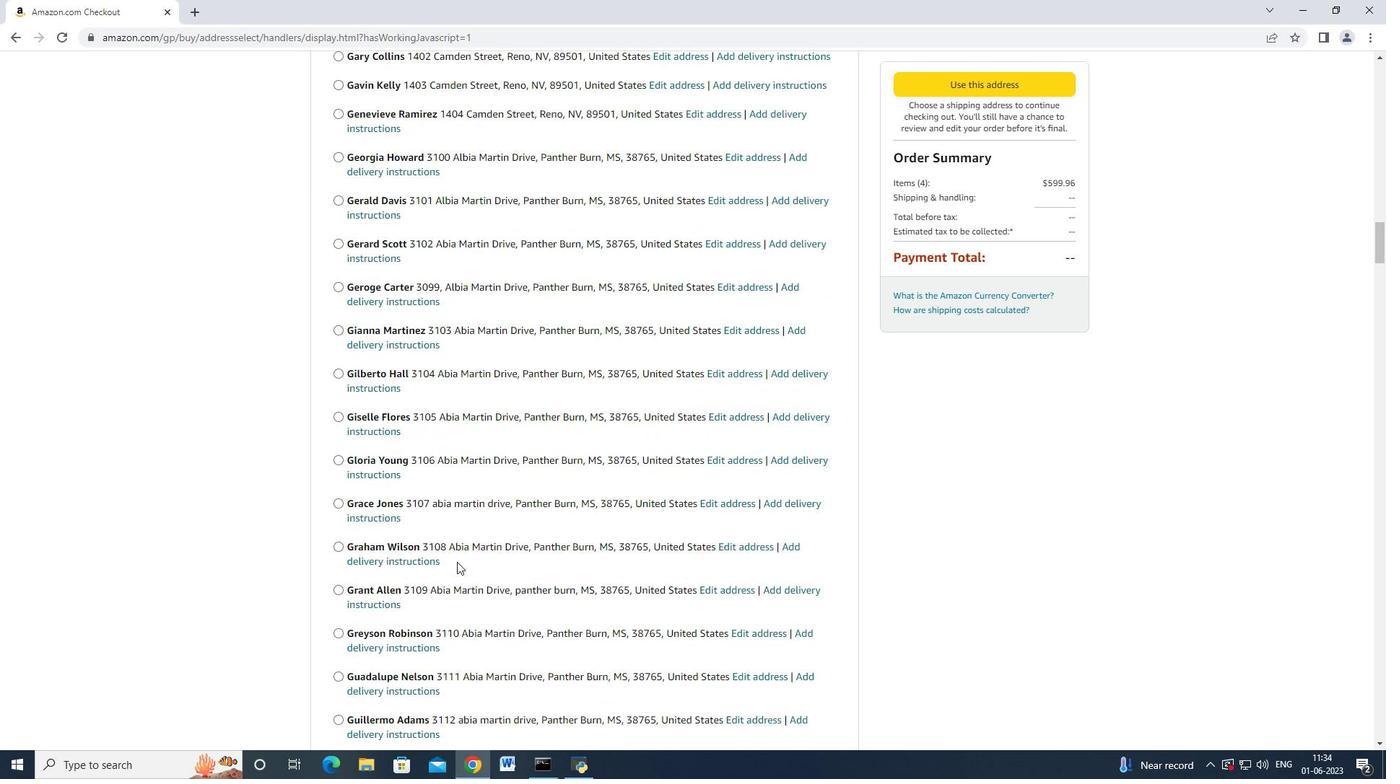
Action: Mouse scrolled (454, 564) with delta (0, 0)
Screenshot: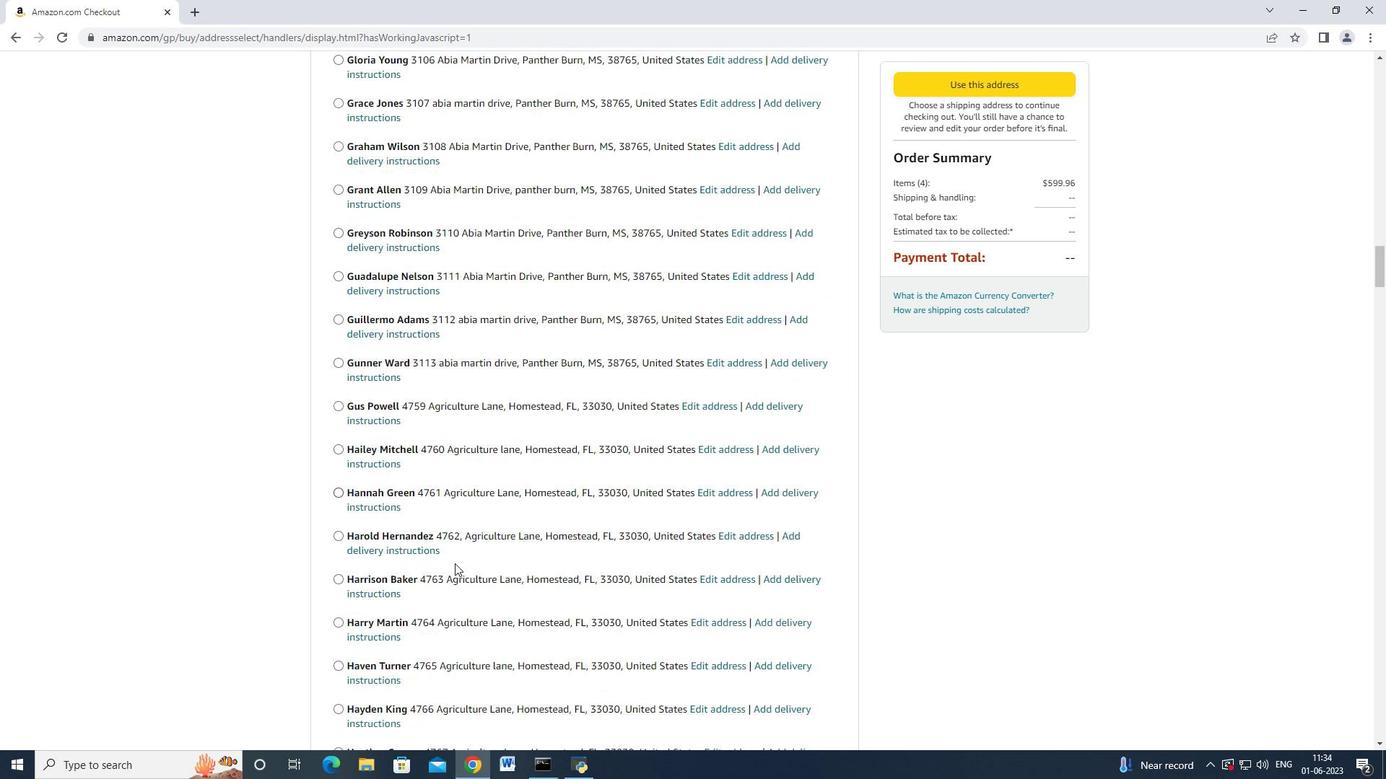 
Action: Mouse moved to (454, 565)
Screenshot: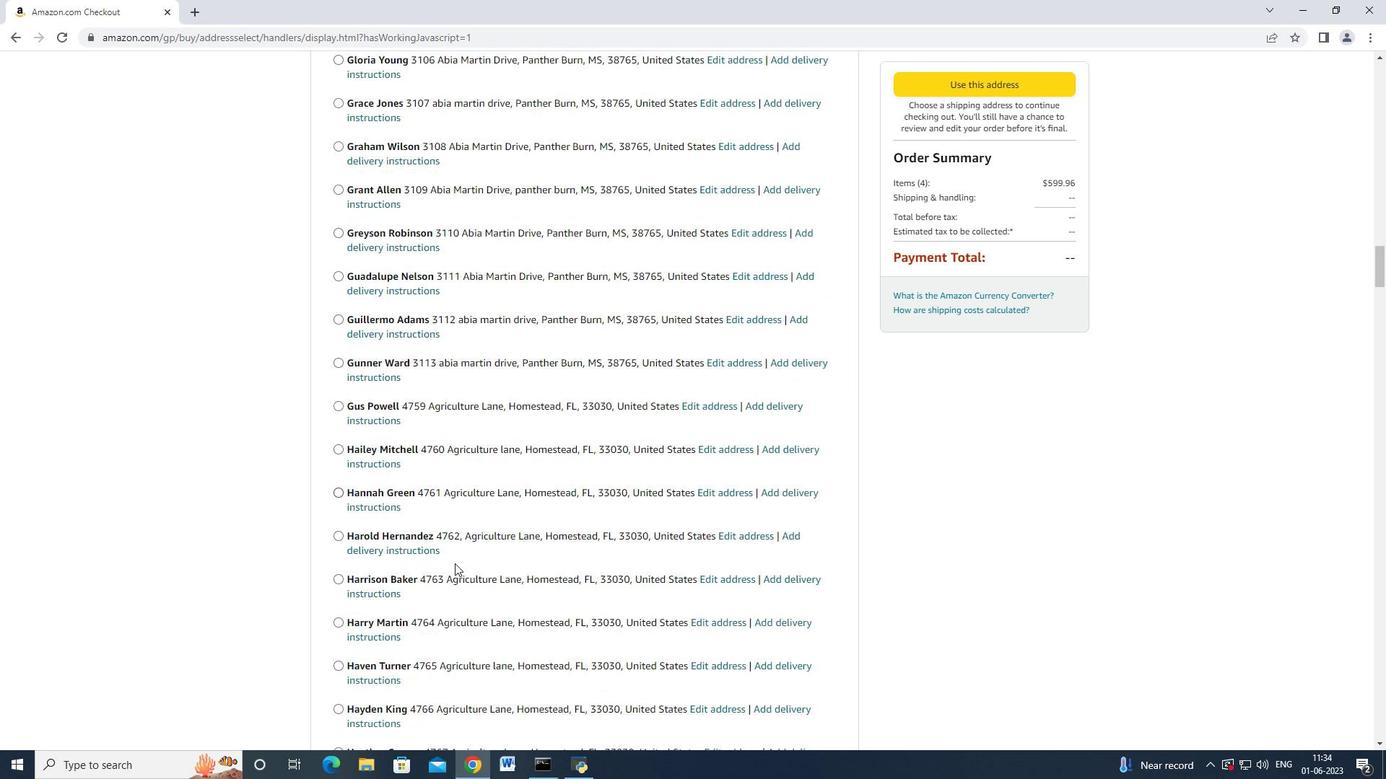 
Action: Mouse scrolled (454, 564) with delta (0, 0)
Screenshot: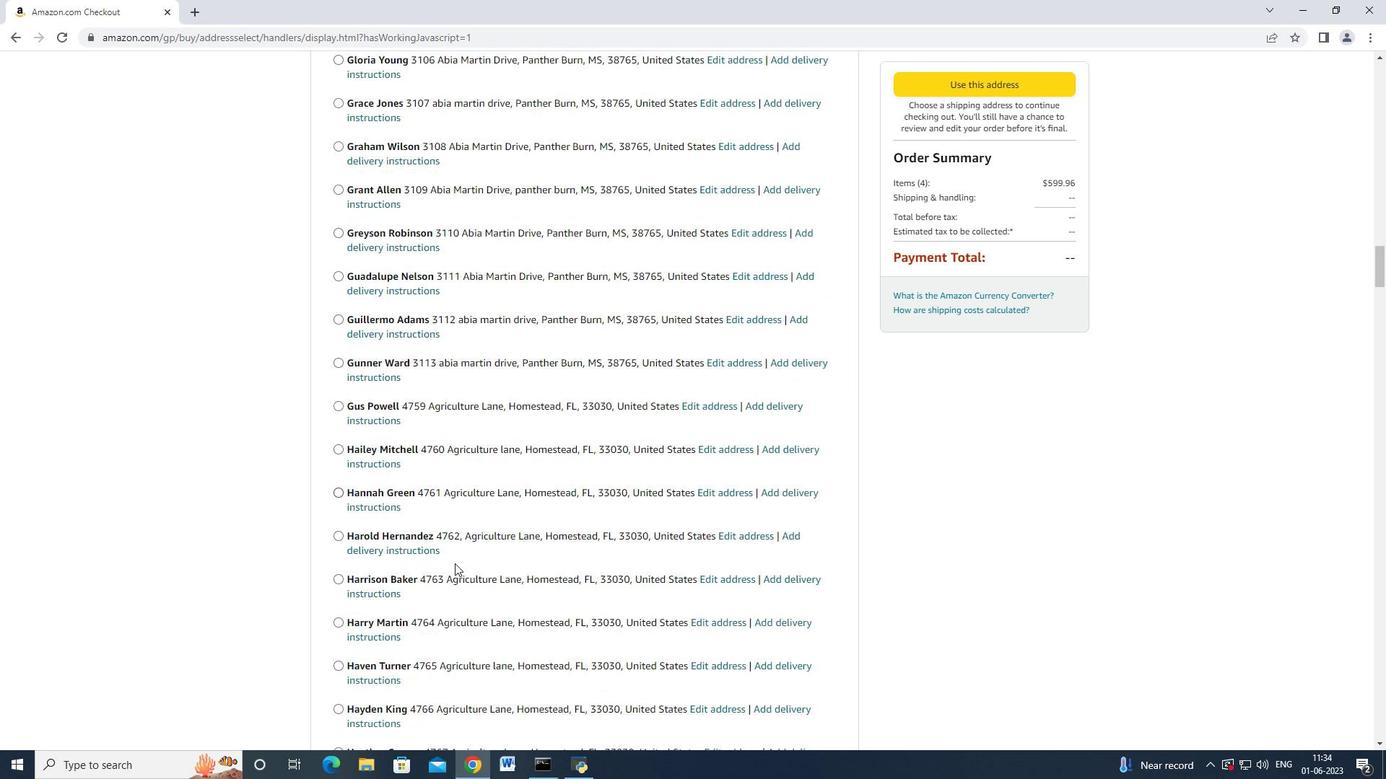 
Action: Mouse scrolled (454, 564) with delta (0, 0)
Screenshot: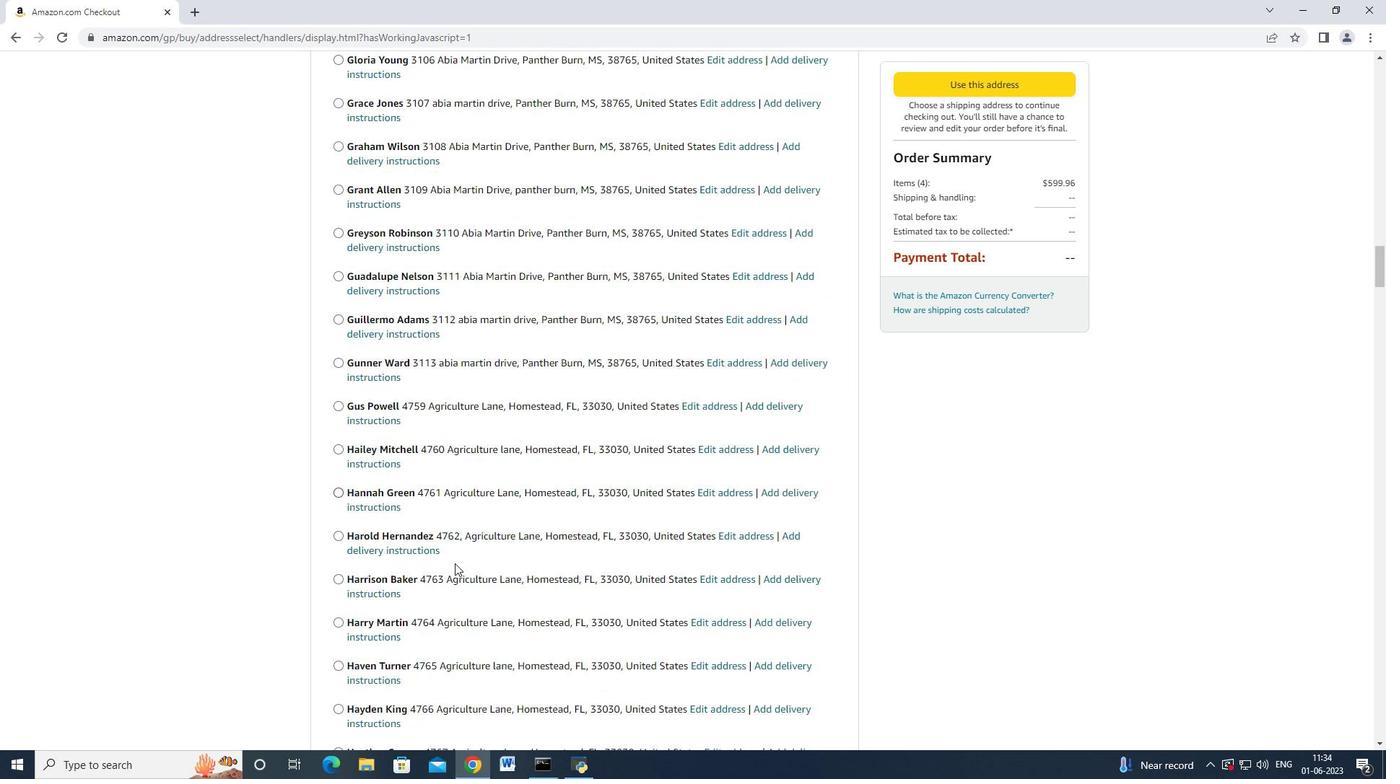 
Action: Mouse scrolled (454, 564) with delta (0, 0)
Screenshot: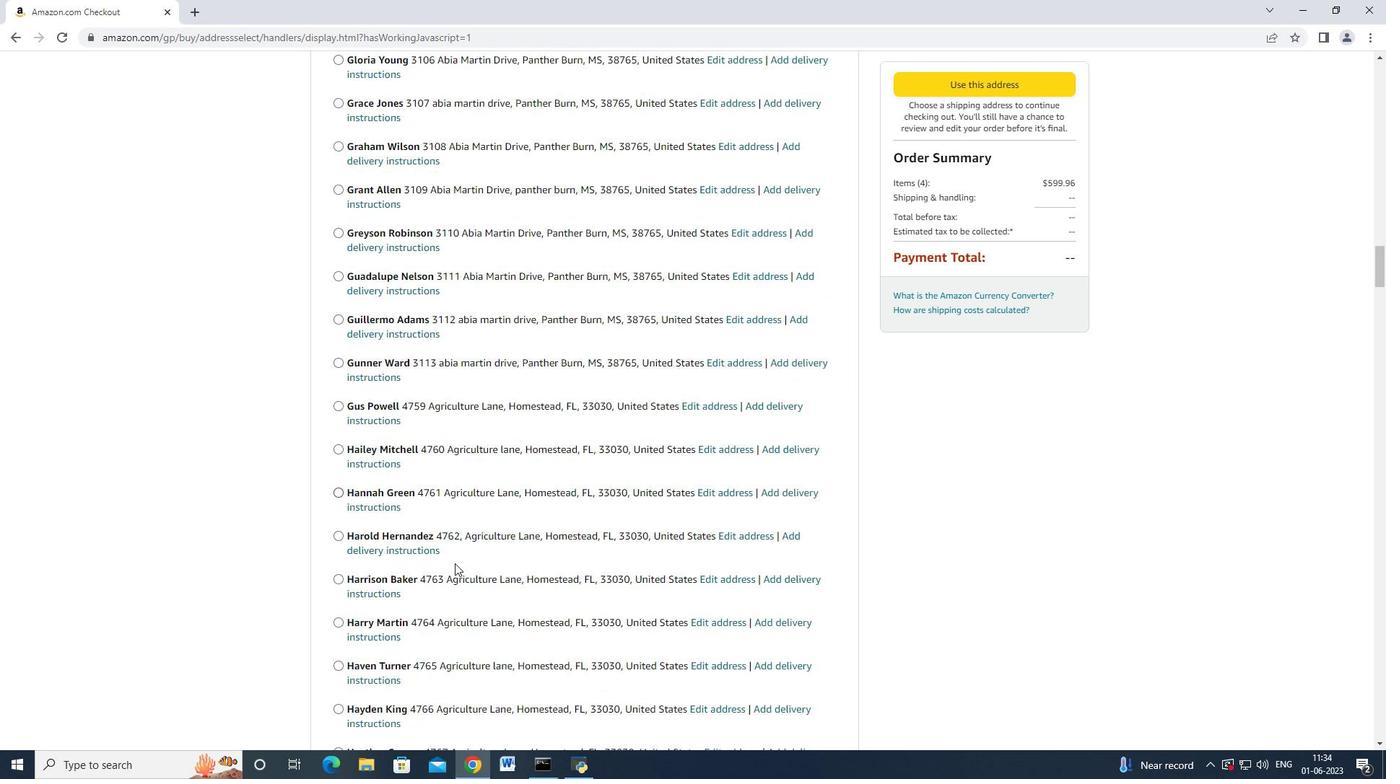 
Action: Mouse scrolled (454, 564) with delta (0, 0)
Screenshot: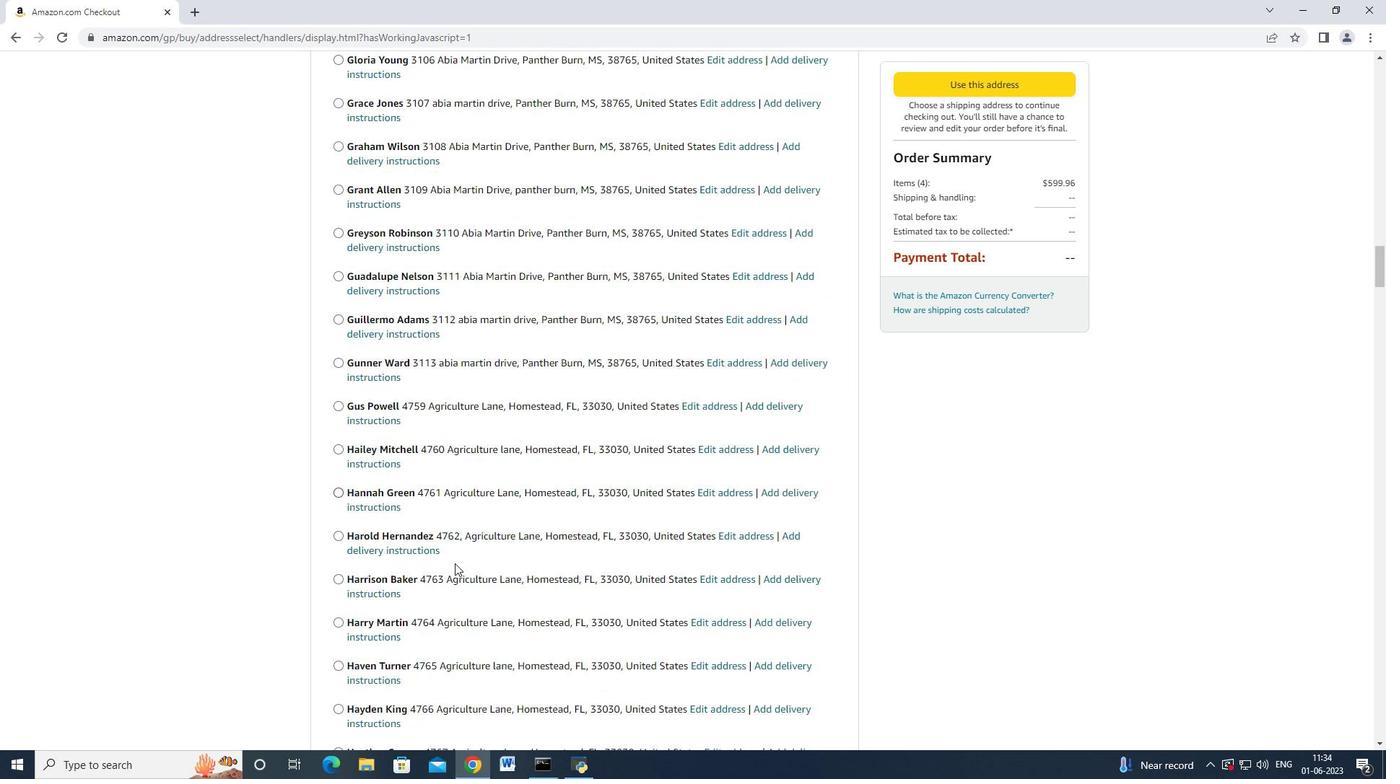 
Action: Mouse scrolled (454, 564) with delta (0, 0)
Screenshot: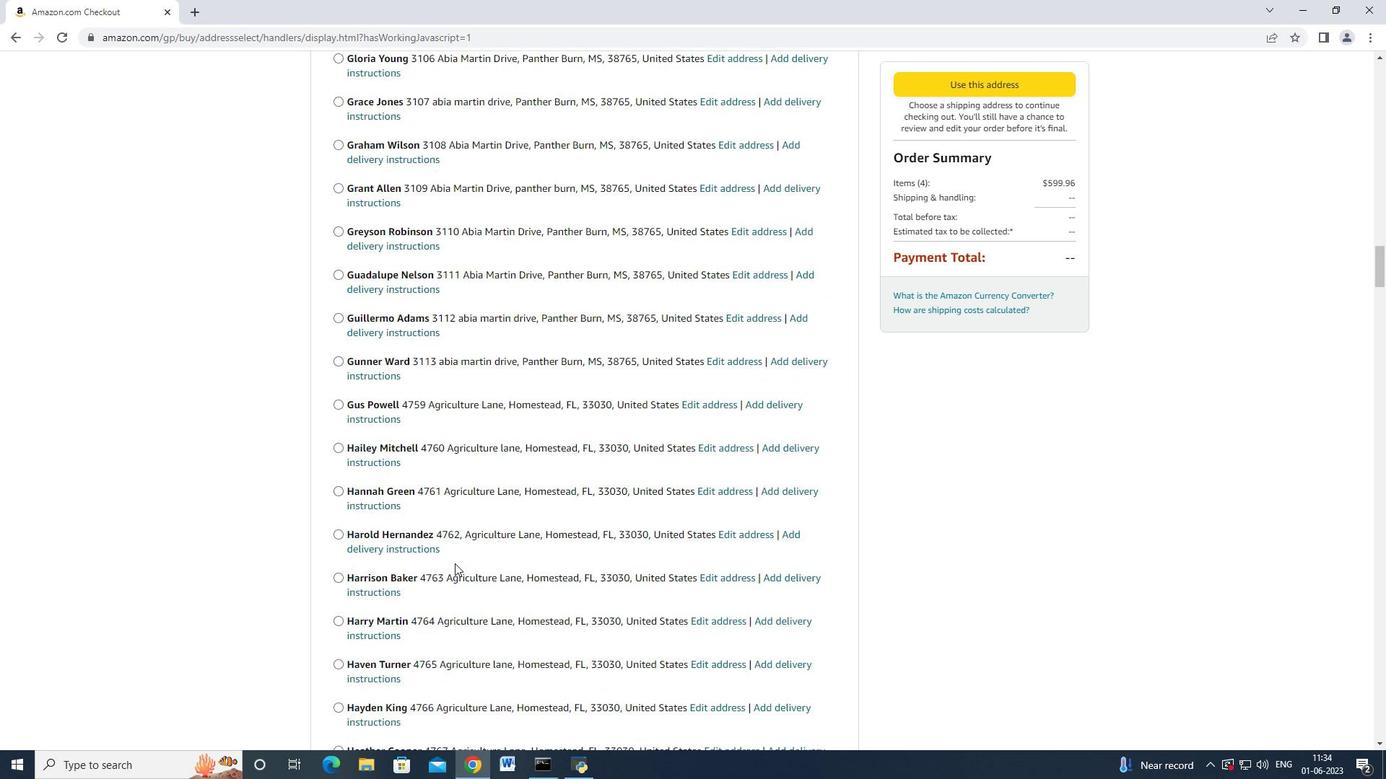 
Action: Mouse moved to (452, 566)
Screenshot: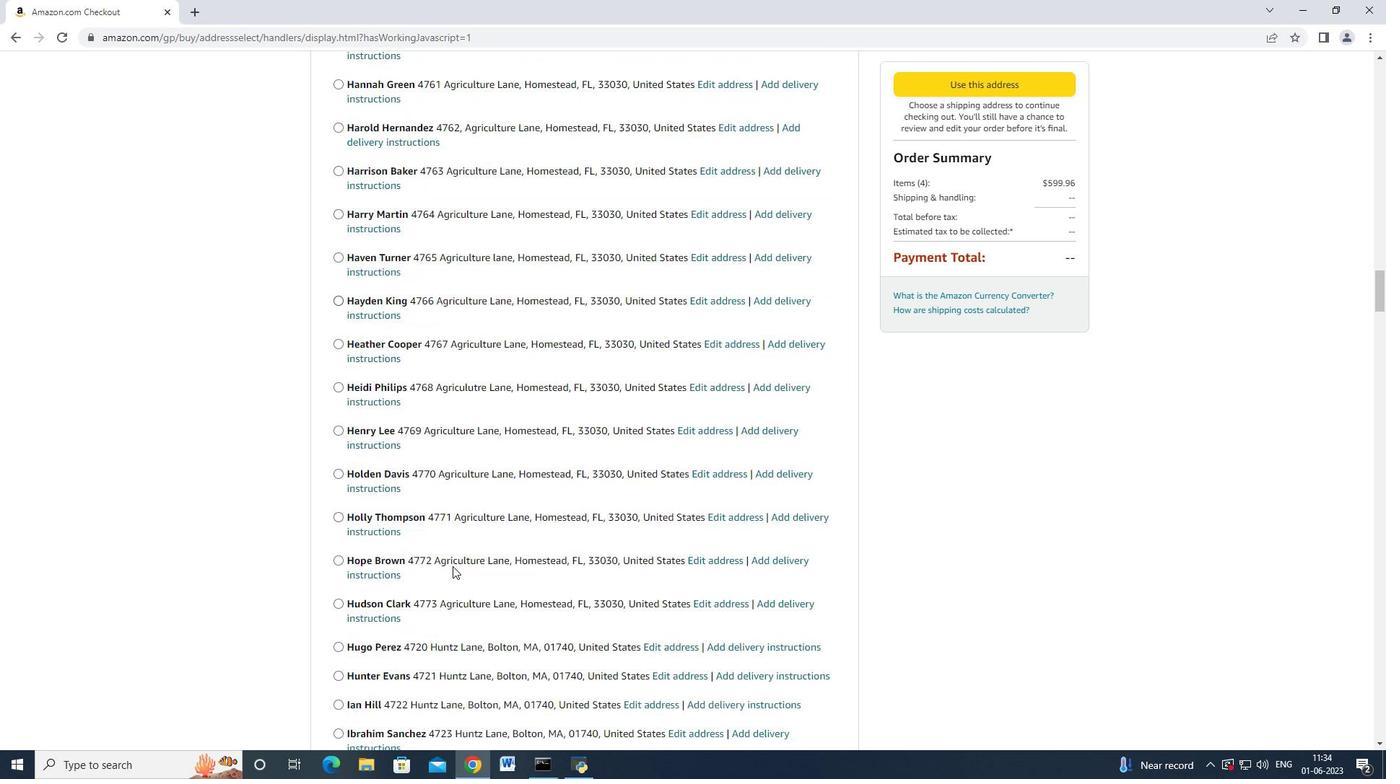 
Action: Mouse scrolled (452, 566) with delta (0, 0)
Screenshot: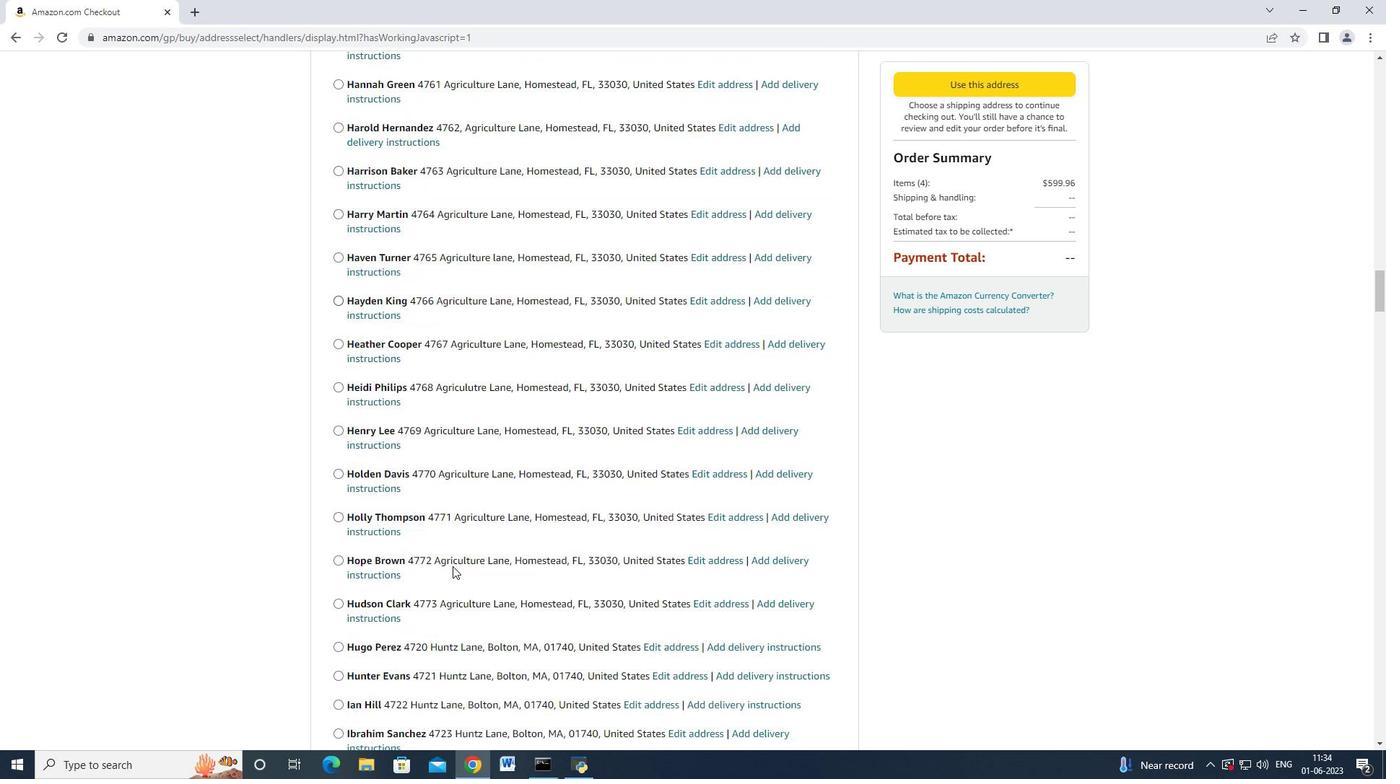 
Action: Mouse moved to (452, 567)
Screenshot: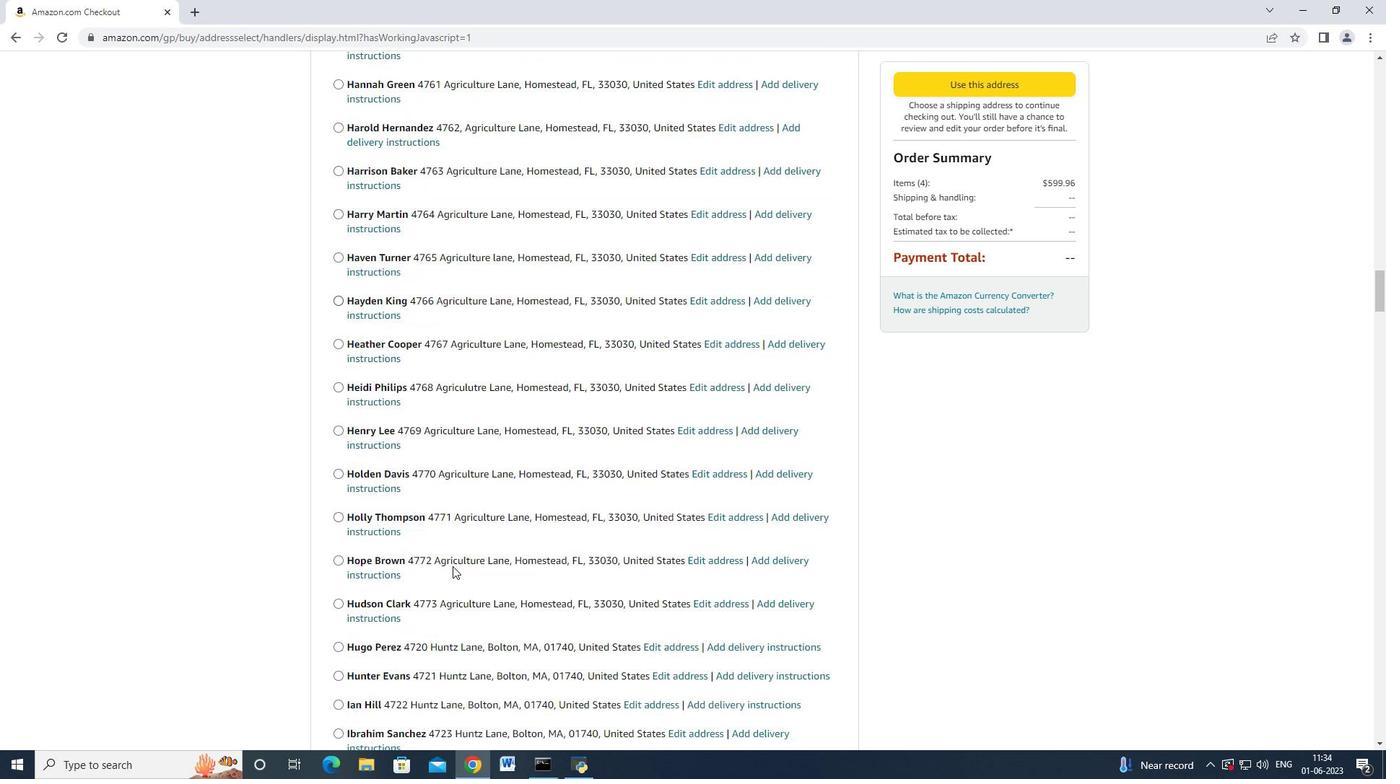 
Action: Mouse scrolled (452, 566) with delta (0, 0)
Screenshot: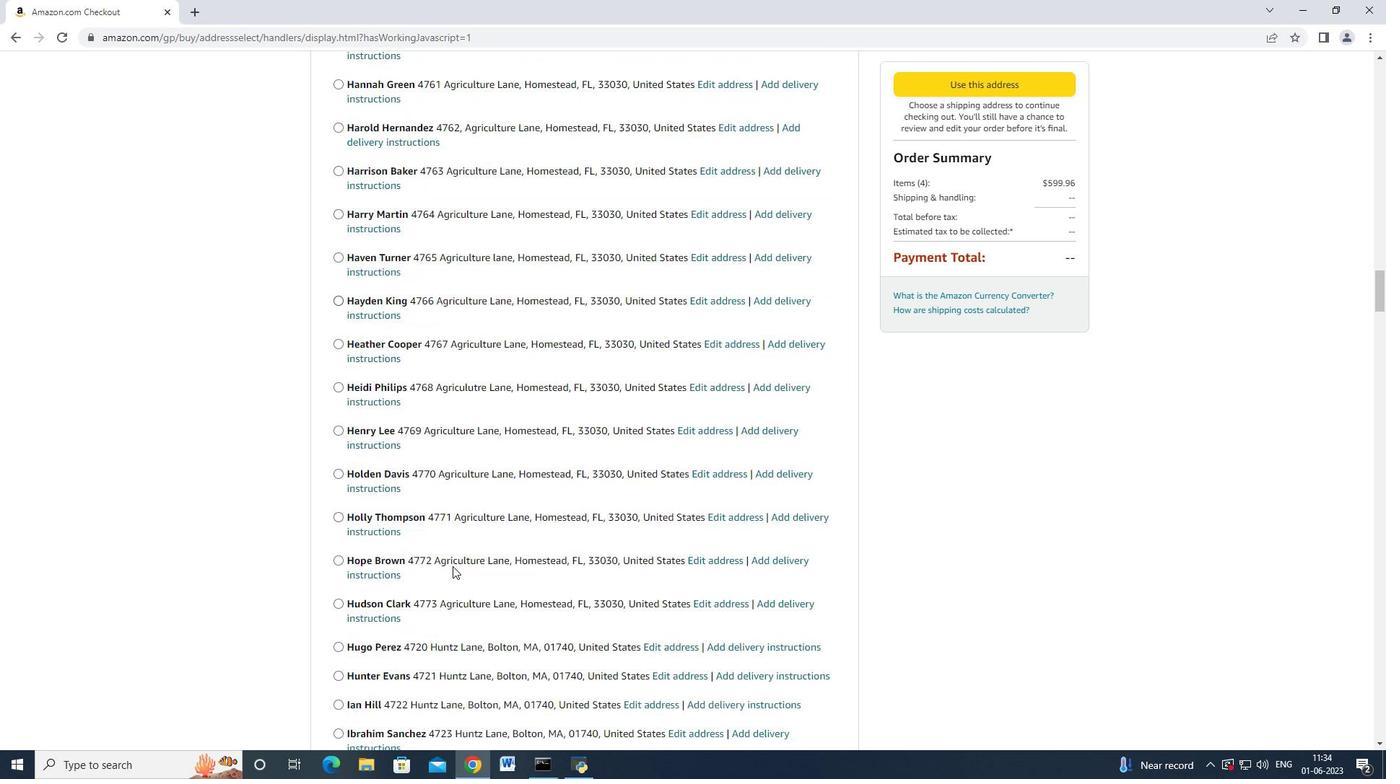 
Action: Mouse scrolled (452, 566) with delta (0, 0)
Screenshot: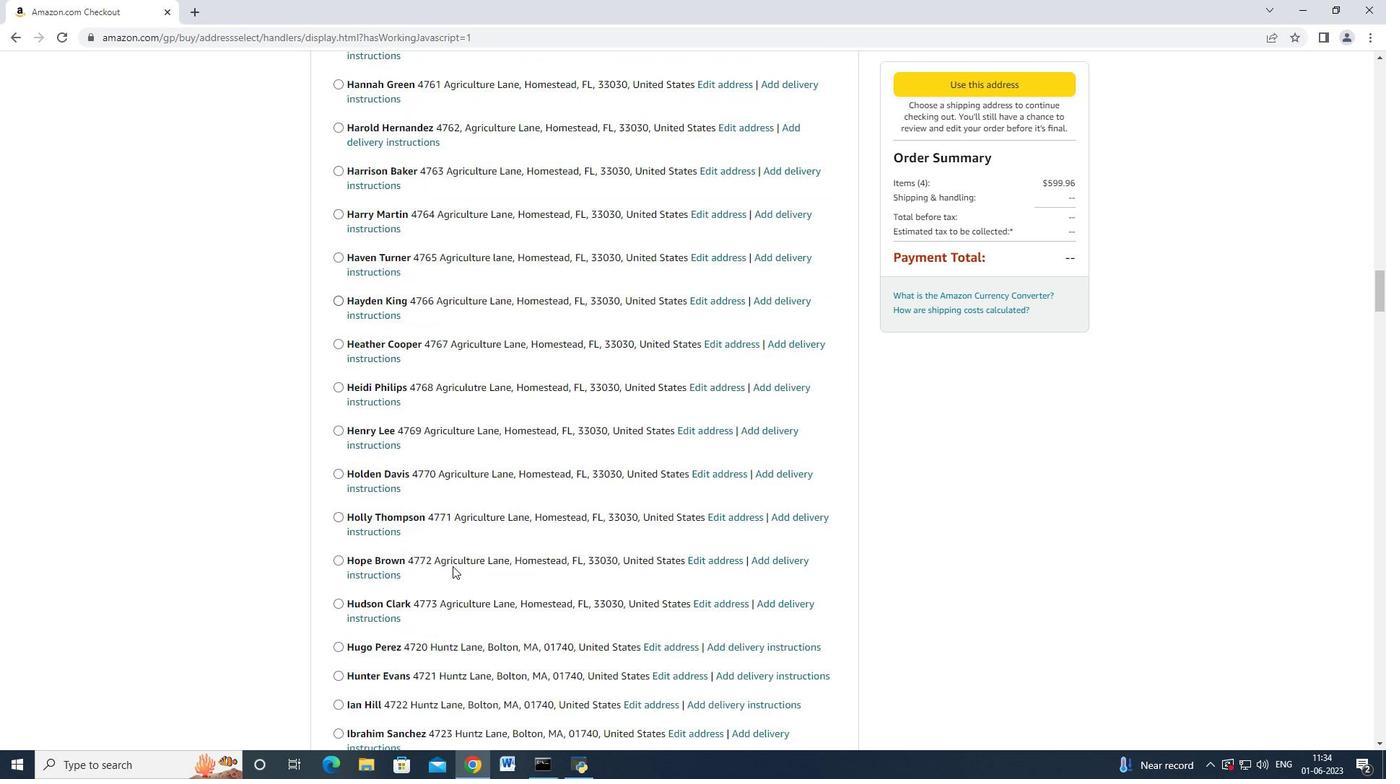 
Action: Mouse moved to (452, 567)
Screenshot: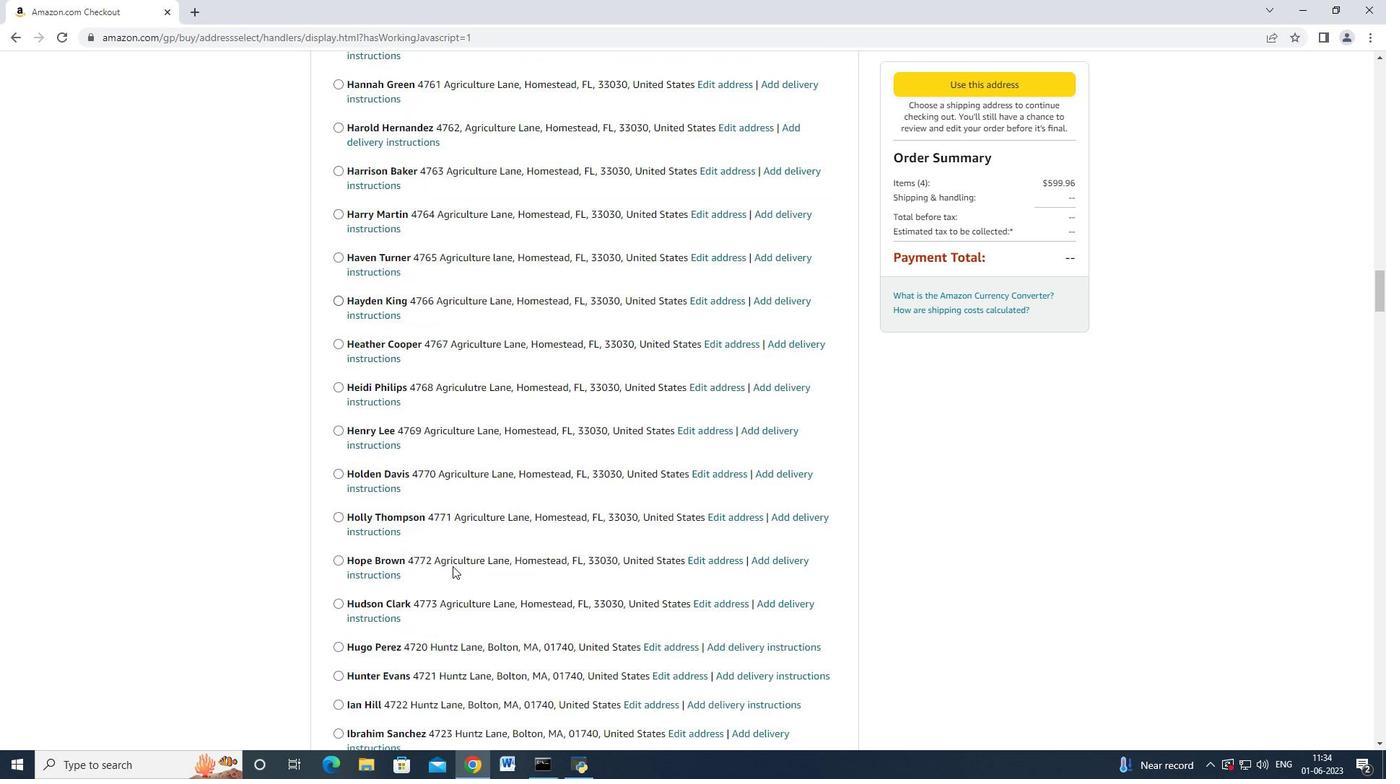 
Action: Mouse scrolled (452, 566) with delta (0, 0)
Screenshot: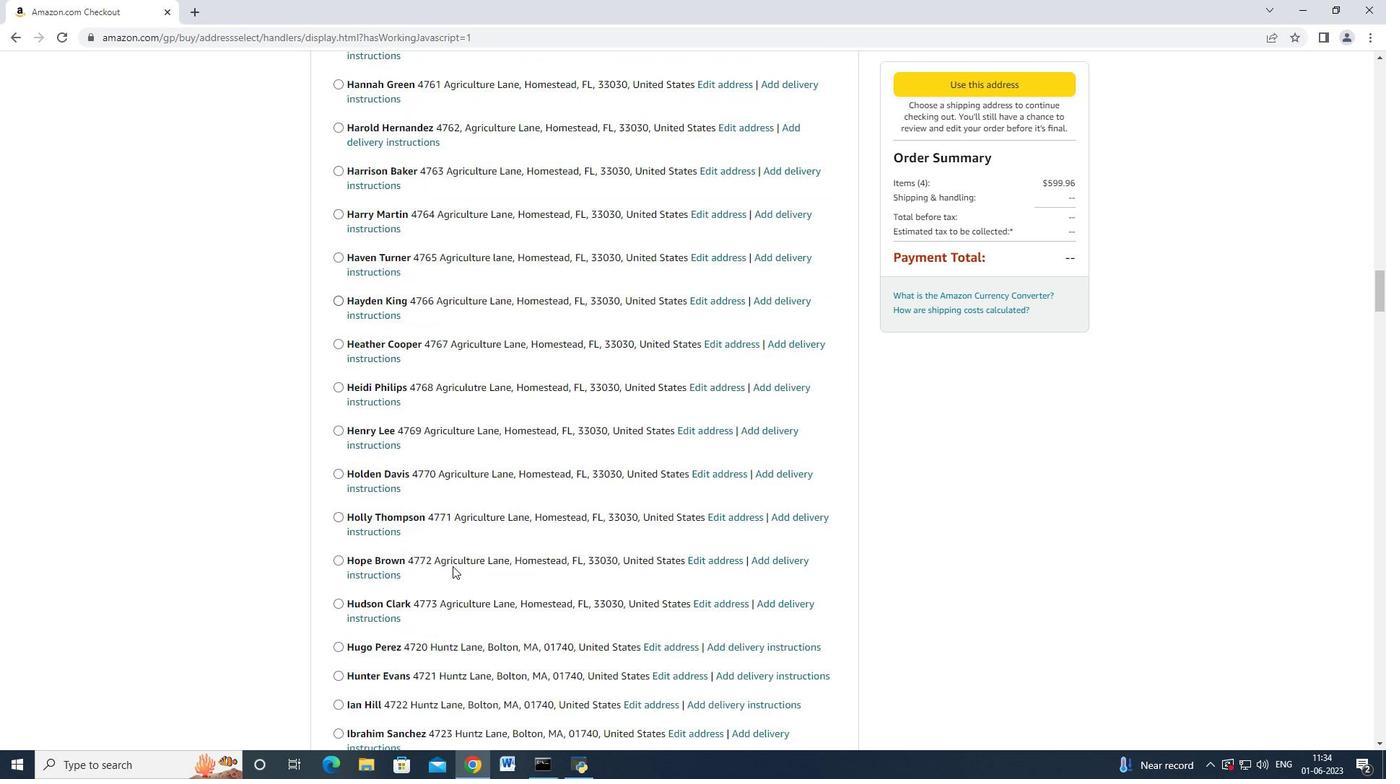 
Action: Mouse scrolled (452, 566) with delta (0, 0)
Screenshot: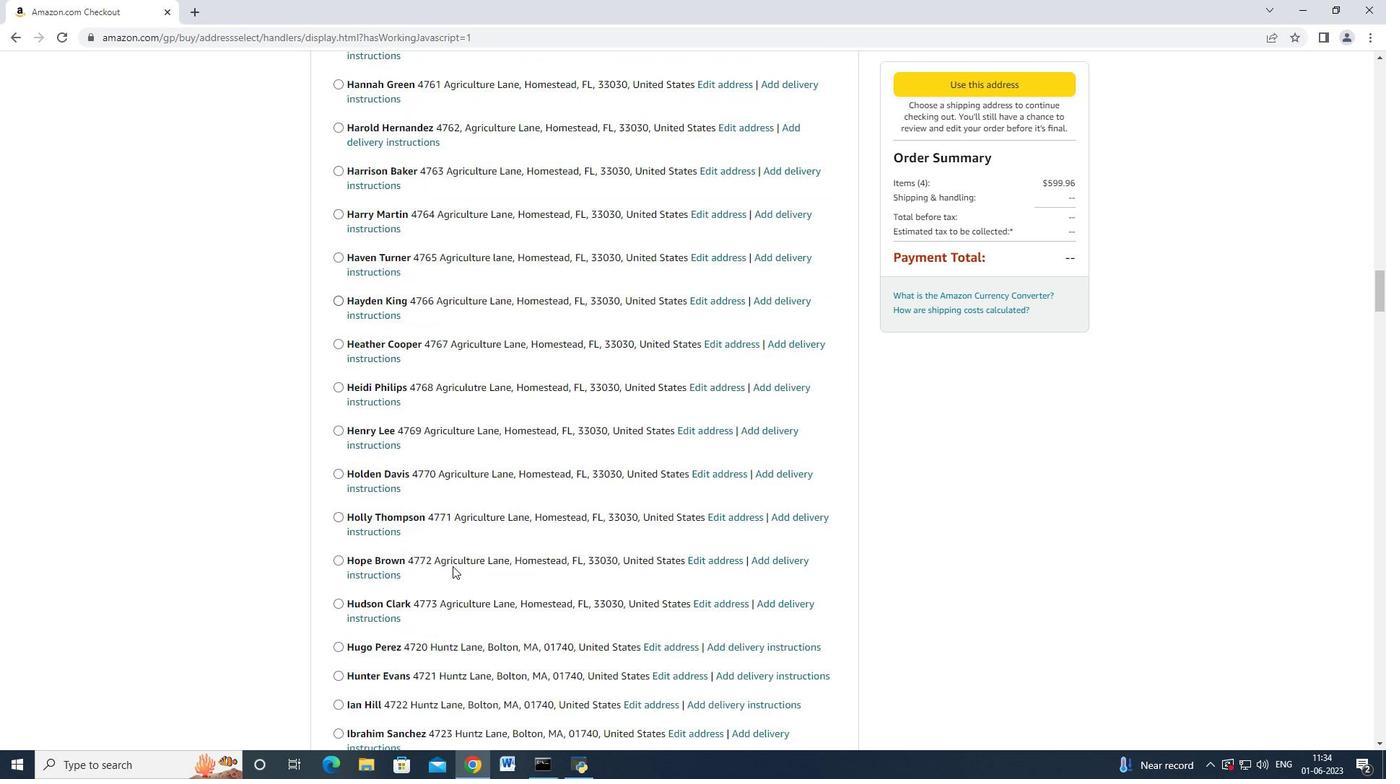 
Action: Mouse scrolled (452, 566) with delta (0, 0)
Screenshot: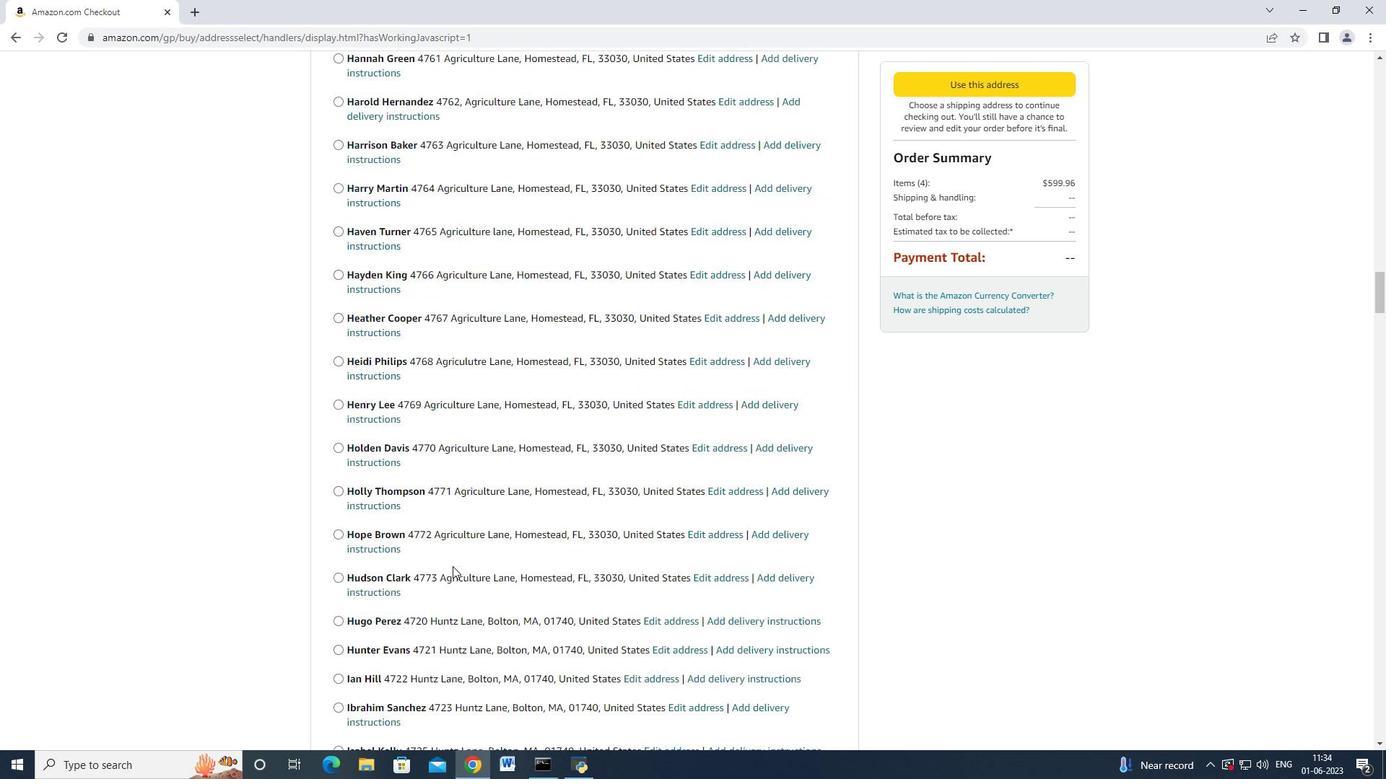 
Action: Mouse scrolled (452, 566) with delta (0, 0)
Screenshot: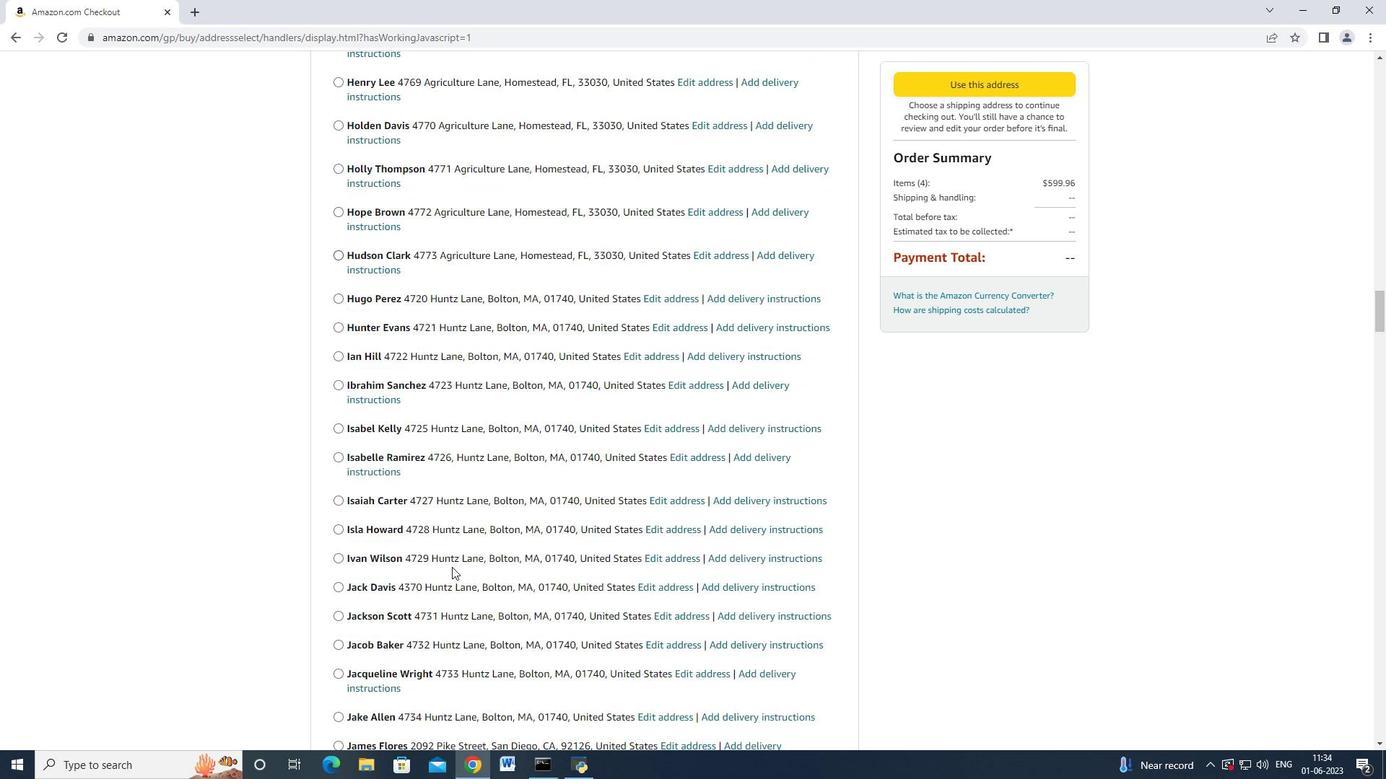 
Action: Mouse scrolled (452, 566) with delta (0, 0)
Screenshot: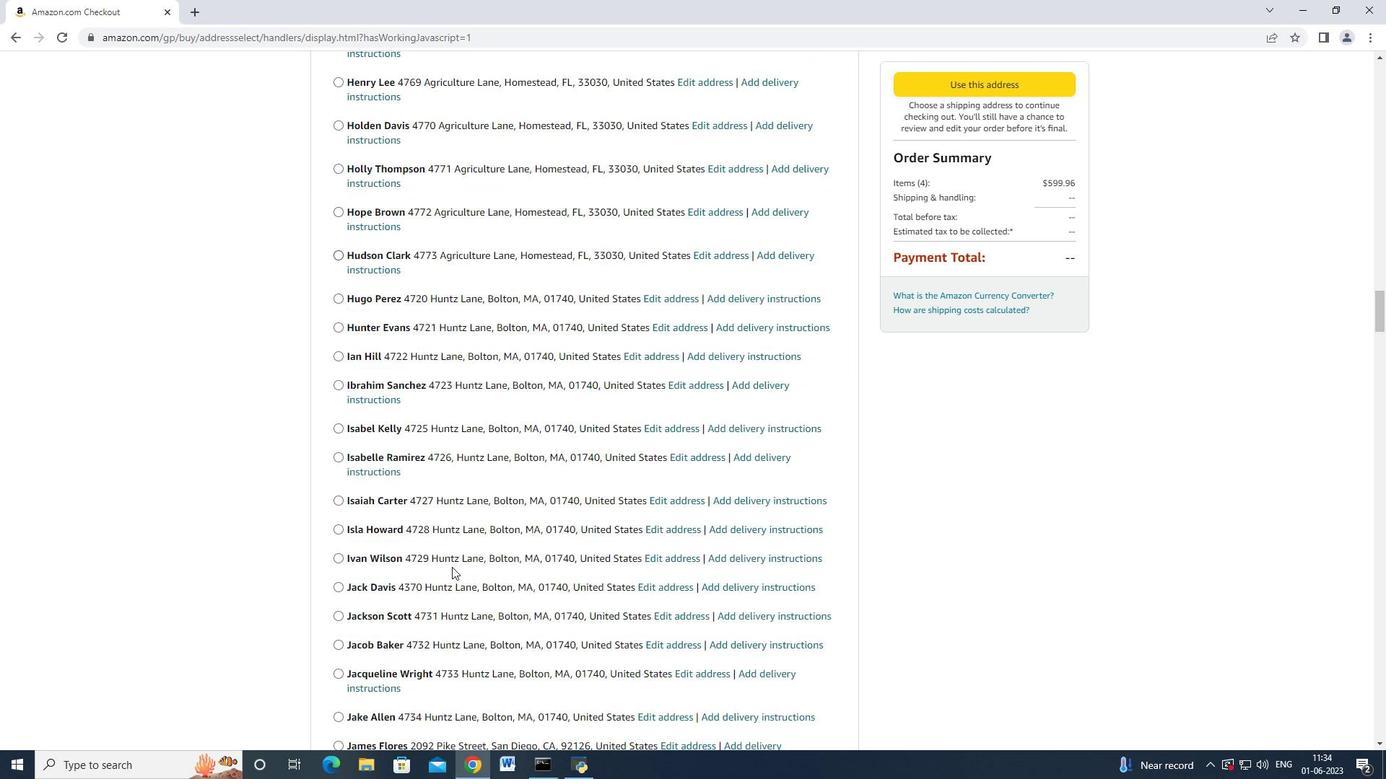 
Action: Mouse scrolled (452, 566) with delta (0, 0)
Screenshot: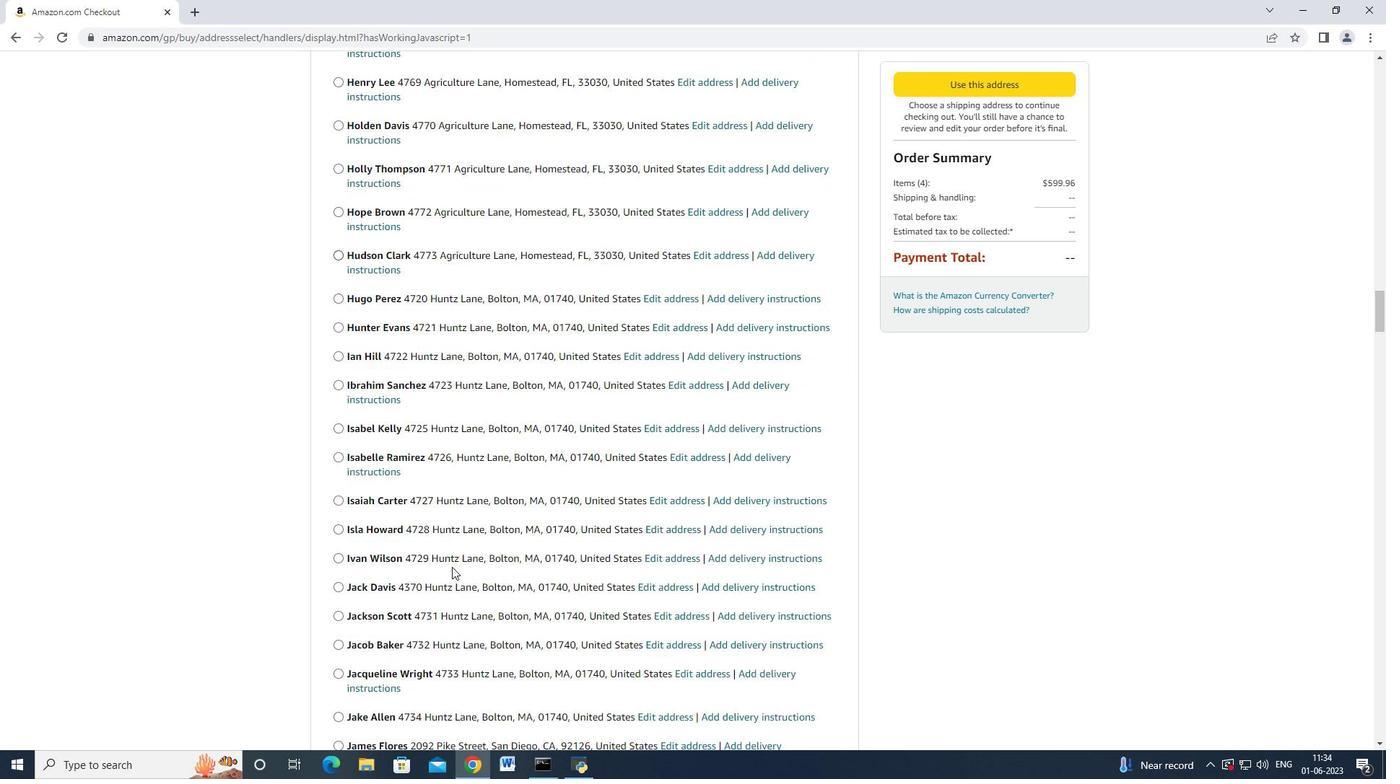 
Action: Mouse scrolled (452, 566) with delta (0, 0)
Screenshot: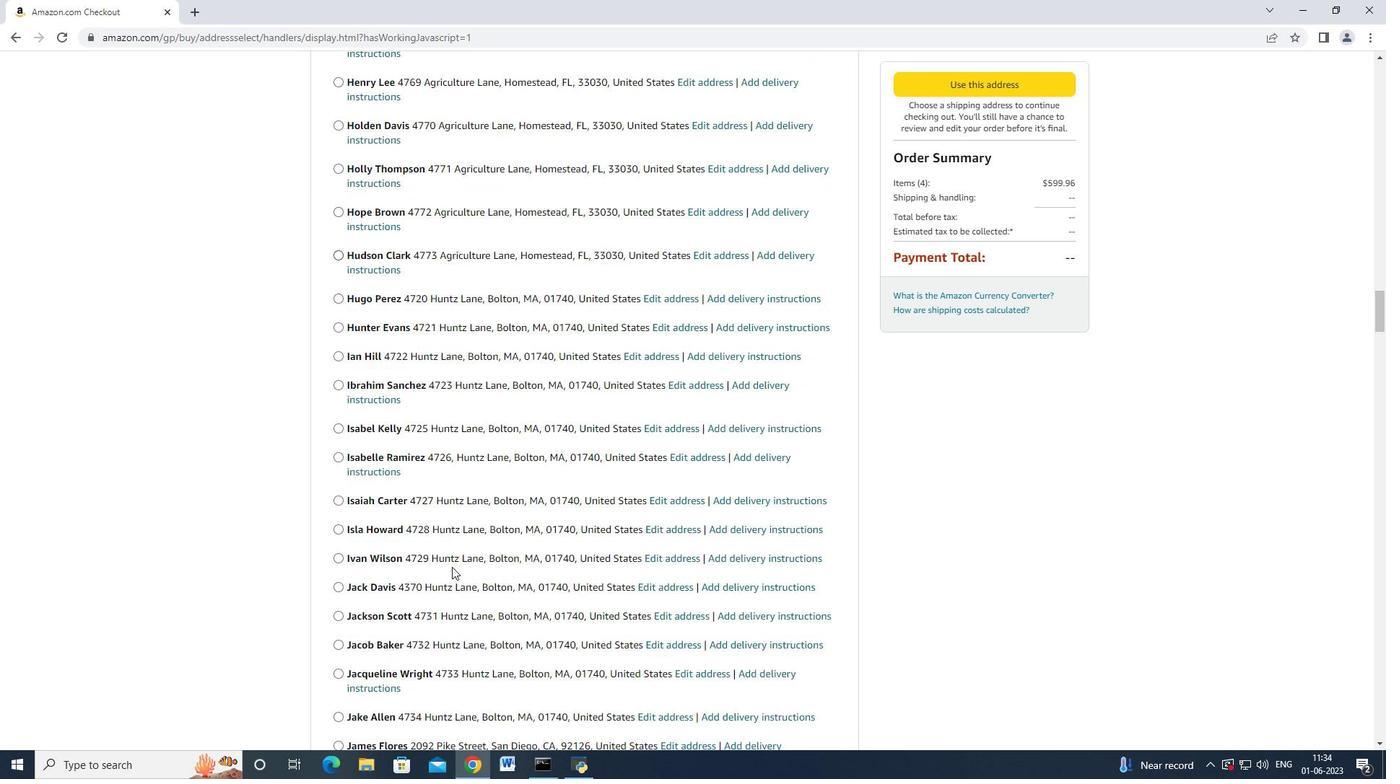 
Action: Mouse scrolled (452, 566) with delta (0, 0)
Screenshot: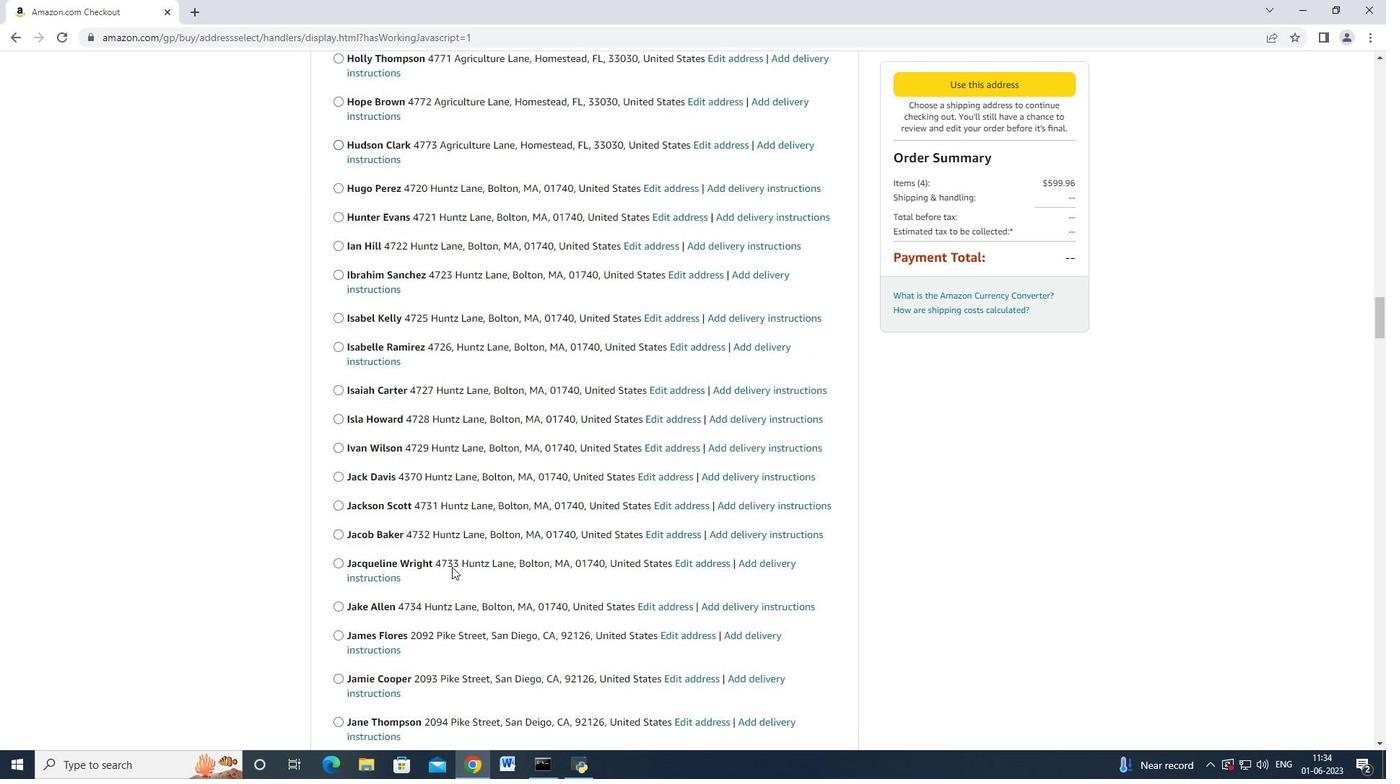 
Action: Mouse scrolled (452, 566) with delta (0, 0)
Screenshot: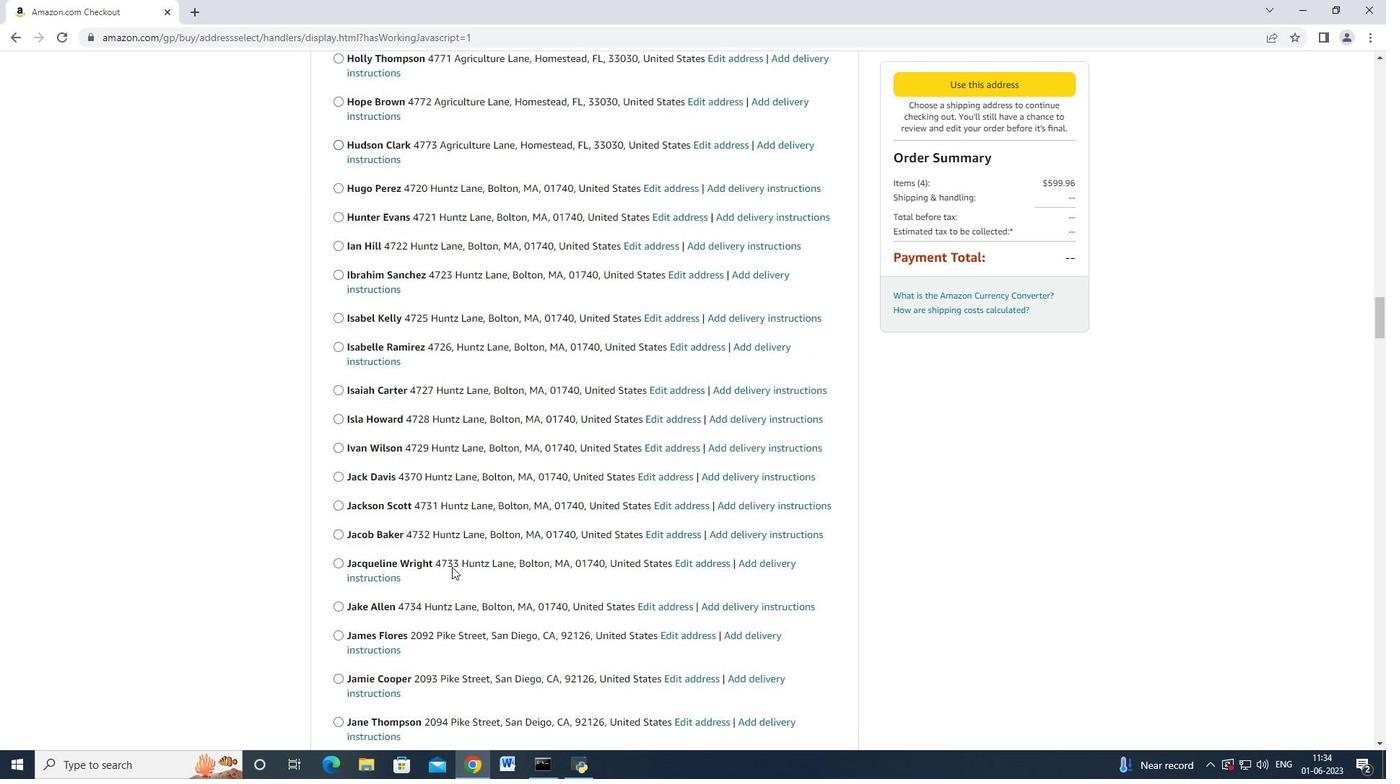 
Action: Mouse moved to (452, 567)
Screenshot: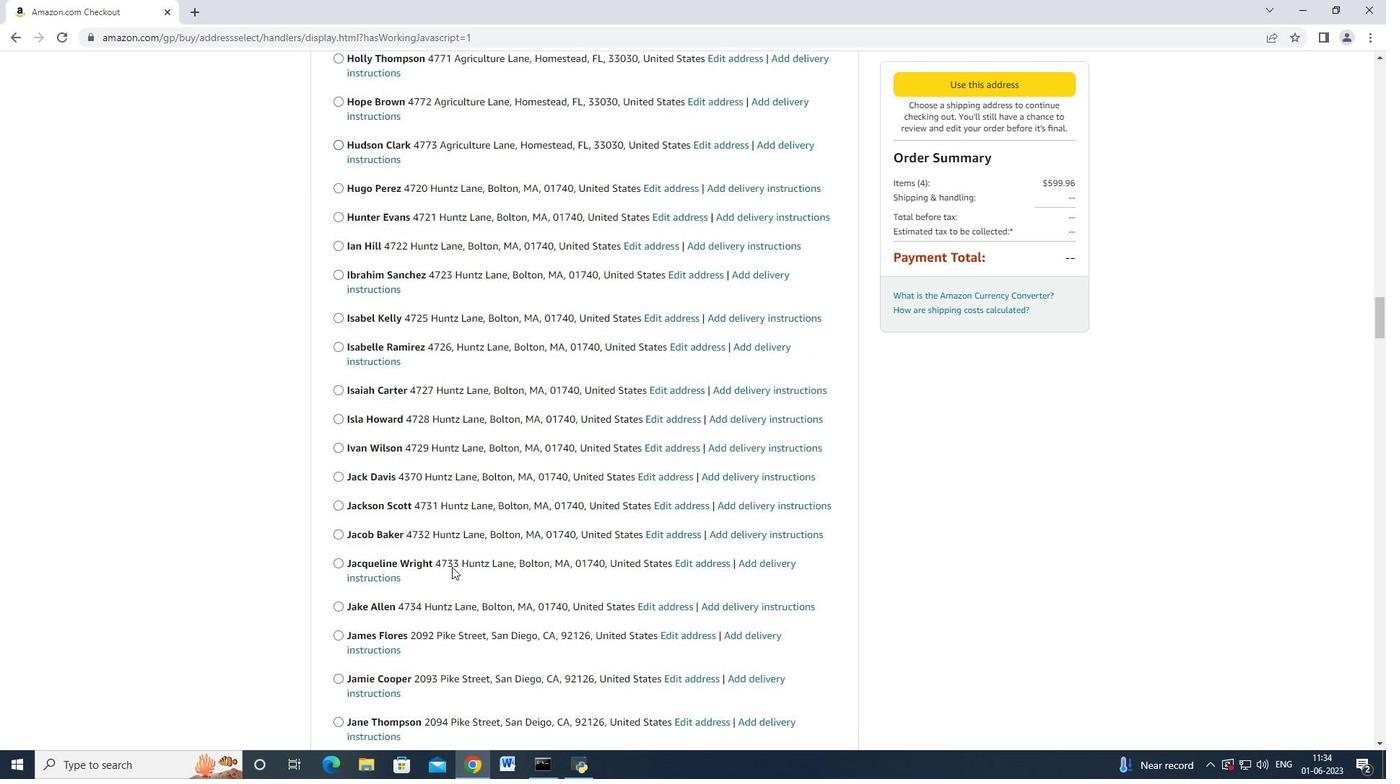 
Action: Mouse scrolled (452, 566) with delta (0, 0)
Screenshot: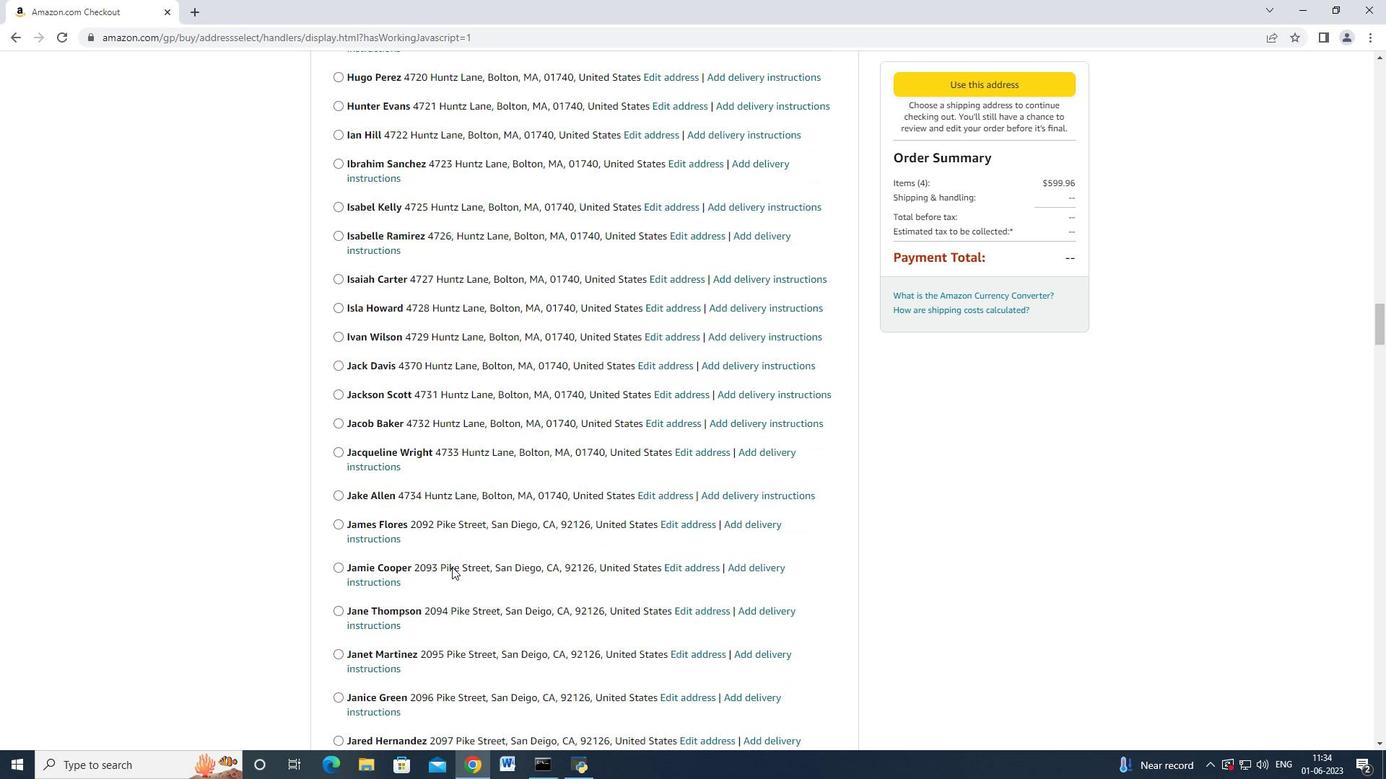 
Action: Mouse scrolled (452, 566) with delta (0, 0)
Screenshot: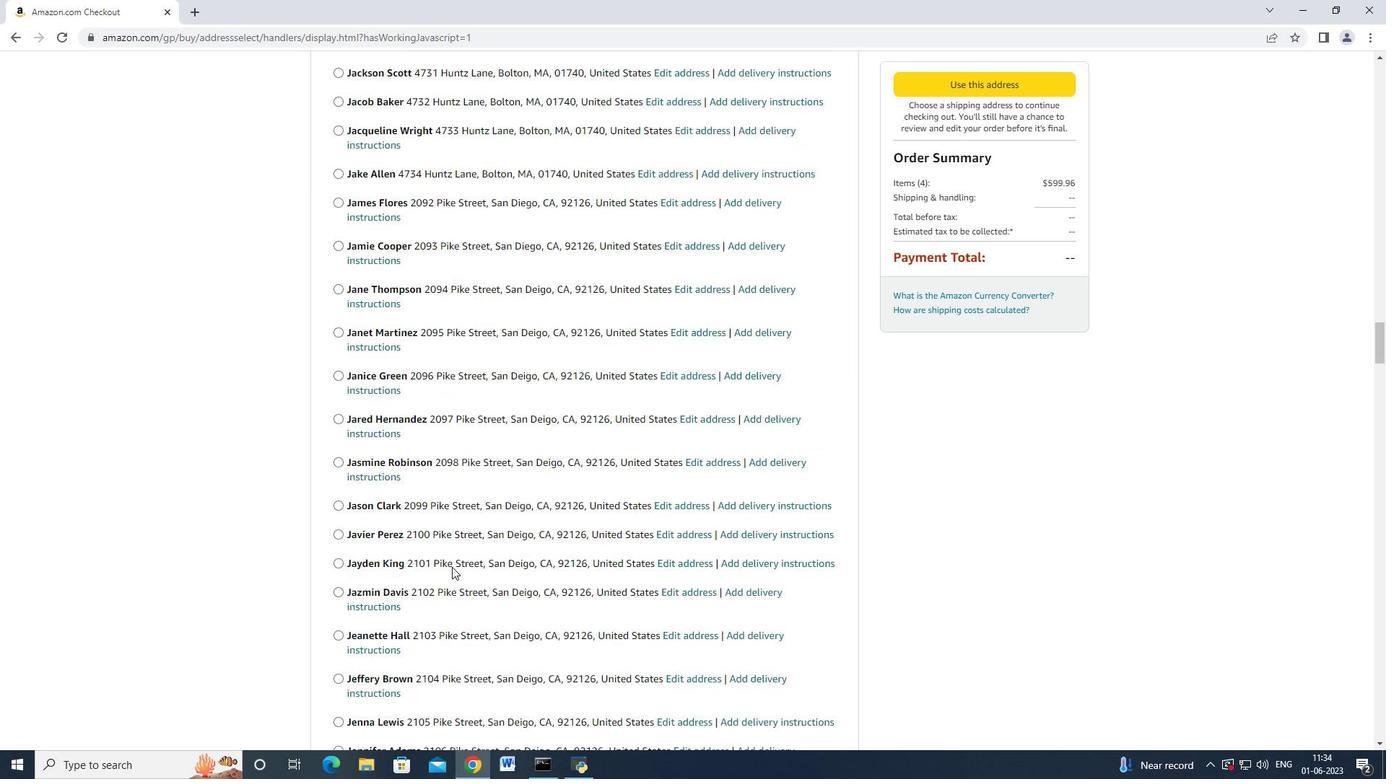 
Action: Mouse moved to (452, 568)
Screenshot: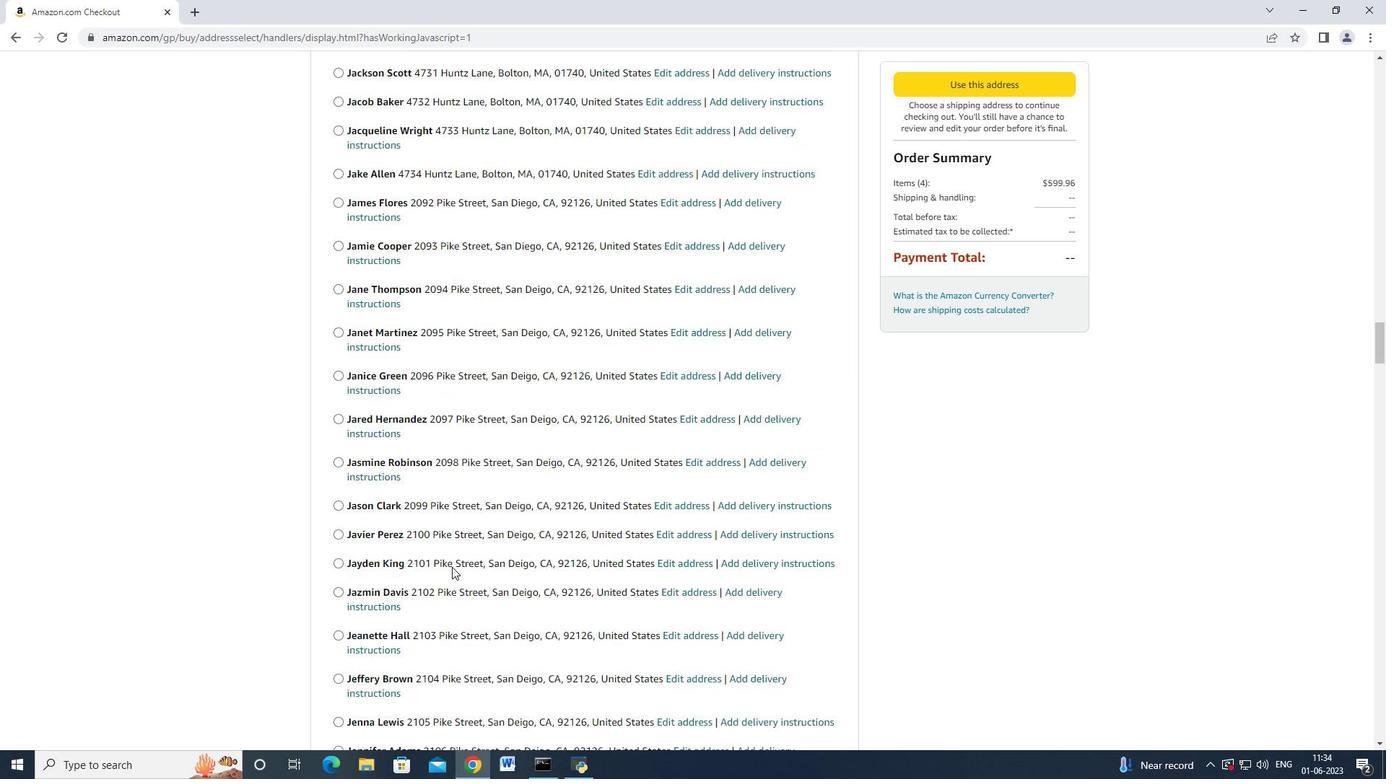 
Action: Mouse scrolled (452, 566) with delta (0, 0)
Screenshot: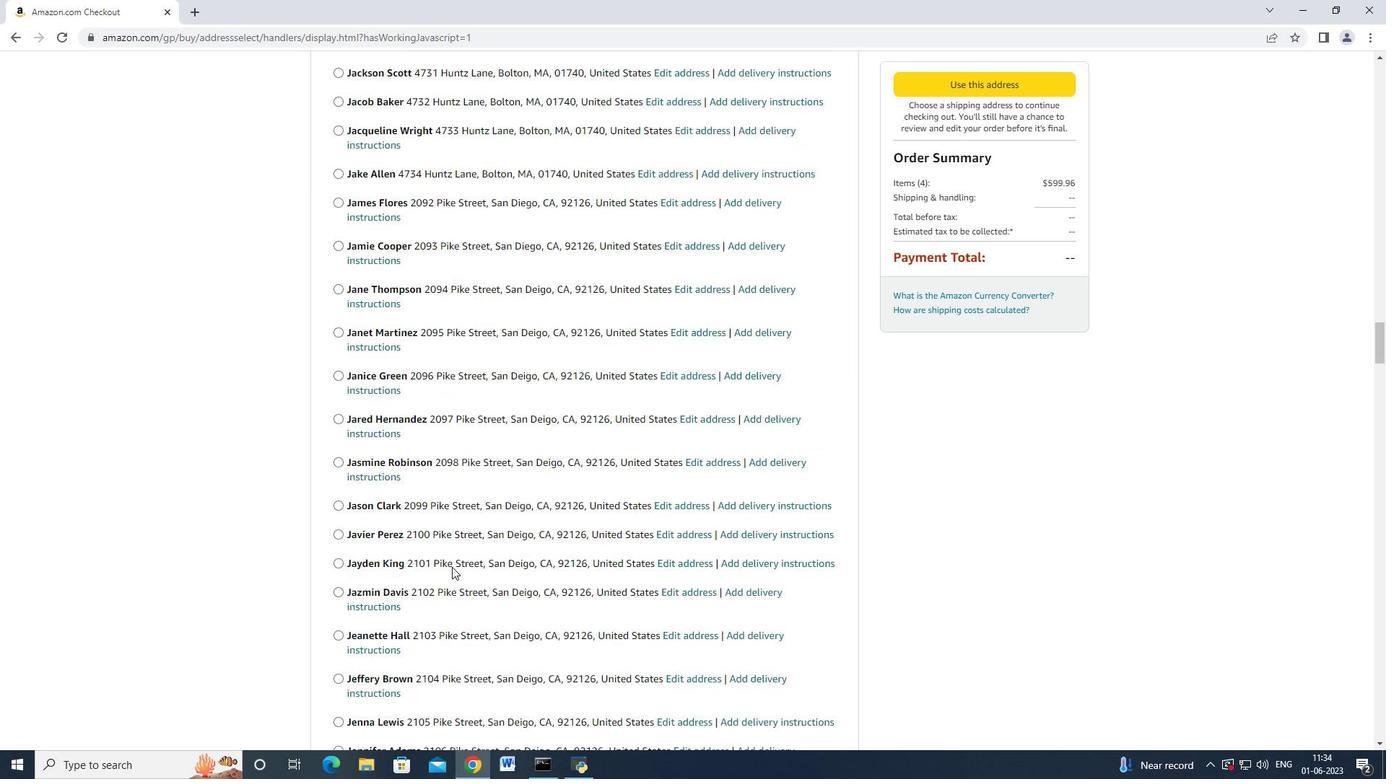
Action: Mouse scrolled (452, 566) with delta (0, 0)
Screenshot: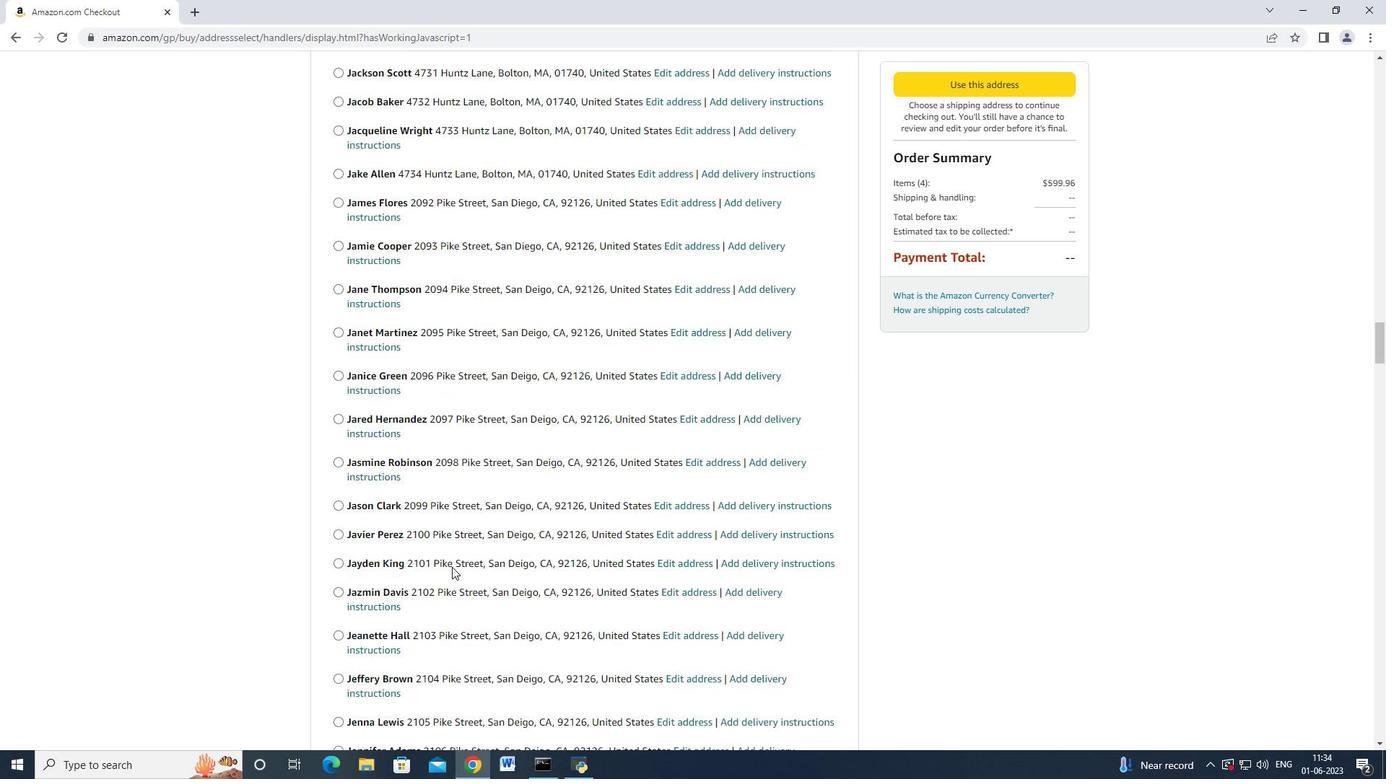 
Action: Mouse scrolled (452, 566) with delta (0, 0)
Screenshot: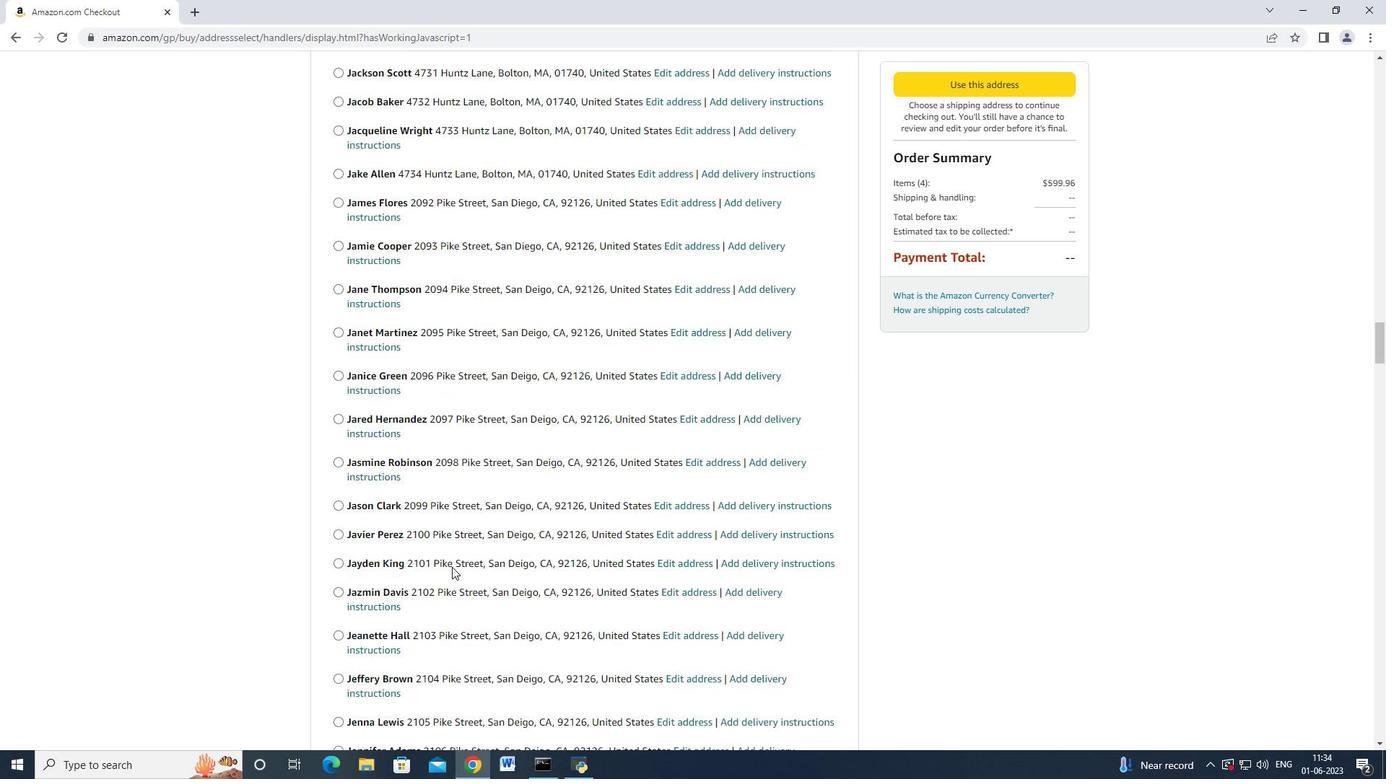 
Action: Mouse scrolled (452, 566) with delta (0, 0)
Screenshot: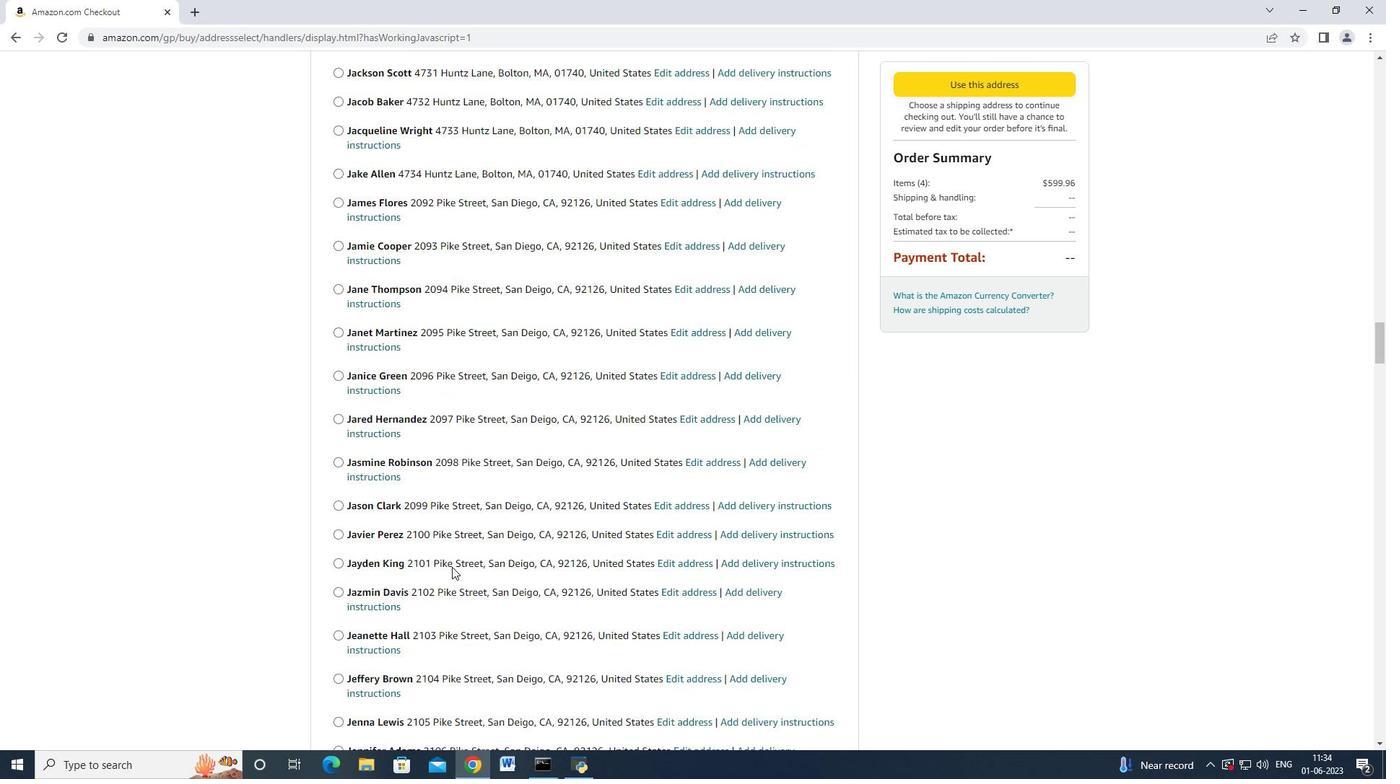 
Action: Mouse scrolled (452, 567) with delta (0, 0)
Screenshot: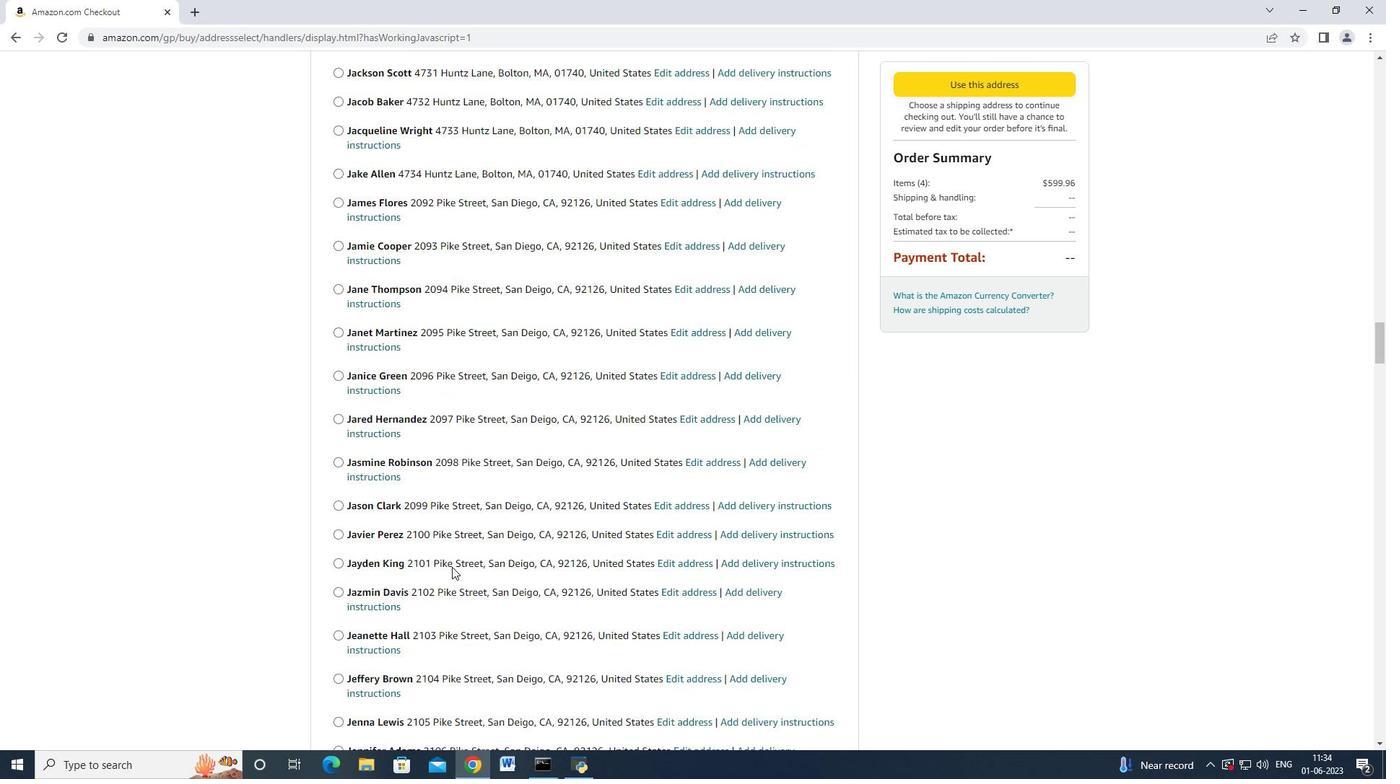 
Action: Mouse scrolled (452, 567) with delta (0, 0)
Screenshot: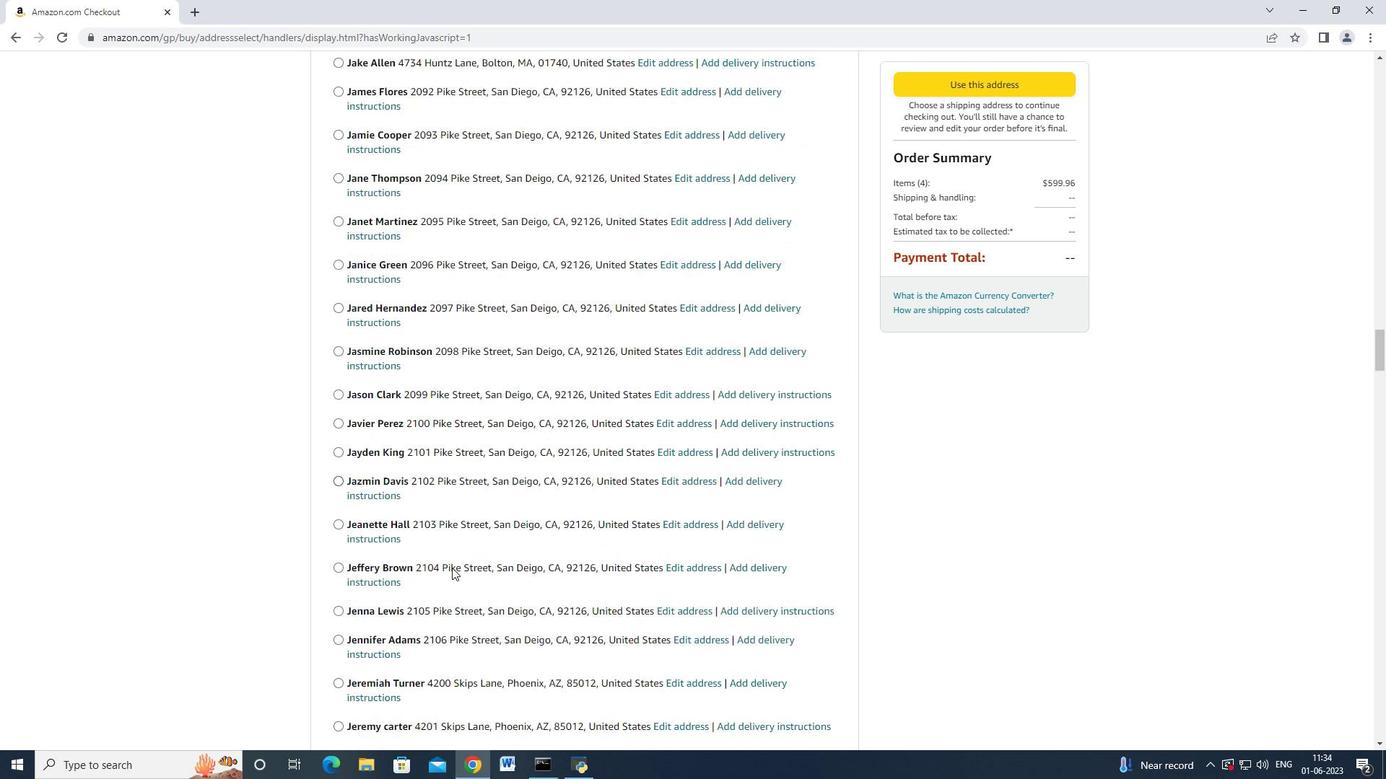 
Action: Mouse scrolled (452, 567) with delta (0, 0)
Screenshot: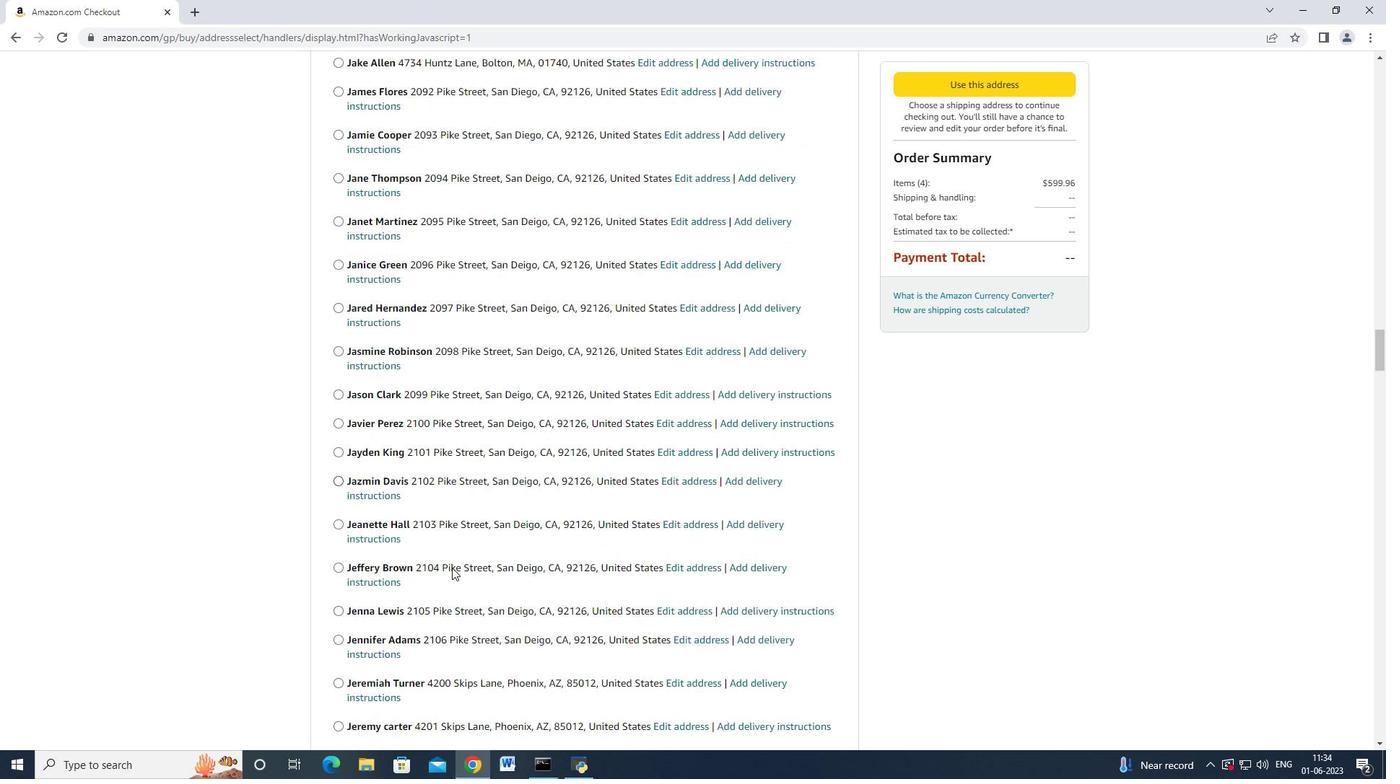 
Action: Mouse scrolled (452, 567) with delta (0, 0)
Screenshot: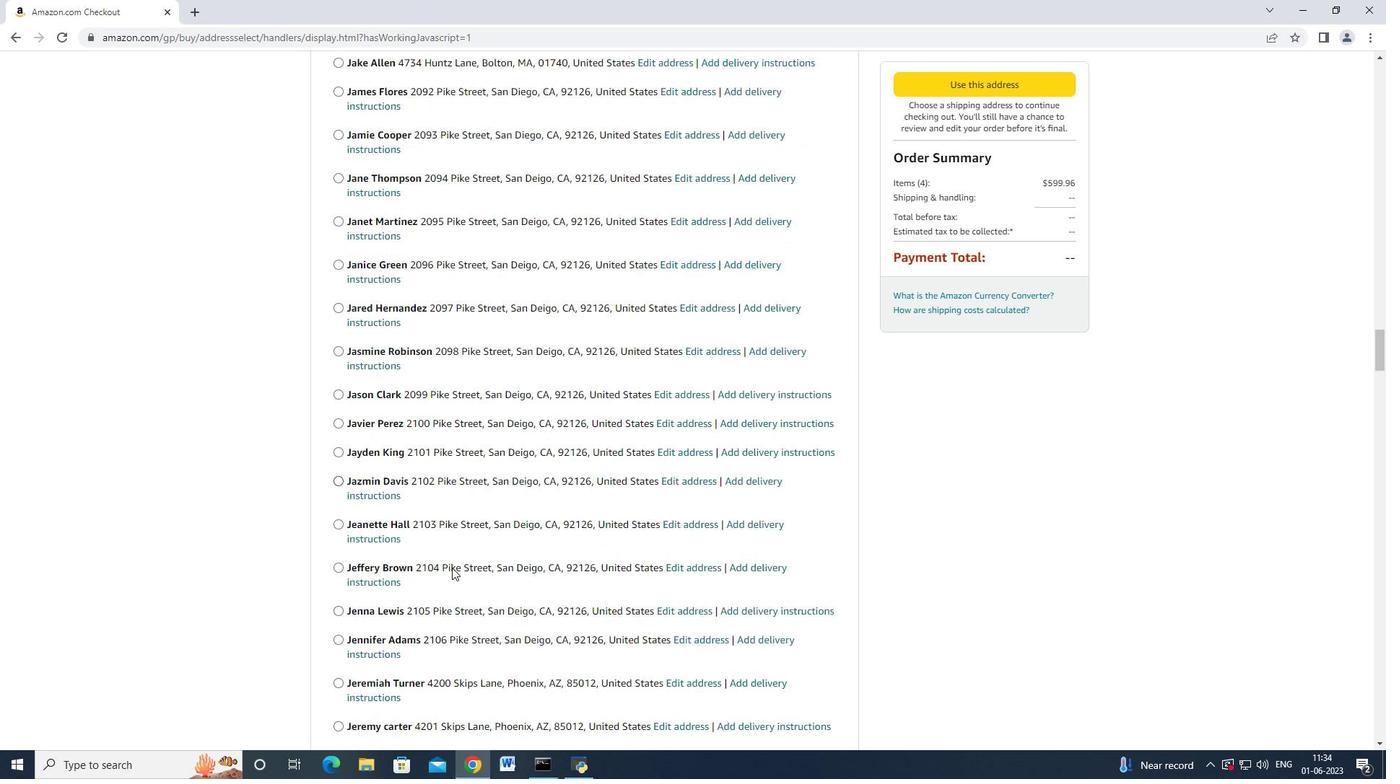 
Action: Mouse scrolled (452, 567) with delta (0, 0)
Screenshot: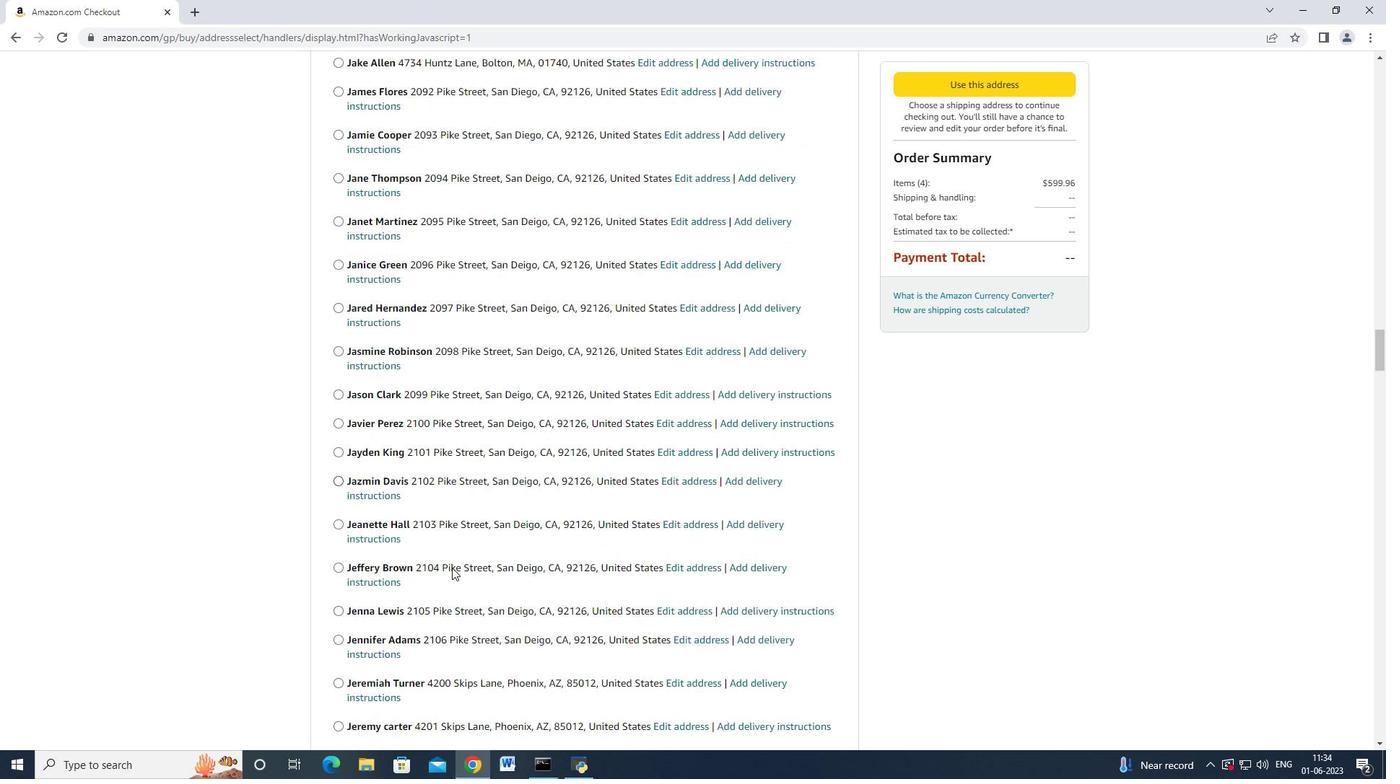 
Action: Mouse scrolled (452, 567) with delta (0, 0)
Screenshot: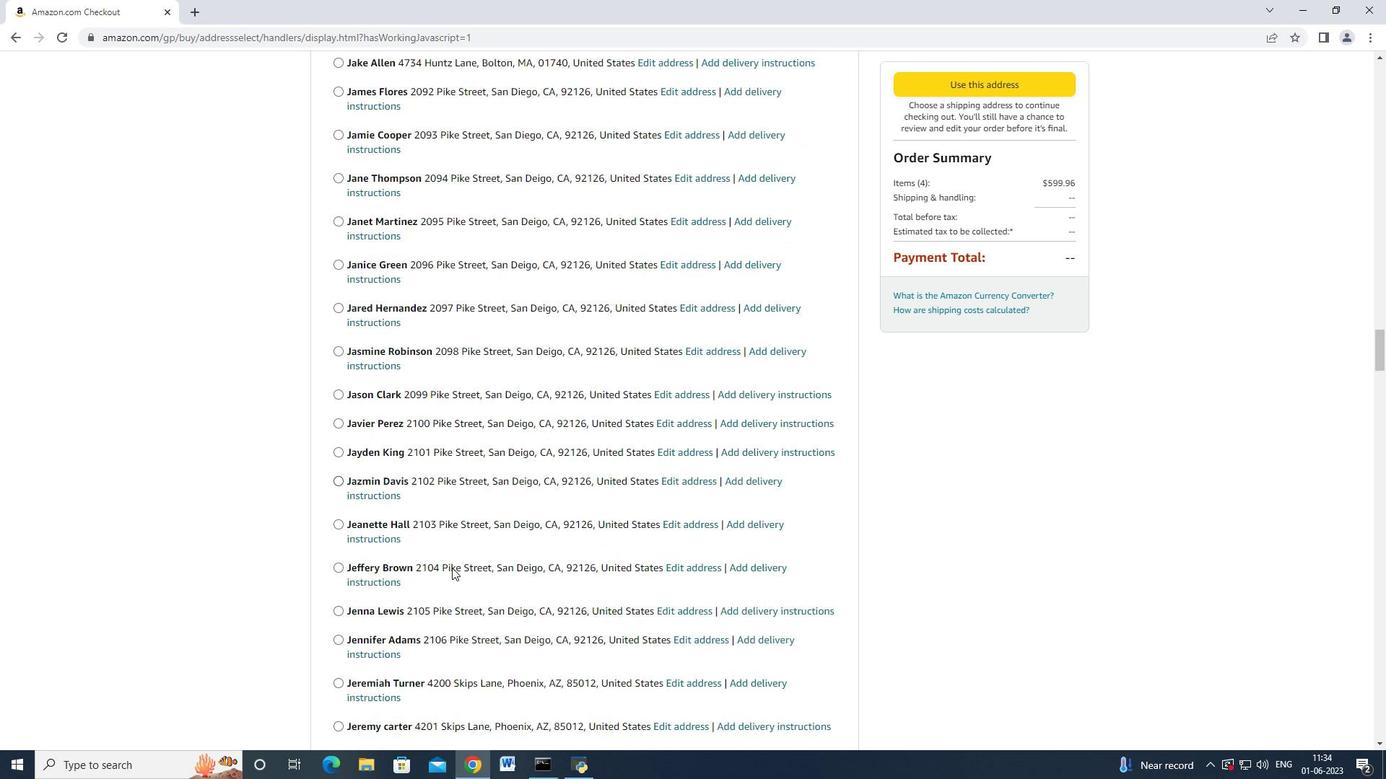 
Action: Mouse scrolled (452, 567) with delta (0, 0)
Screenshot: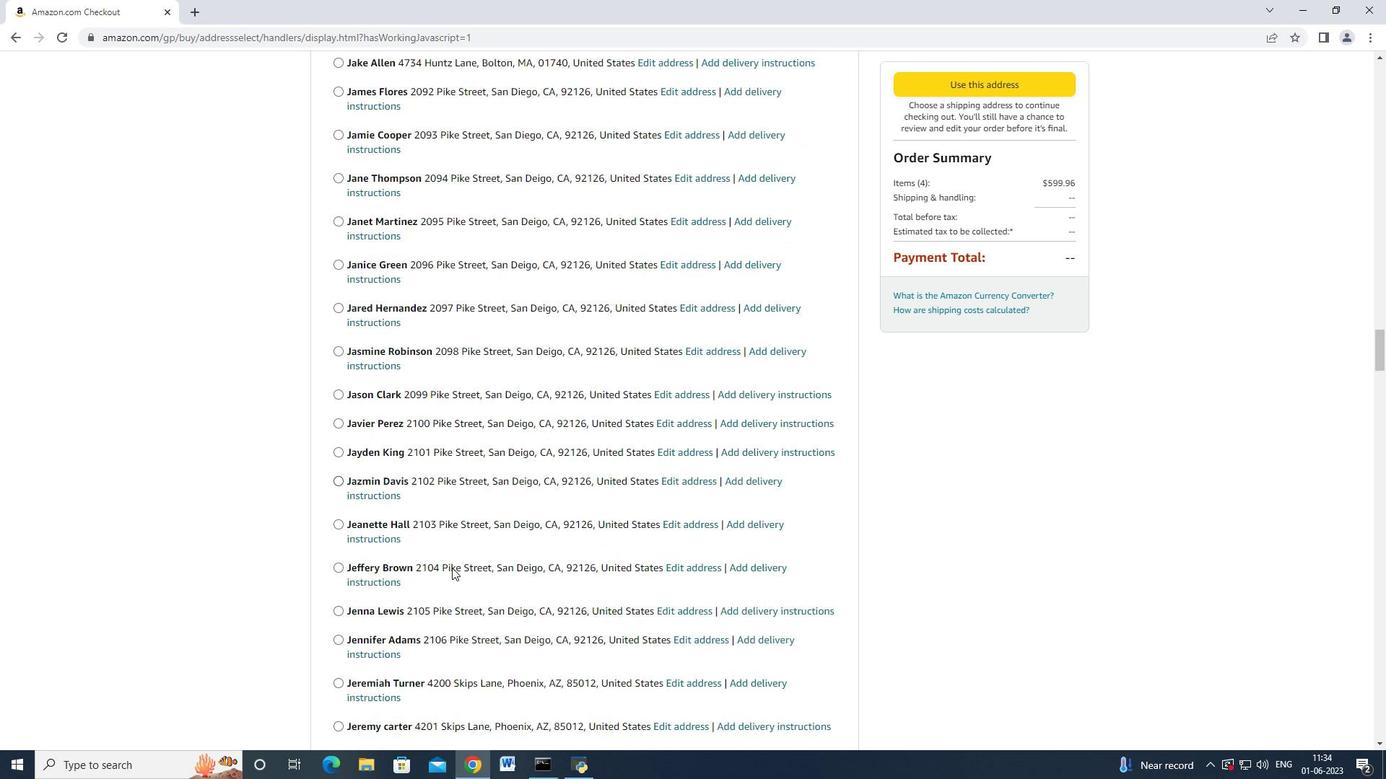 
Action: Mouse scrolled (452, 567) with delta (0, 0)
Screenshot: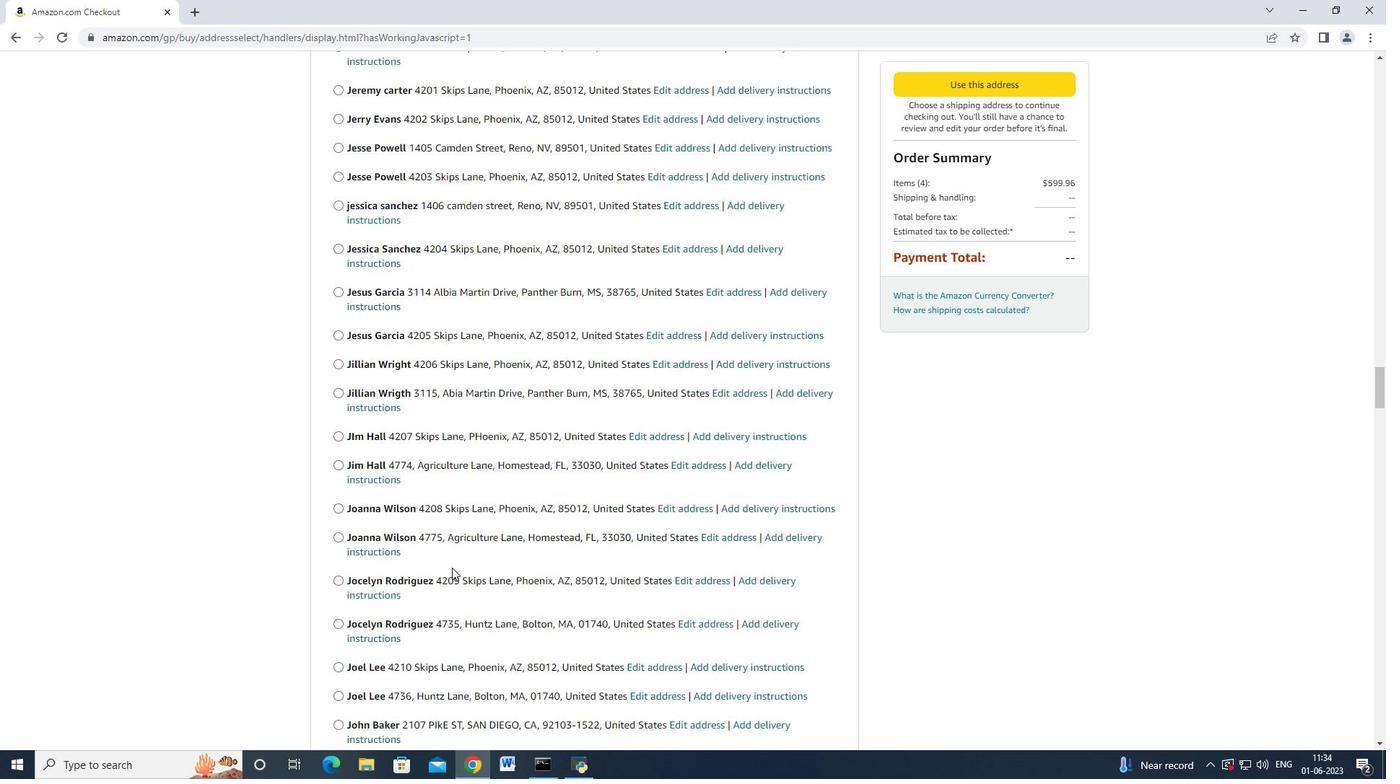 
Action: Mouse scrolled (452, 567) with delta (0, 0)
Screenshot: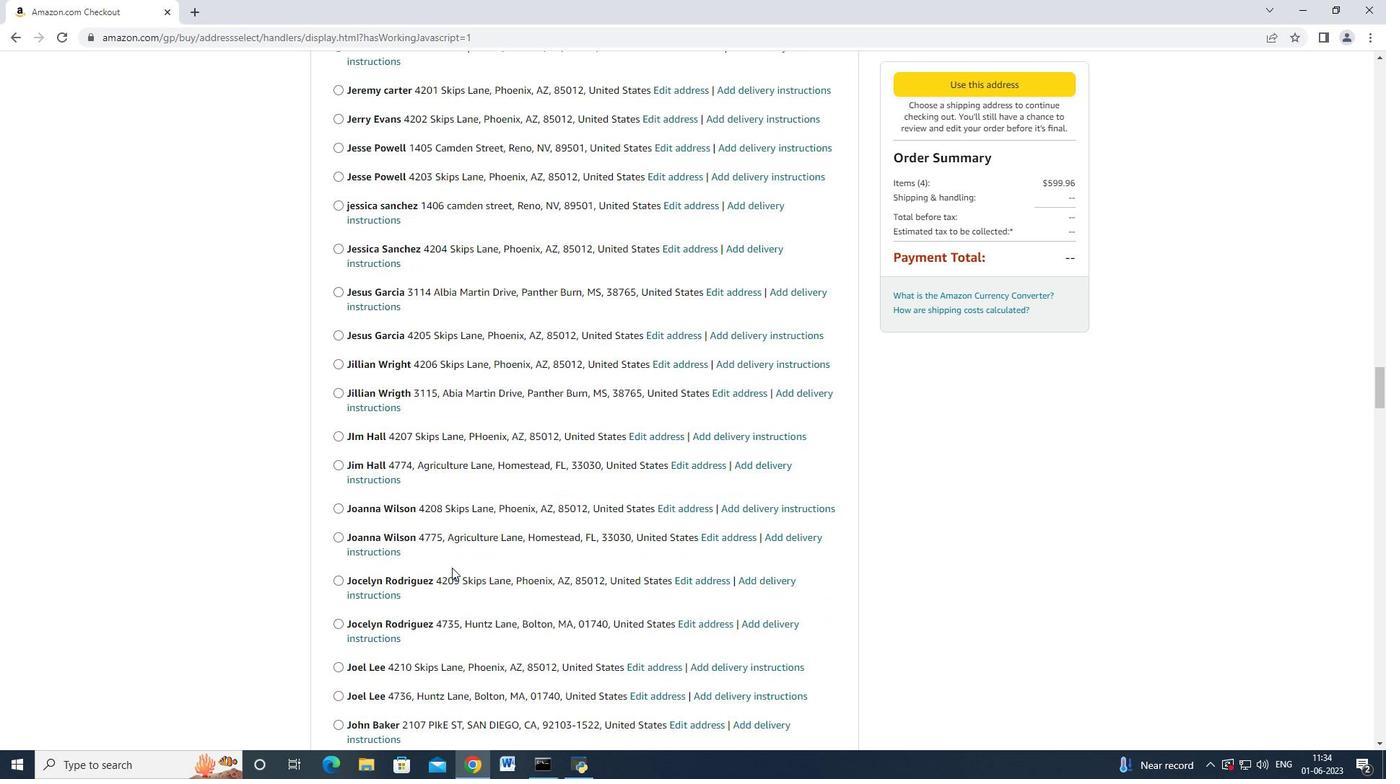 
Action: Mouse scrolled (452, 567) with delta (0, 0)
Screenshot: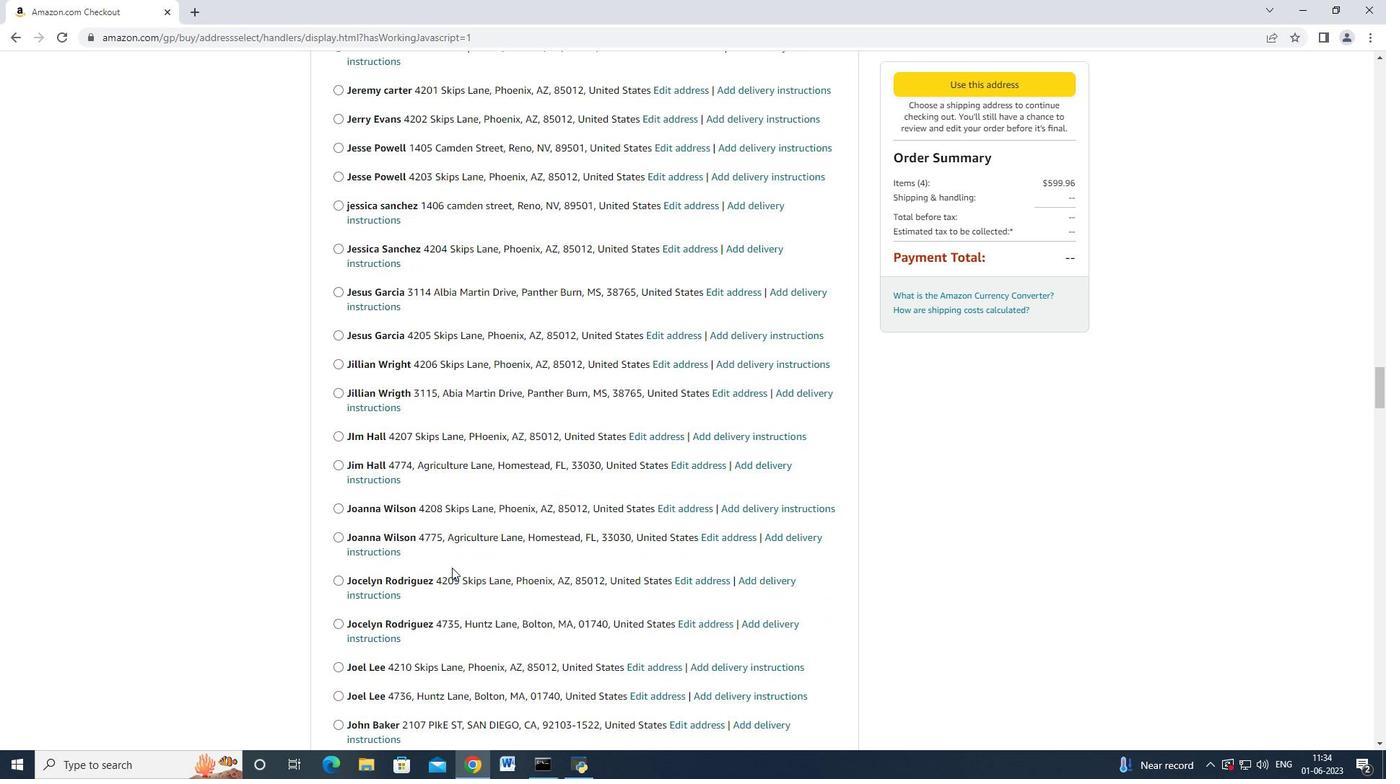 
Action: Mouse scrolled (452, 567) with delta (0, 0)
Screenshot: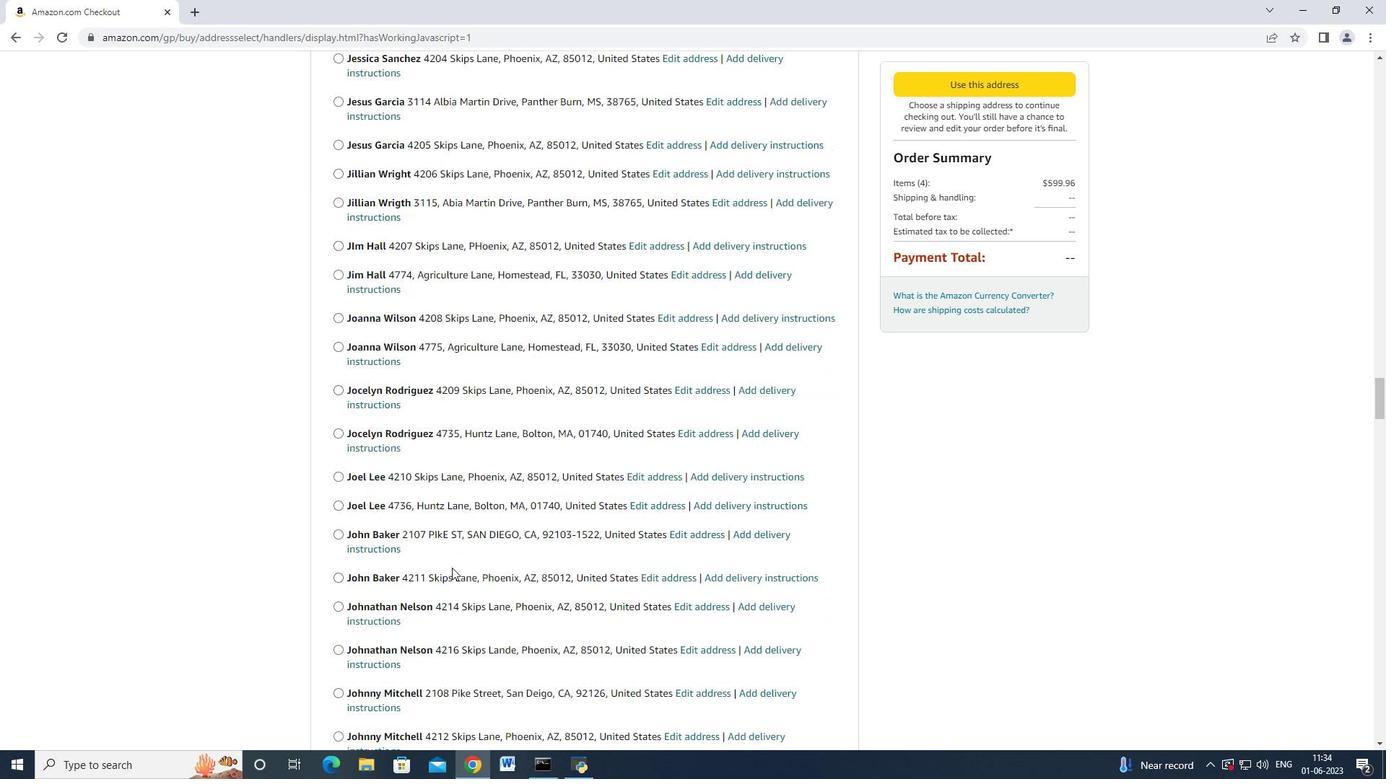 
Action: Mouse scrolled (452, 567) with delta (0, 0)
Screenshot: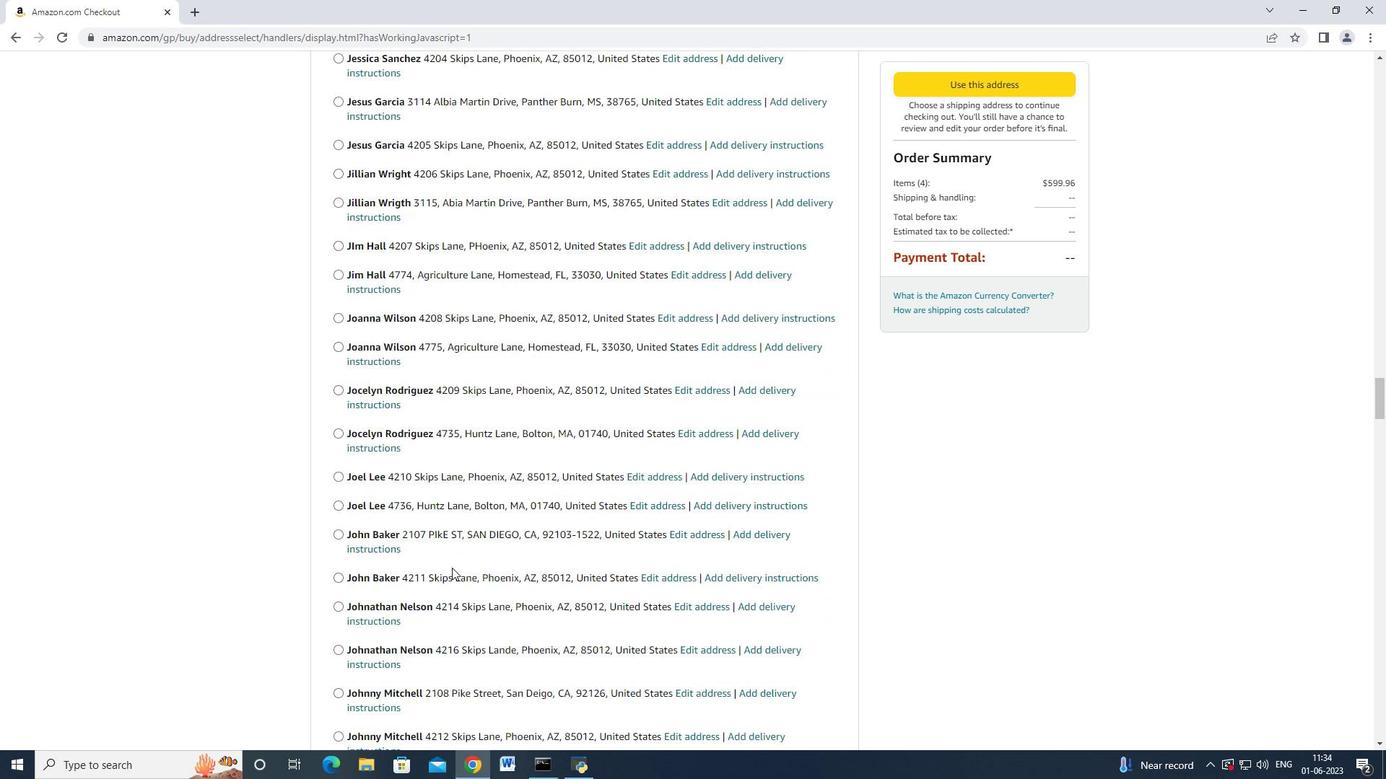 
Action: Mouse scrolled (452, 567) with delta (0, 0)
Screenshot: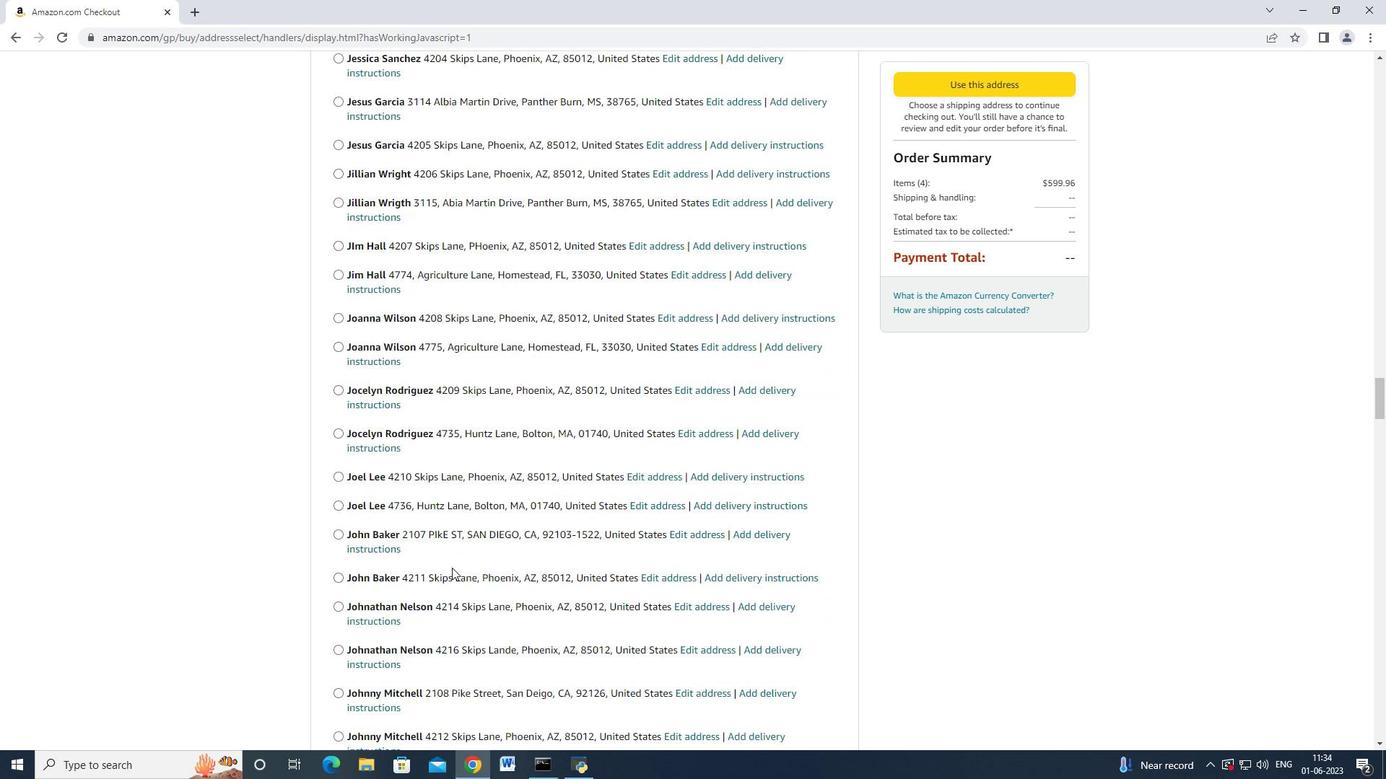 
Action: Mouse scrolled (452, 567) with delta (0, 0)
Screenshot: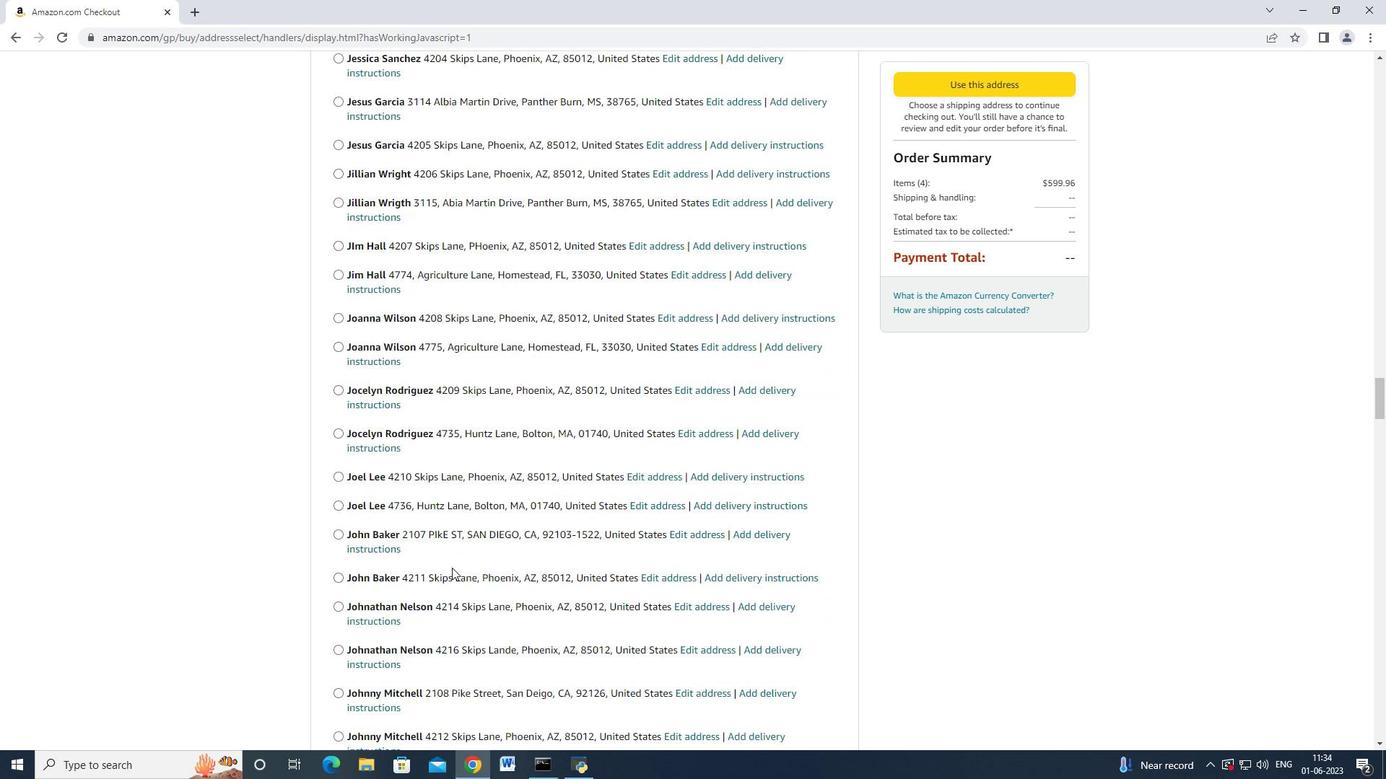 
Action: Mouse moved to (452, 569)
Screenshot: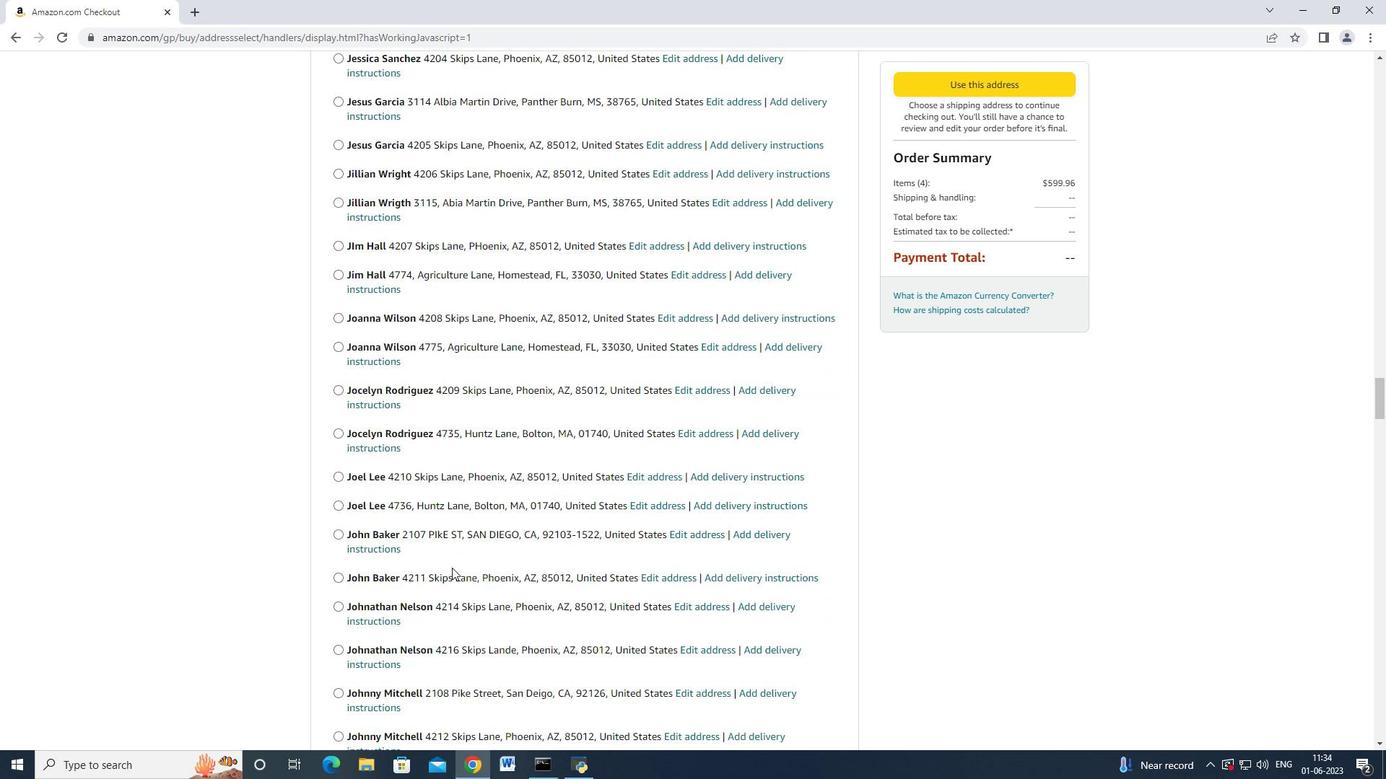 
Action: Mouse scrolled (452, 568) with delta (0, 0)
Screenshot: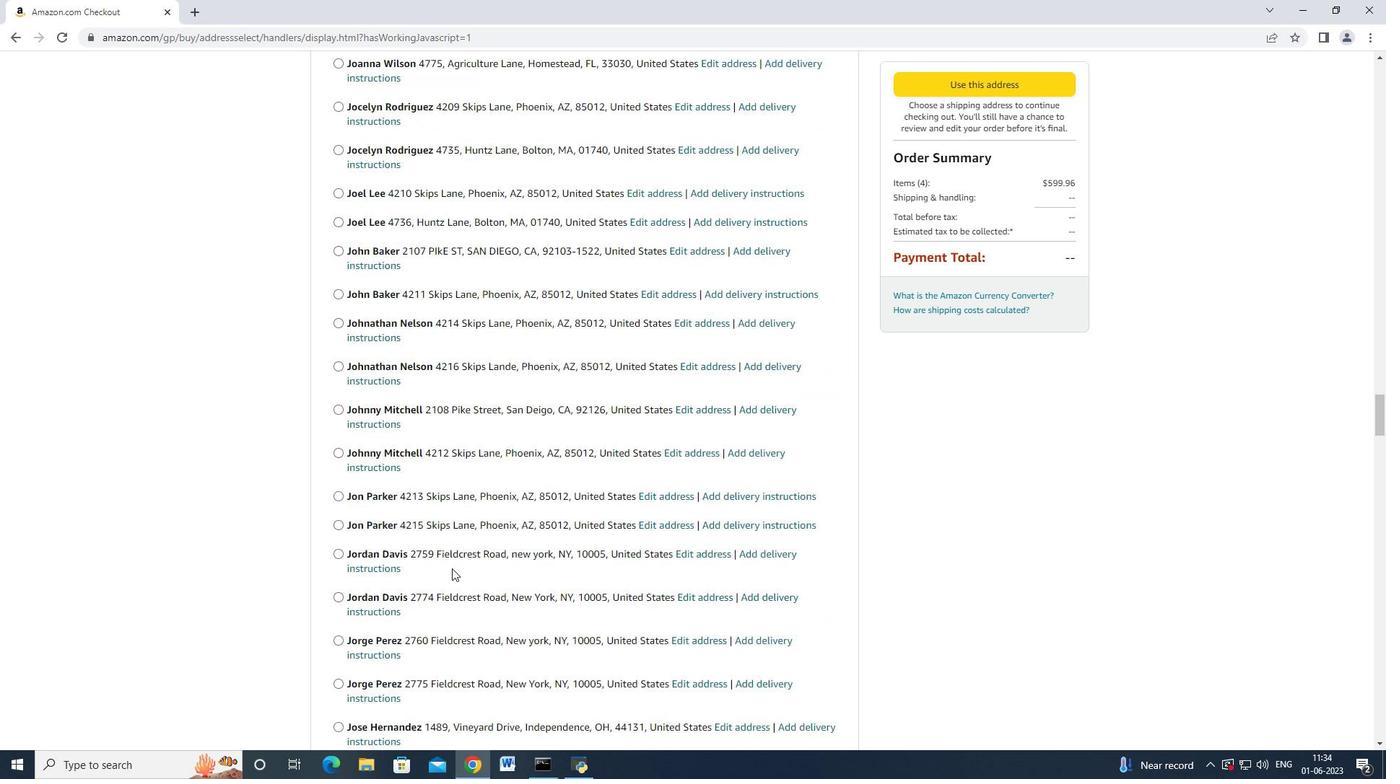 
Action: Mouse scrolled (452, 568) with delta (0, 0)
Screenshot: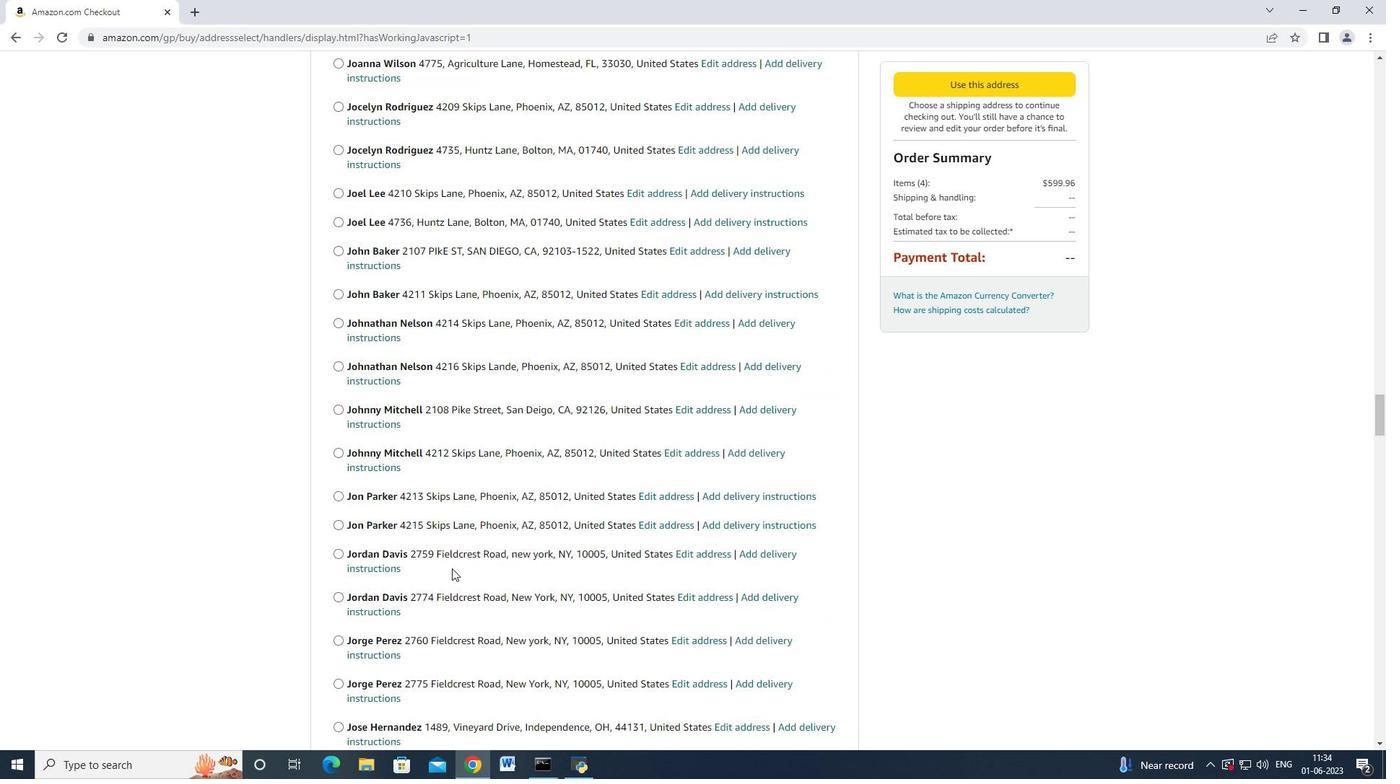
Action: Mouse scrolled (452, 568) with delta (0, 0)
Screenshot: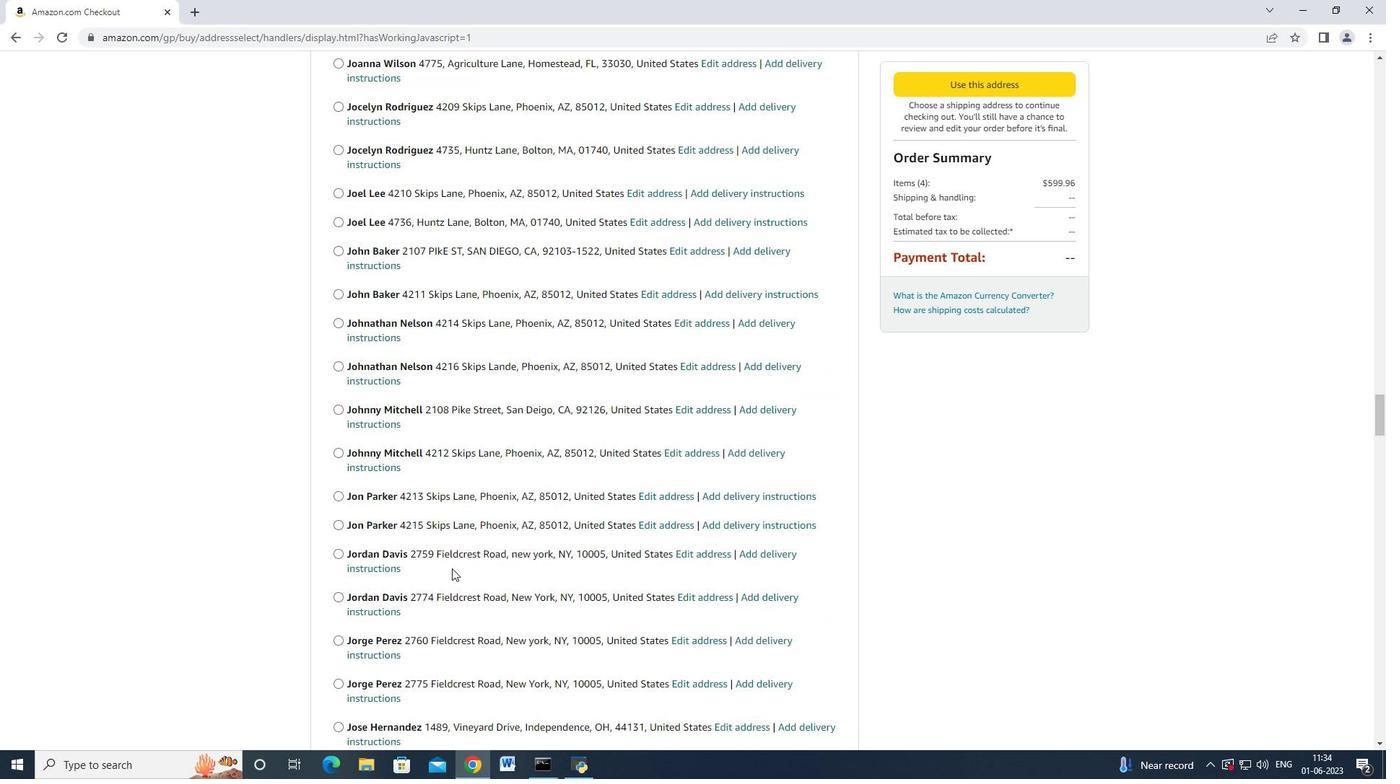 
Action: Mouse scrolled (452, 568) with delta (0, 0)
Screenshot: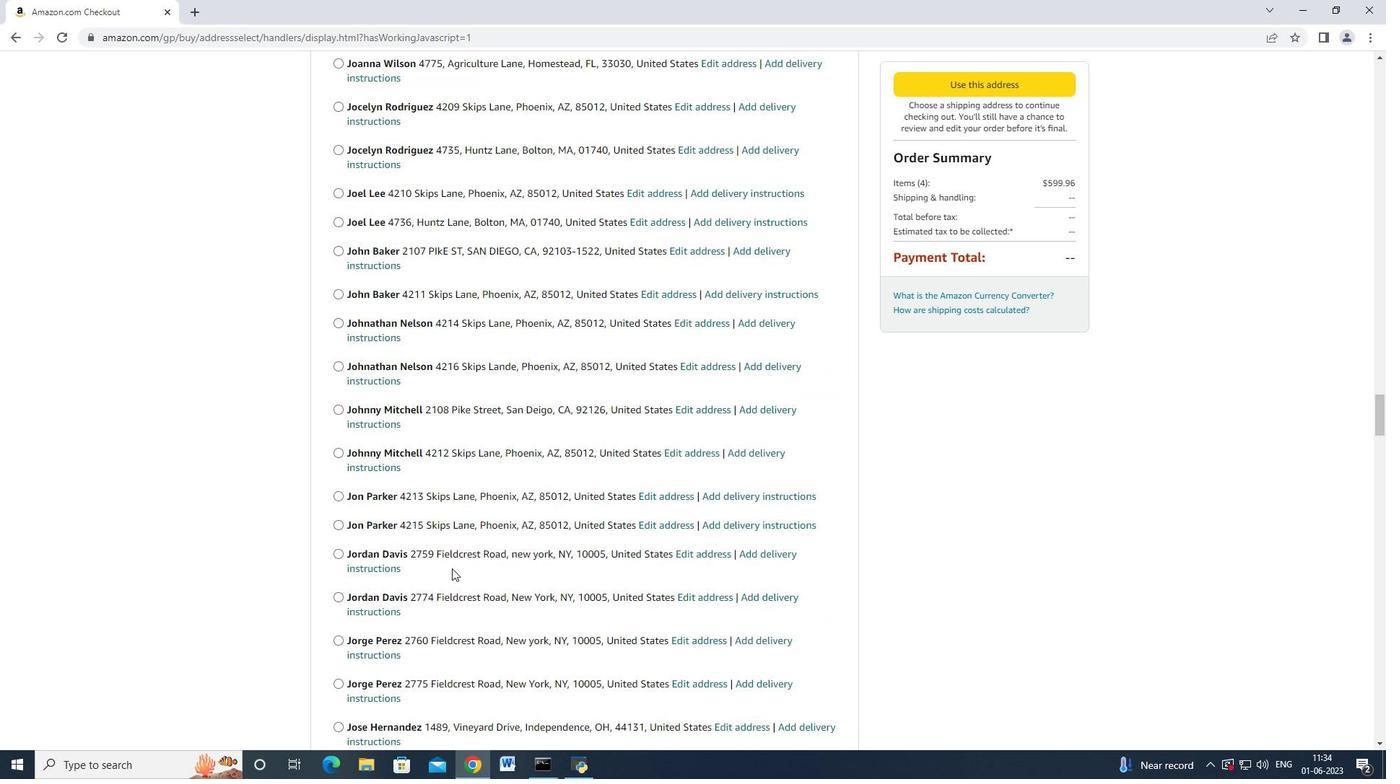 
Action: Mouse scrolled (452, 568) with delta (0, 0)
Screenshot: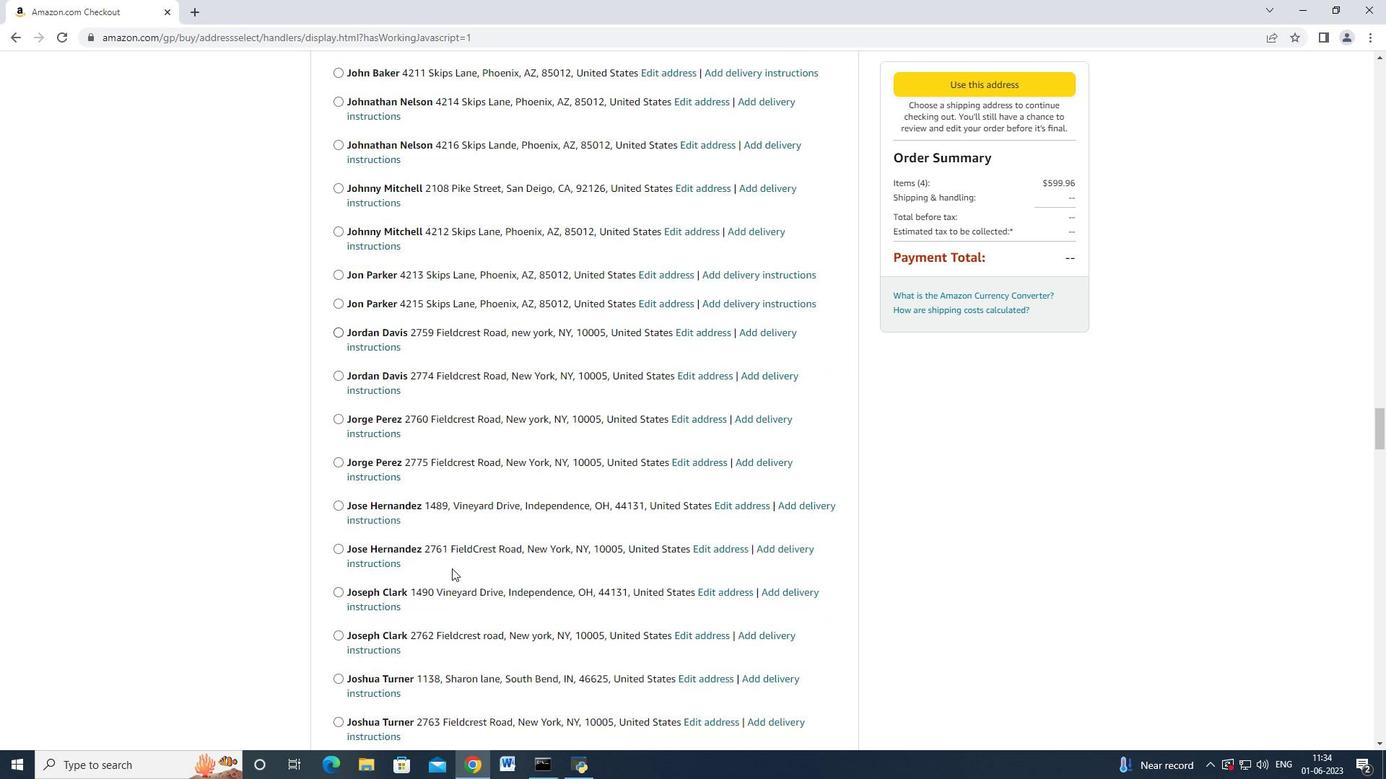 
Action: Mouse scrolled (452, 568) with delta (0, 0)
Screenshot: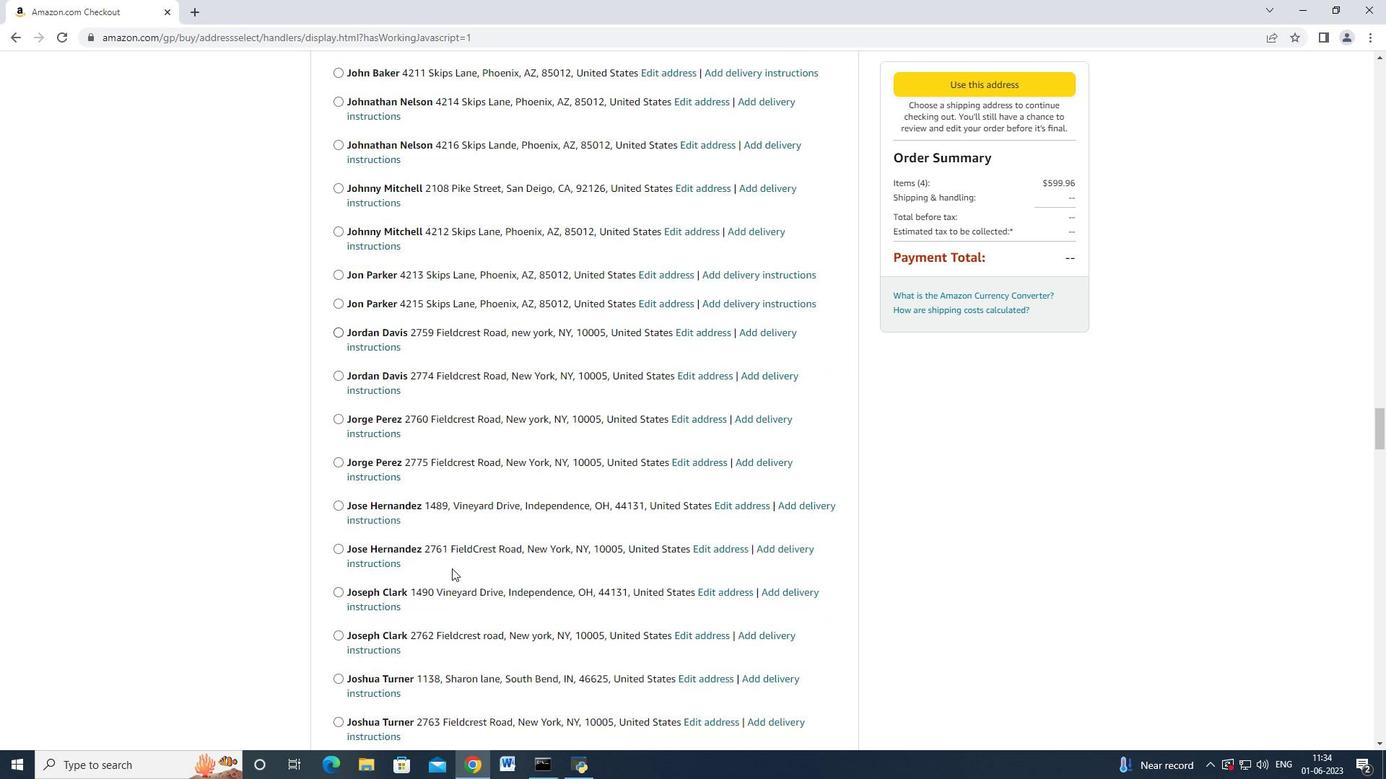 
Action: Mouse scrolled (452, 568) with delta (0, 0)
Screenshot: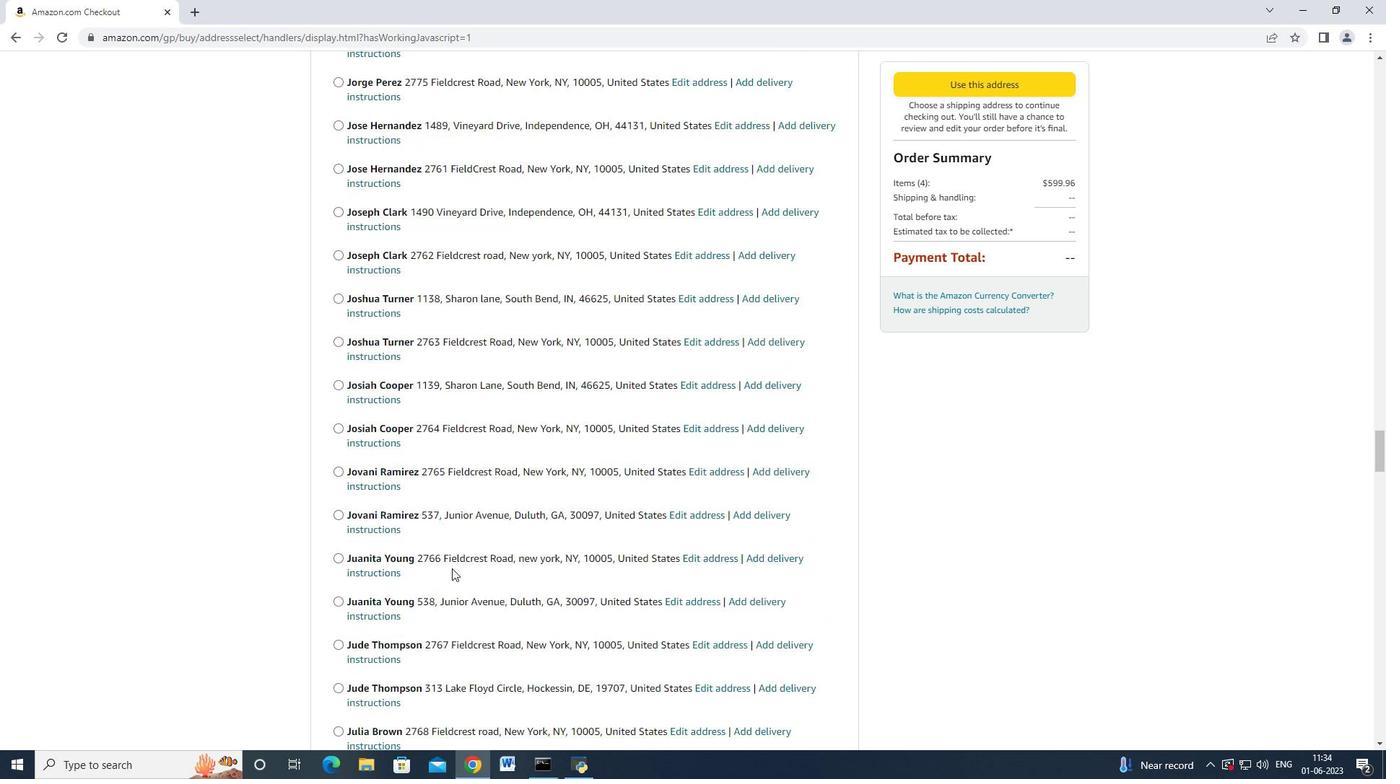 
Action: Mouse scrolled (452, 568) with delta (0, 0)
Screenshot: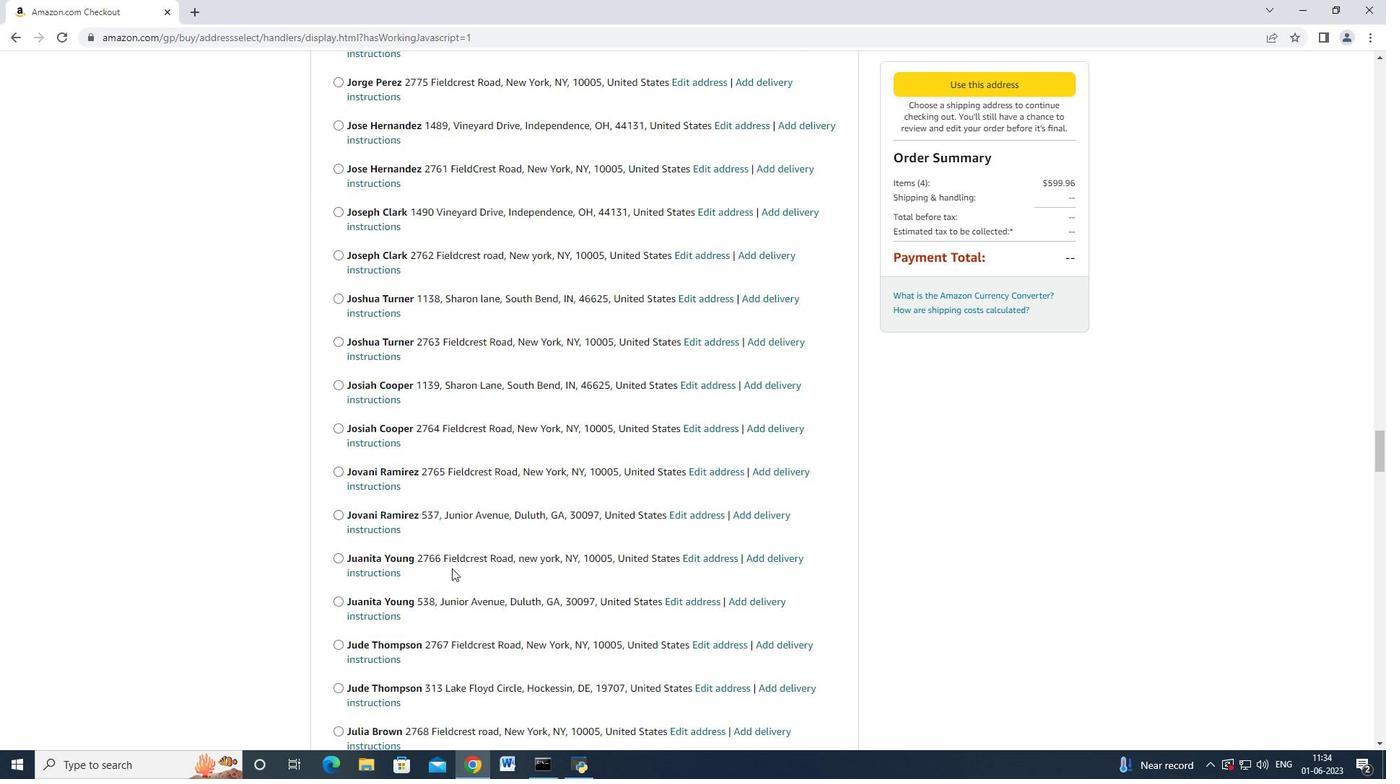 
Action: Mouse scrolled (452, 568) with delta (0, 0)
Screenshot: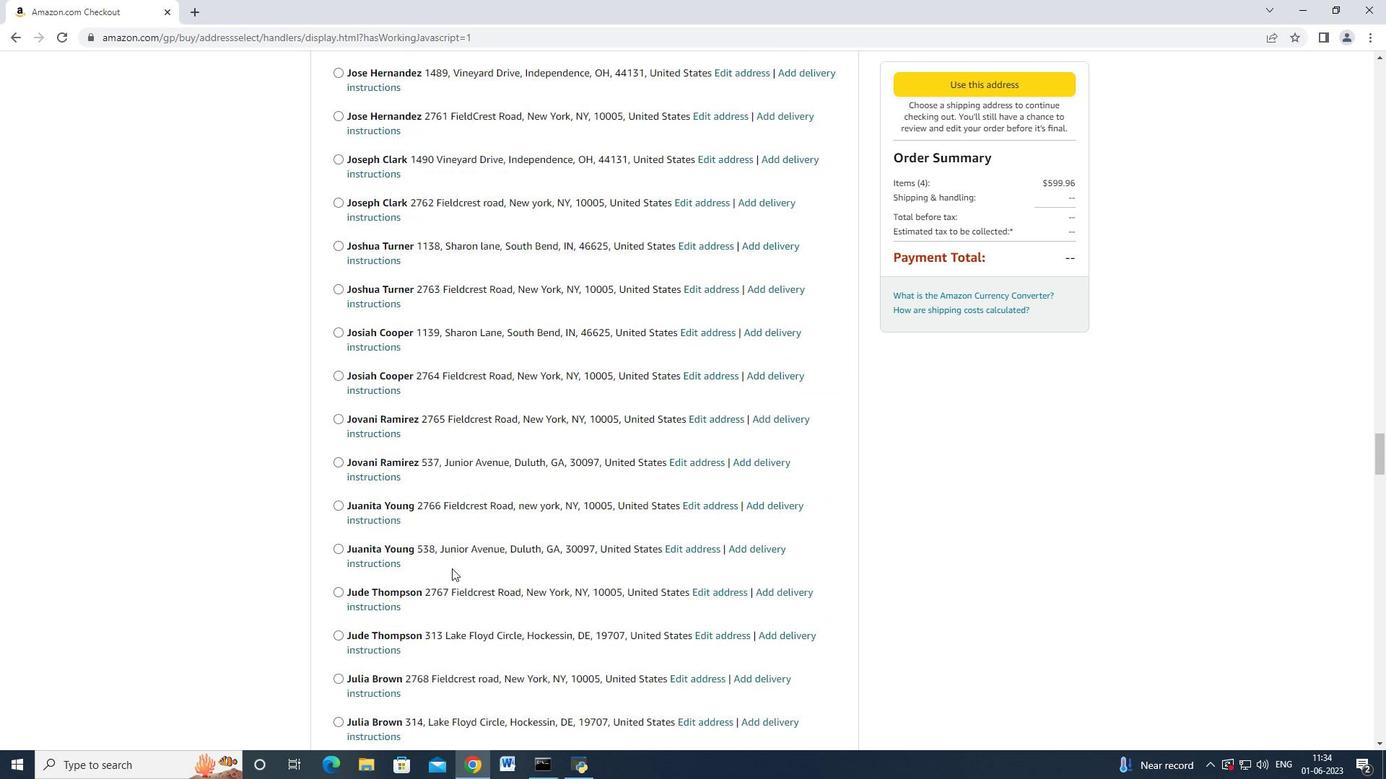 
Action: Mouse scrolled (452, 568) with delta (0, 0)
Screenshot: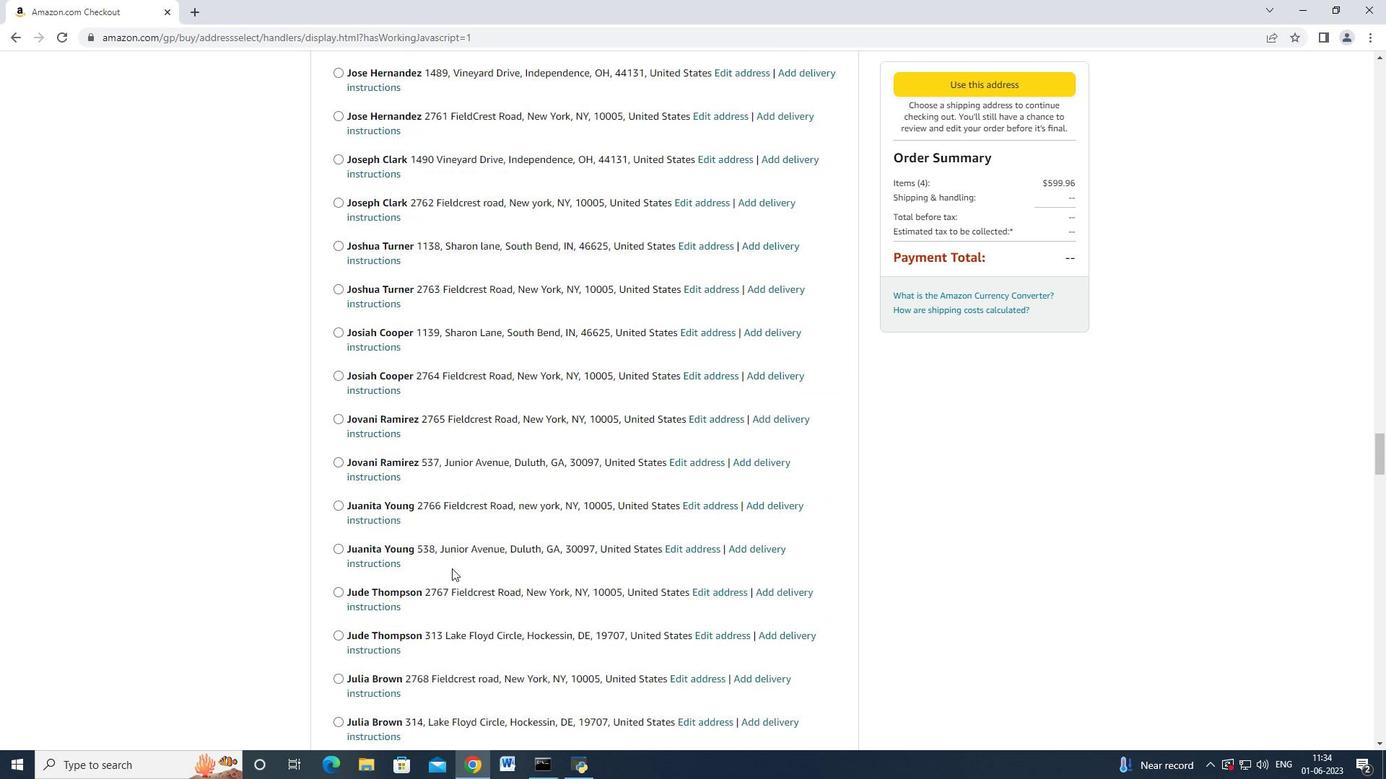 
Action: Mouse scrolled (452, 568) with delta (0, 0)
Screenshot: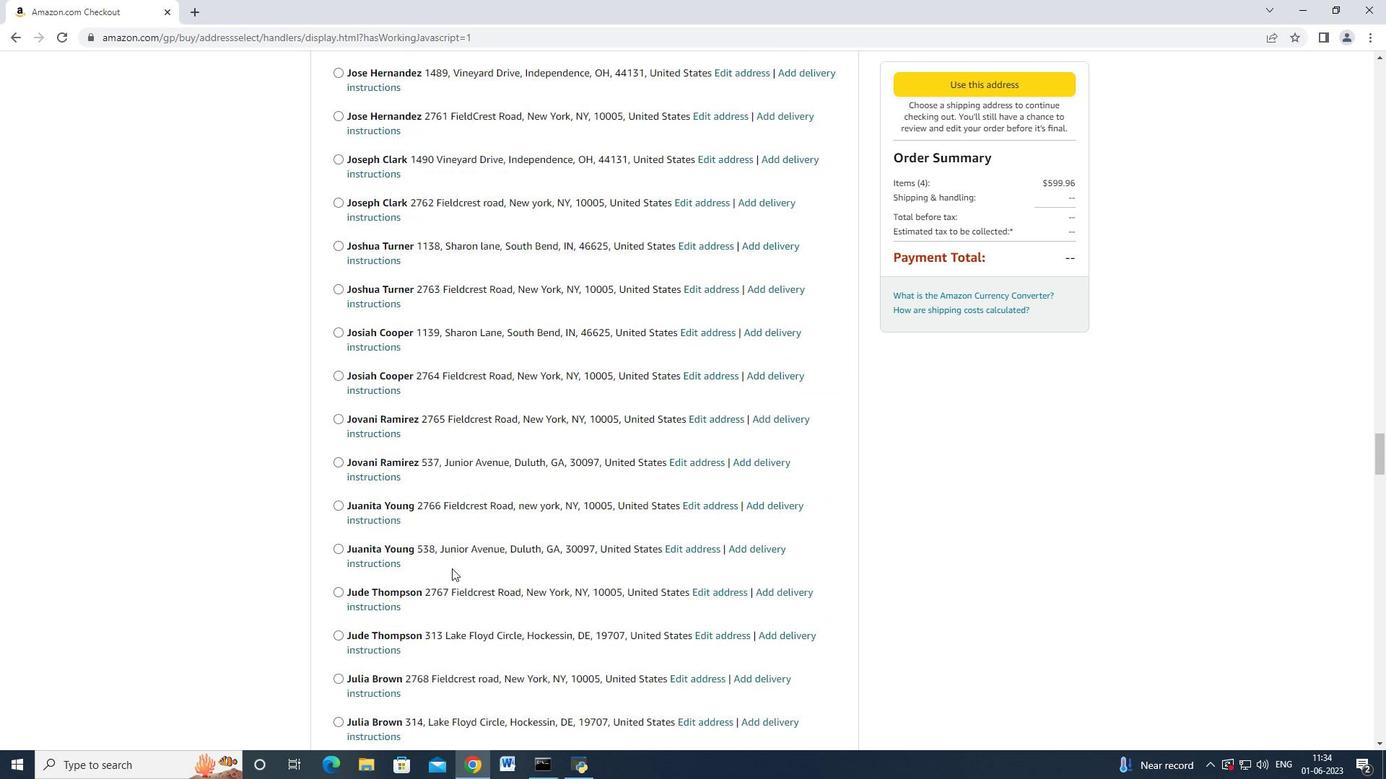 
Action: Mouse scrolled (452, 568) with delta (0, 0)
Screenshot: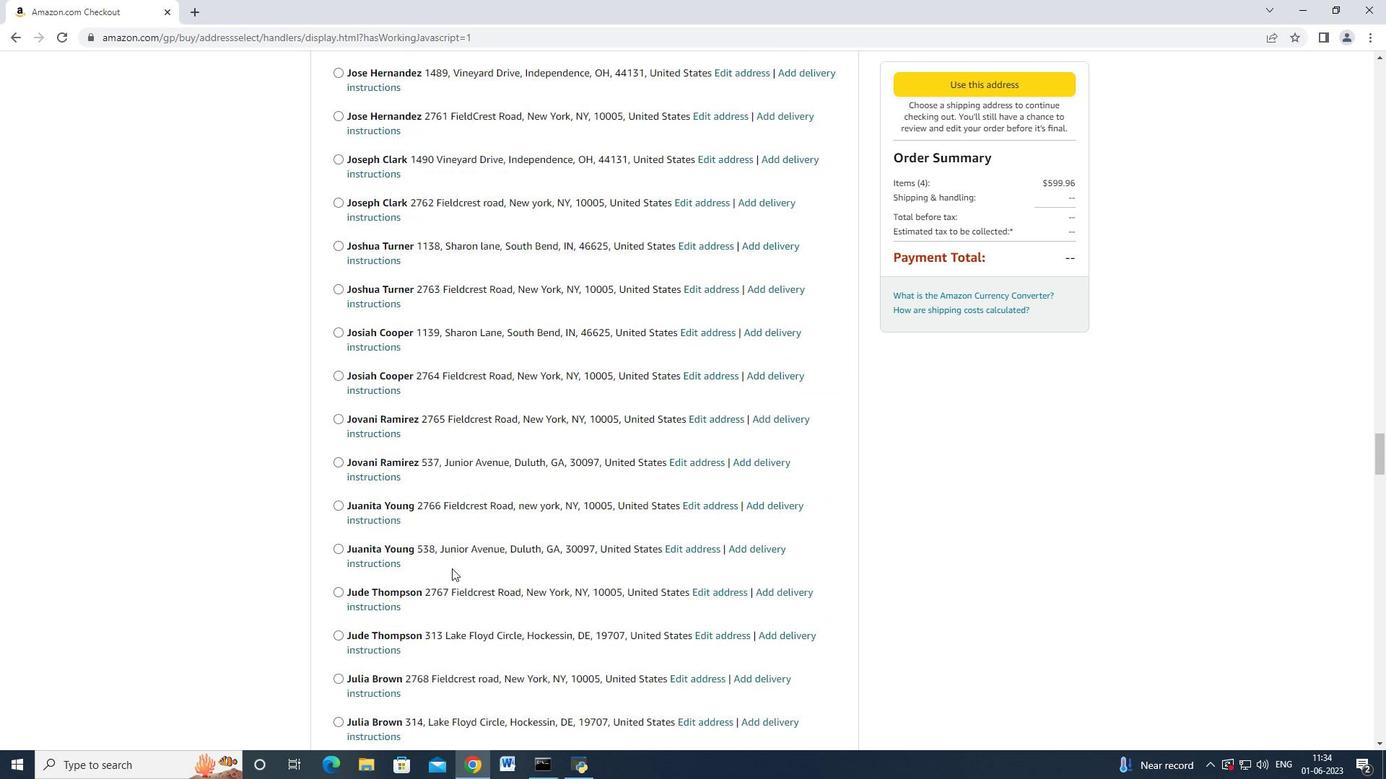 
Action: Mouse scrolled (452, 568) with delta (0, 0)
Screenshot: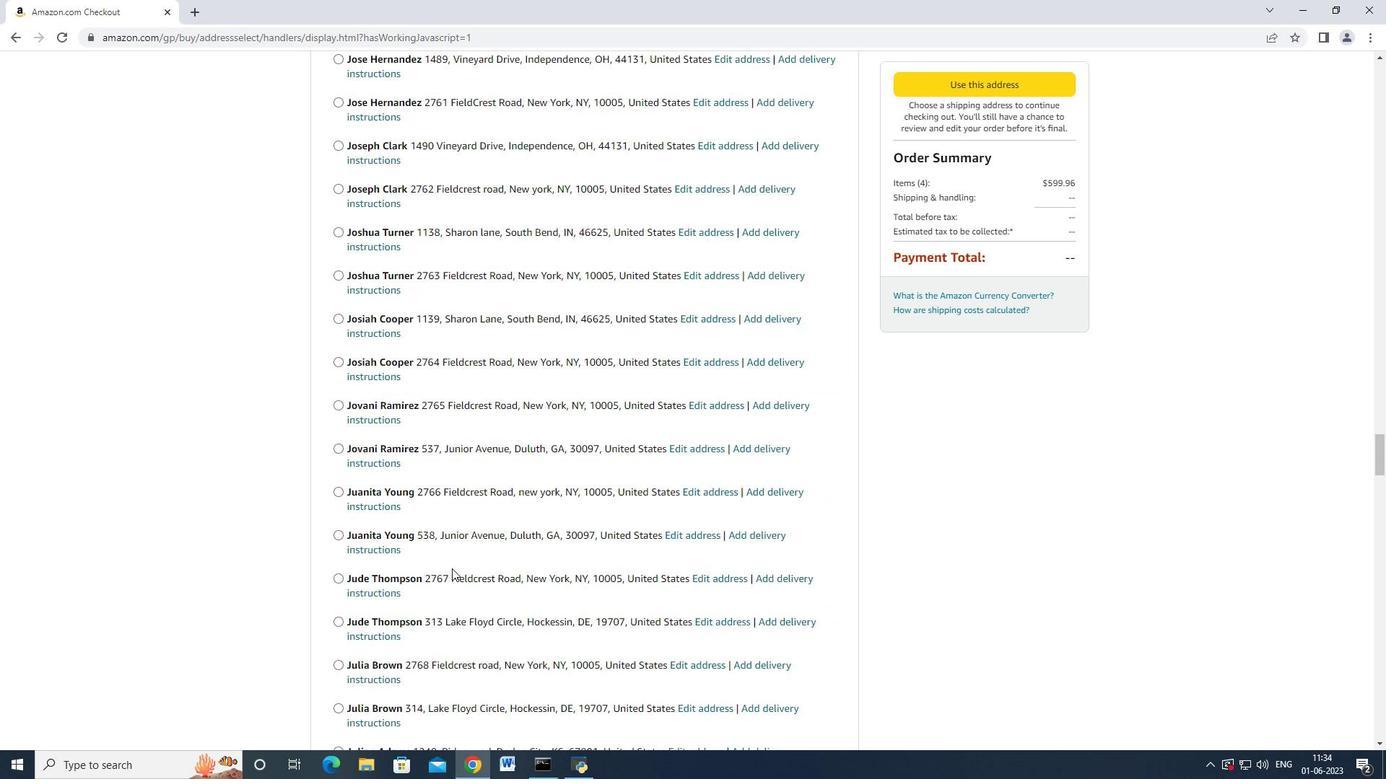 
Action: Mouse scrolled (452, 568) with delta (0, 0)
Screenshot: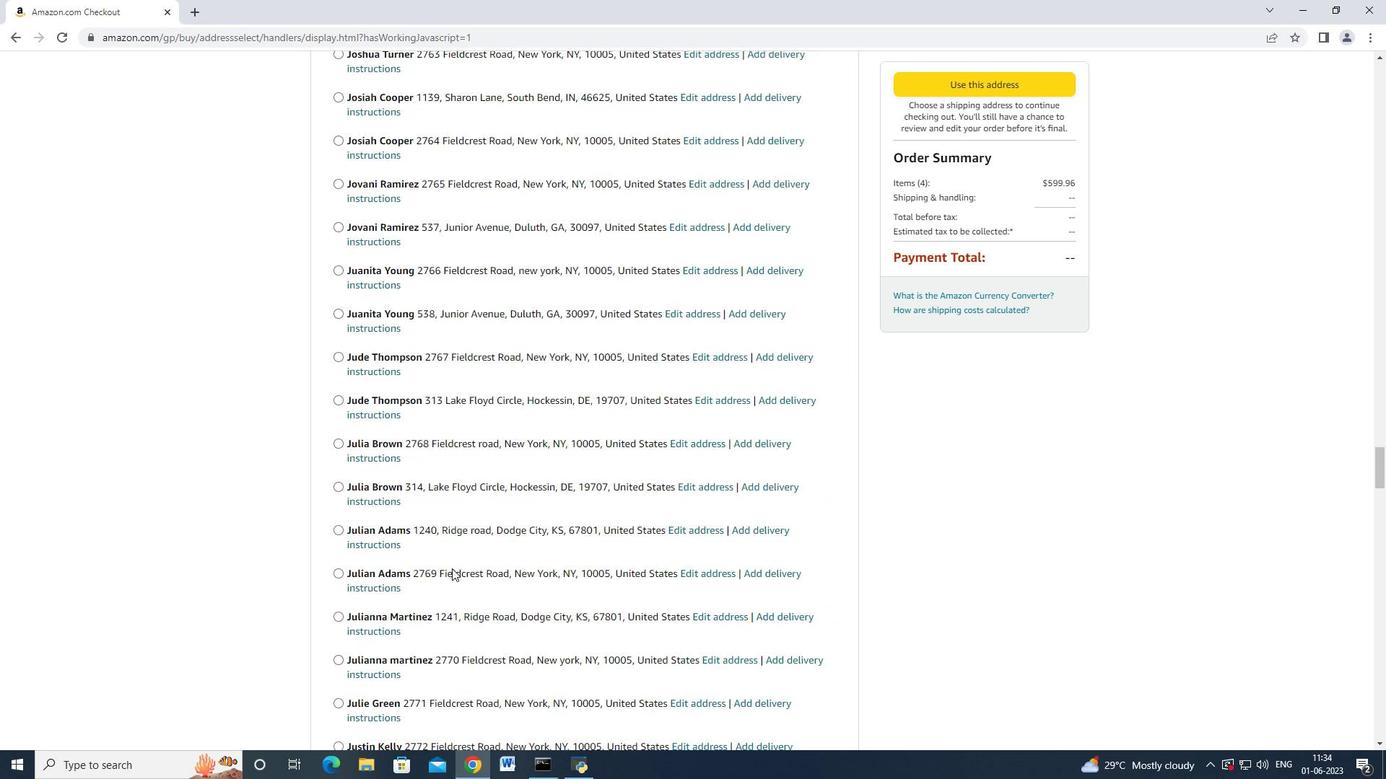 
Action: Mouse scrolled (452, 568) with delta (0, 0)
Screenshot: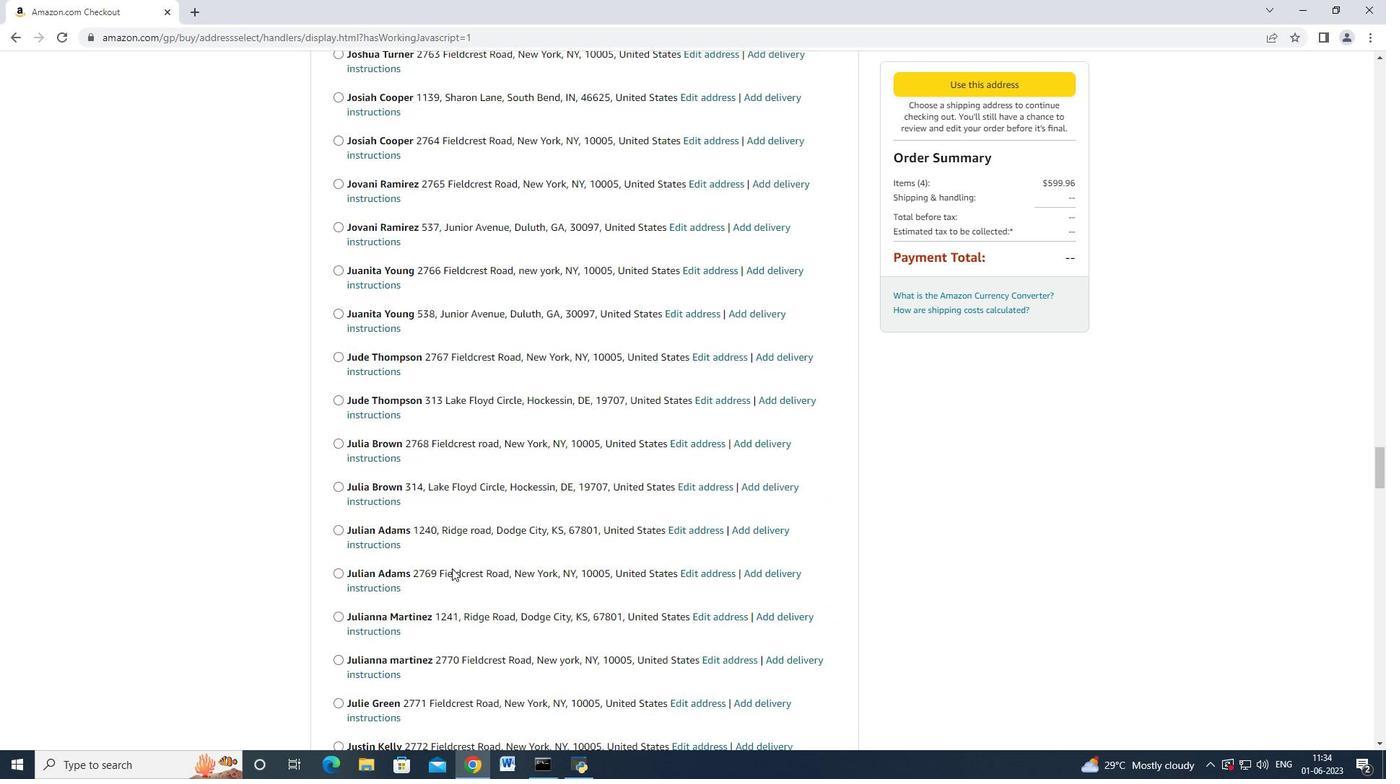 
Action: Mouse scrolled (452, 568) with delta (0, 0)
Screenshot: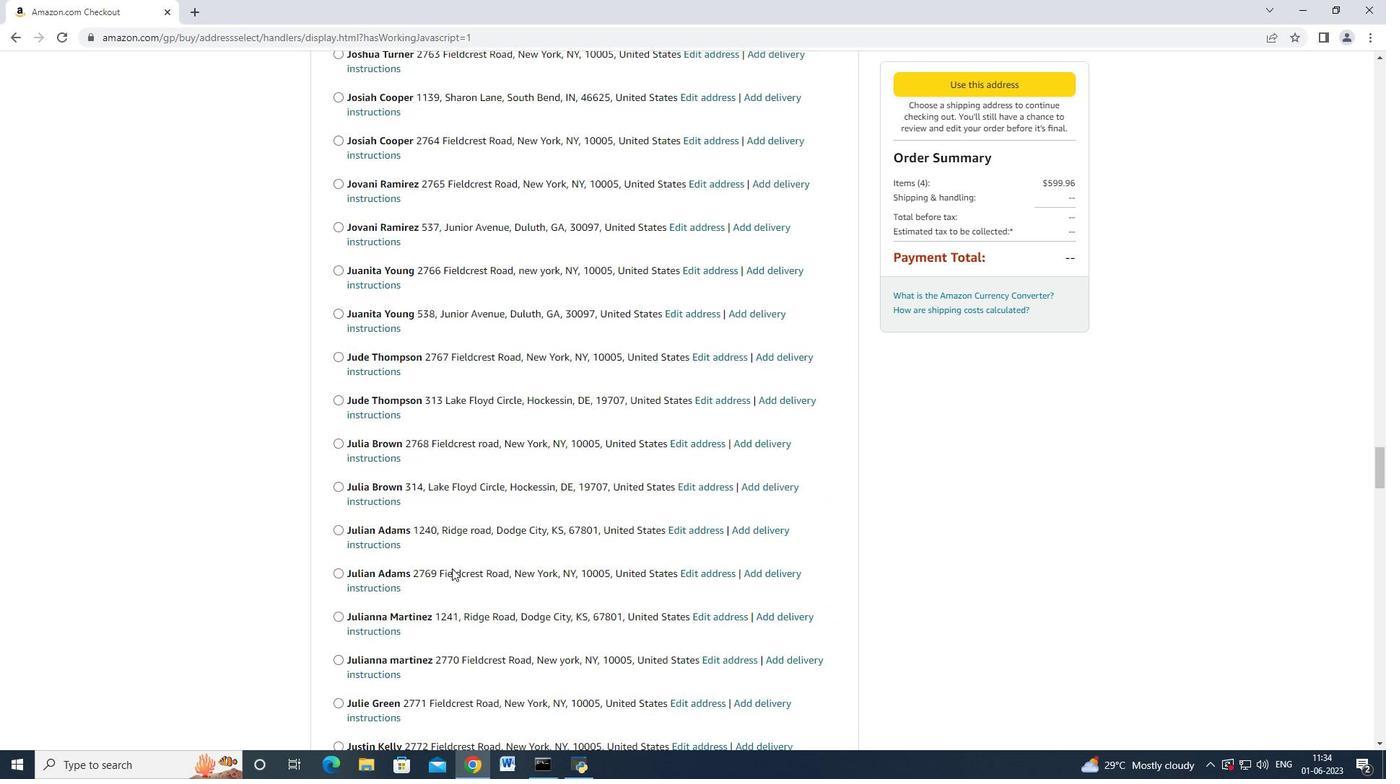 
Action: Mouse scrolled (452, 568) with delta (0, 0)
Screenshot: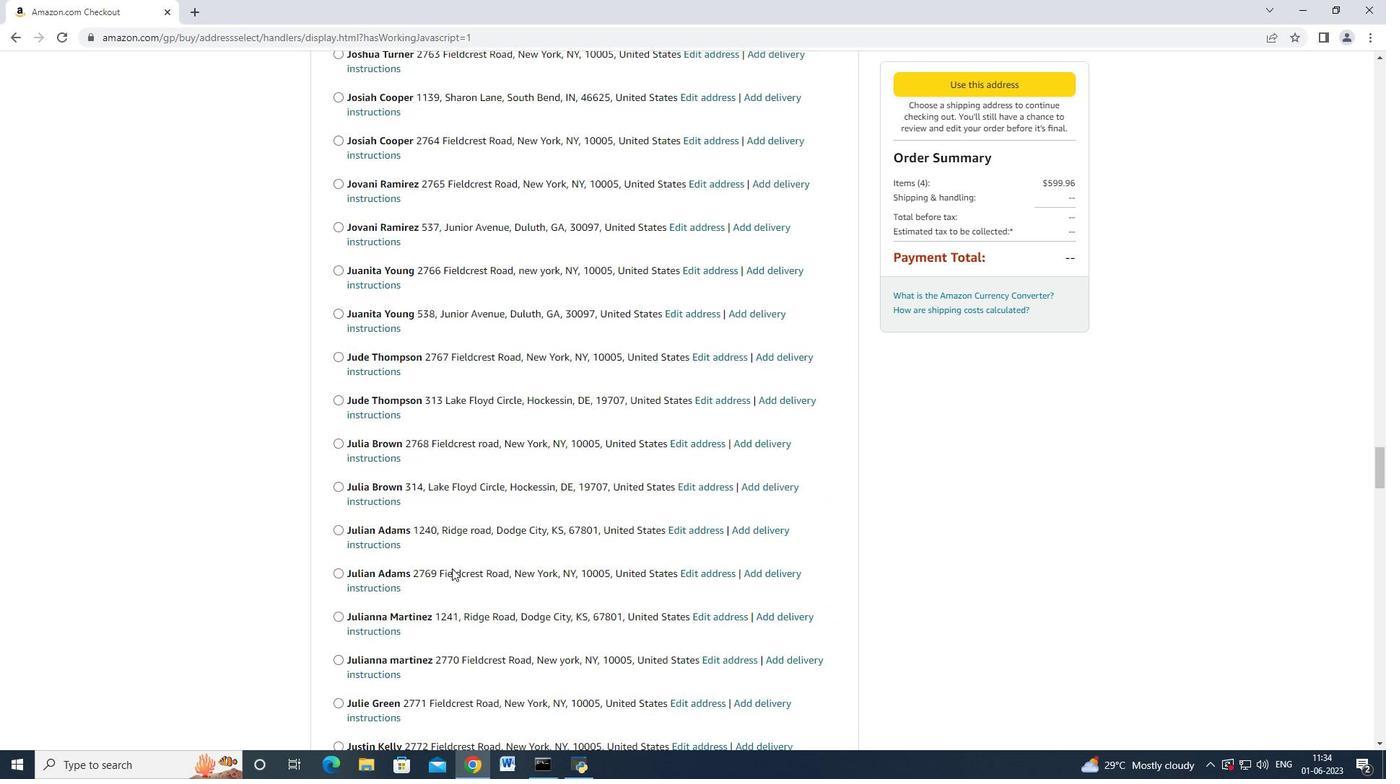 
Action: Mouse scrolled (452, 568) with delta (0, 0)
Screenshot: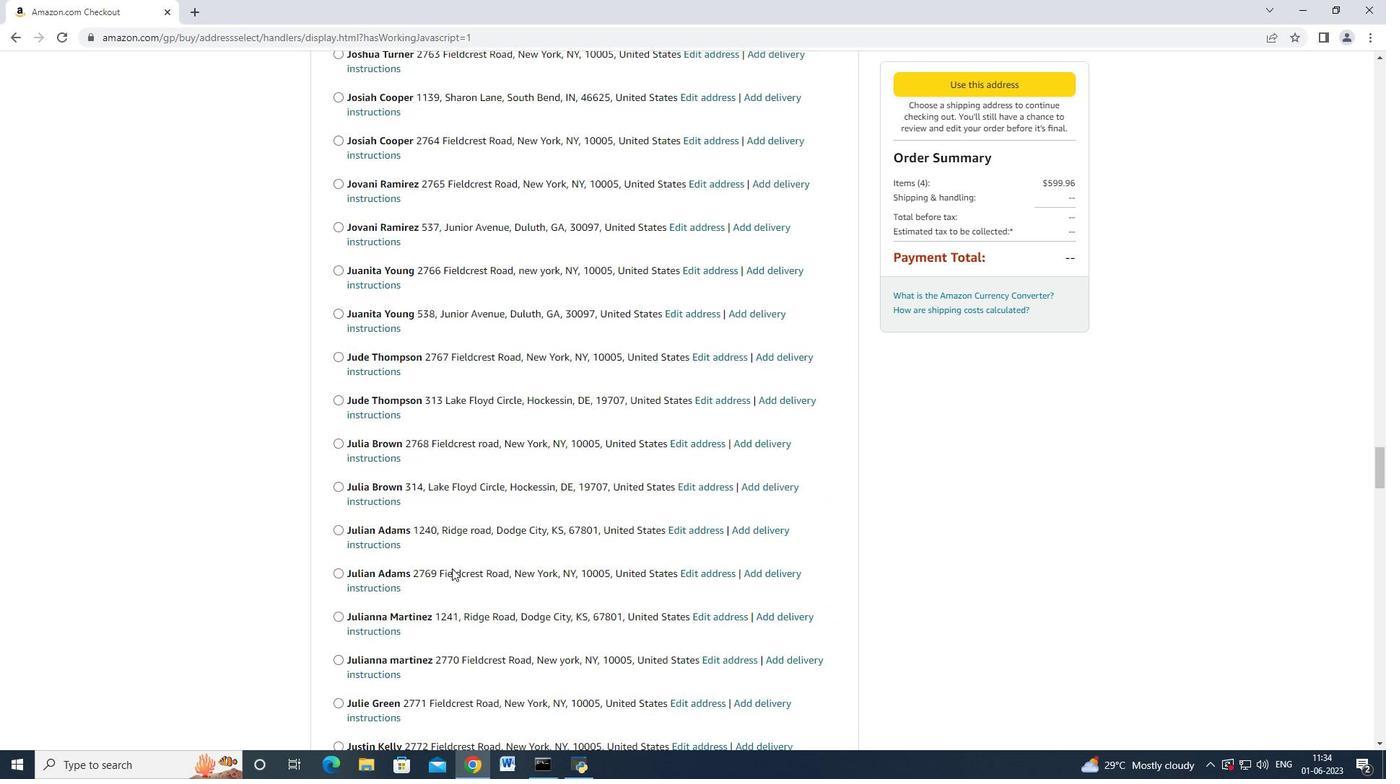 
Action: Mouse scrolled (452, 568) with delta (0, 0)
Screenshot: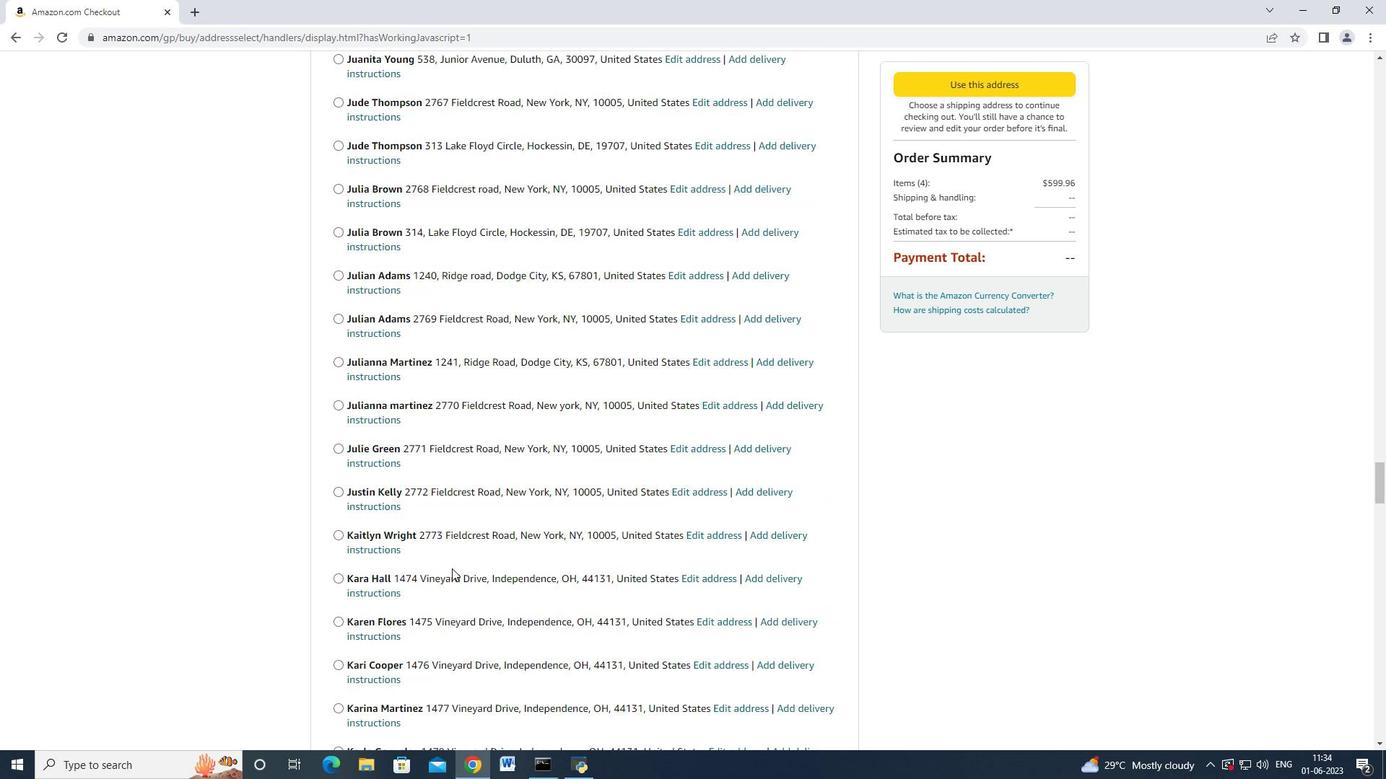 
Action: Mouse scrolled (452, 568) with delta (0, 0)
Screenshot: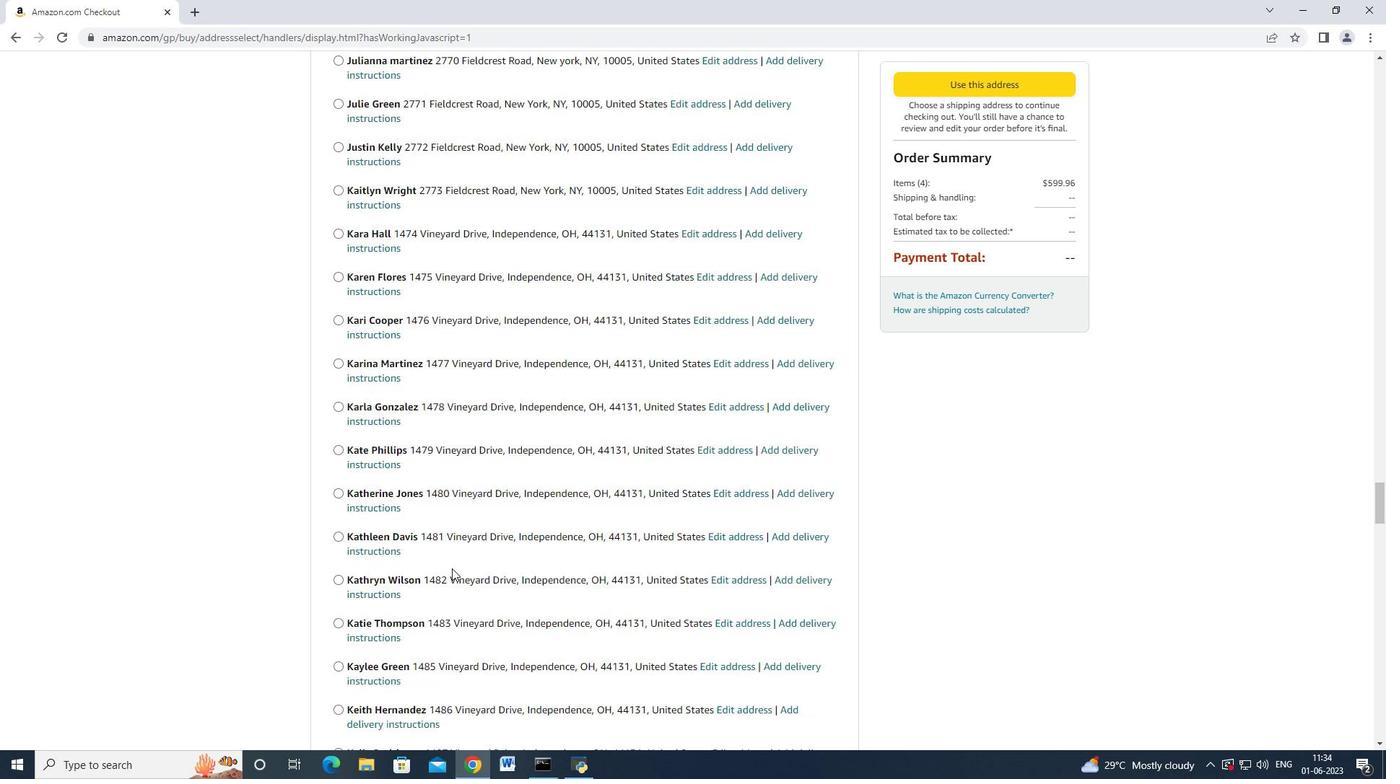 
Action: Mouse scrolled (452, 568) with delta (0, 0)
Screenshot: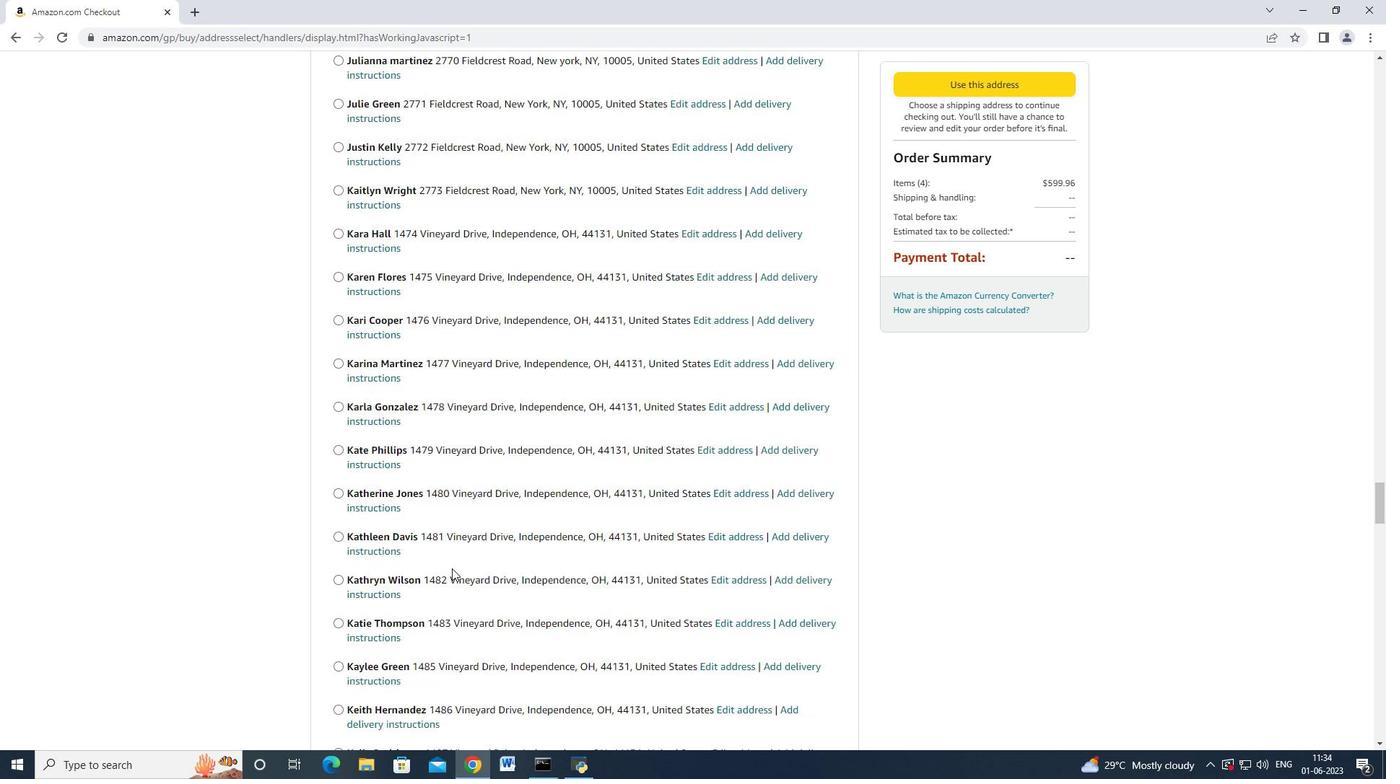 
Action: Mouse scrolled (452, 568) with delta (0, 0)
Screenshot: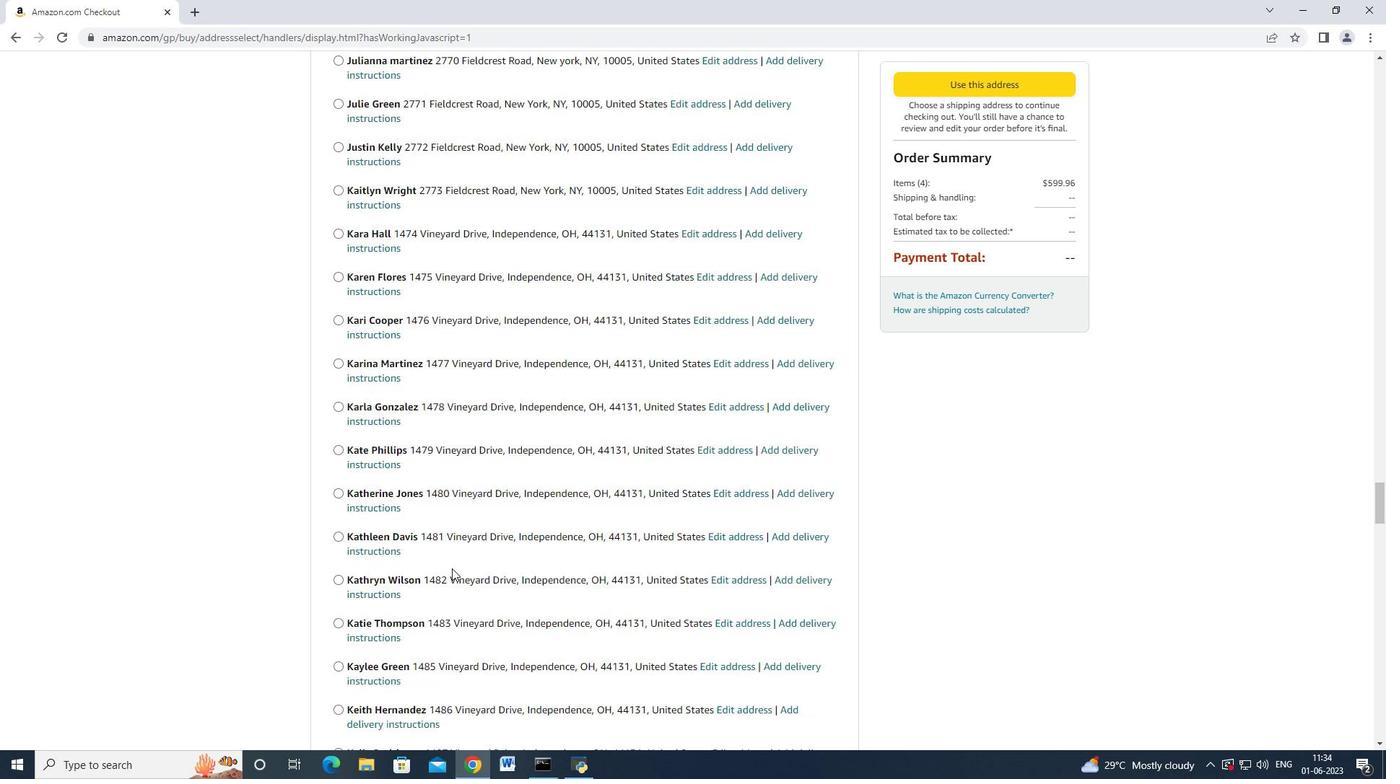 
Action: Mouse scrolled (452, 568) with delta (0, 0)
Screenshot: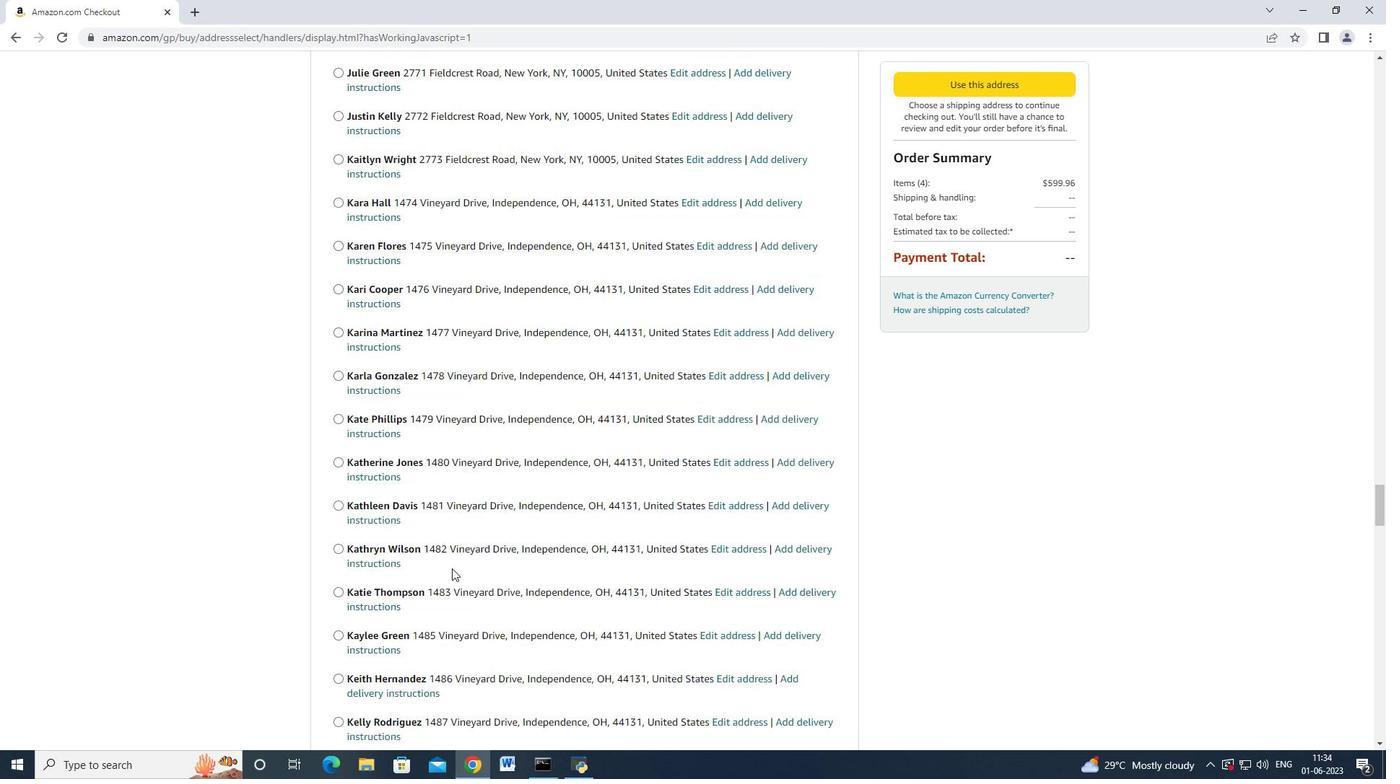 
Action: Mouse scrolled (452, 568) with delta (0, 0)
Screenshot: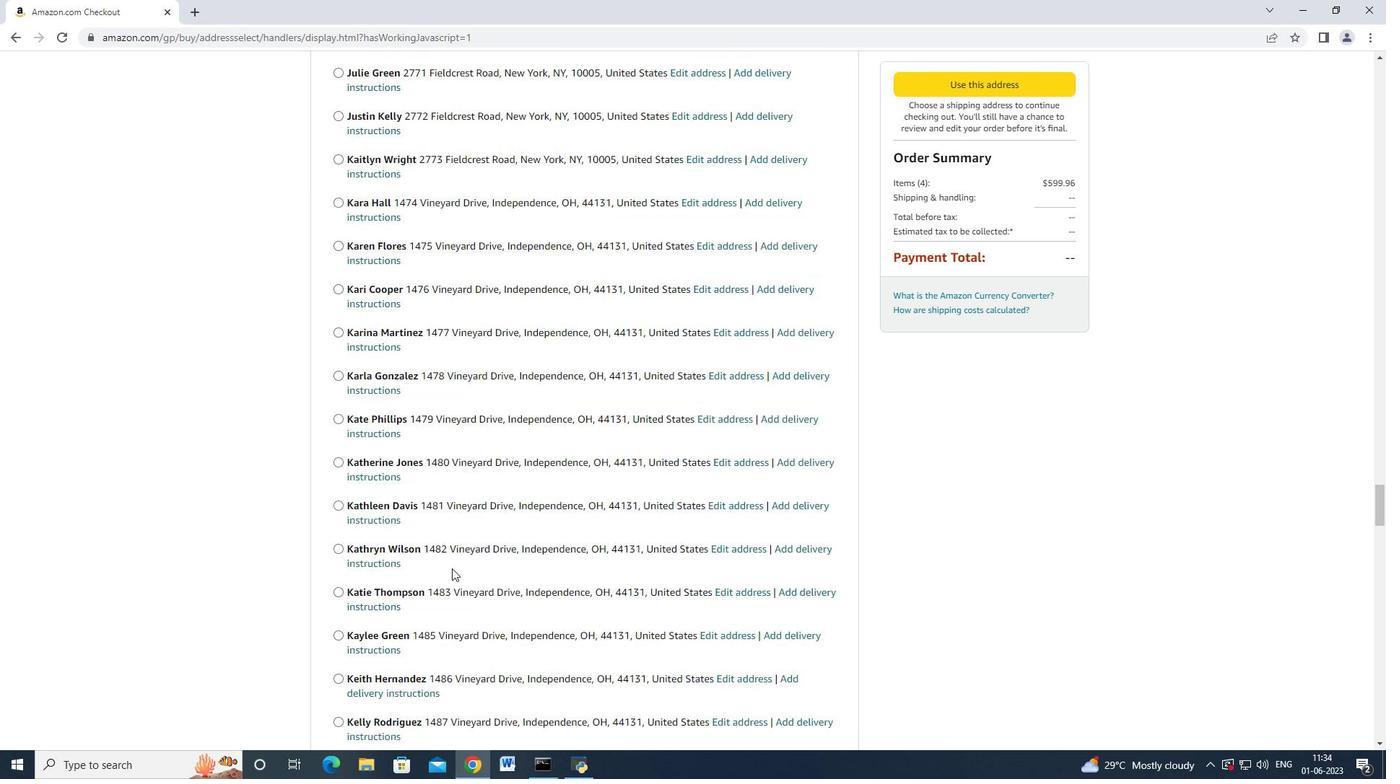 
Action: Mouse scrolled (452, 568) with delta (0, 0)
Screenshot: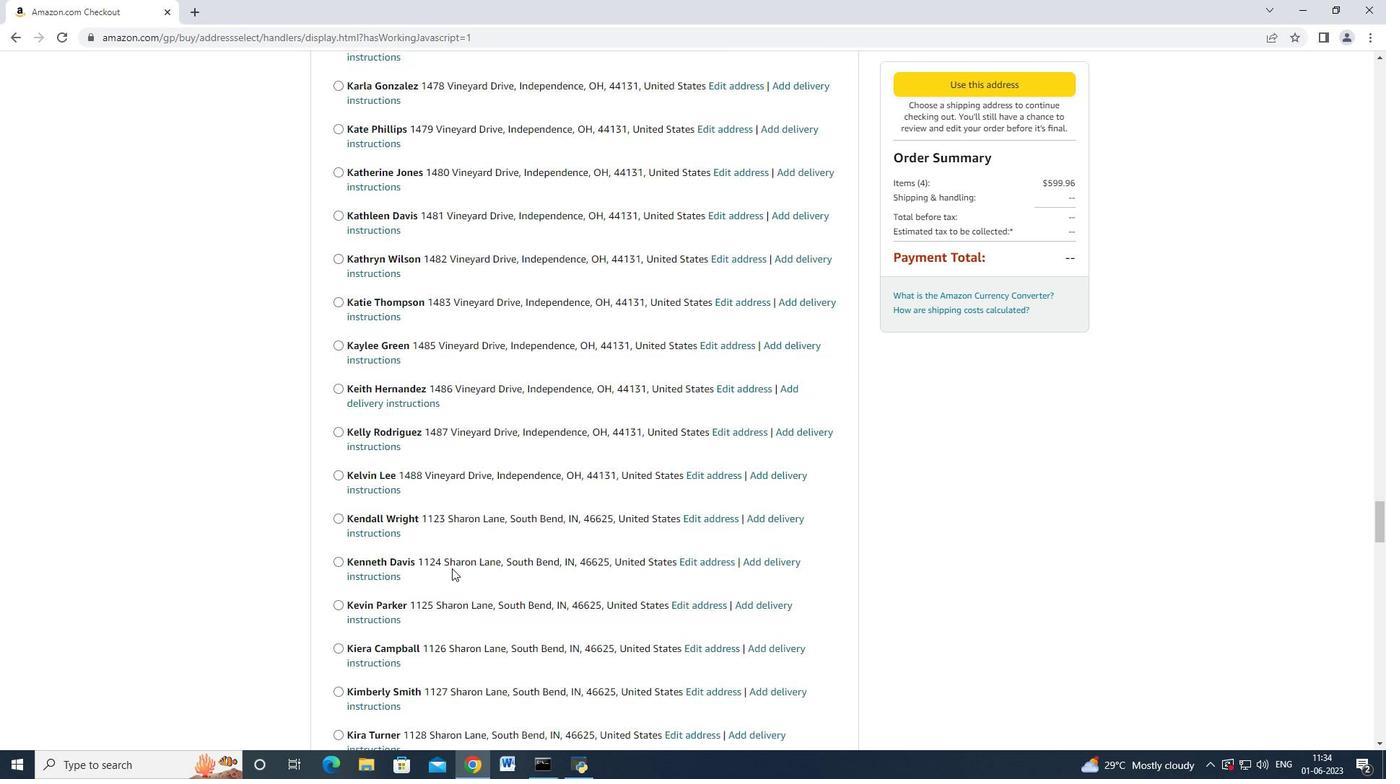 
Action: Mouse scrolled (452, 568) with delta (0, 0)
Screenshot: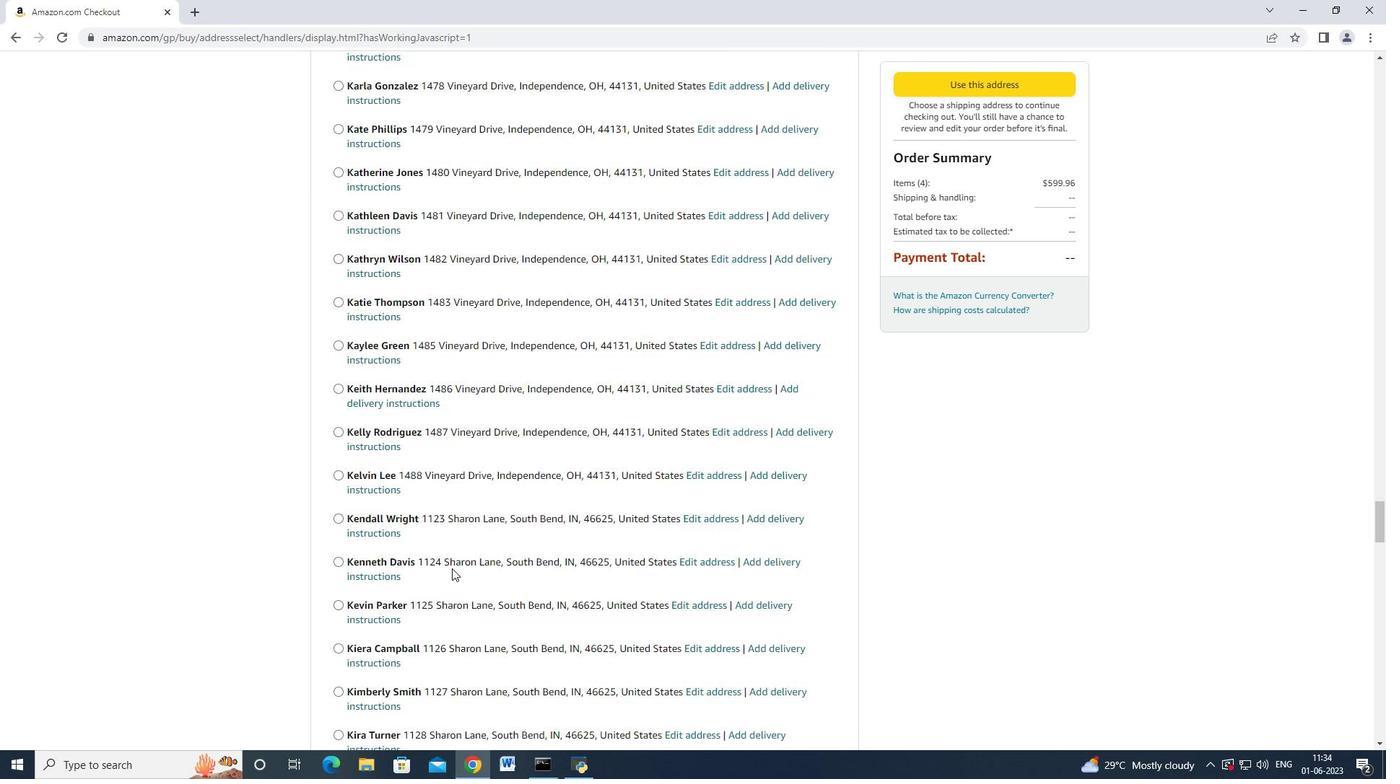 
Action: Mouse scrolled (452, 568) with delta (0, 0)
Screenshot: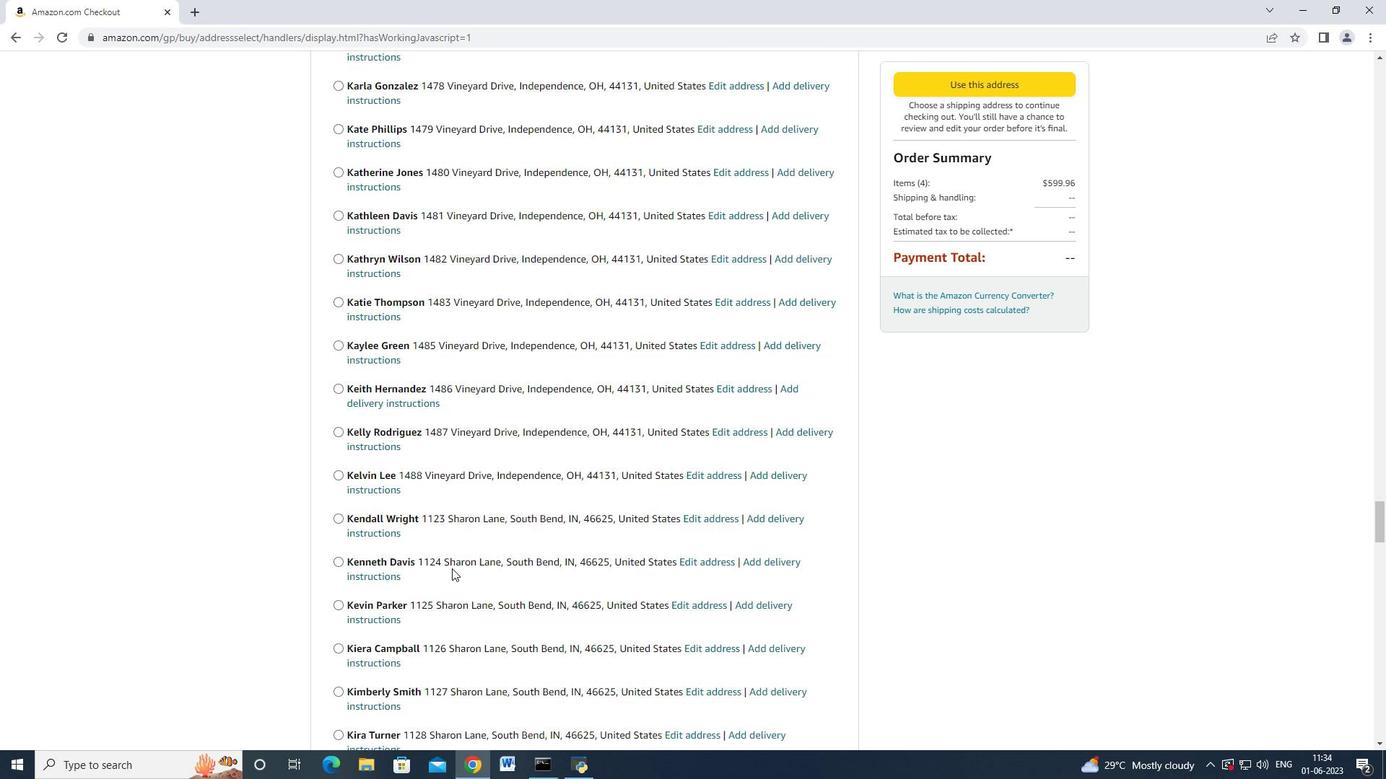 
Action: Mouse scrolled (452, 568) with delta (0, 0)
Screenshot: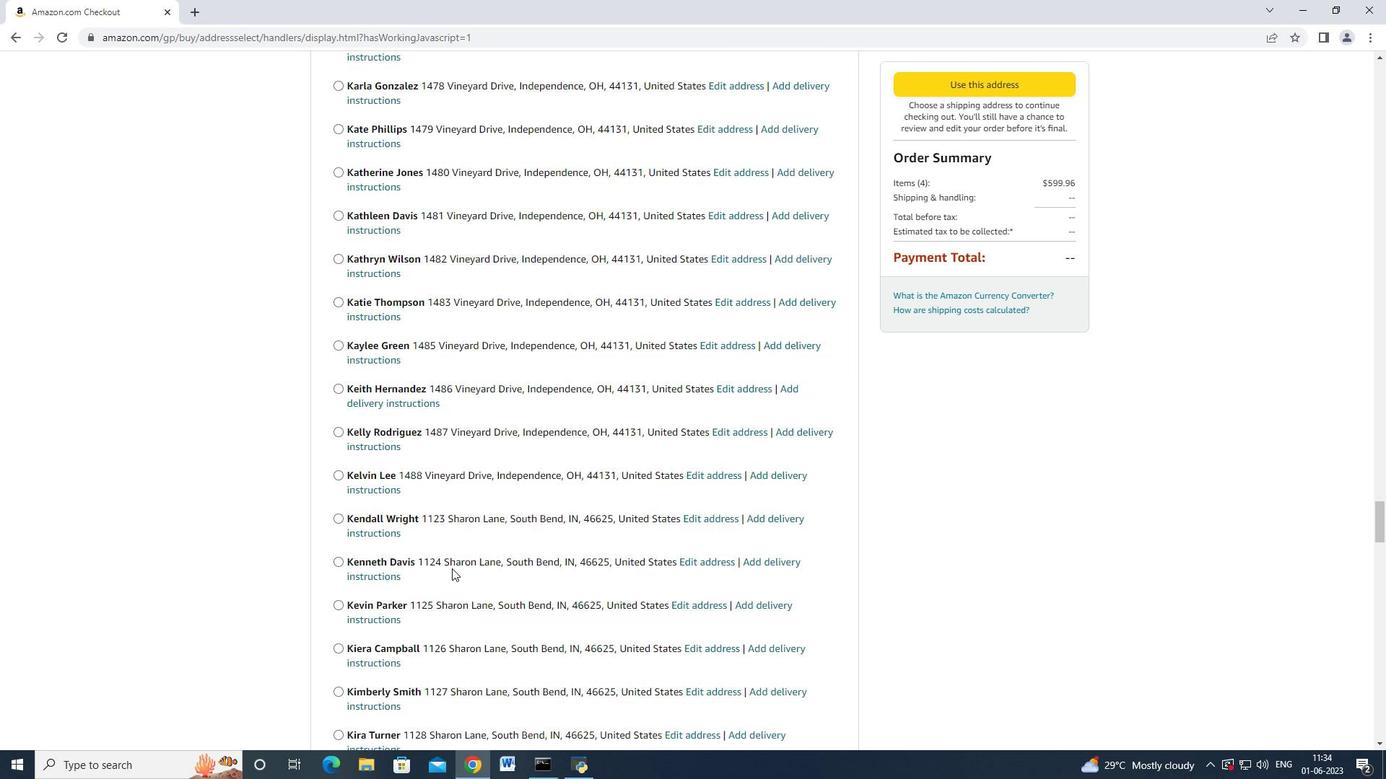 
Action: Mouse scrolled (452, 568) with delta (0, 0)
Screenshot: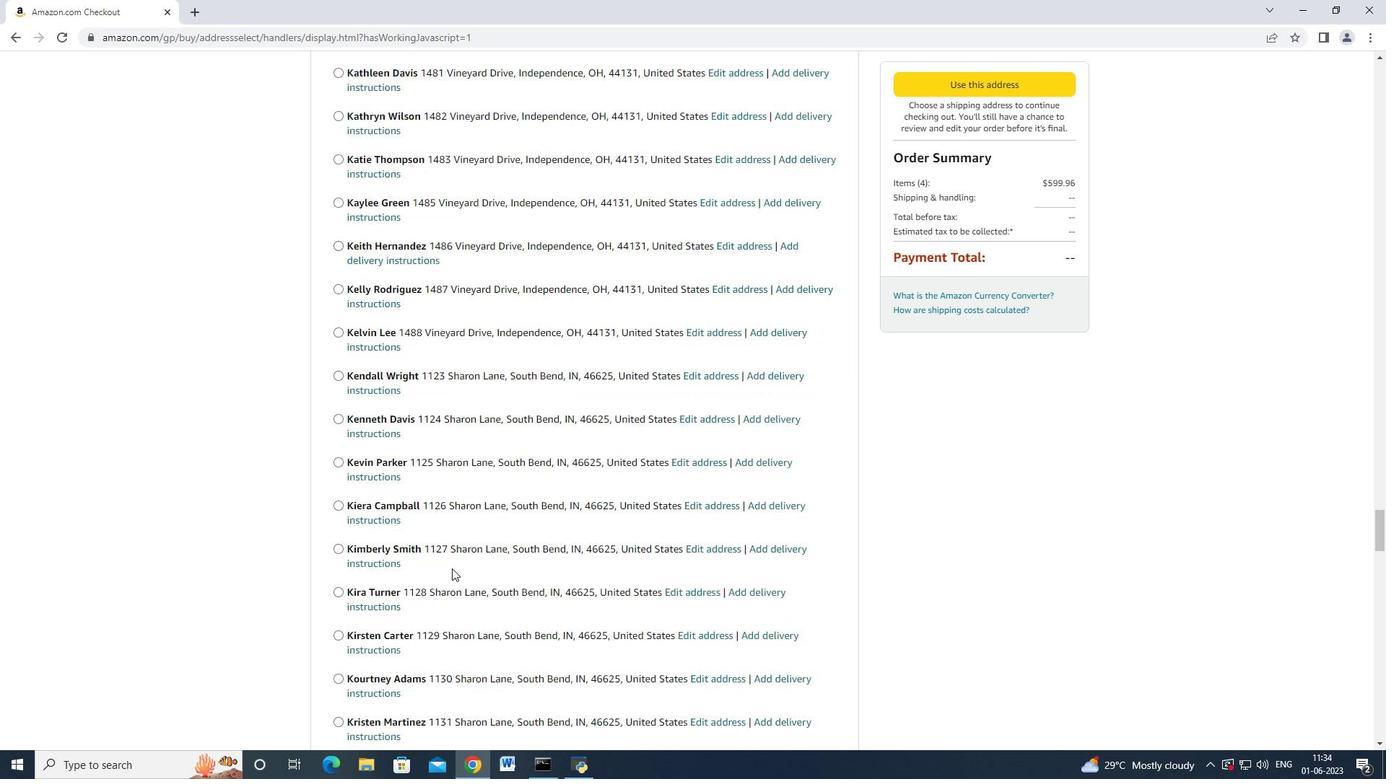 
Action: Mouse scrolled (452, 568) with delta (0, 0)
Screenshot: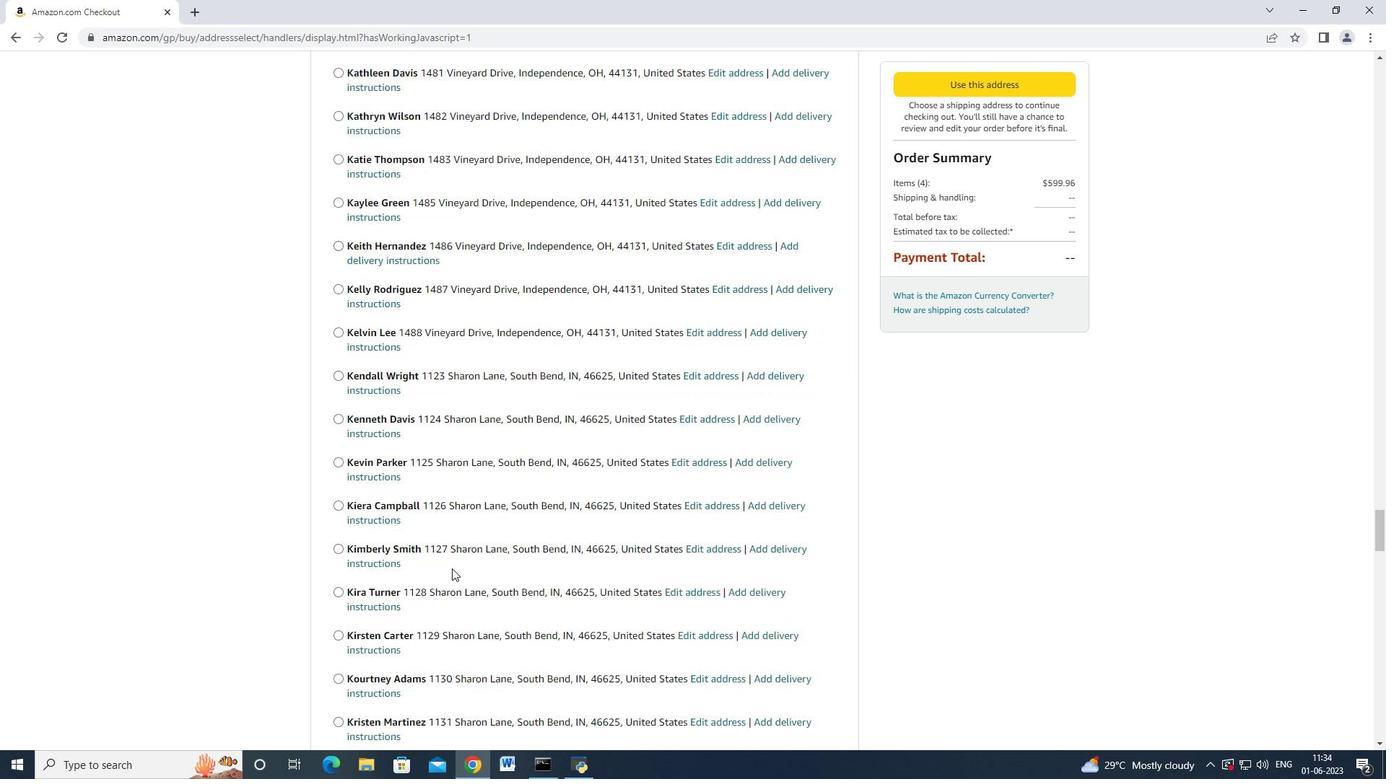 
Action: Mouse scrolled (452, 568) with delta (0, 0)
Screenshot: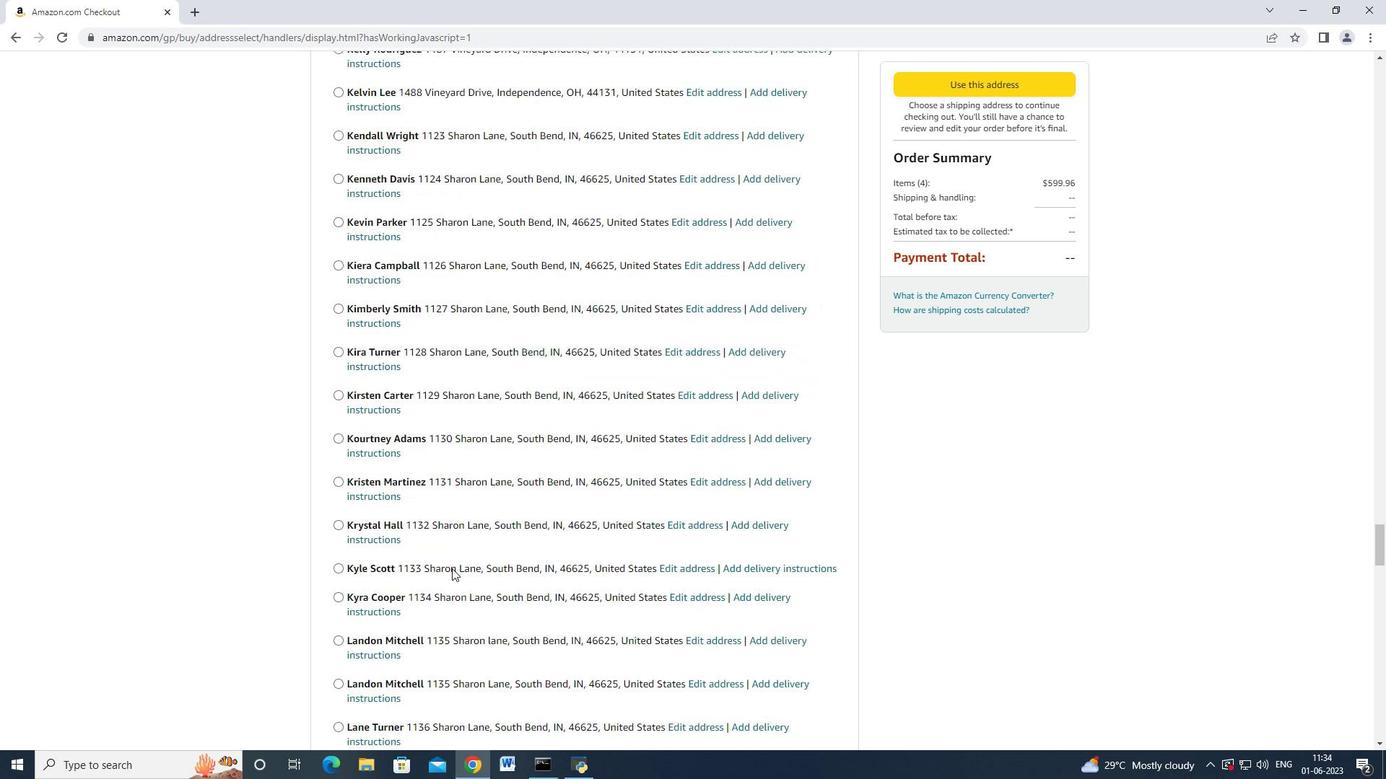 
Action: Mouse scrolled (452, 568) with delta (0, 0)
Screenshot: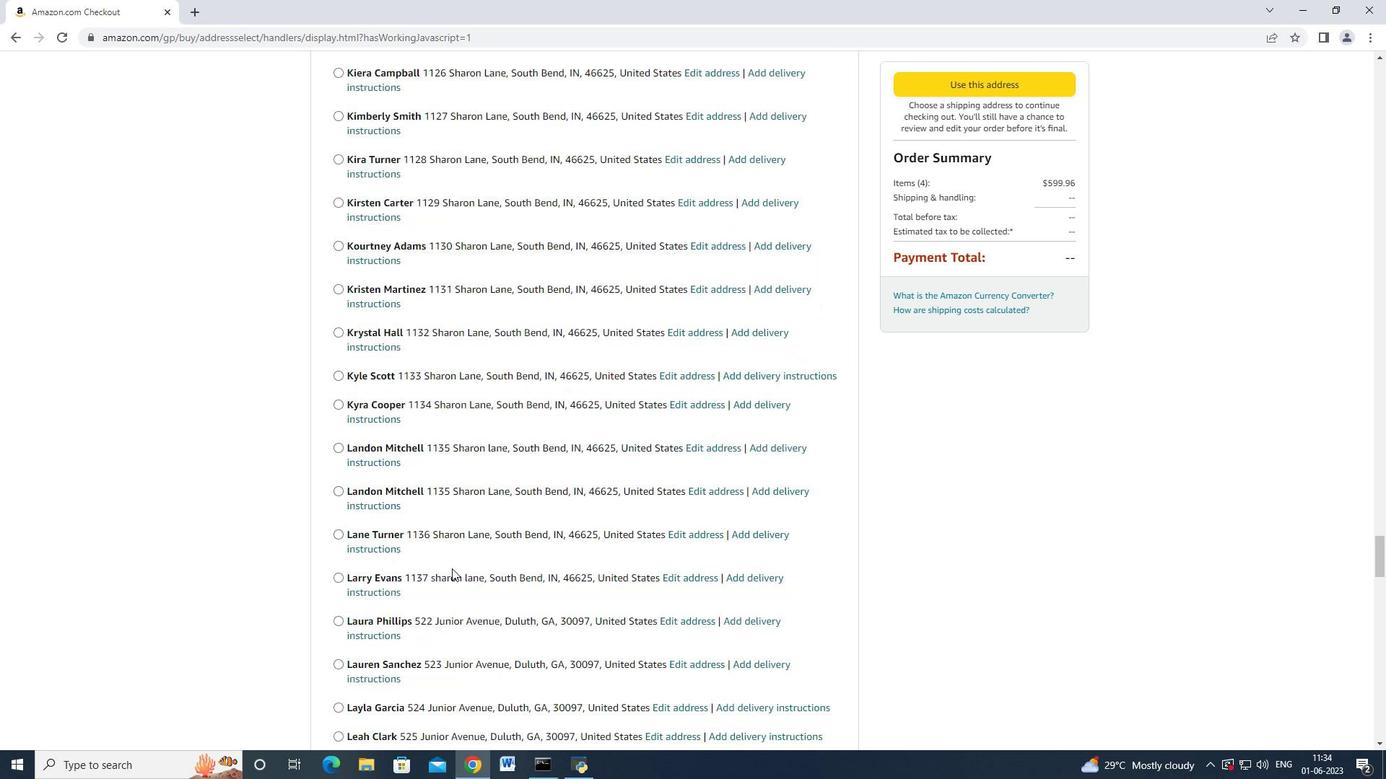 
Action: Mouse scrolled (452, 568) with delta (0, 0)
Screenshot: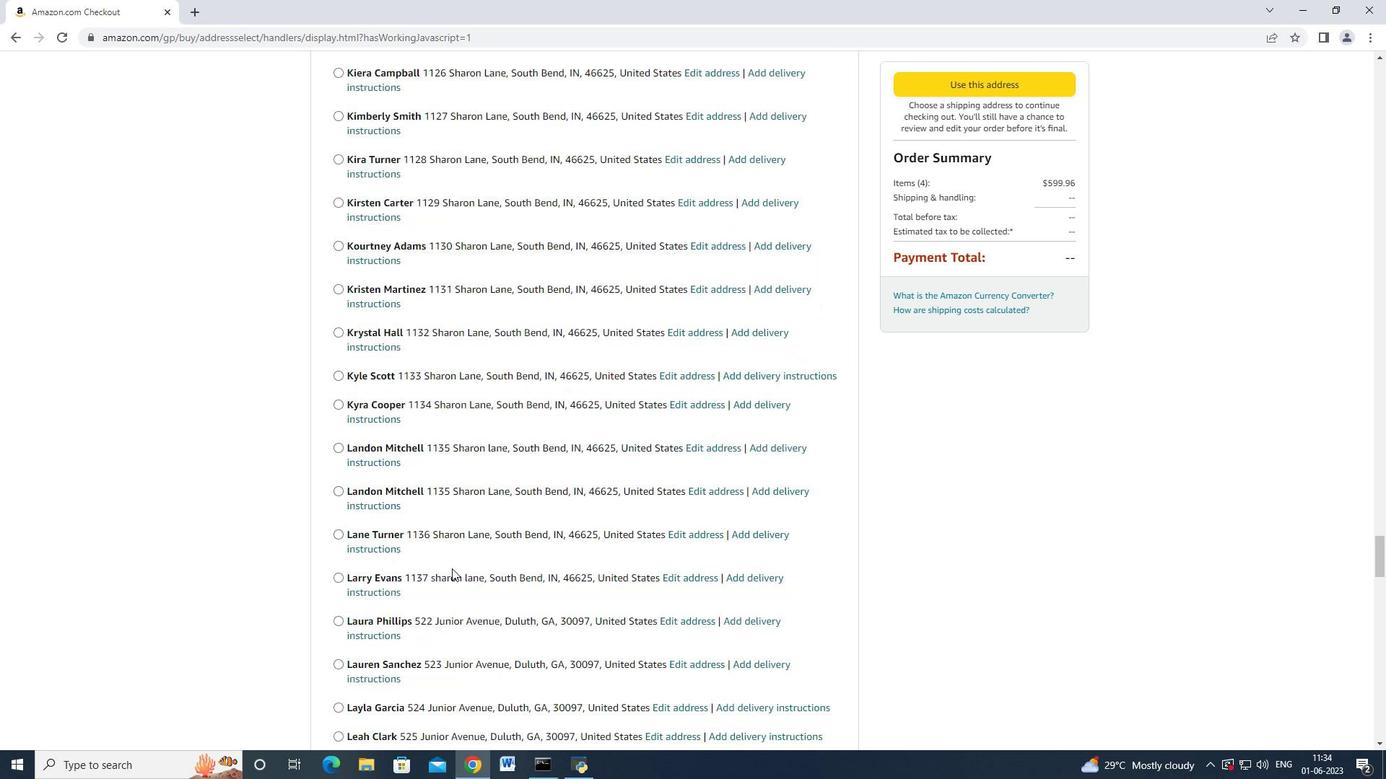 
Action: Mouse scrolled (452, 568) with delta (0, 0)
Screenshot: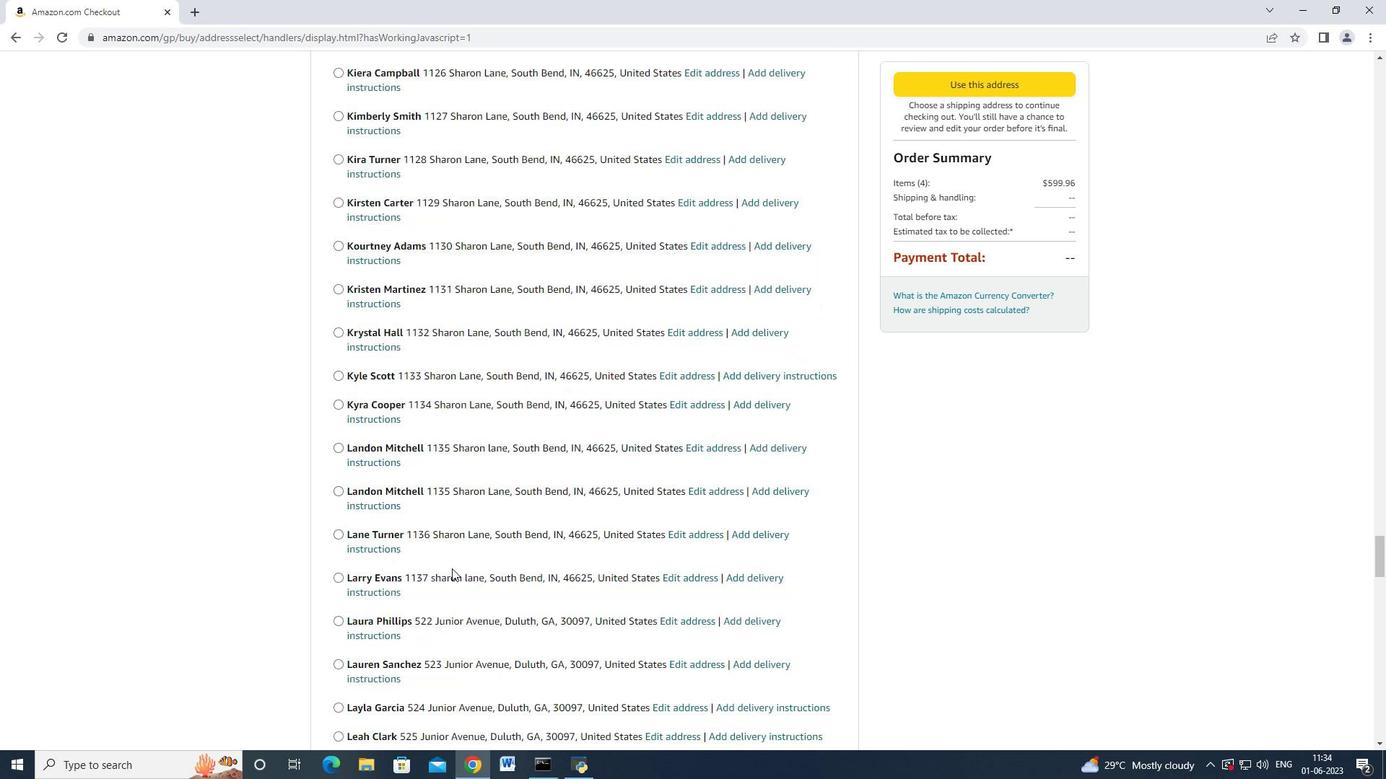 
Action: Mouse scrolled (452, 568) with delta (0, 0)
Screenshot: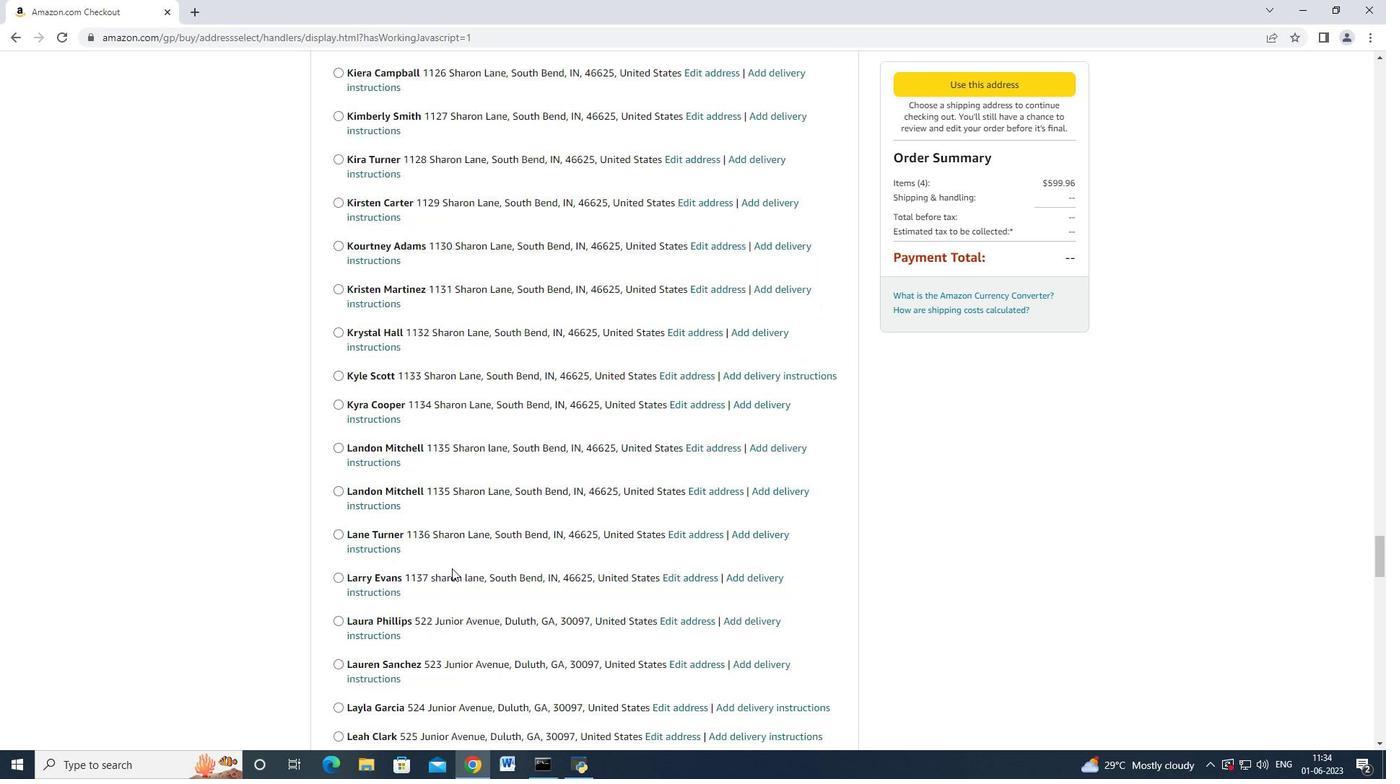 
Action: Mouse scrolled (452, 568) with delta (0, 0)
Screenshot: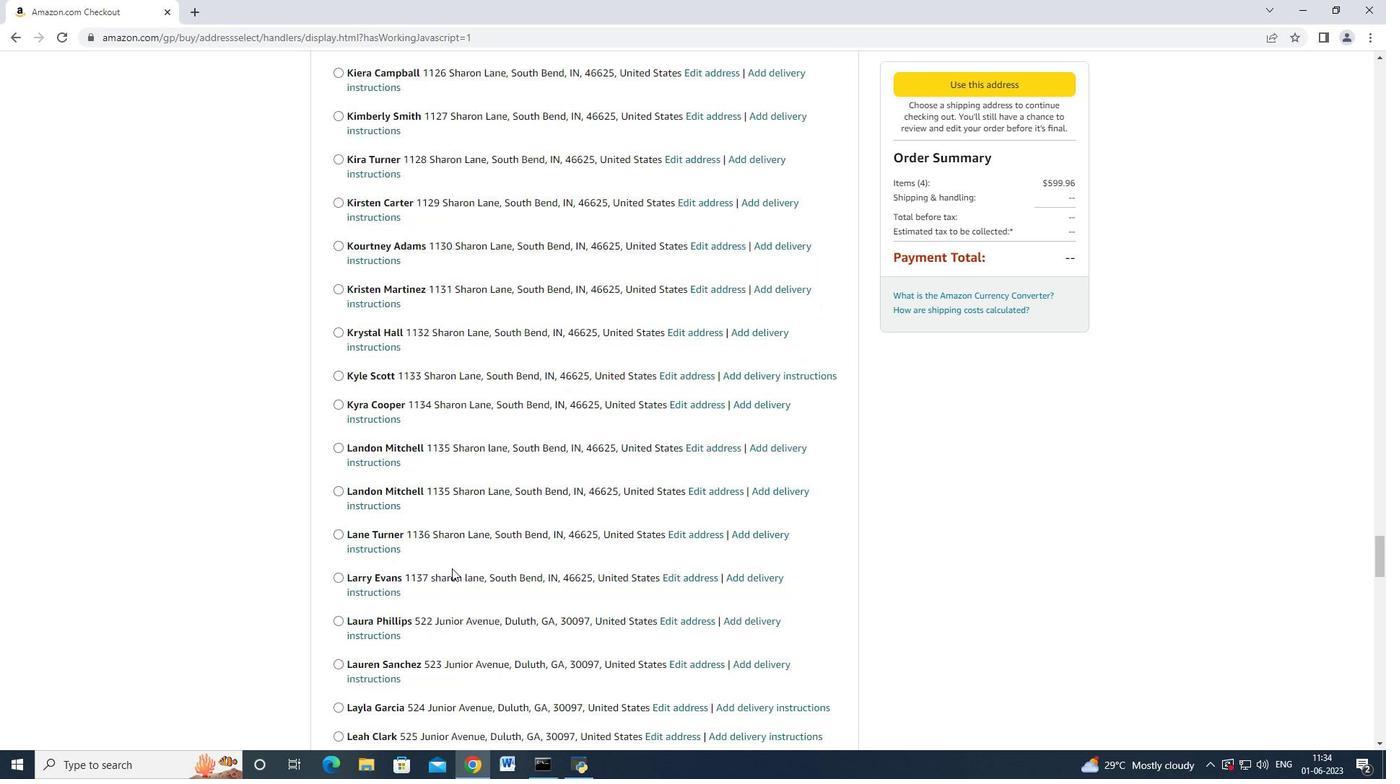 
Action: Mouse scrolled (452, 568) with delta (0, 0)
Screenshot: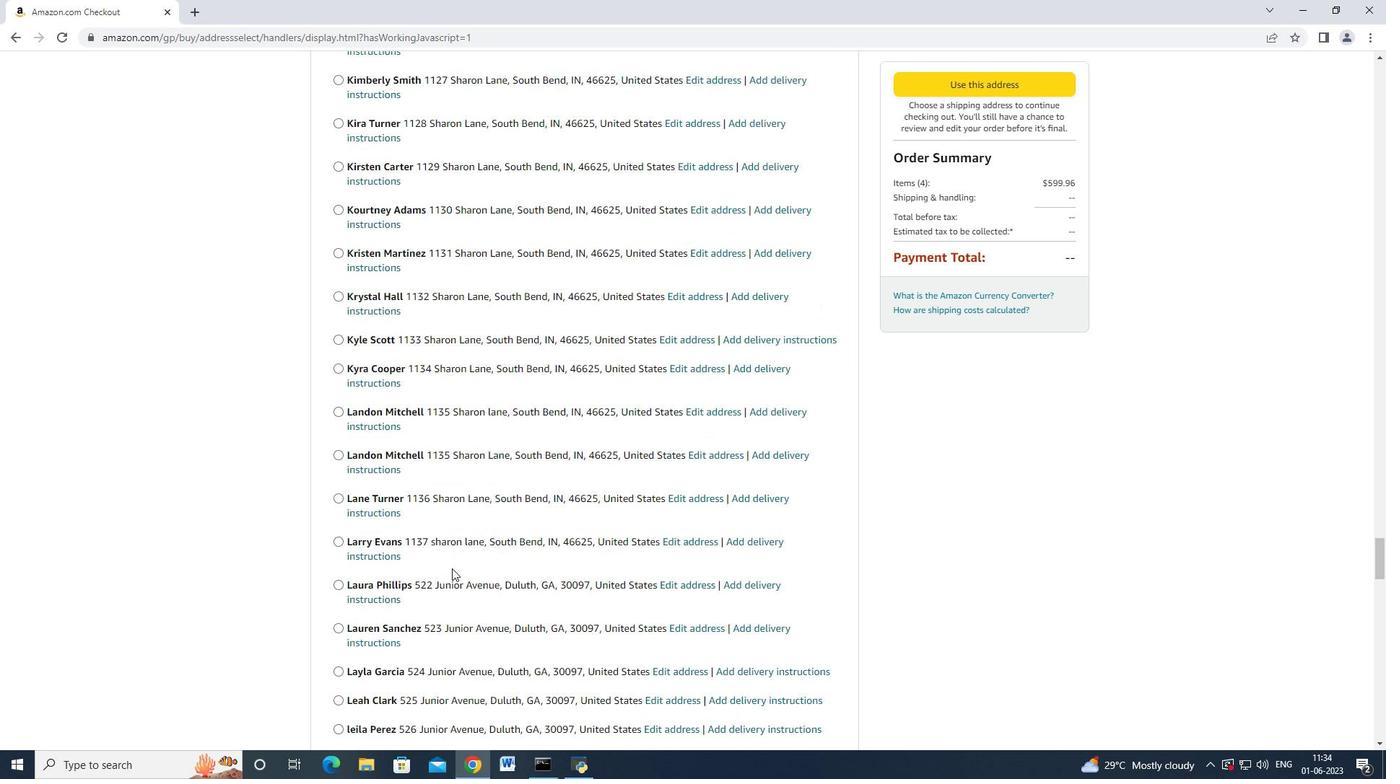 
Action: Mouse scrolled (452, 568) with delta (0, 0)
Screenshot: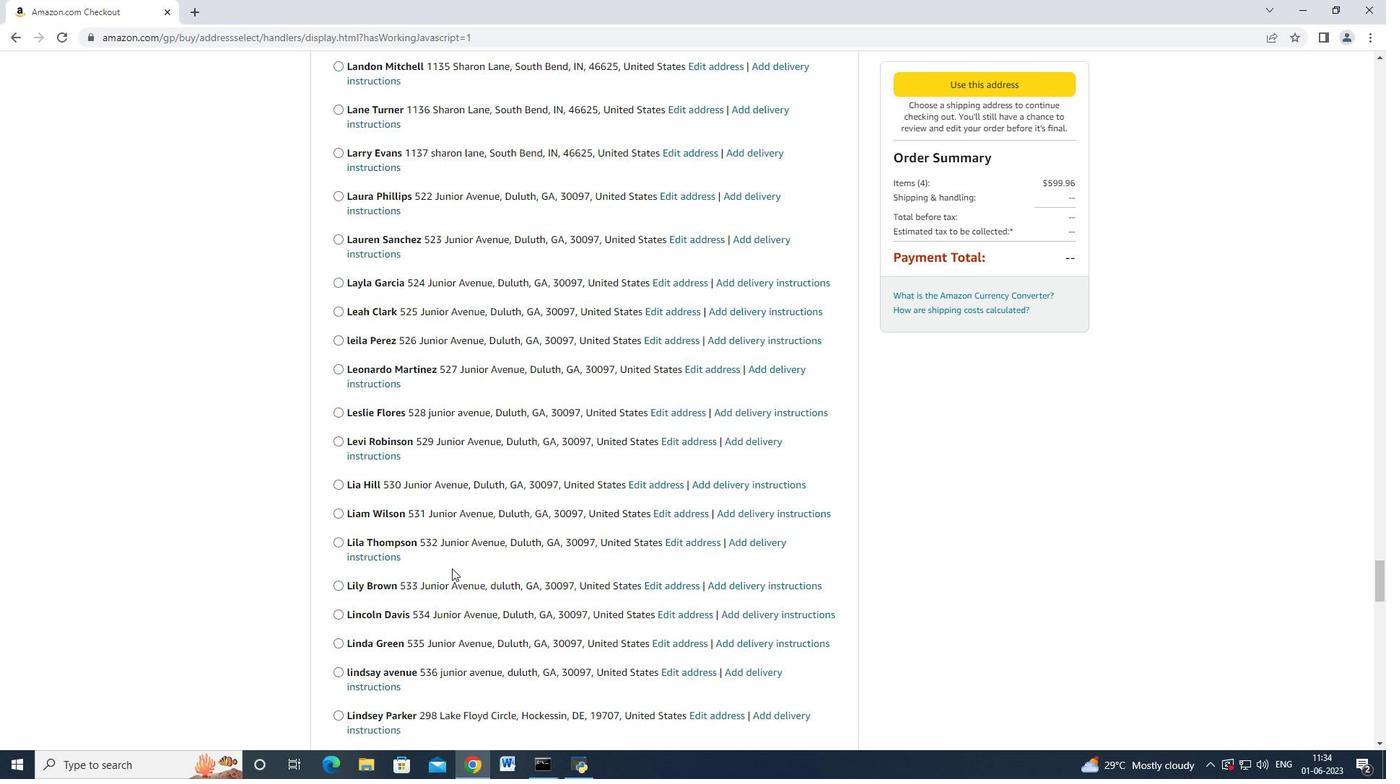 
Action: Mouse scrolled (452, 568) with delta (0, 0)
Screenshot: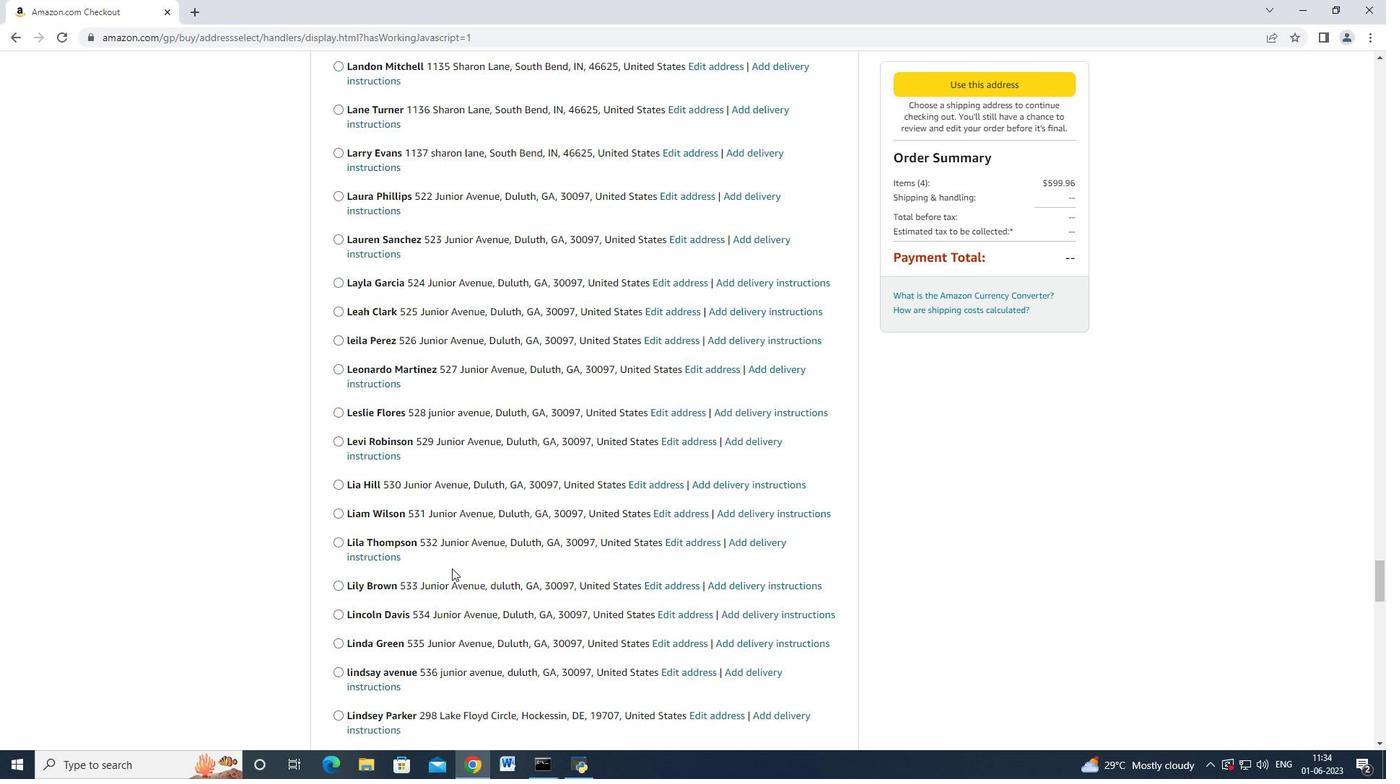 
Action: Mouse scrolled (452, 568) with delta (0, 0)
Screenshot: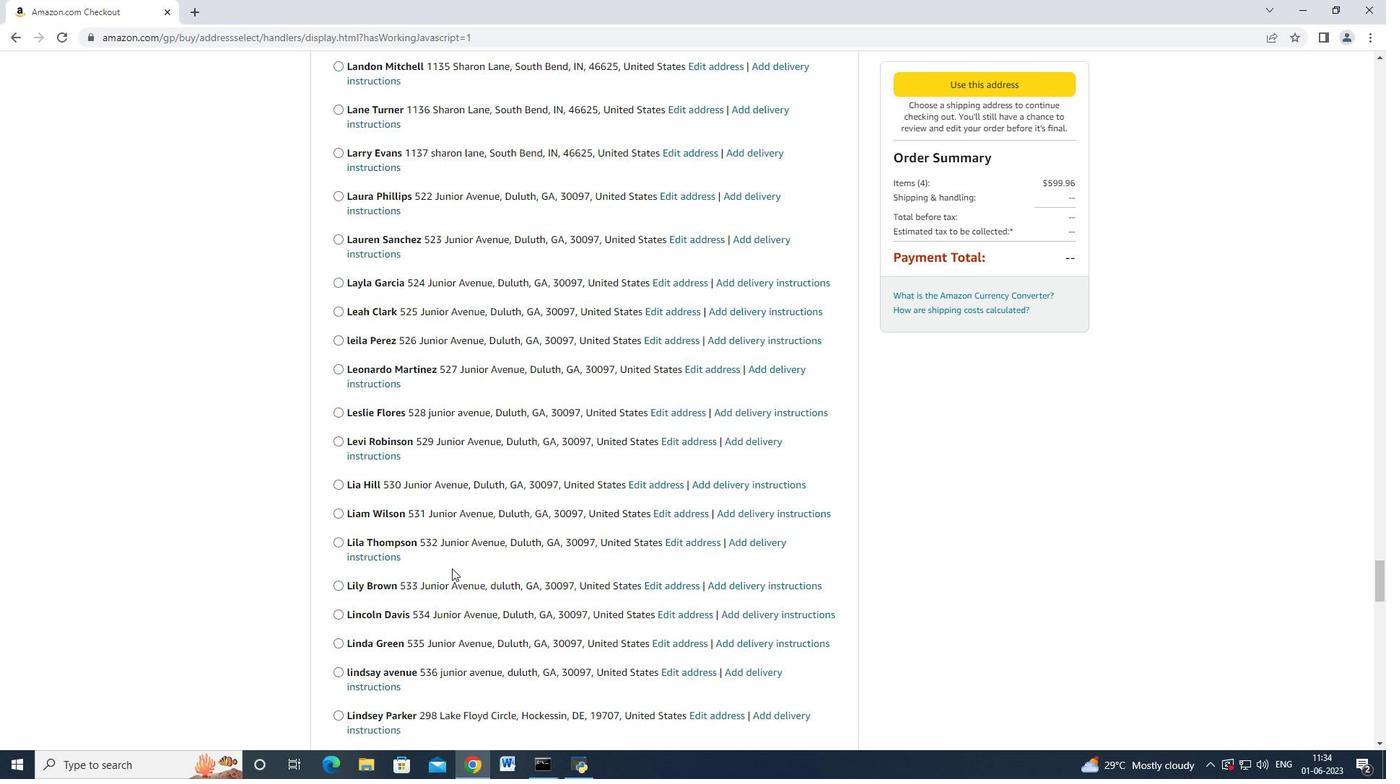 
Action: Mouse scrolled (452, 568) with delta (0, 0)
Screenshot: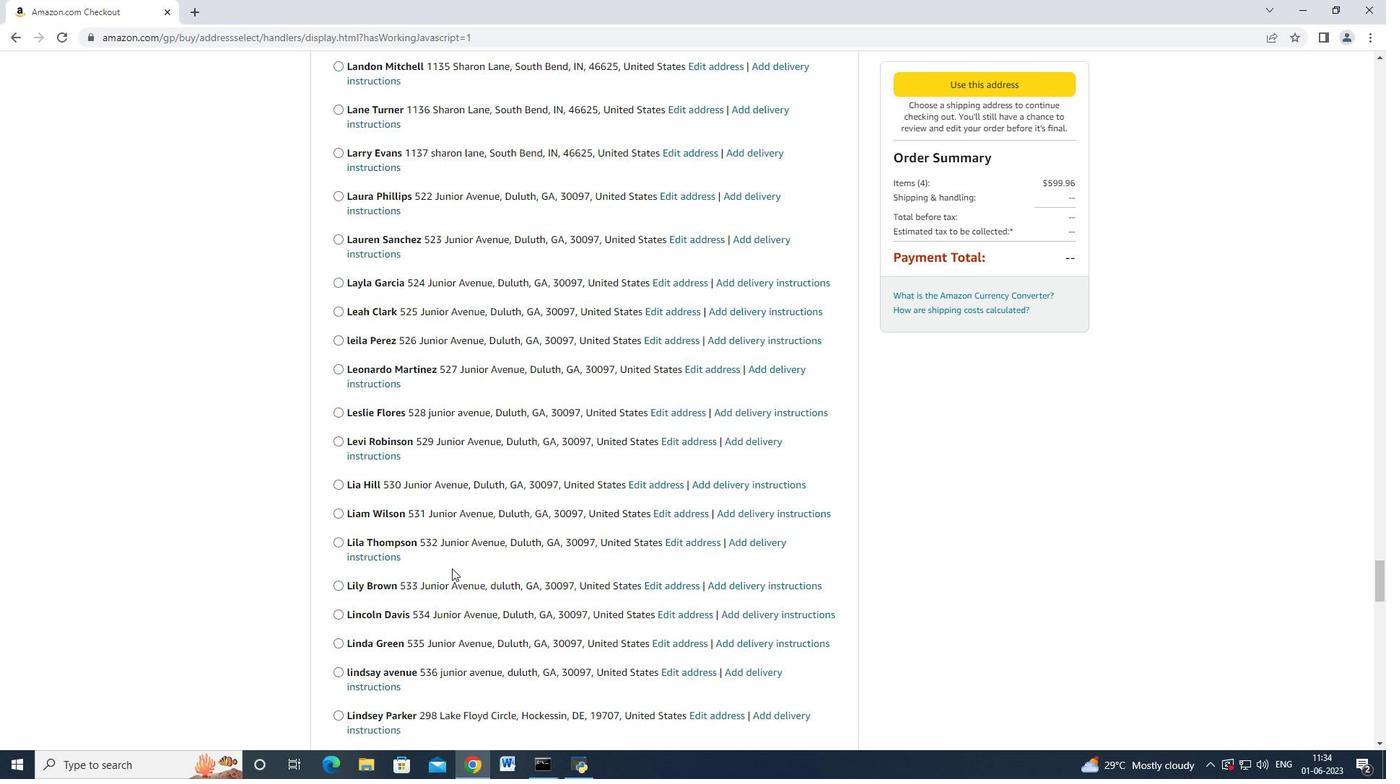 
Action: Mouse scrolled (452, 568) with delta (0, 0)
Screenshot: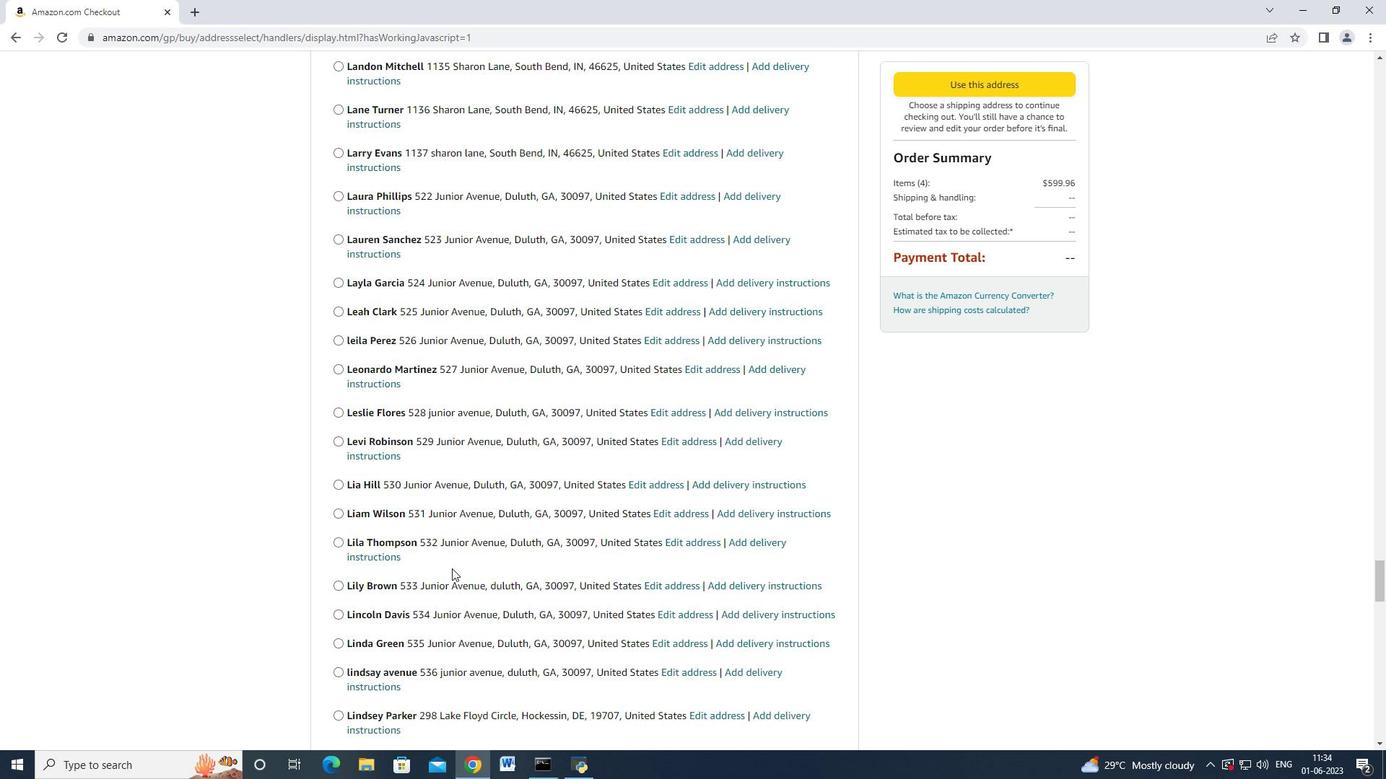 
Action: Mouse scrolled (452, 568) with delta (0, 0)
Screenshot: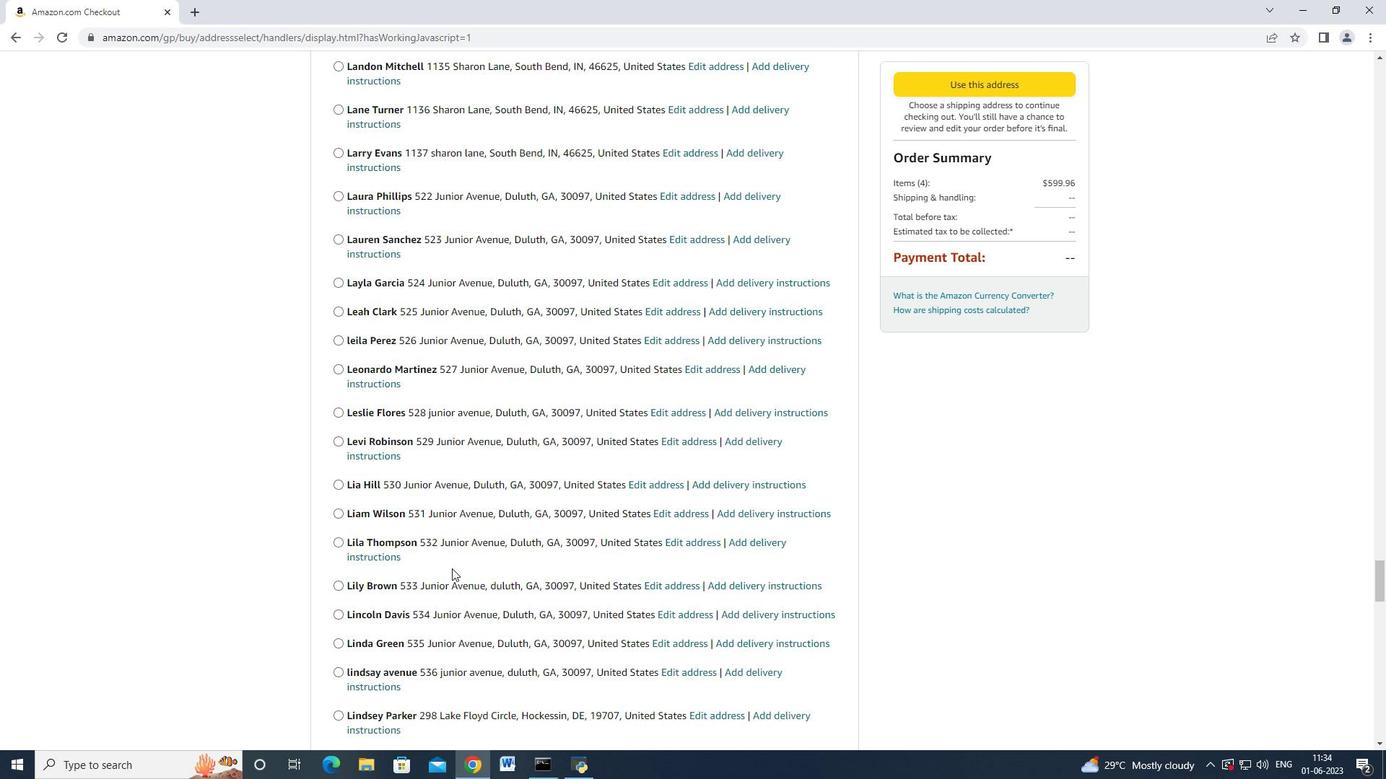 
Action: Mouse scrolled (452, 568) with delta (0, 0)
Screenshot: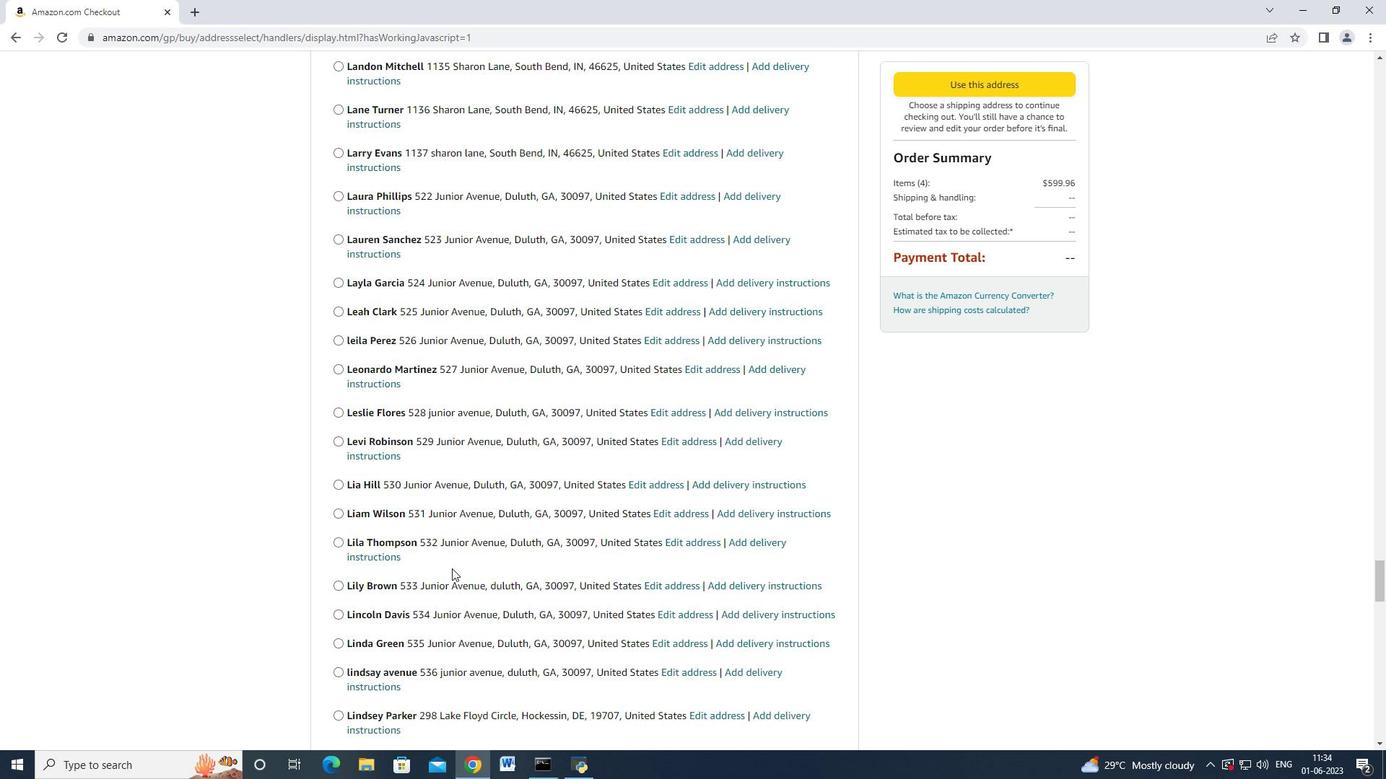 
Action: Mouse scrolled (452, 568) with delta (0, 0)
Screenshot: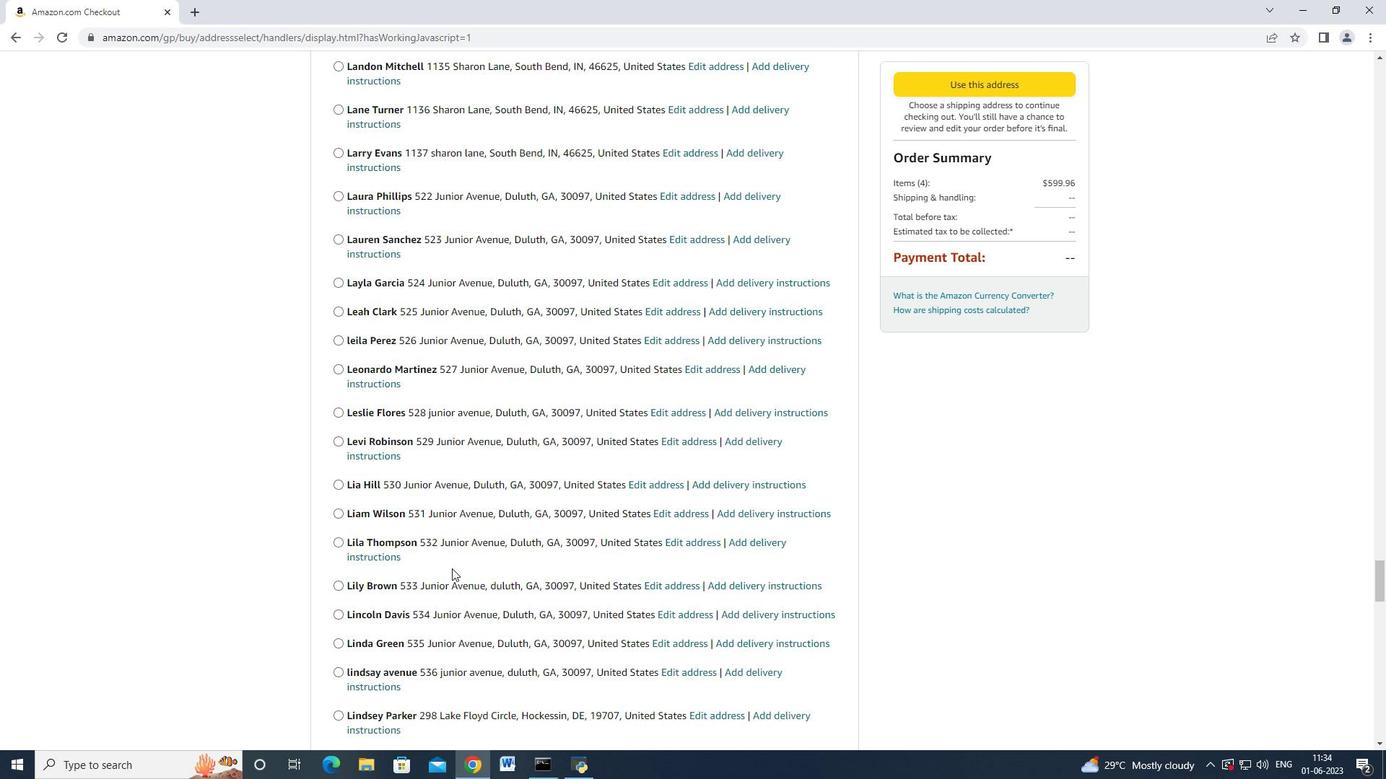 
Action: Mouse scrolled (452, 568) with delta (0, 0)
Screenshot: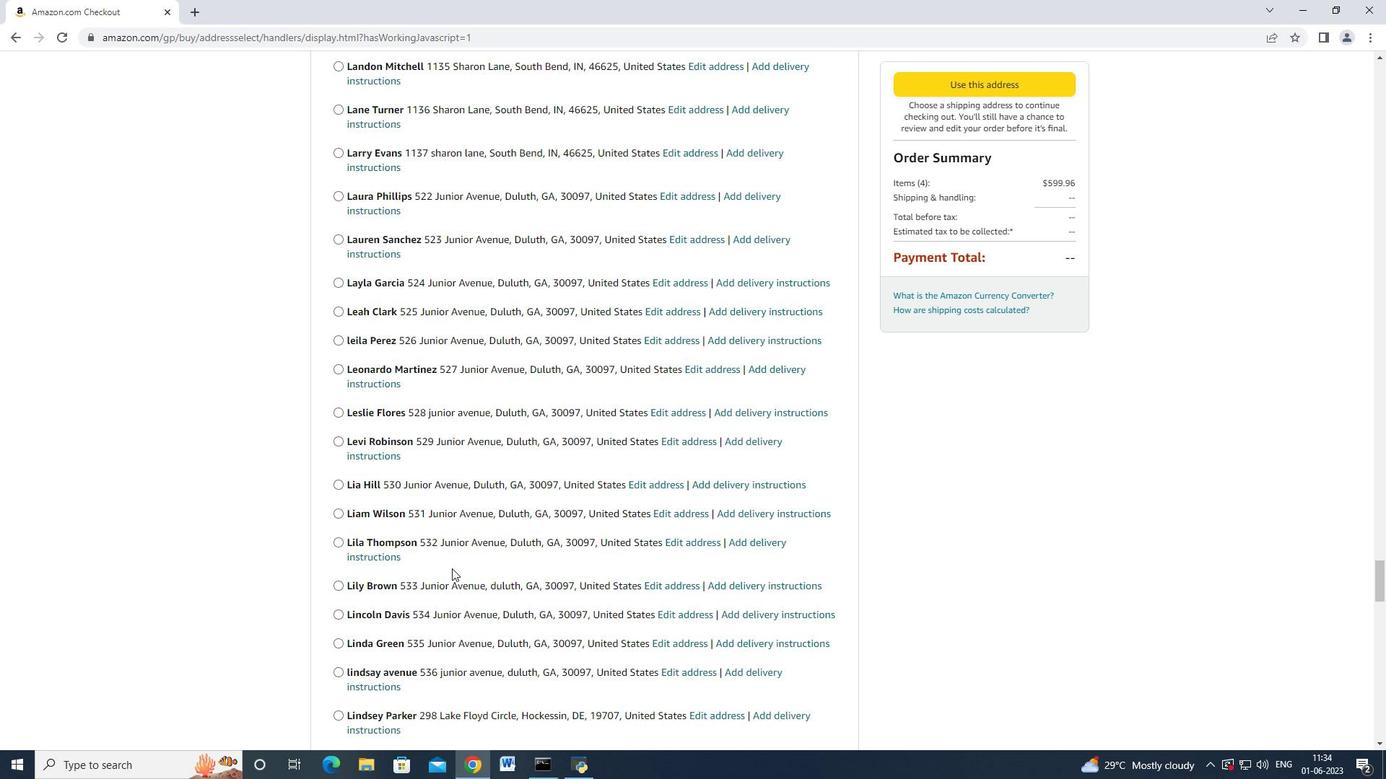 
Action: Mouse scrolled (452, 568) with delta (0, 0)
Screenshot: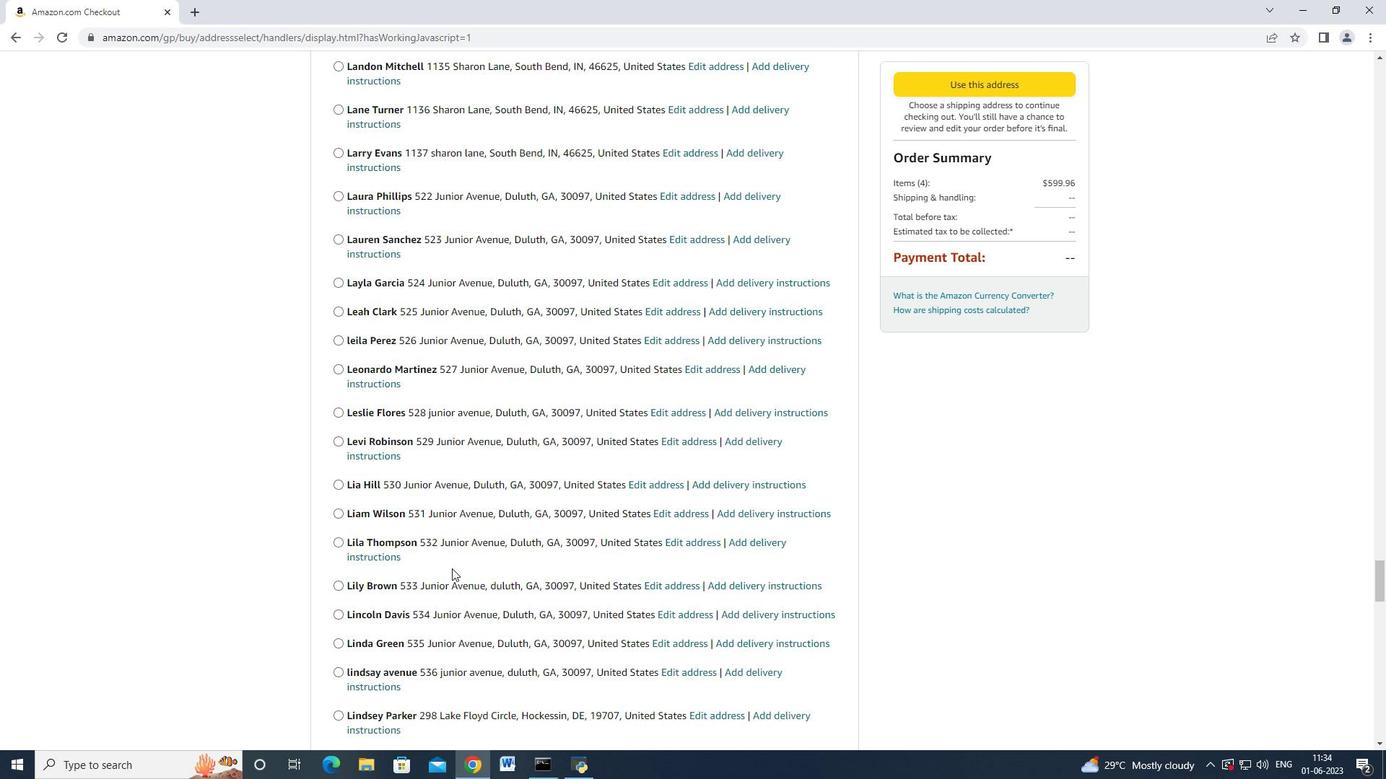 
Action: Mouse scrolled (452, 568) with delta (0, 0)
Screenshot: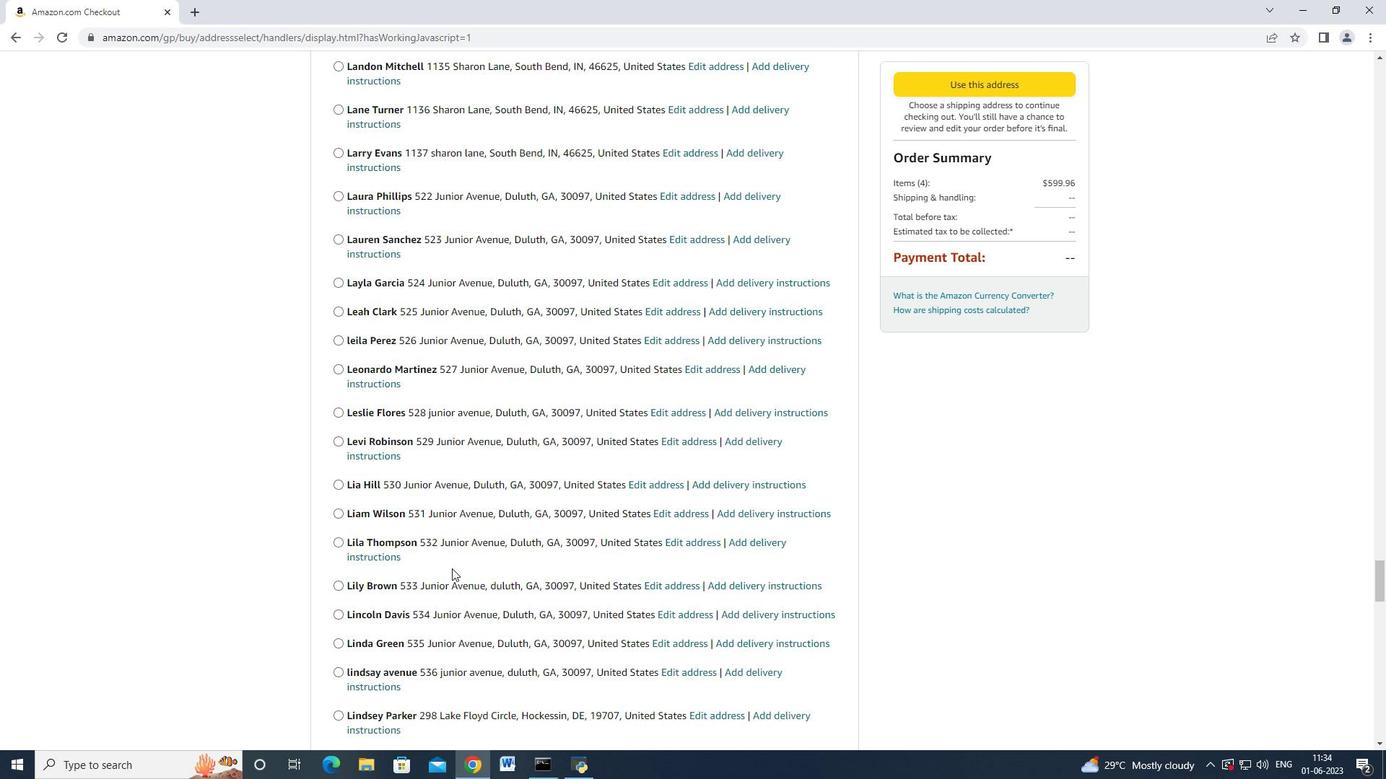 
Action: Mouse scrolled (452, 568) with delta (0, 0)
Screenshot: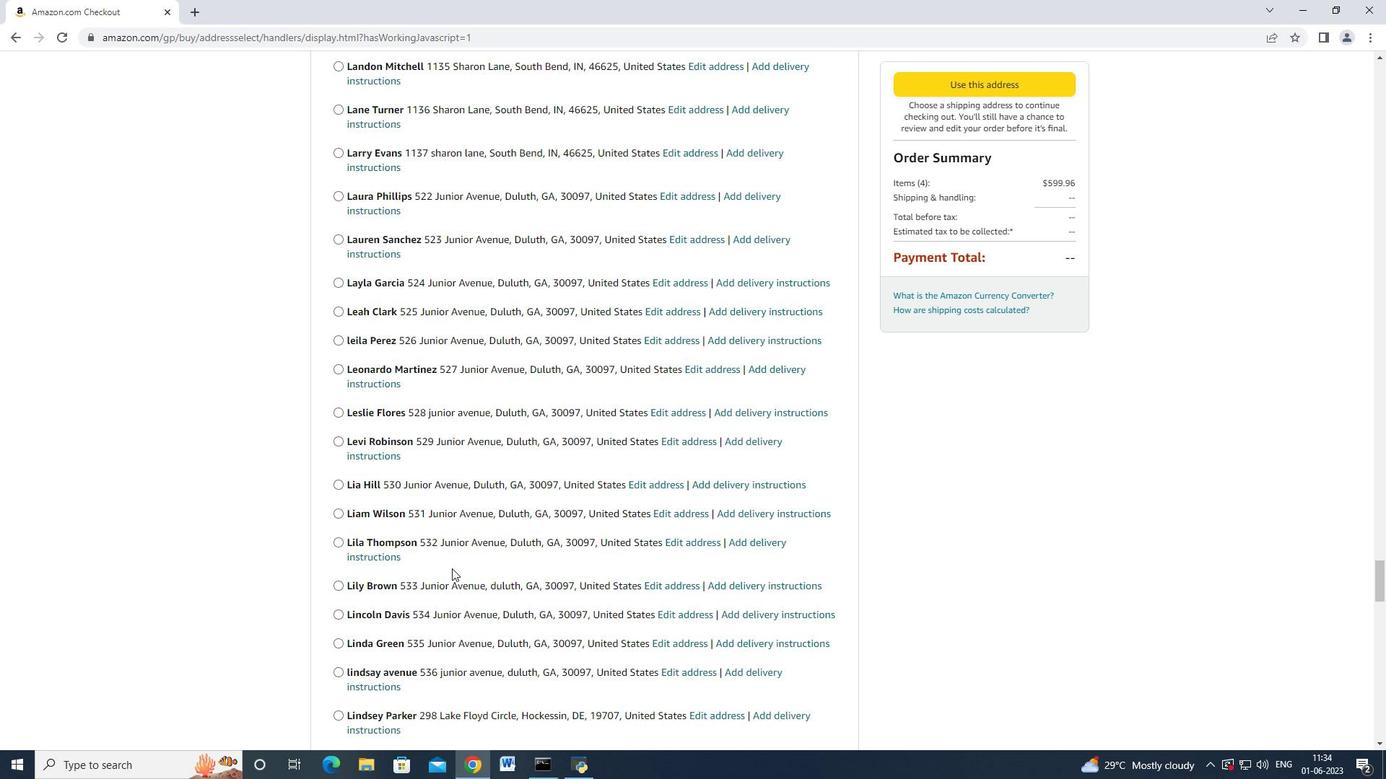 
Action: Mouse scrolled (452, 568) with delta (0, 0)
Screenshot: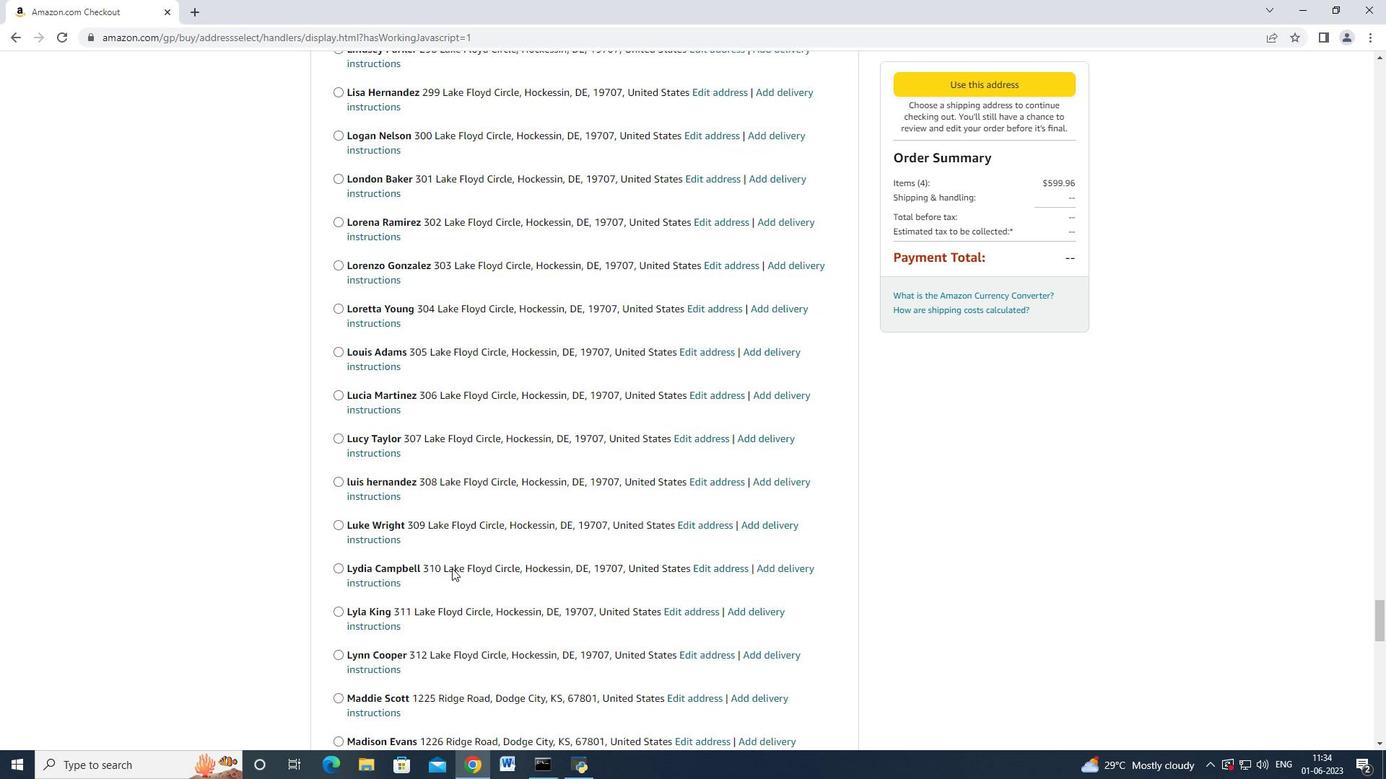 
Action: Mouse scrolled (452, 568) with delta (0, 0)
Screenshot: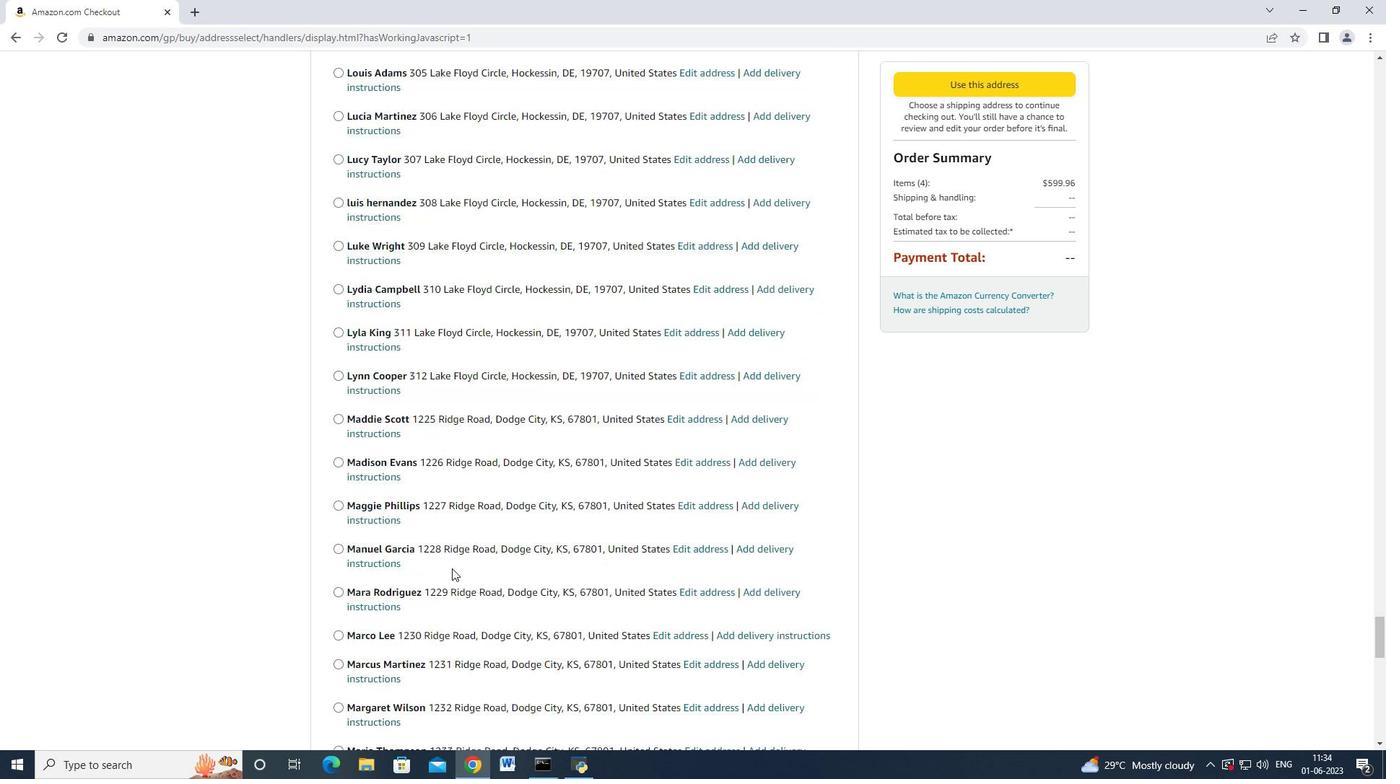 
Action: Mouse scrolled (452, 568) with delta (0, 0)
Screenshot: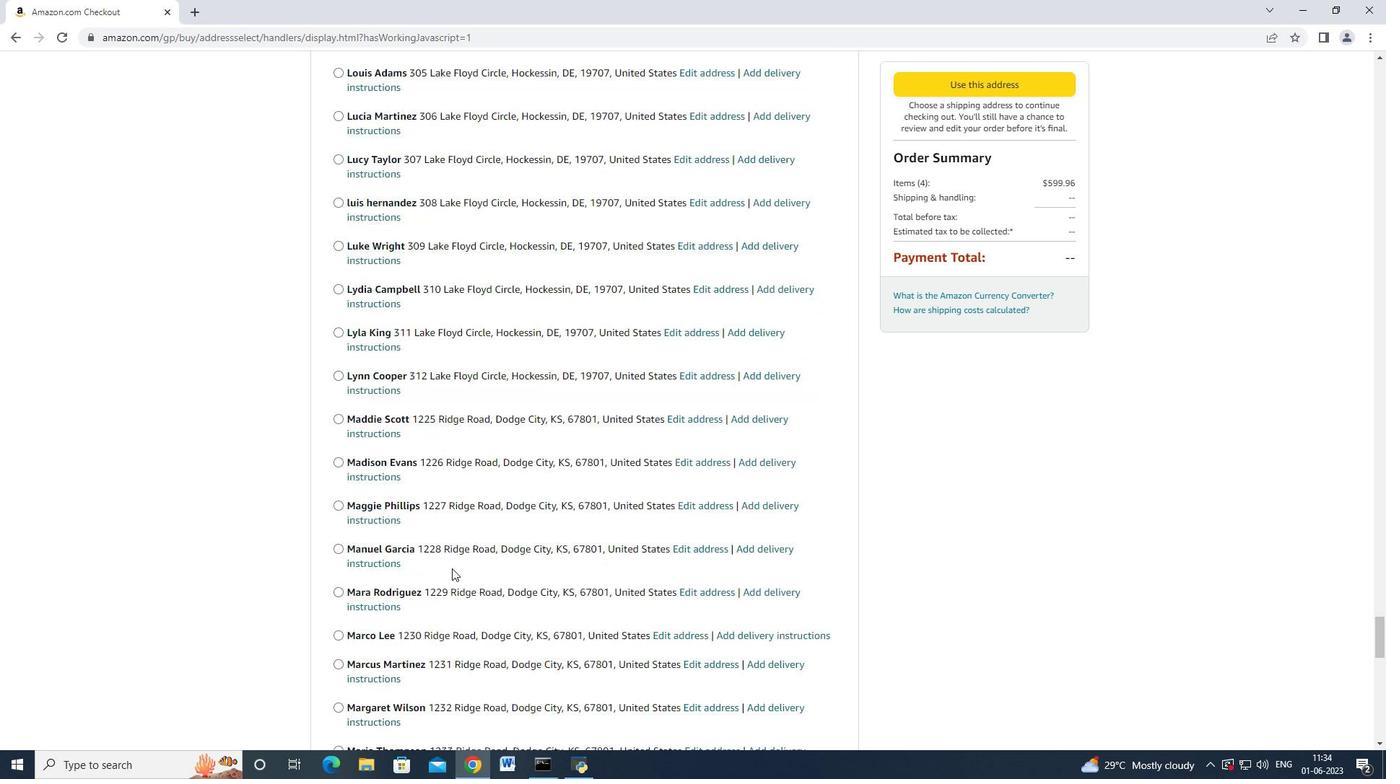 
Action: Mouse scrolled (452, 568) with delta (0, 0)
Screenshot: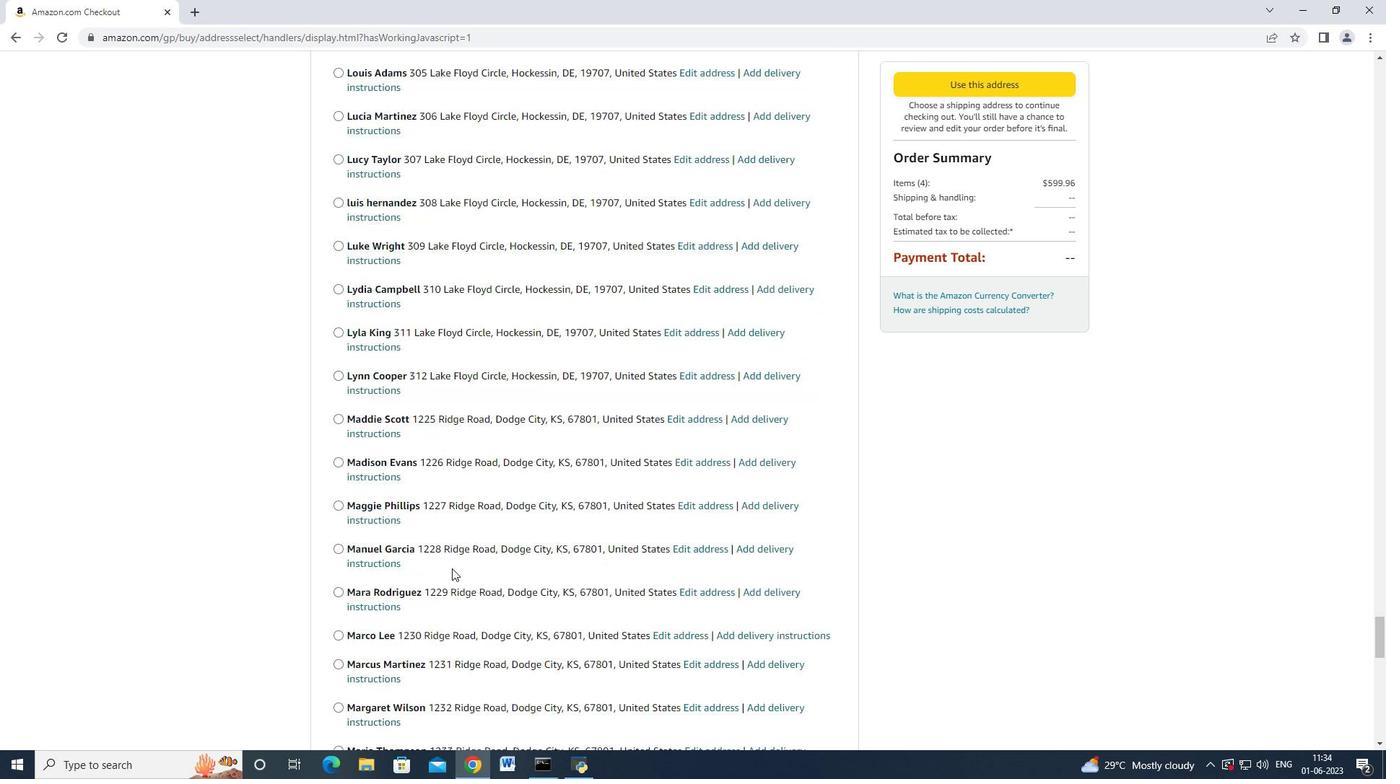
Action: Mouse scrolled (452, 568) with delta (0, 0)
Screenshot: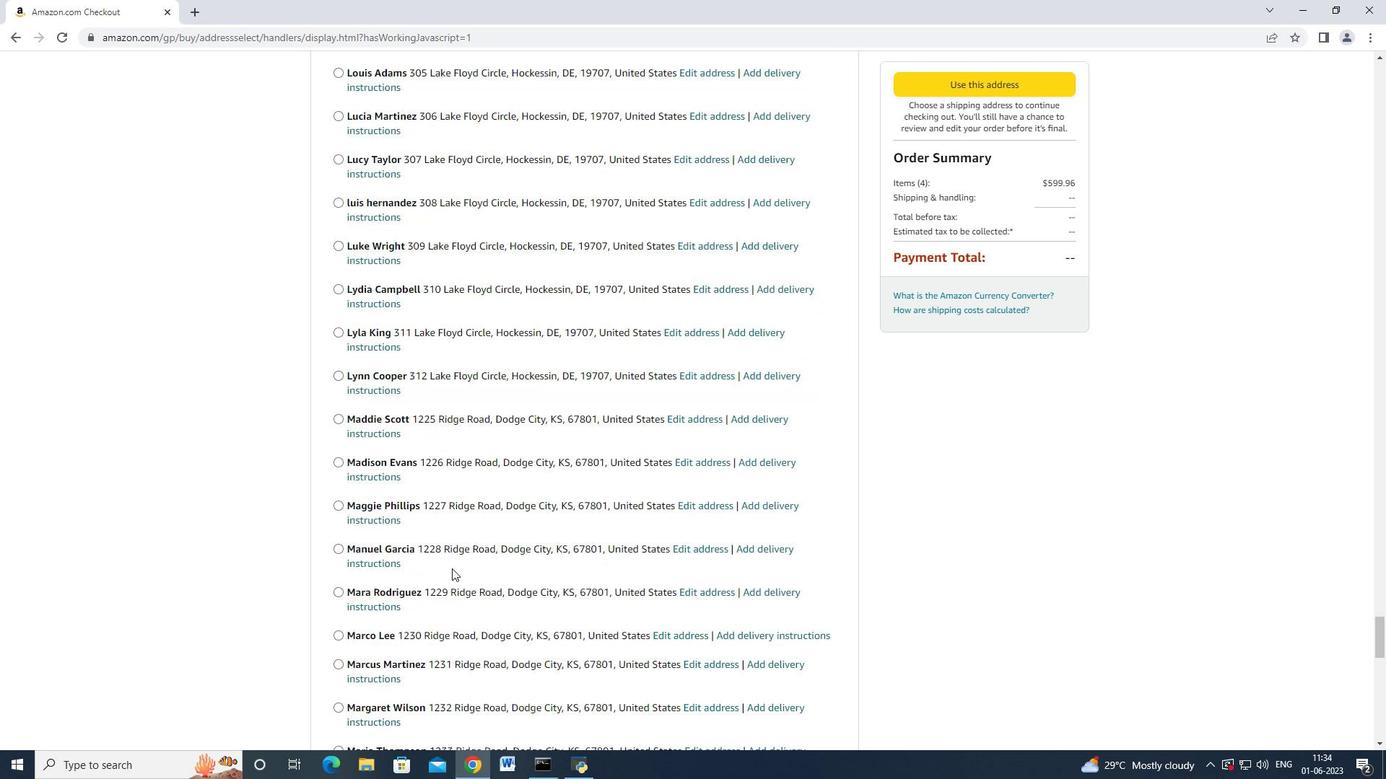 
Action: Mouse scrolled (452, 568) with delta (0, 0)
Screenshot: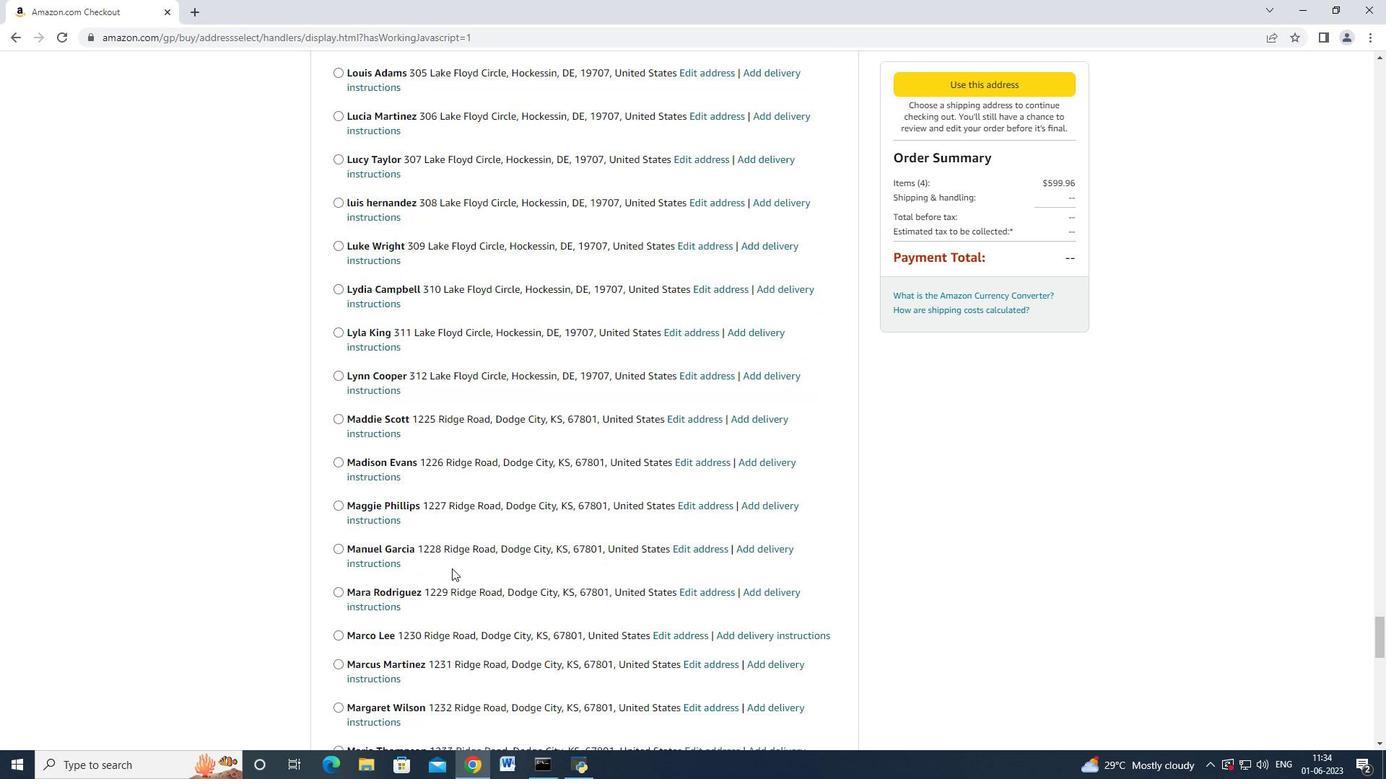 
Action: Mouse scrolled (452, 568) with delta (0, 0)
Screenshot: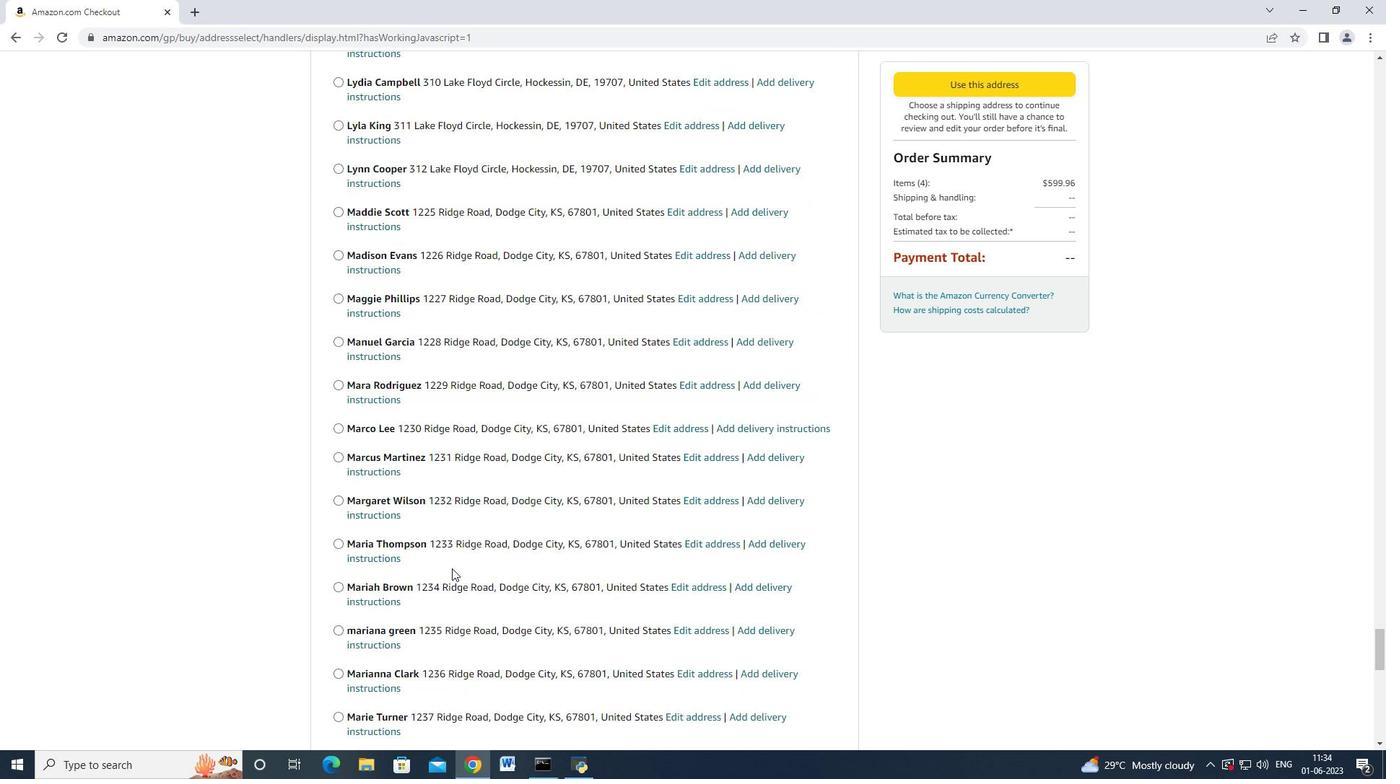 
Action: Mouse scrolled (452, 568) with delta (0, 0)
Screenshot: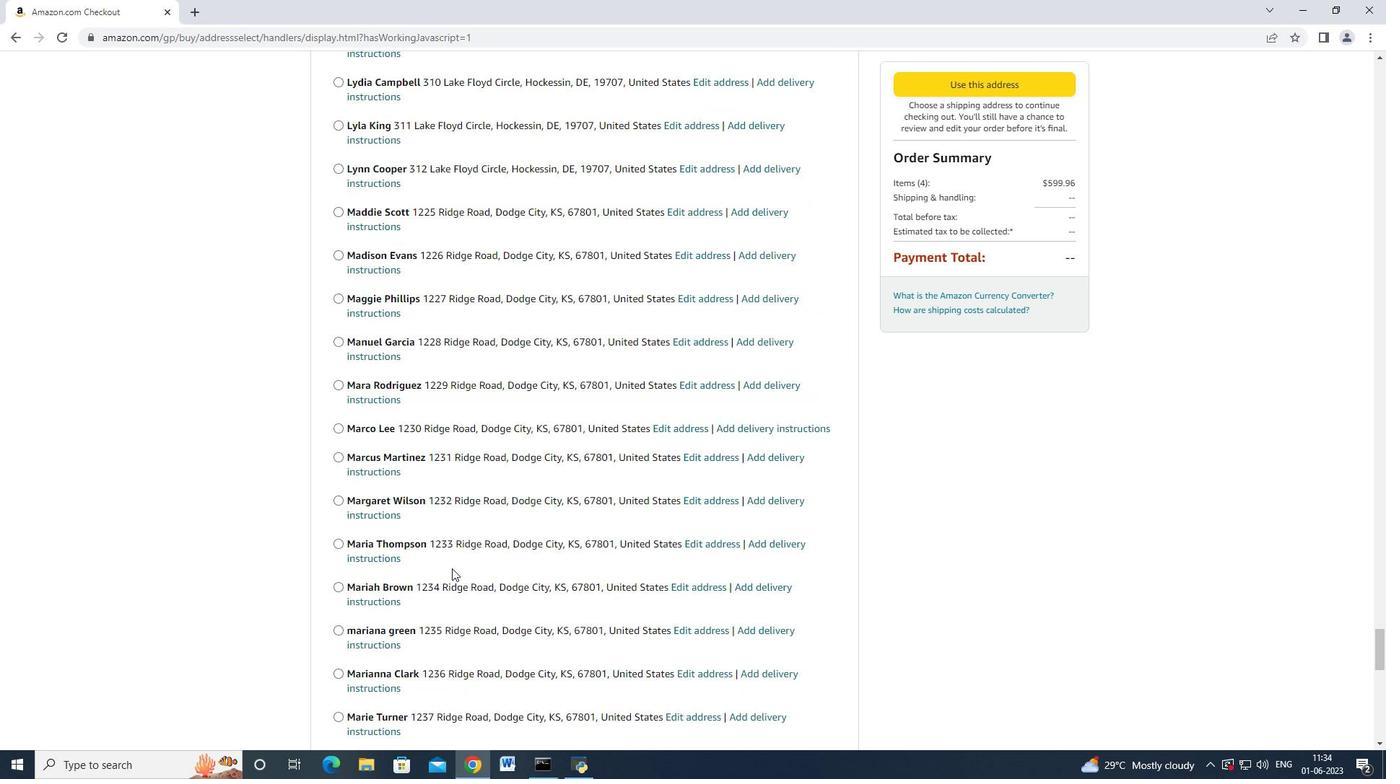 
Action: Mouse scrolled (452, 568) with delta (0, 0)
Screenshot: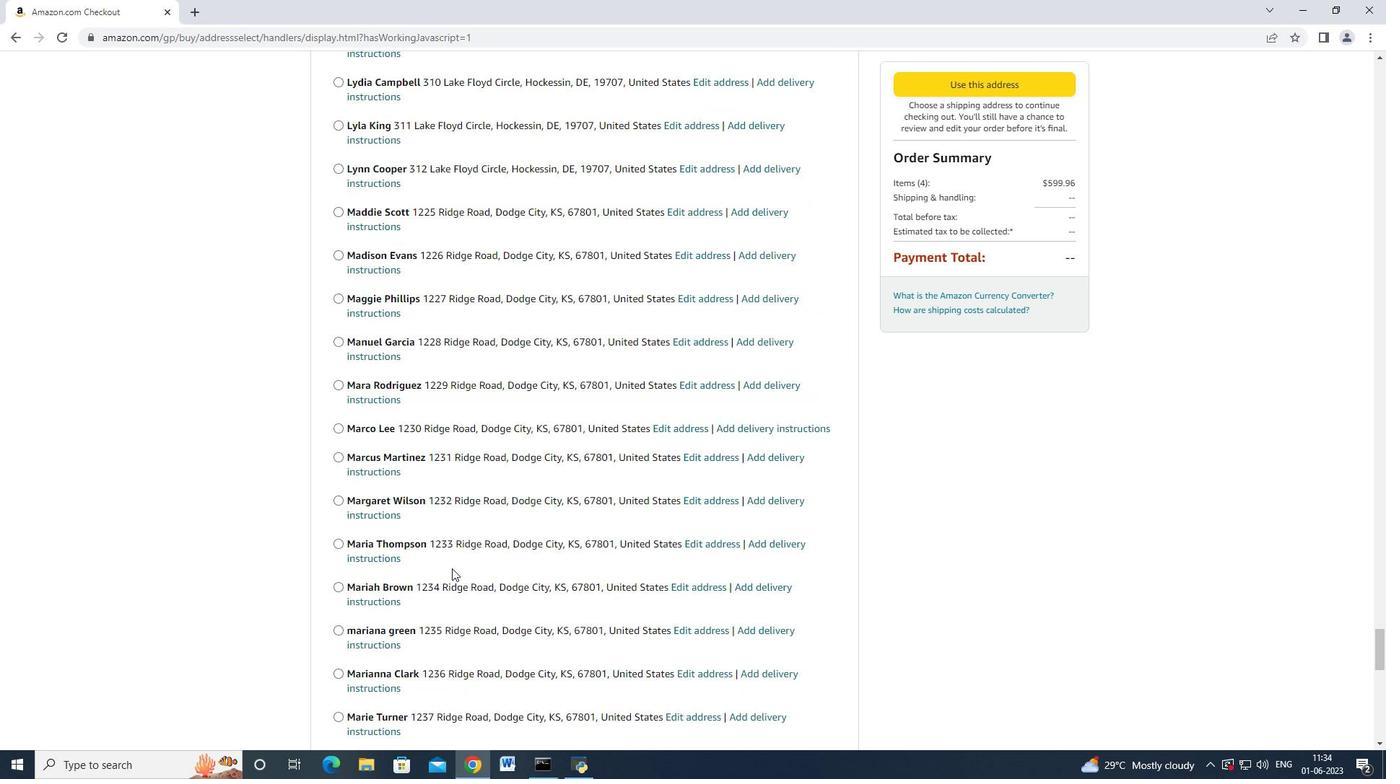 
Action: Mouse scrolled (452, 568) with delta (0, 0)
Screenshot: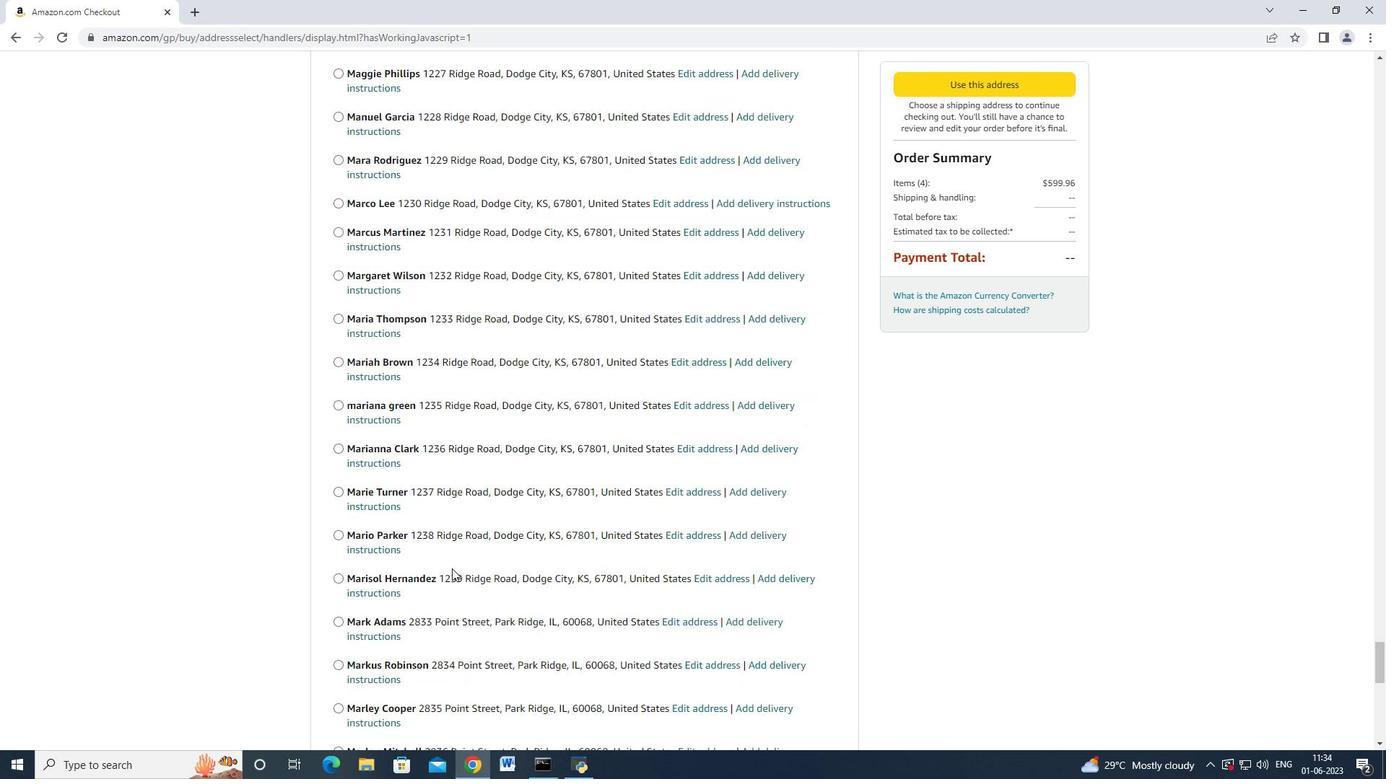 
Action: Mouse scrolled (452, 568) with delta (0, 0)
Screenshot: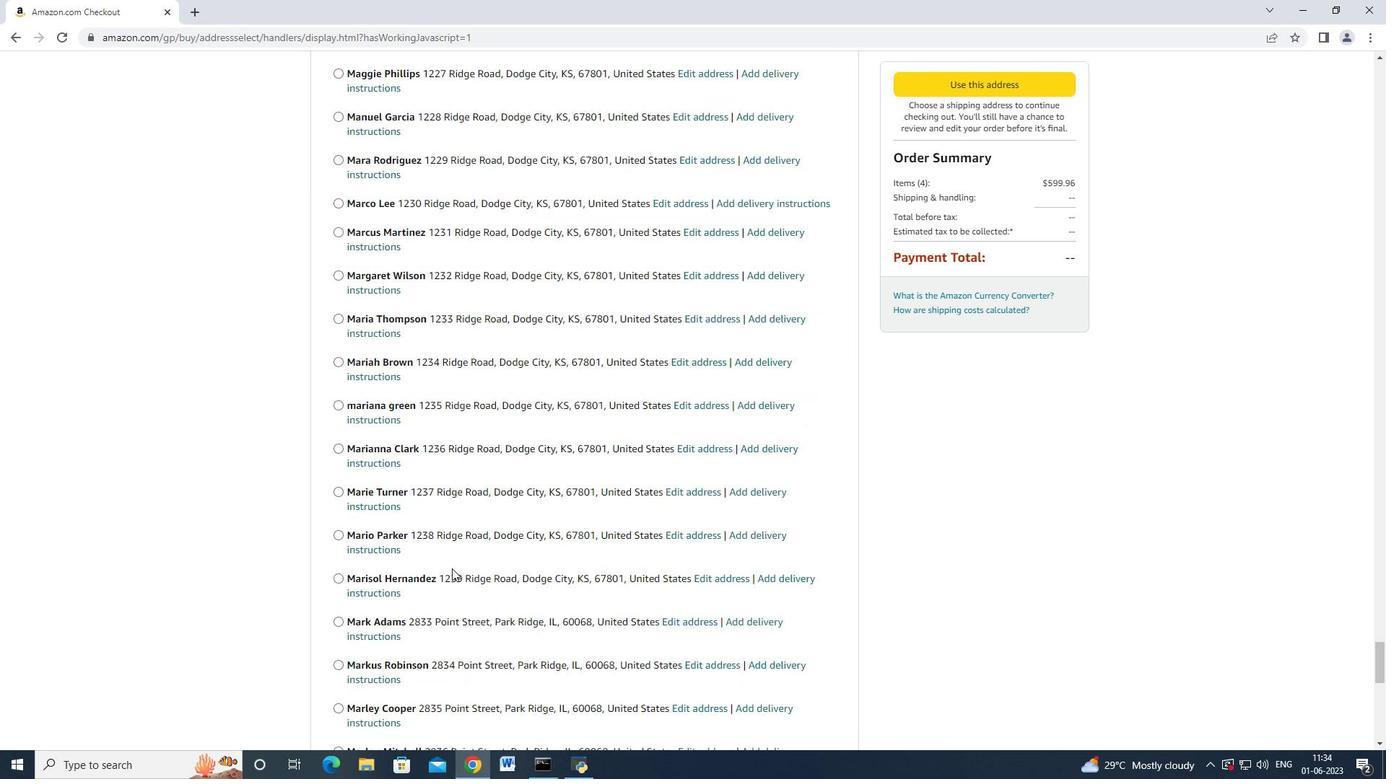 
Action: Mouse scrolled (452, 568) with delta (0, 0)
Screenshot: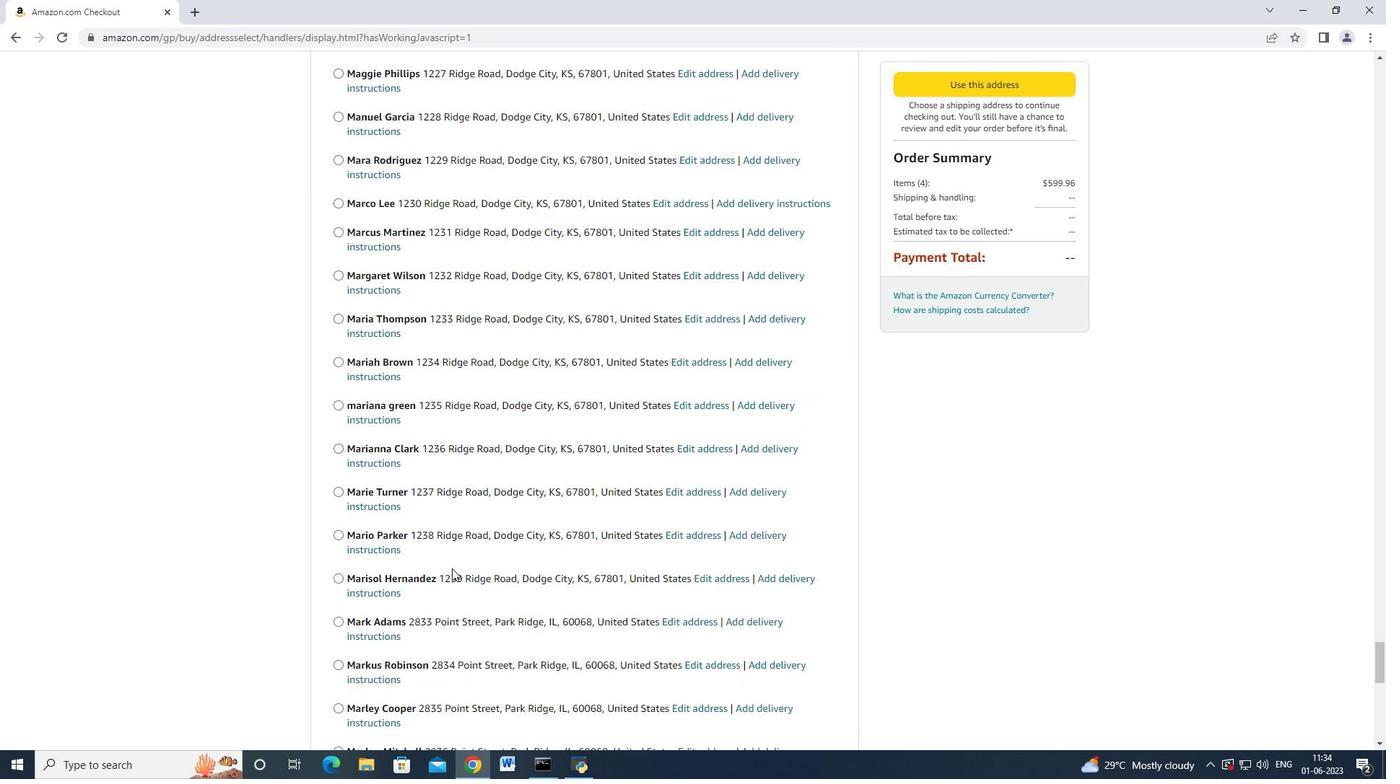 
Action: Mouse scrolled (452, 568) with delta (0, 0)
Screenshot: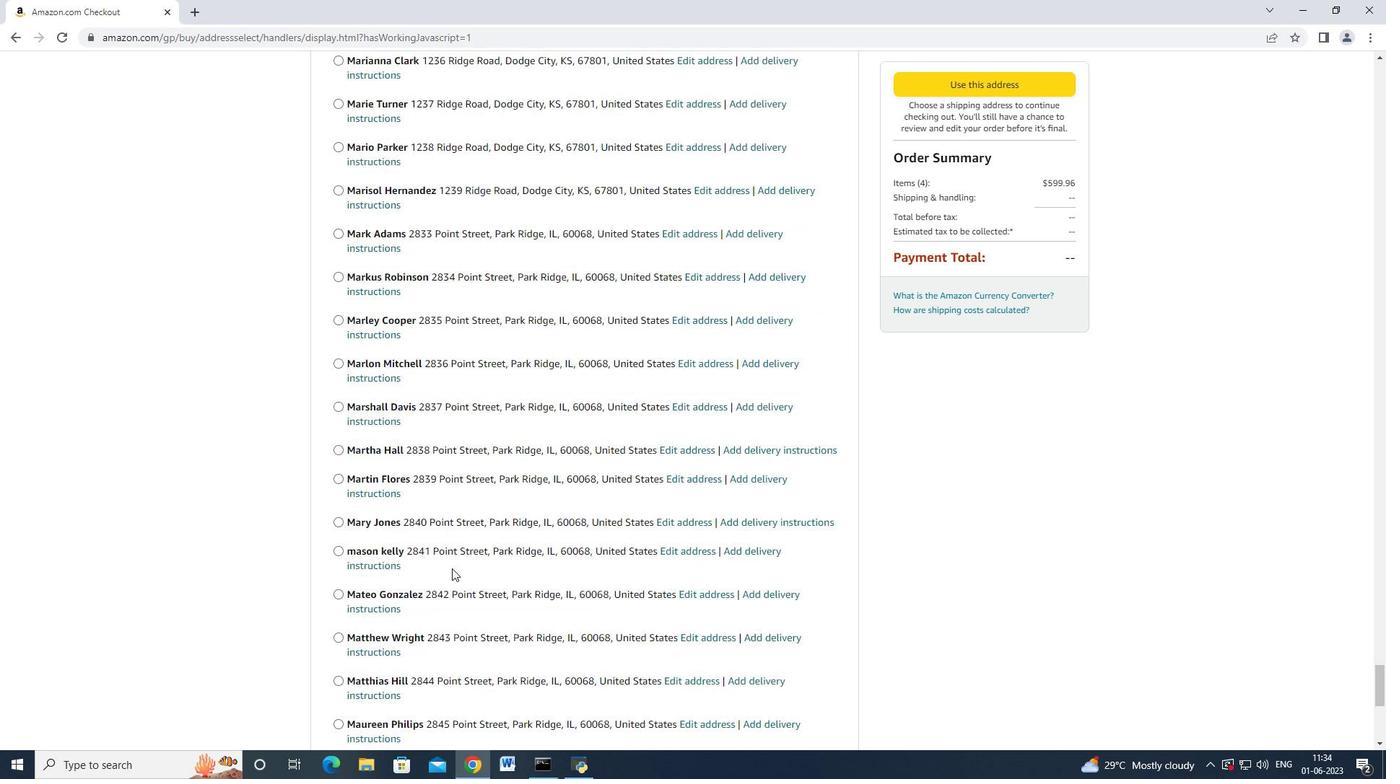 
Action: Mouse scrolled (452, 568) with delta (0, 0)
Screenshot: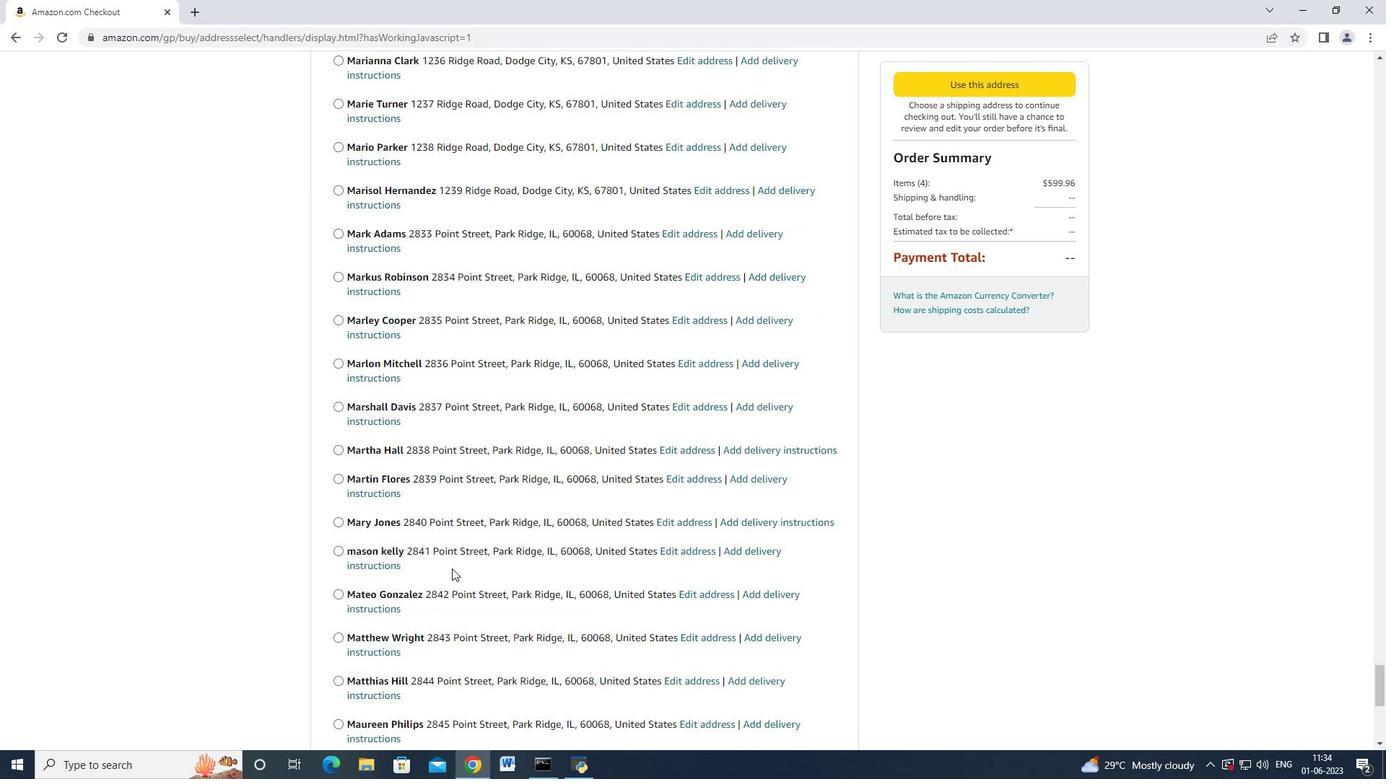 
Action: Mouse scrolled (452, 568) with delta (0, 0)
Screenshot: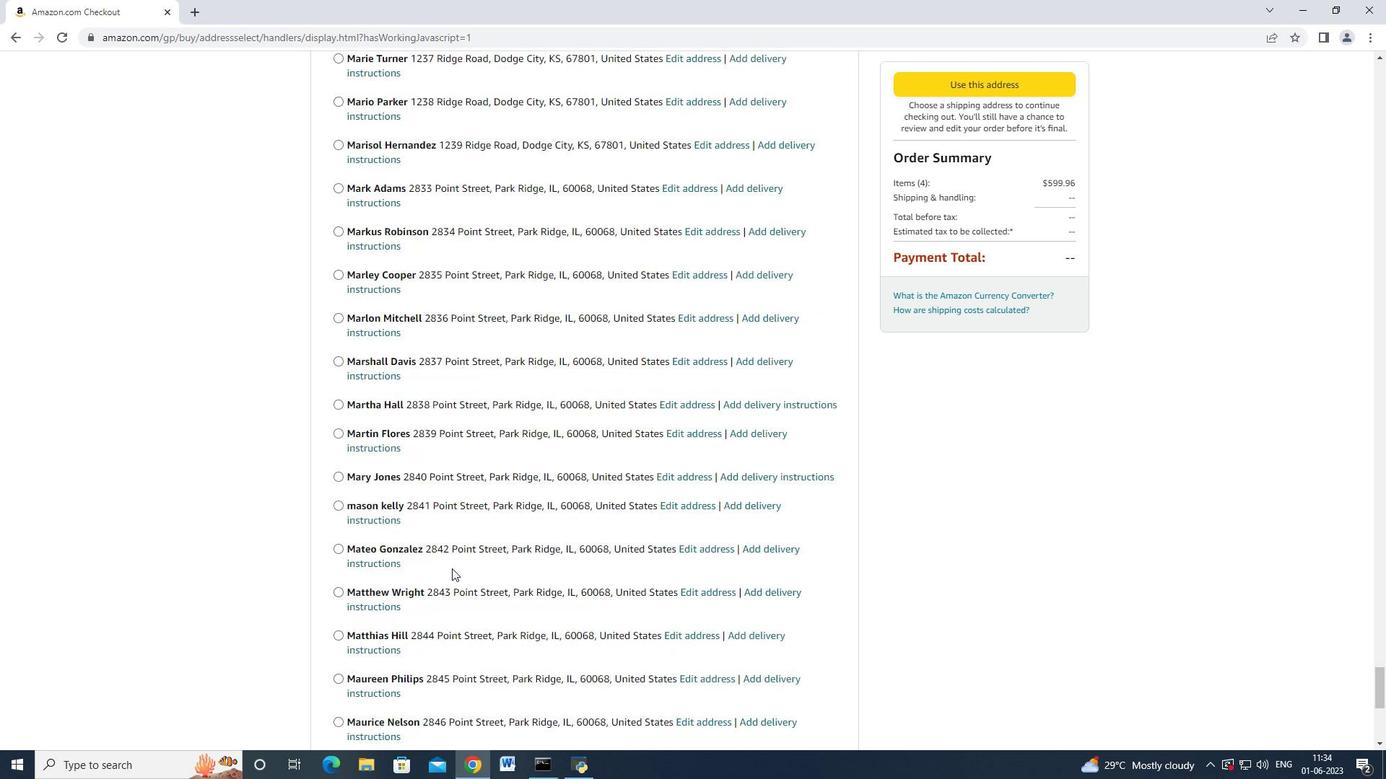 
Action: Mouse scrolled (452, 568) with delta (0, 0)
Screenshot: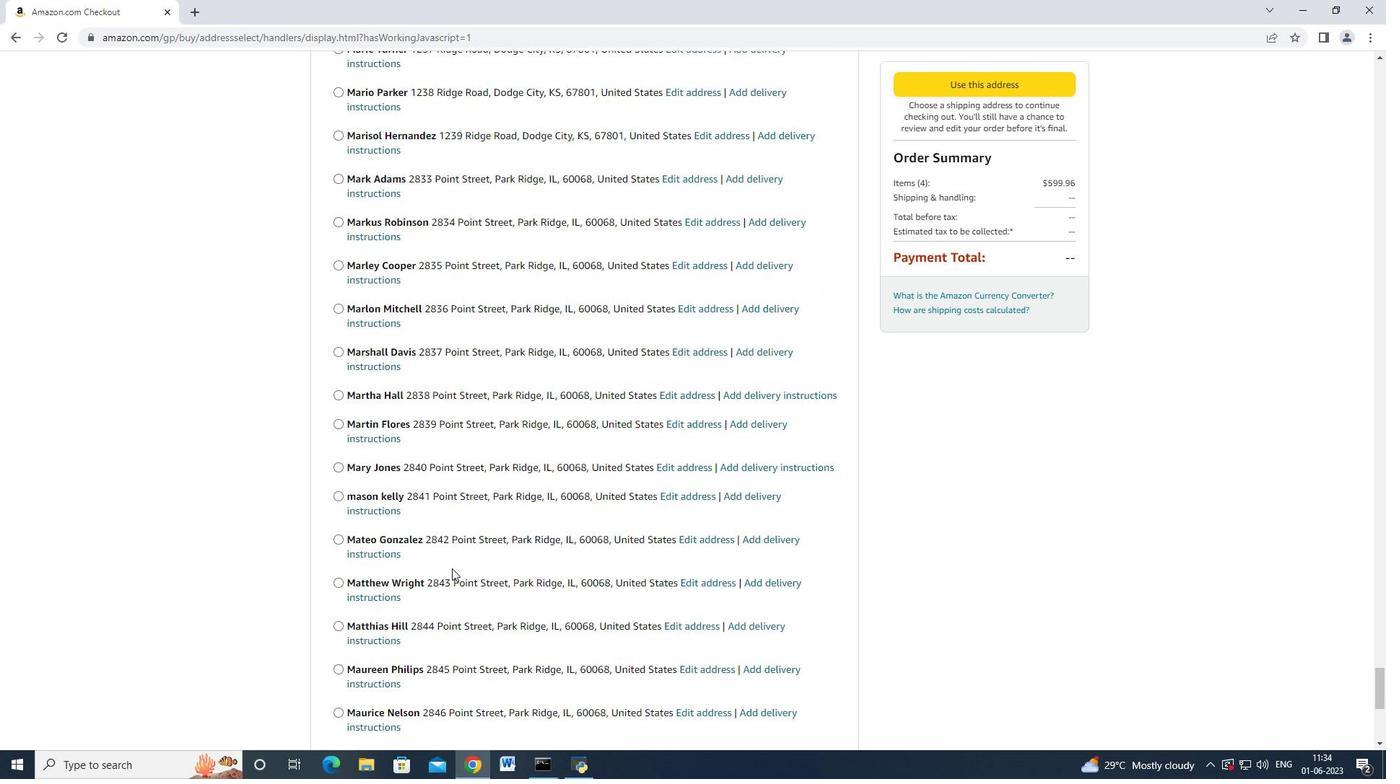 
Action: Mouse scrolled (452, 568) with delta (0, 0)
Screenshot: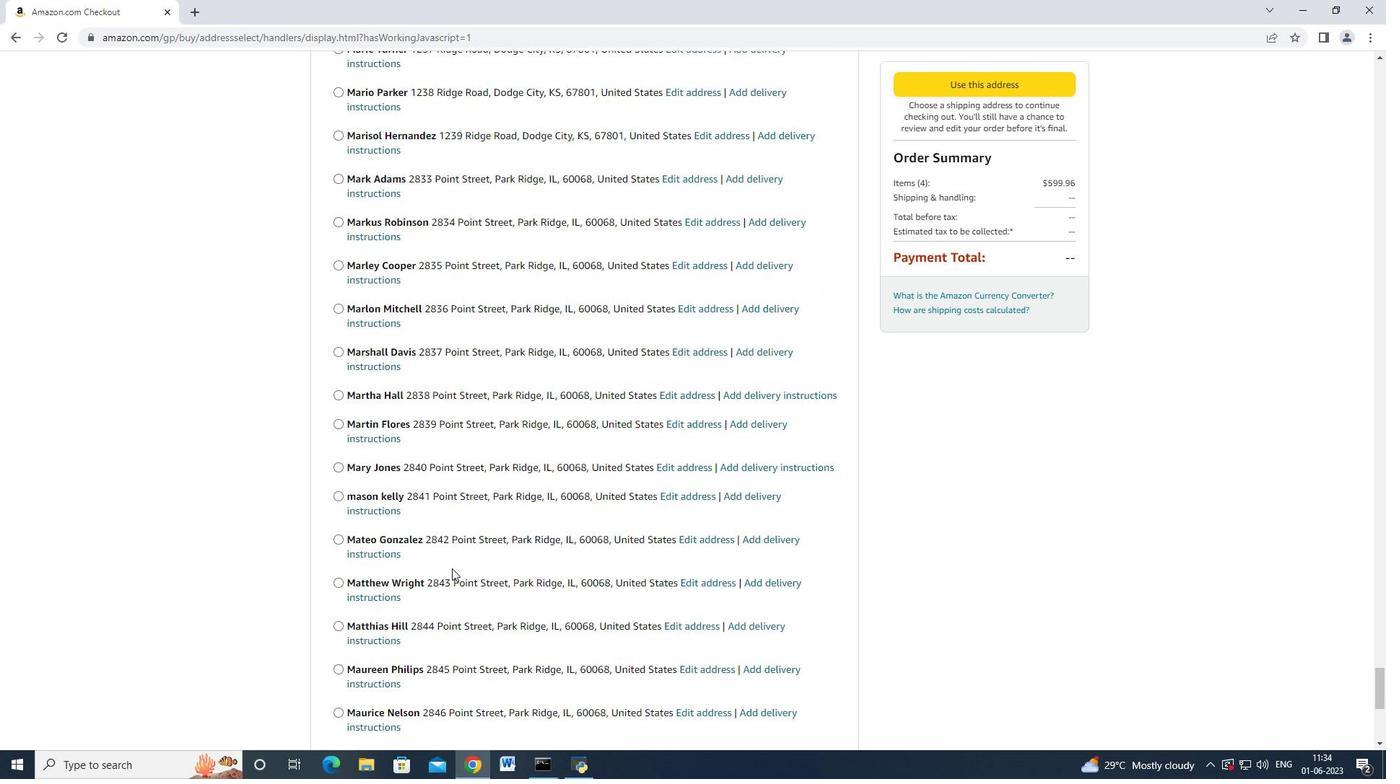 
Action: Mouse scrolled (452, 568) with delta (0, 0)
Screenshot: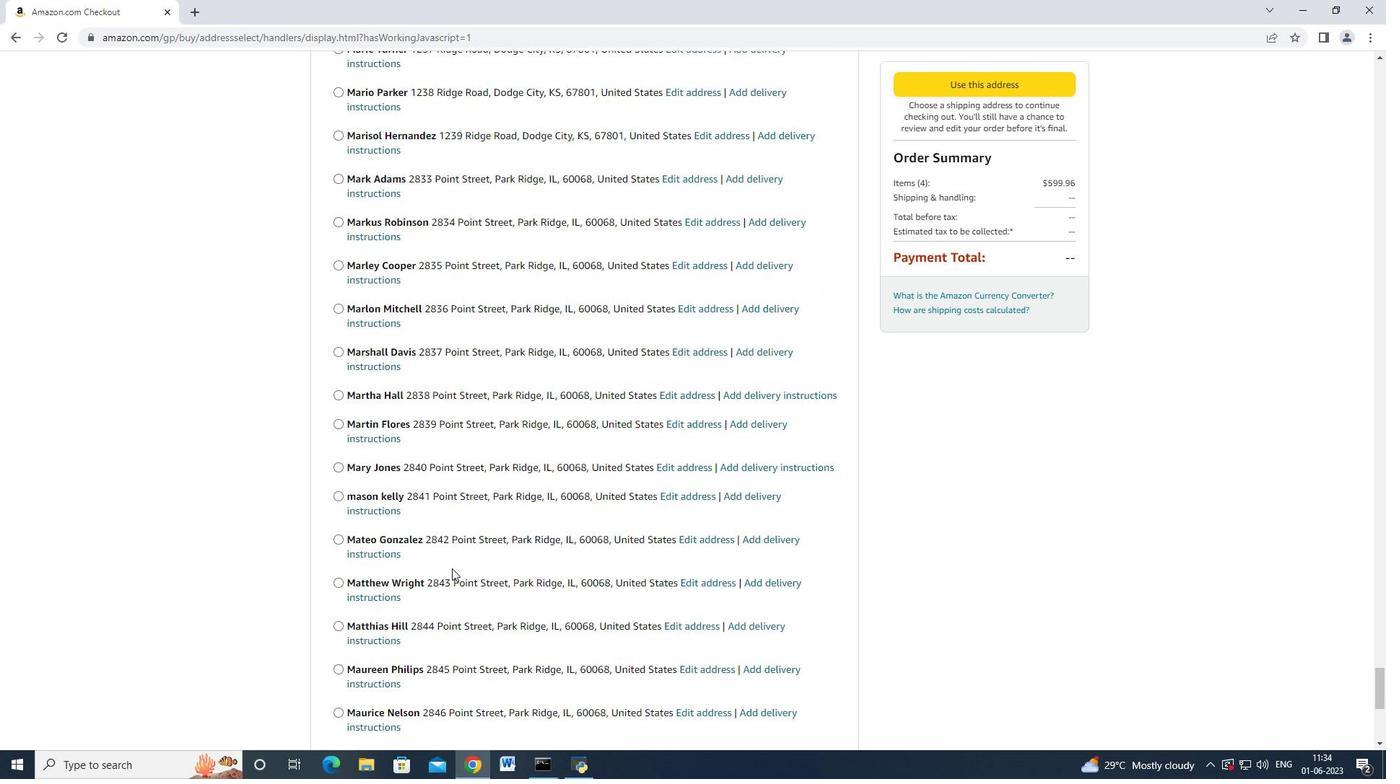 
Action: Mouse scrolled (452, 568) with delta (0, 0)
Screenshot: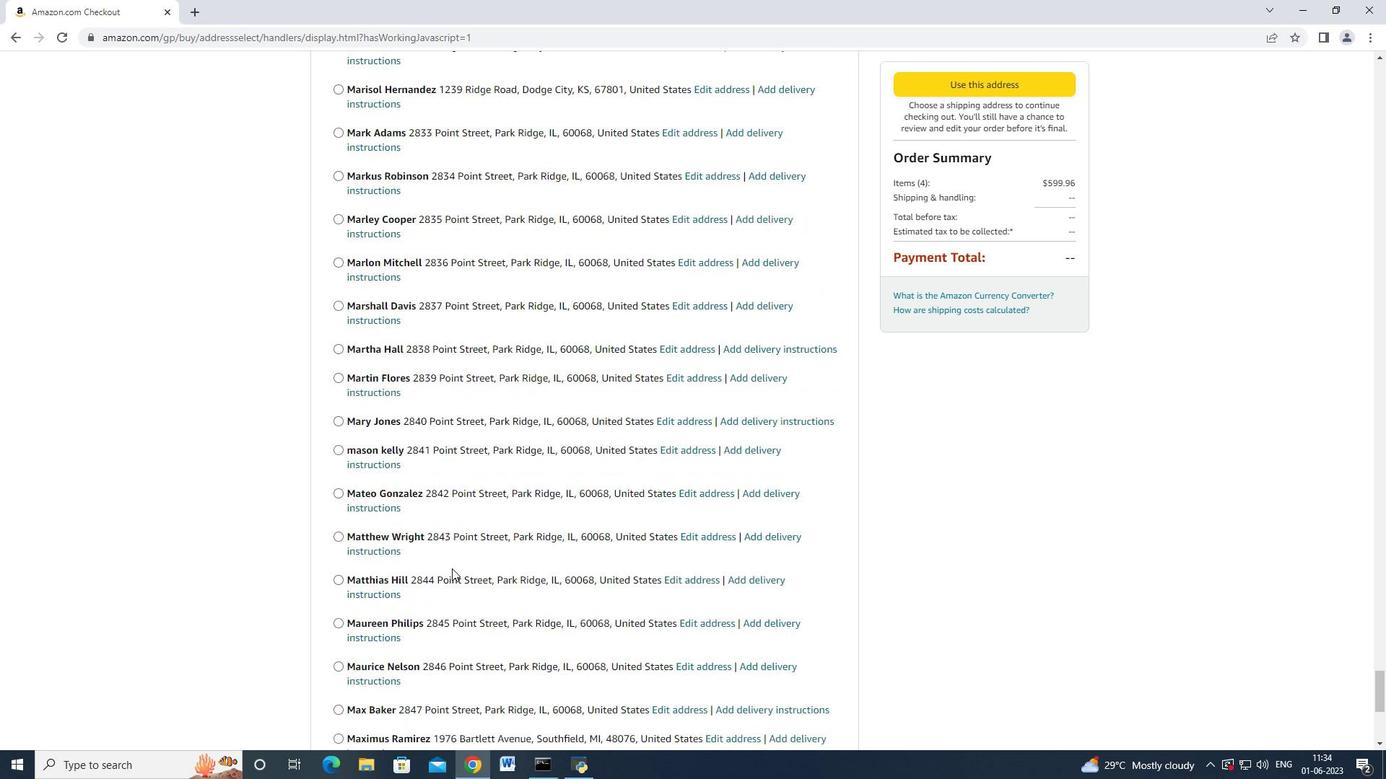 
Action: Mouse scrolled (452, 568) with delta (0, 0)
Screenshot: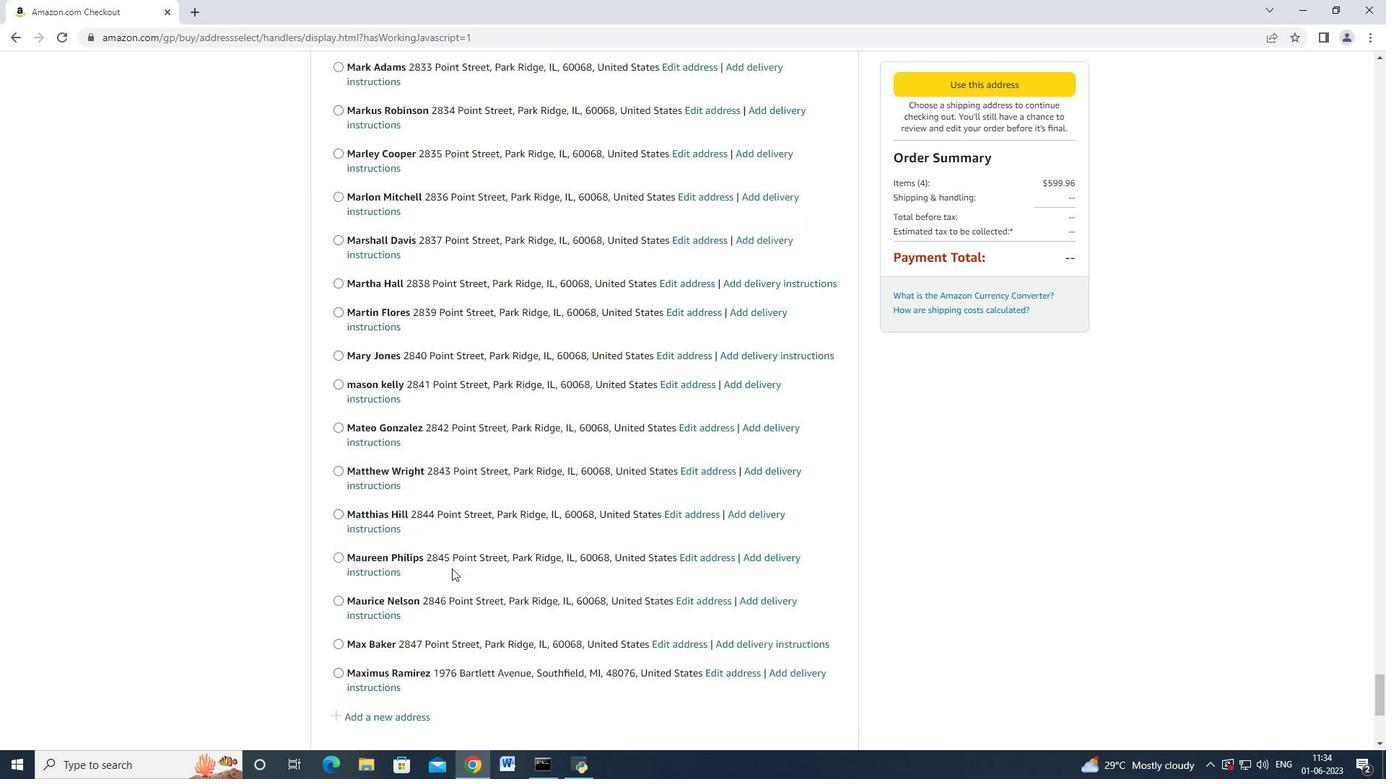 
Action: Mouse scrolled (452, 568) with delta (0, 0)
Screenshot: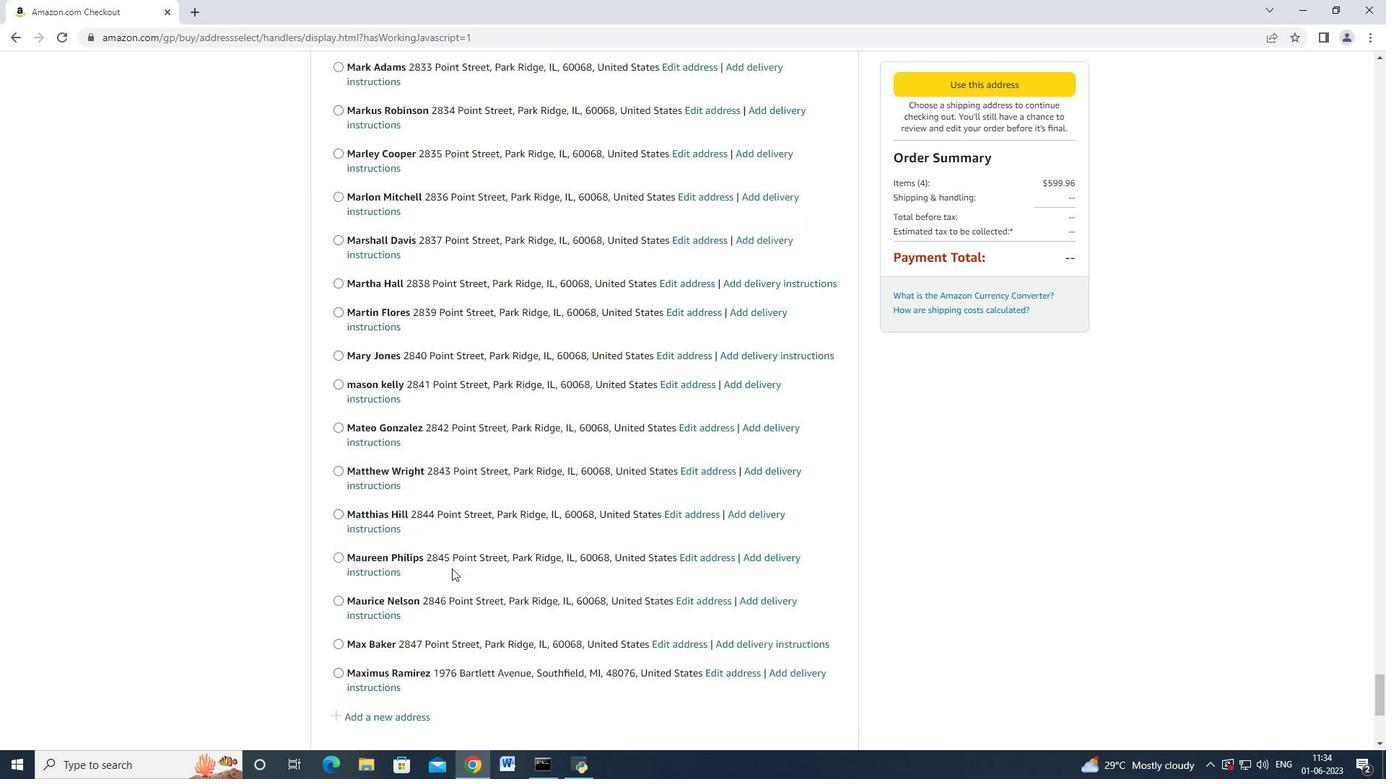
Action: Mouse scrolled (452, 568) with delta (0, 0)
Screenshot: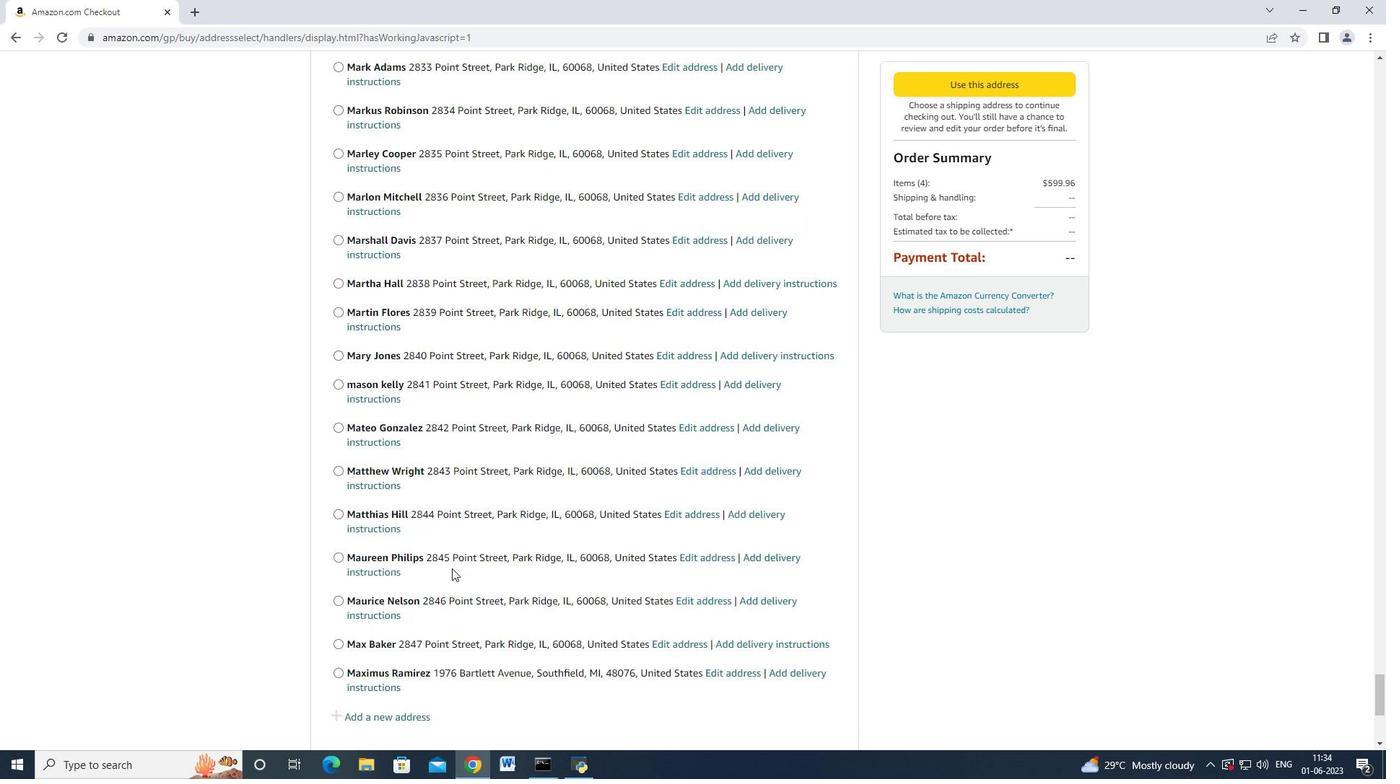 
Action: Mouse scrolled (452, 568) with delta (0, 0)
